 Task: Play online Dominion games in medium mode.
Action: Mouse moved to (459, 697)
Screenshot: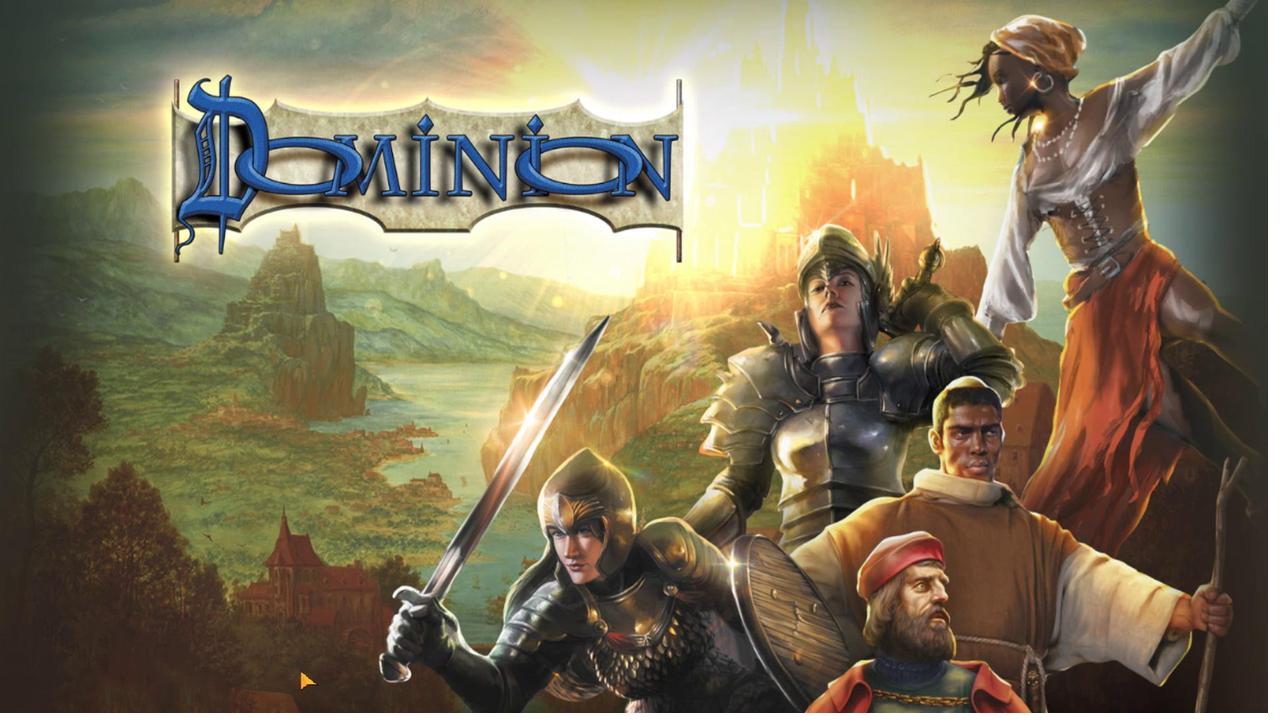 
Action: Mouse pressed left at (459, 697)
Screenshot: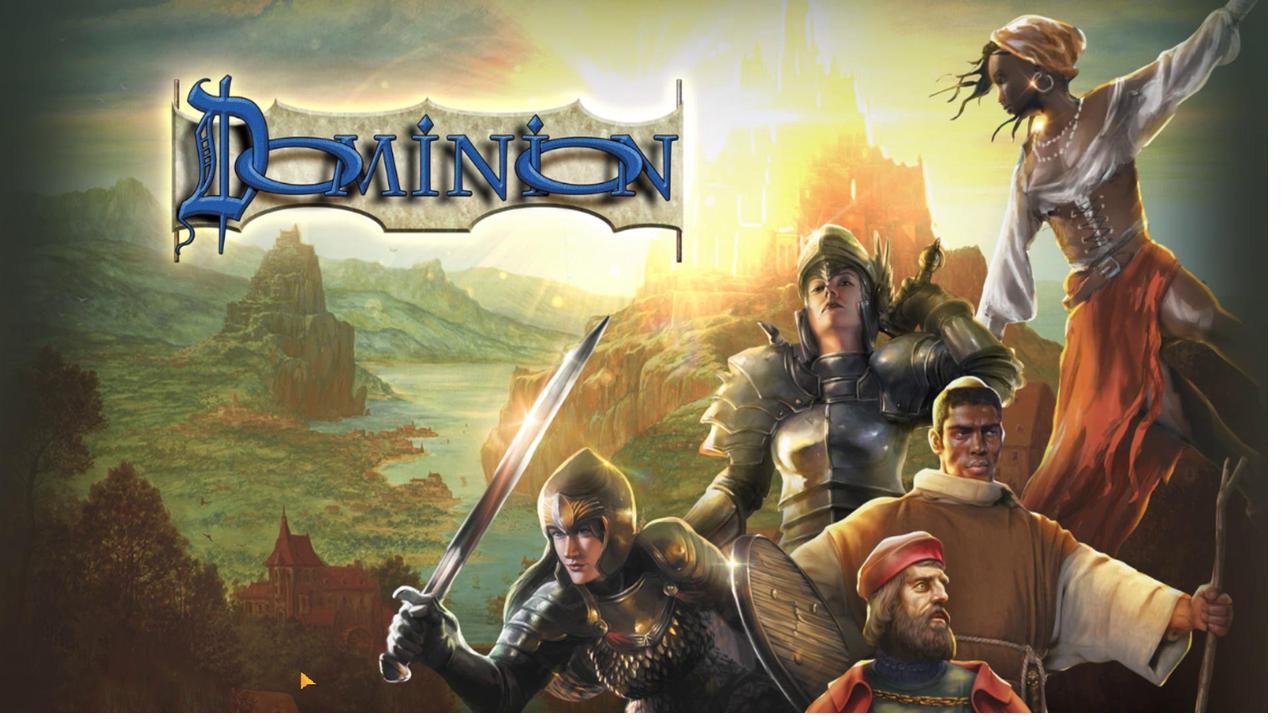 
Action: Mouse moved to (630, 352)
Screenshot: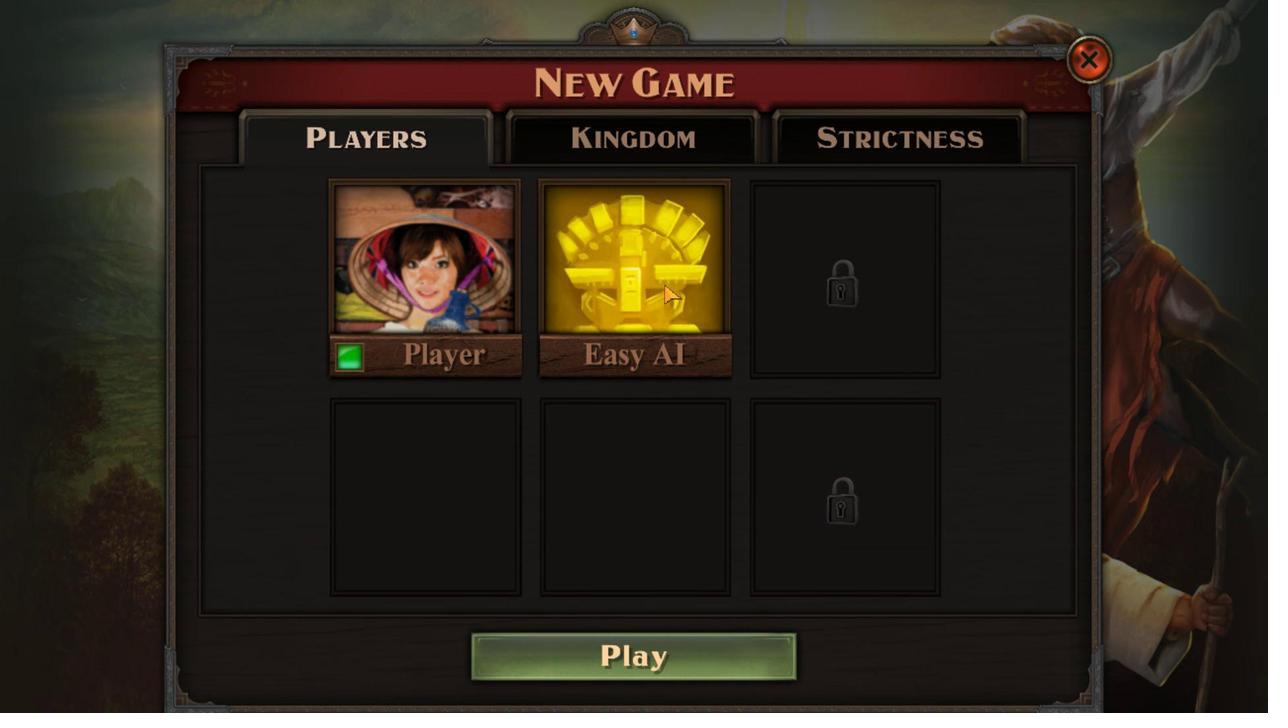 
Action: Mouse pressed left at (630, 352)
Screenshot: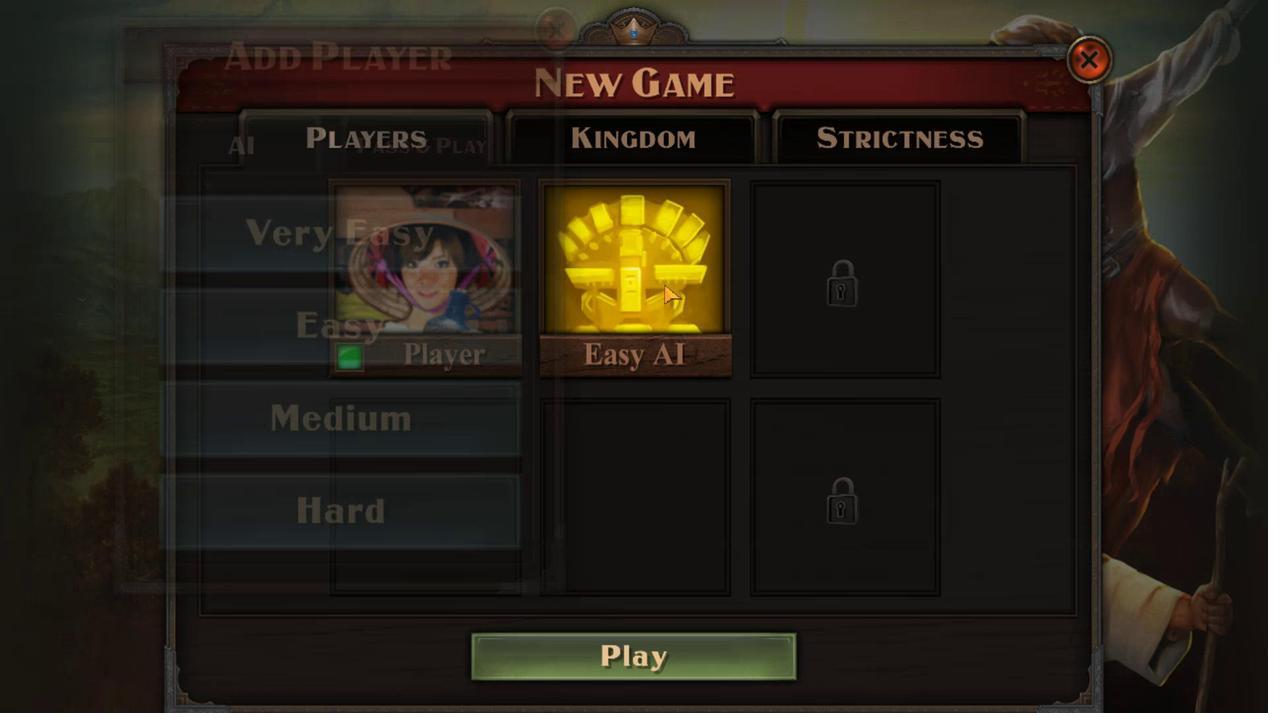 
Action: Mouse moved to (537, 553)
Screenshot: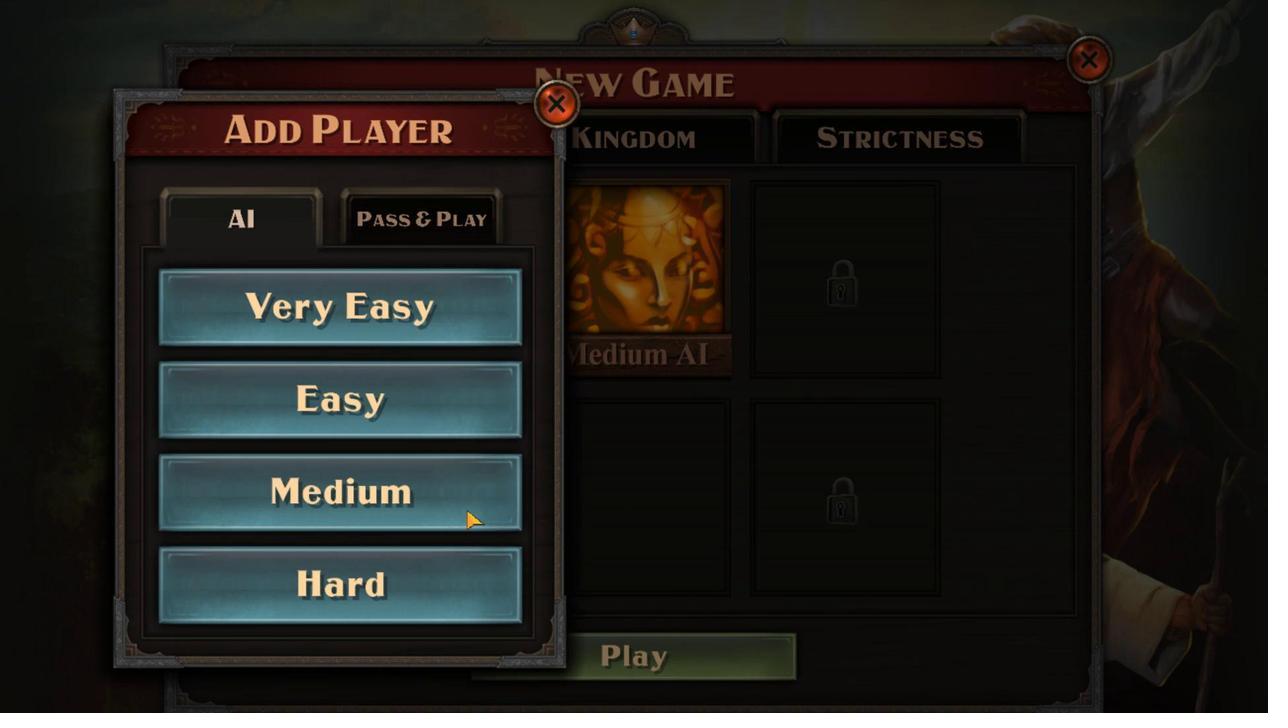 
Action: Mouse pressed left at (537, 553)
Screenshot: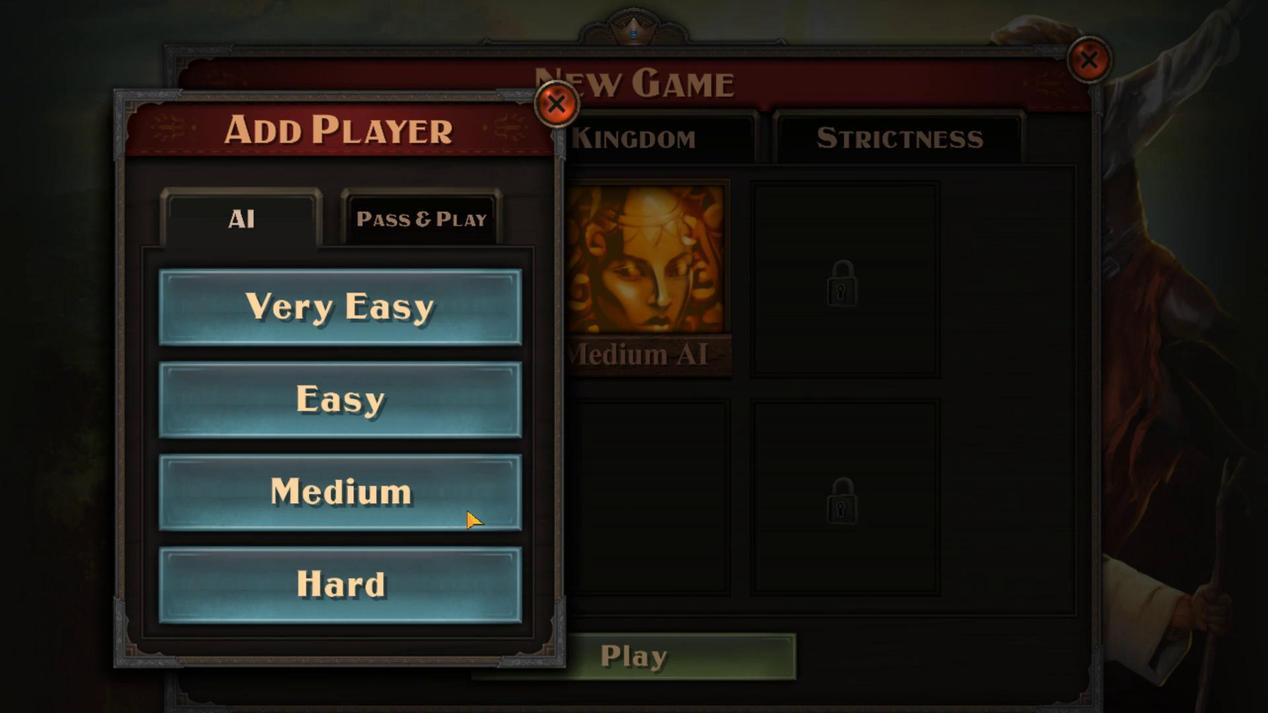 
Action: Mouse moved to (650, 681)
Screenshot: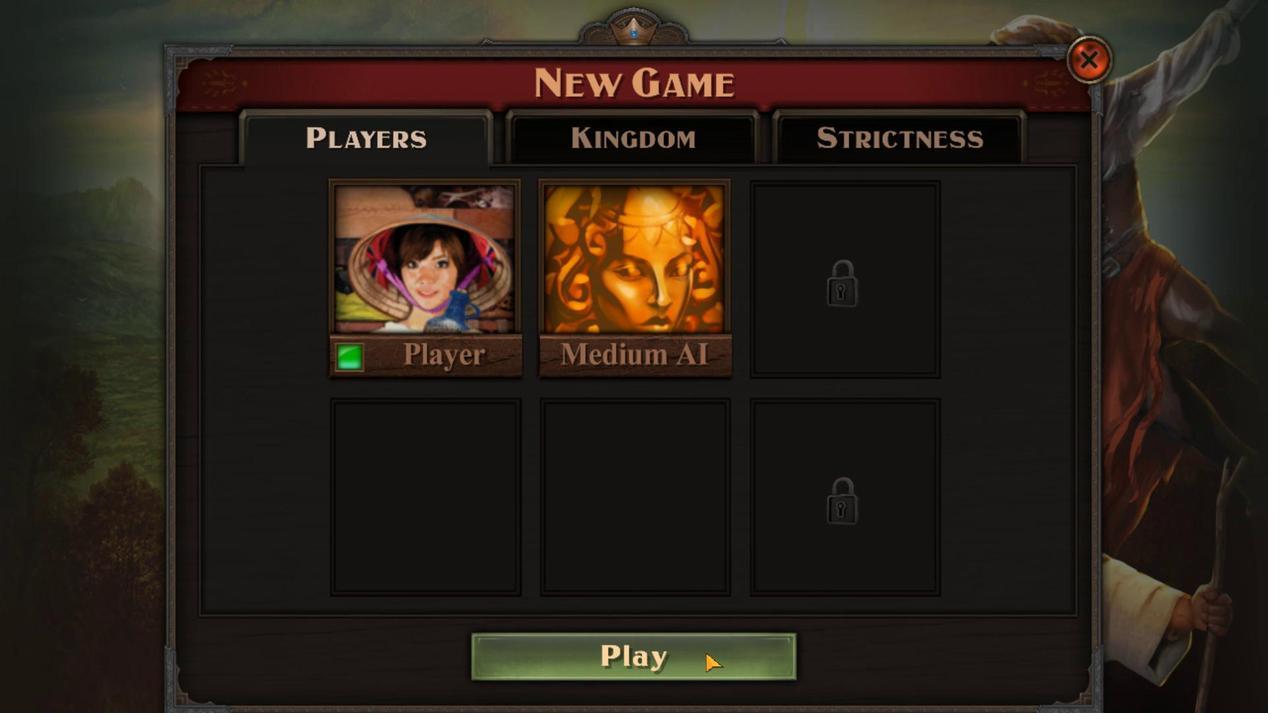 
Action: Mouse pressed left at (650, 681)
Screenshot: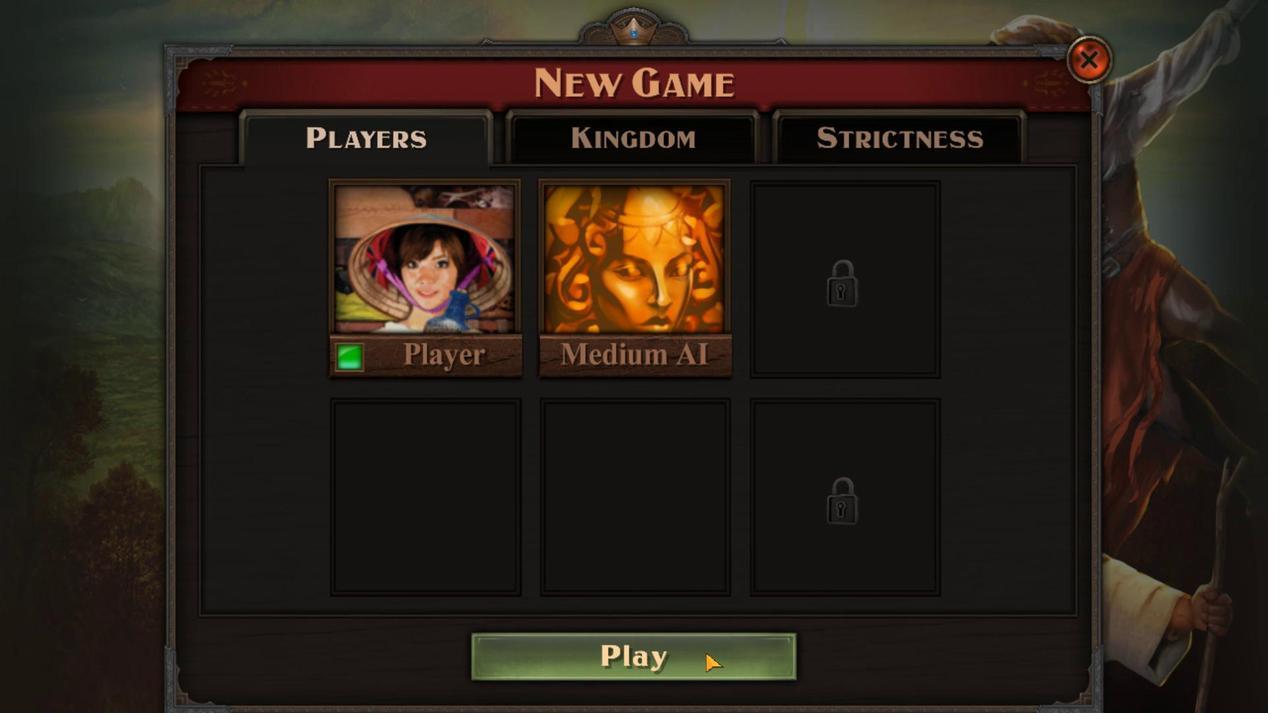 
Action: Mouse moved to (665, 644)
Screenshot: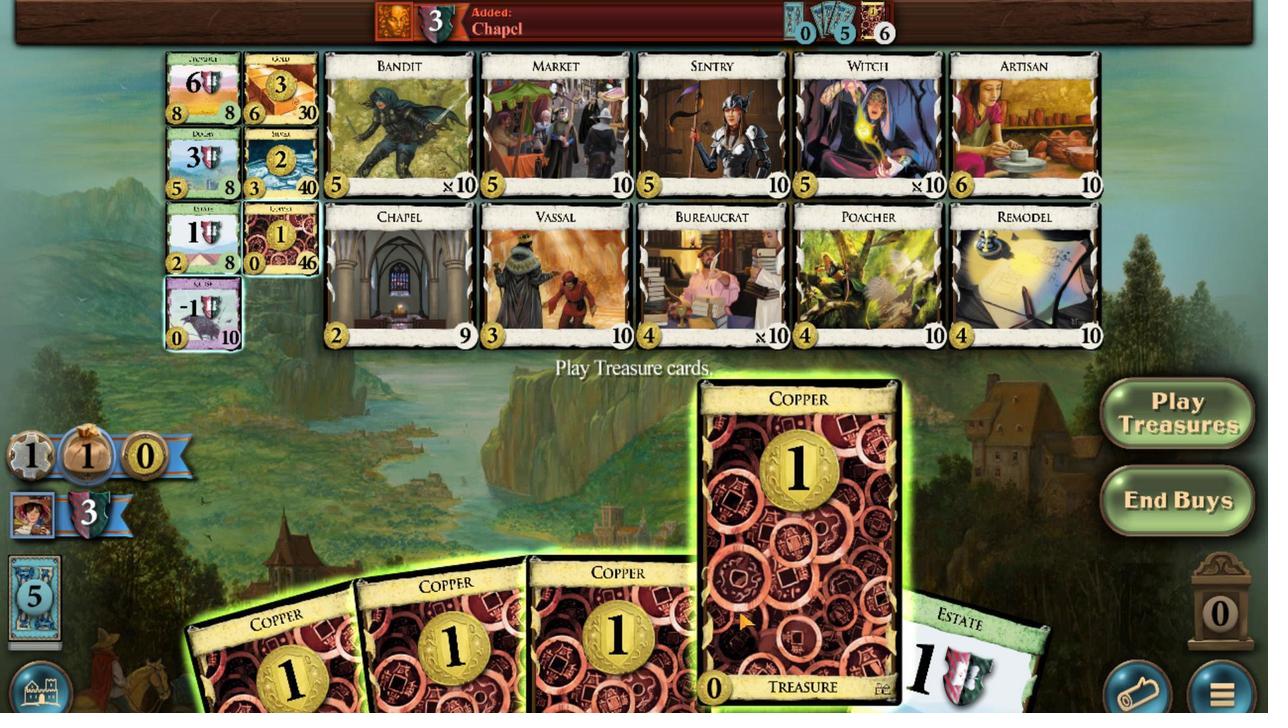 
Action: Mouse scrolled (665, 643) with delta (0, 0)
Screenshot: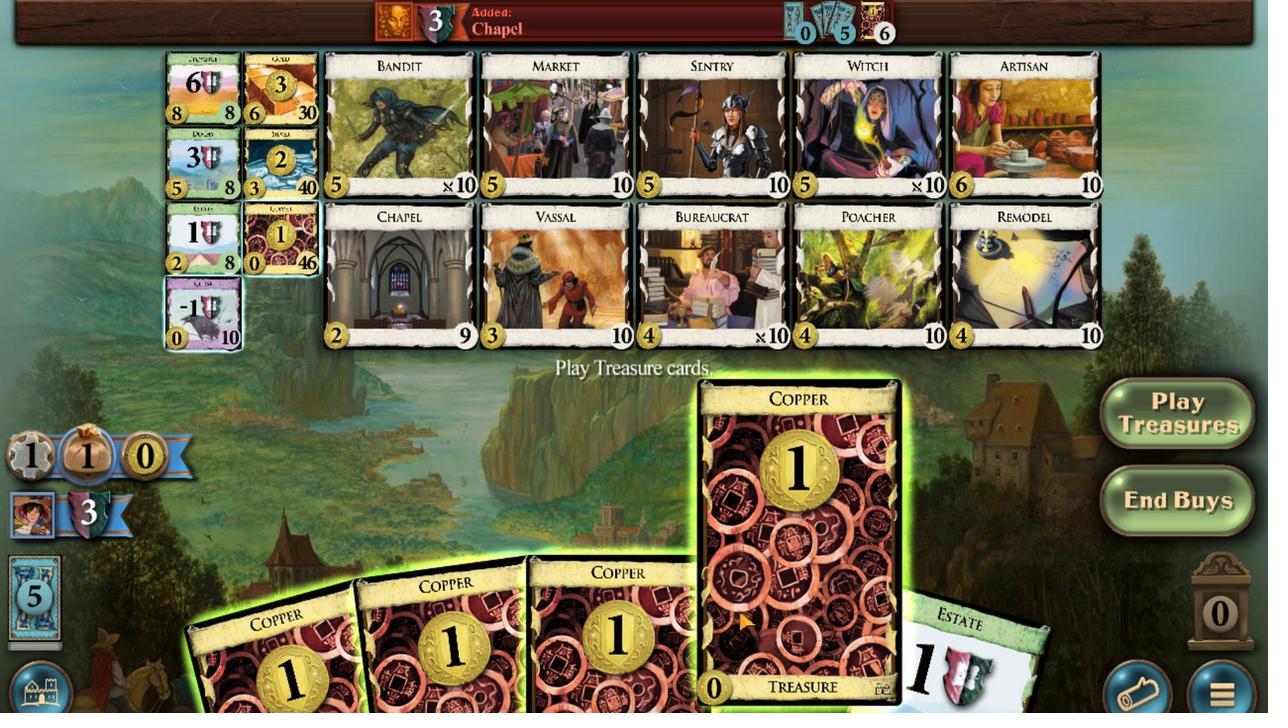 
Action: Mouse moved to (656, 654)
Screenshot: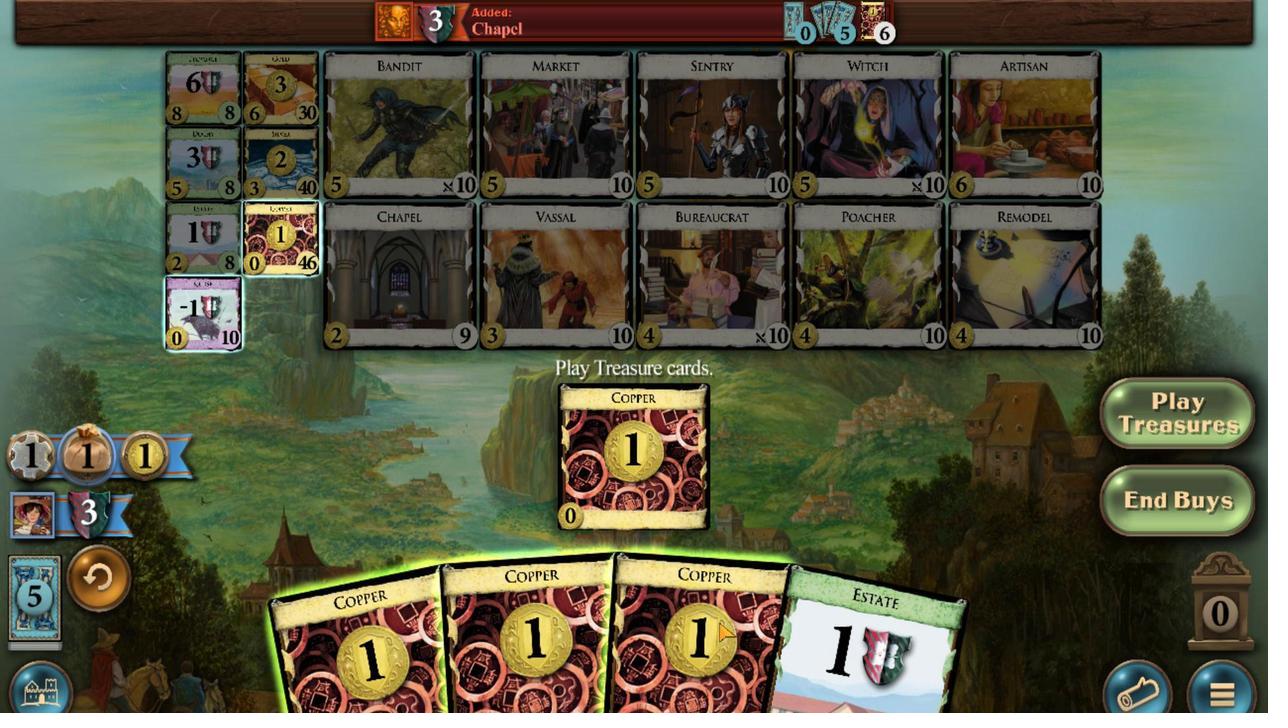 
Action: Mouse scrolled (656, 653) with delta (0, 0)
Screenshot: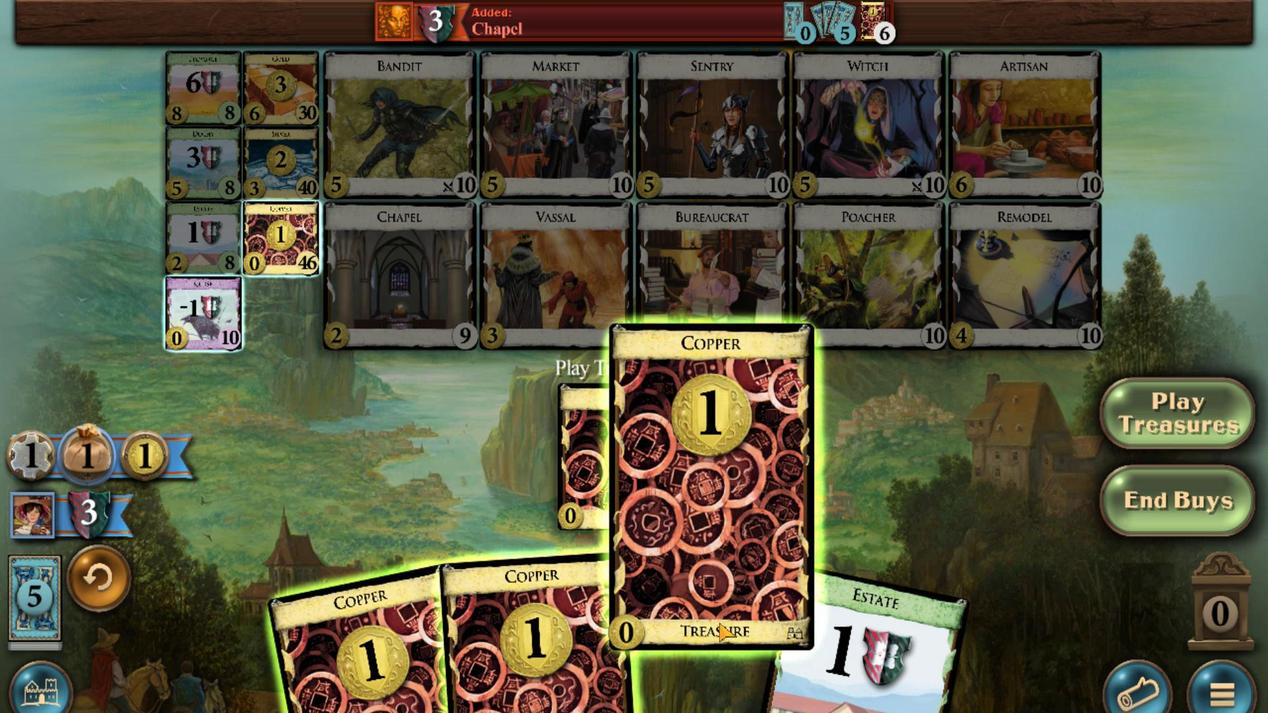 
Action: Mouse moved to (612, 672)
Screenshot: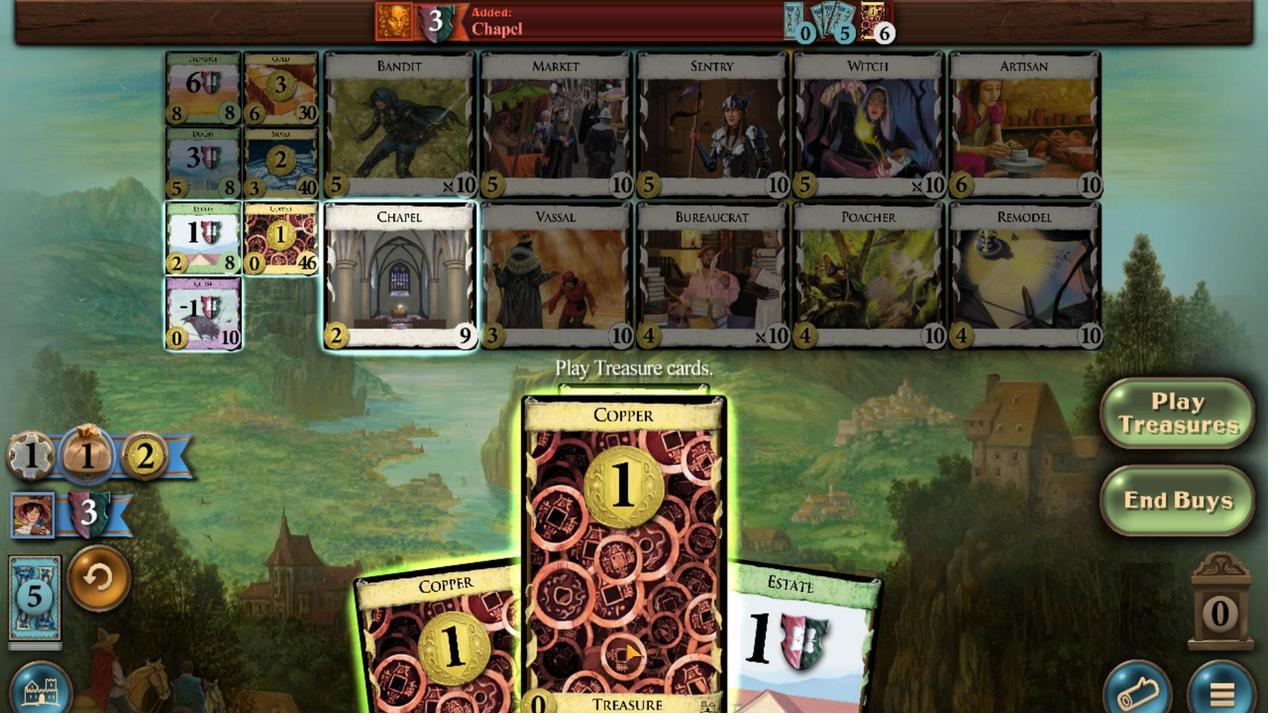 
Action: Mouse scrolled (612, 671) with delta (0, 0)
Screenshot: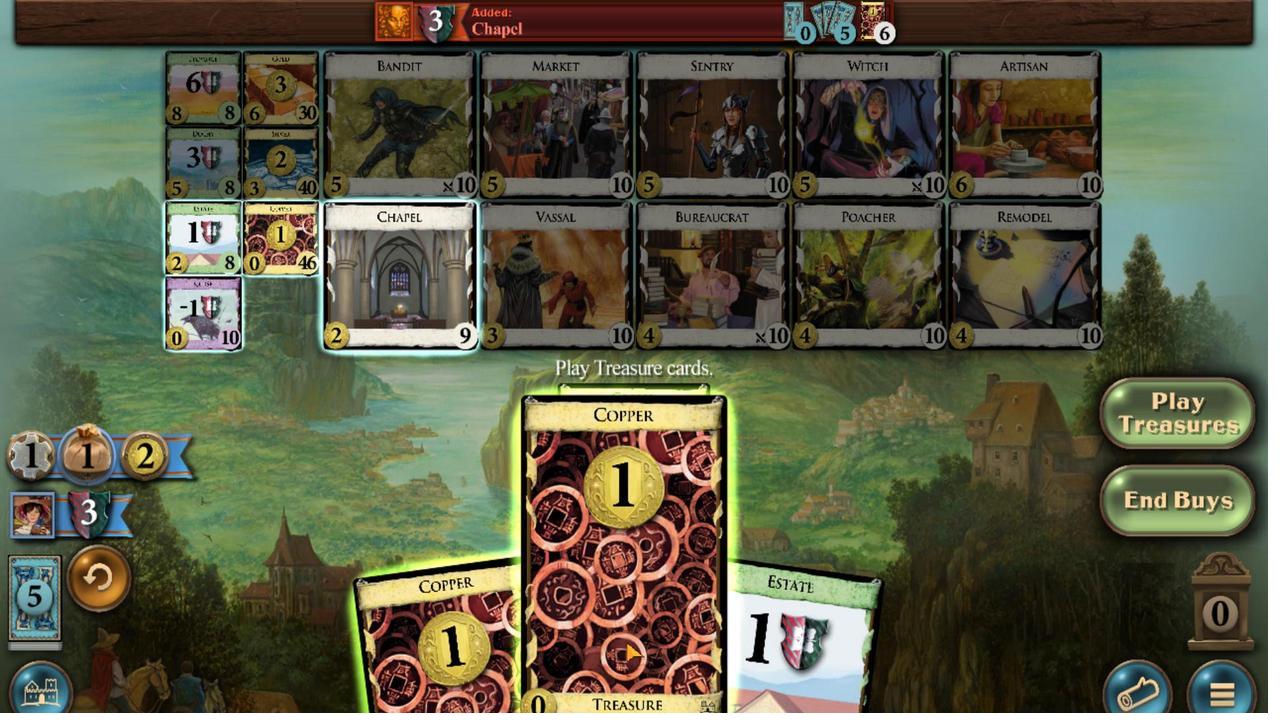
Action: Mouse moved to (451, 235)
Screenshot: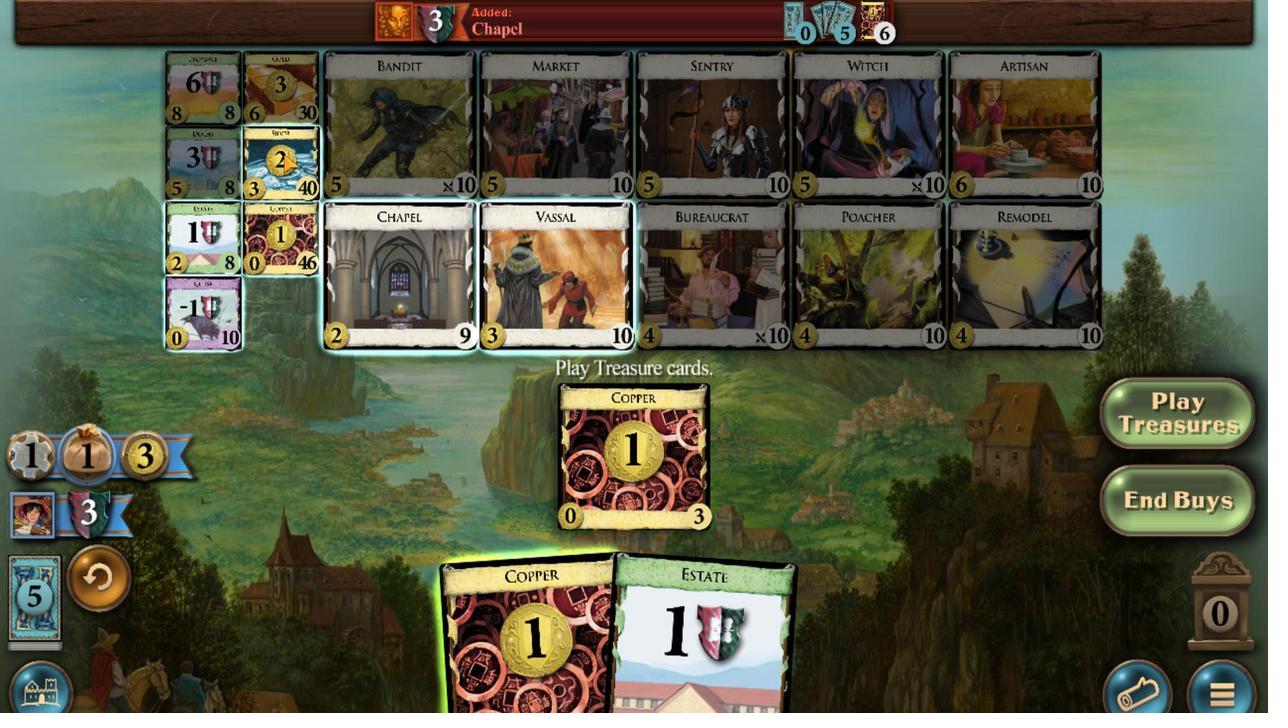 
Action: Mouse scrolled (451, 235) with delta (0, 0)
Screenshot: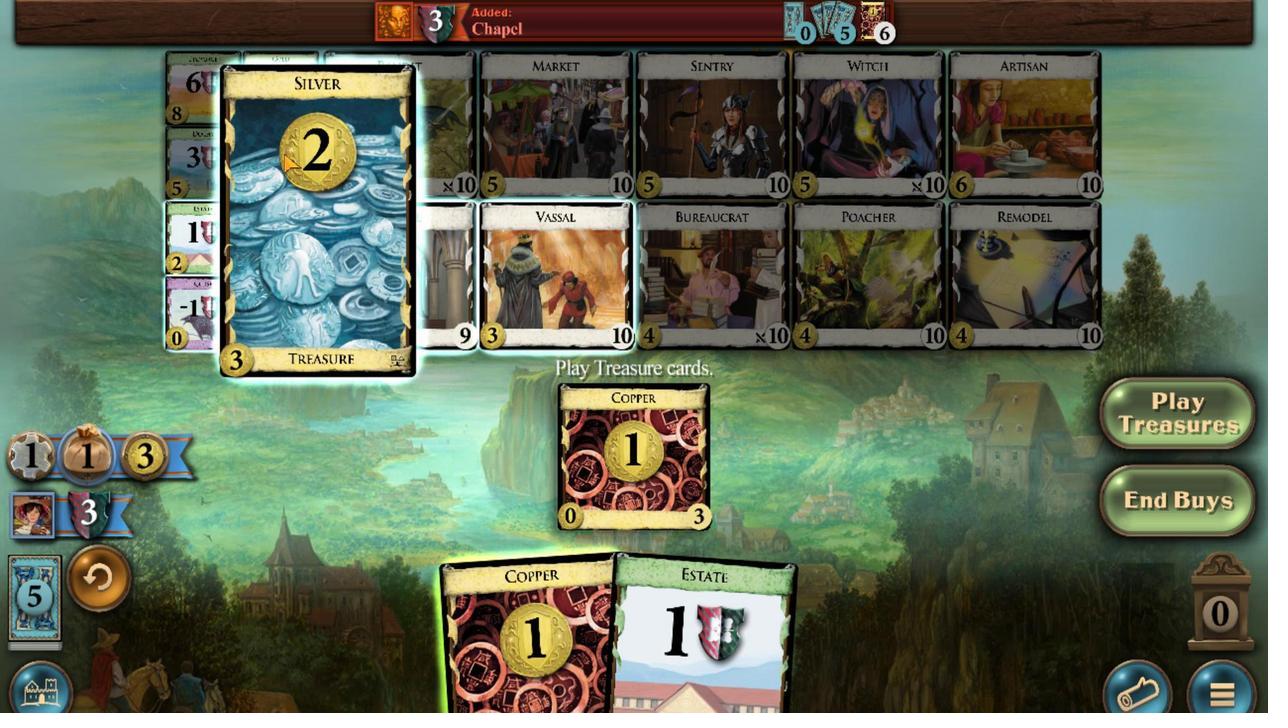
Action: Mouse scrolled (451, 235) with delta (0, 0)
Screenshot: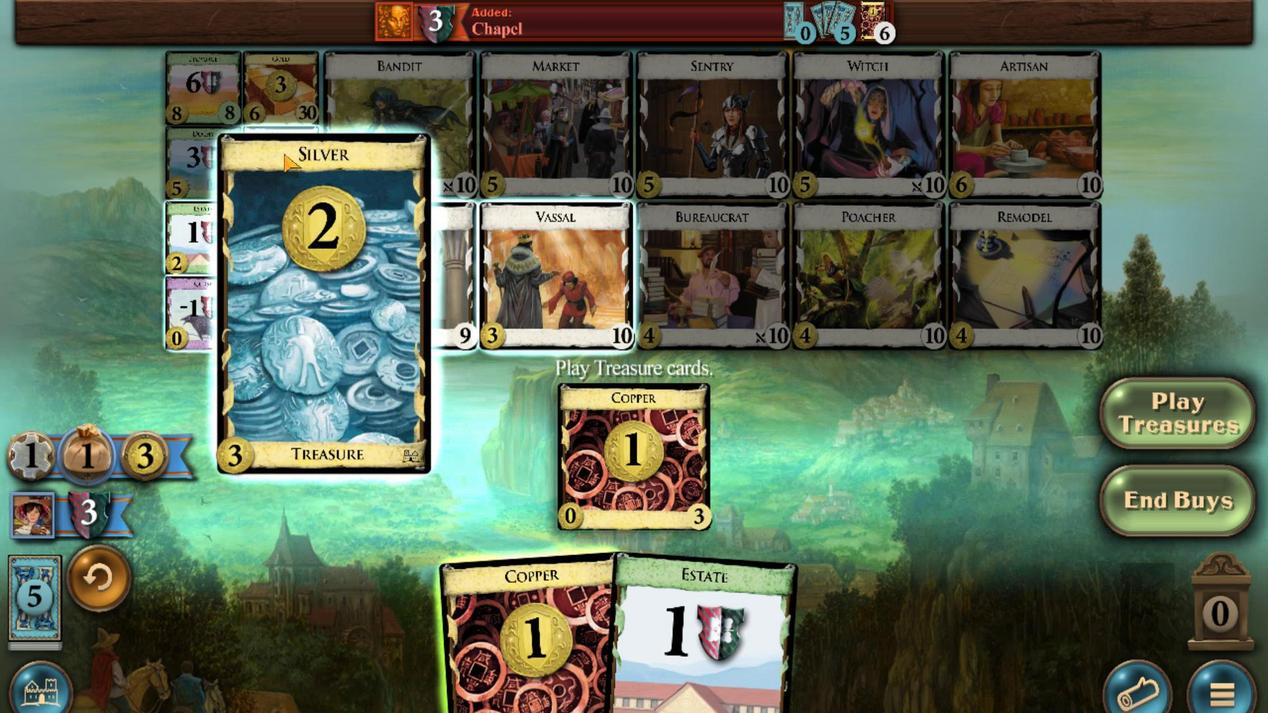 
Action: Mouse scrolled (451, 235) with delta (0, 0)
Screenshot: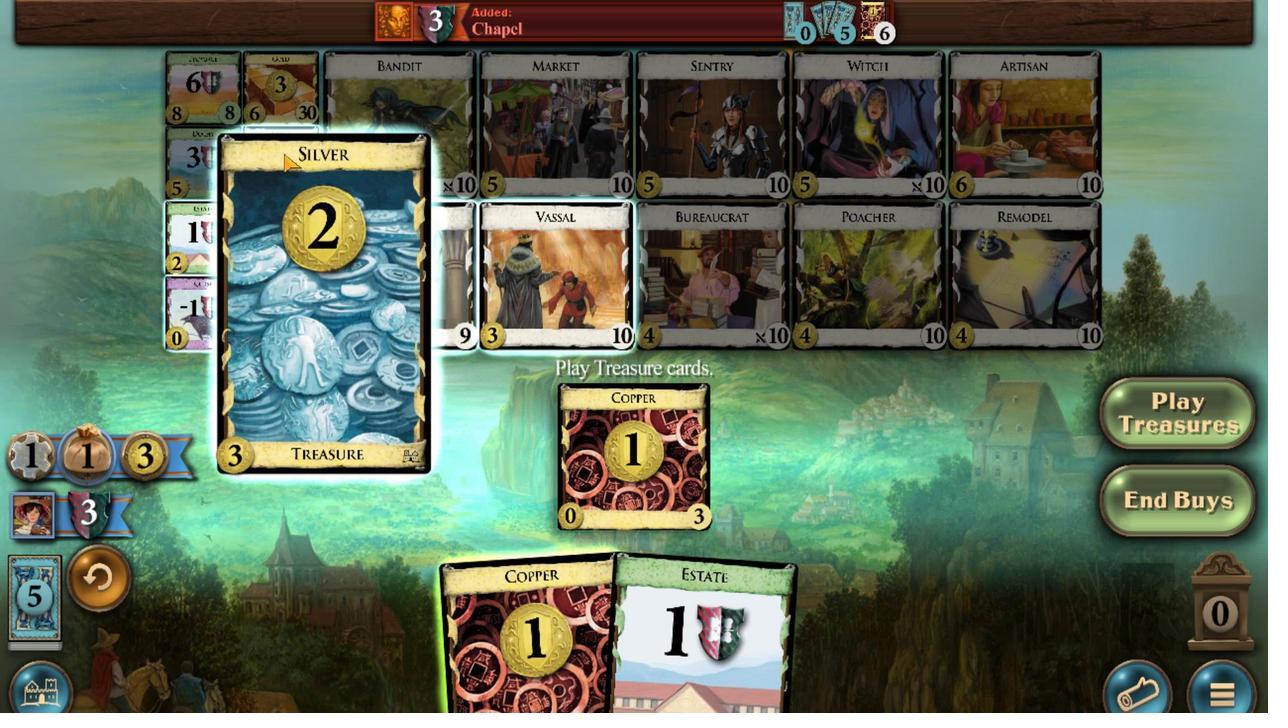 
Action: Mouse scrolled (451, 235) with delta (0, 0)
Screenshot: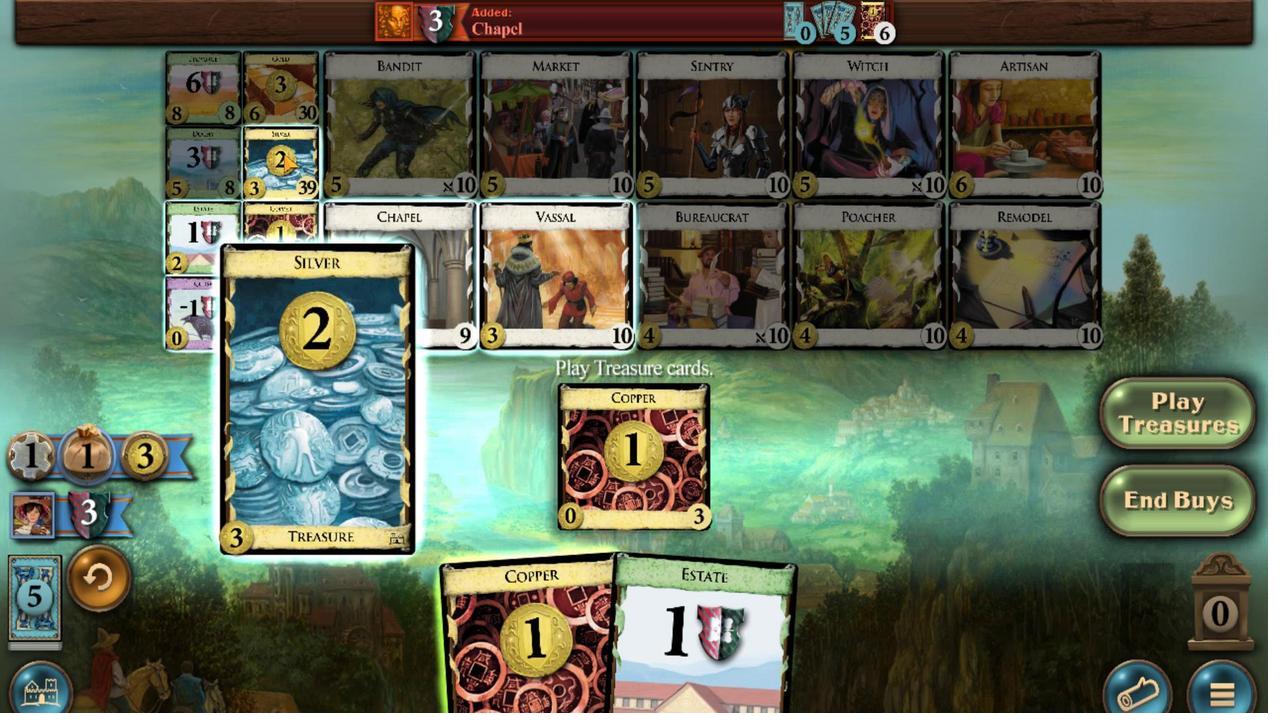 
Action: Mouse scrolled (451, 235) with delta (0, 0)
Screenshot: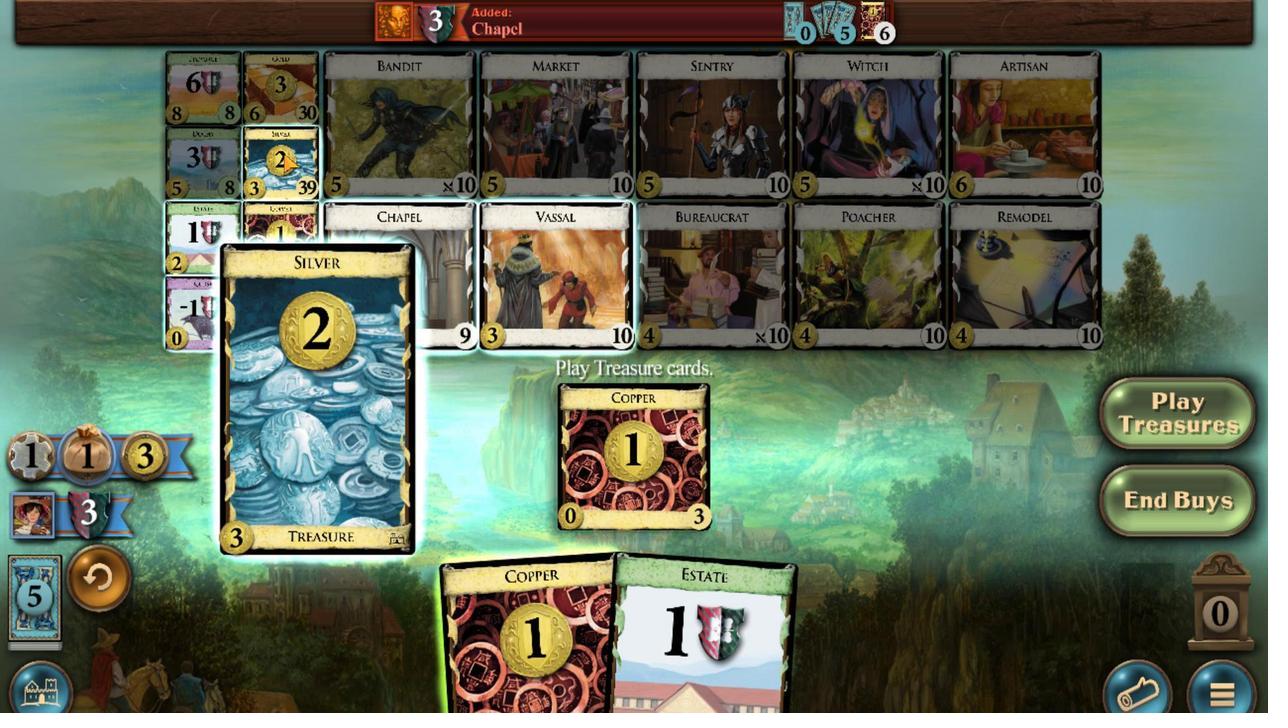 
Action: Mouse scrolled (451, 235) with delta (0, 0)
Screenshot: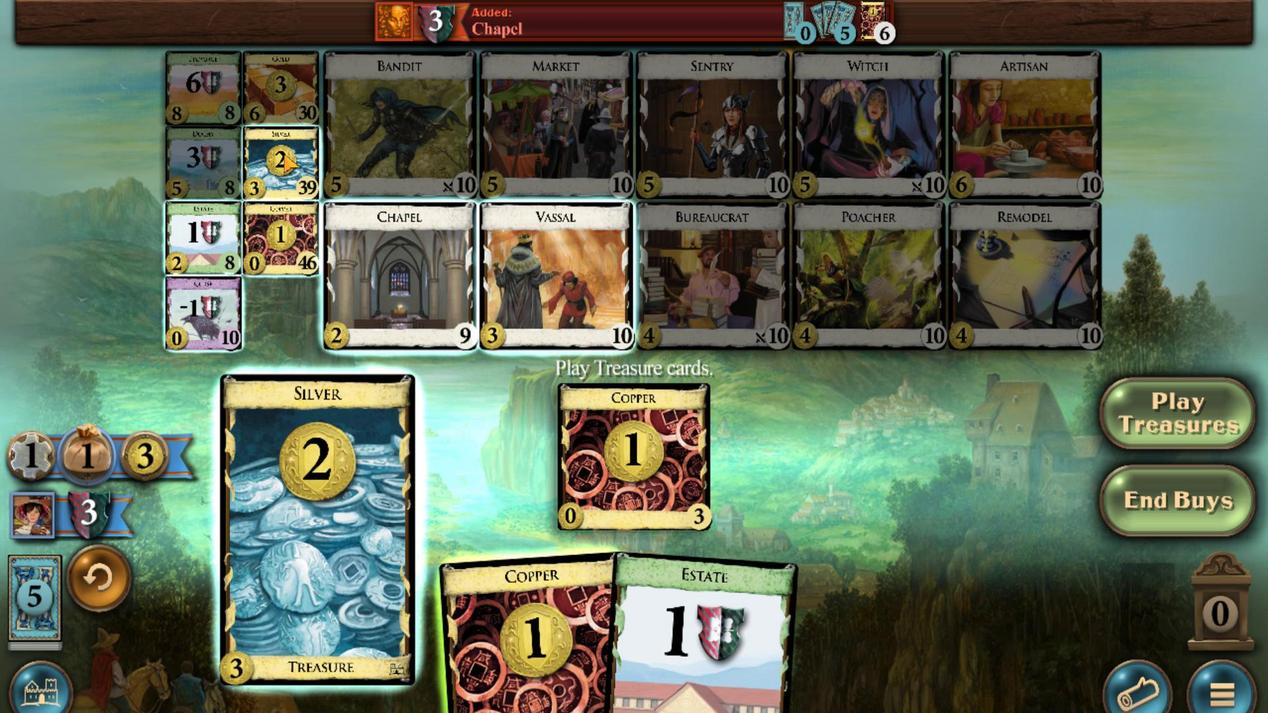 
Action: Mouse moved to (618, 624)
Screenshot: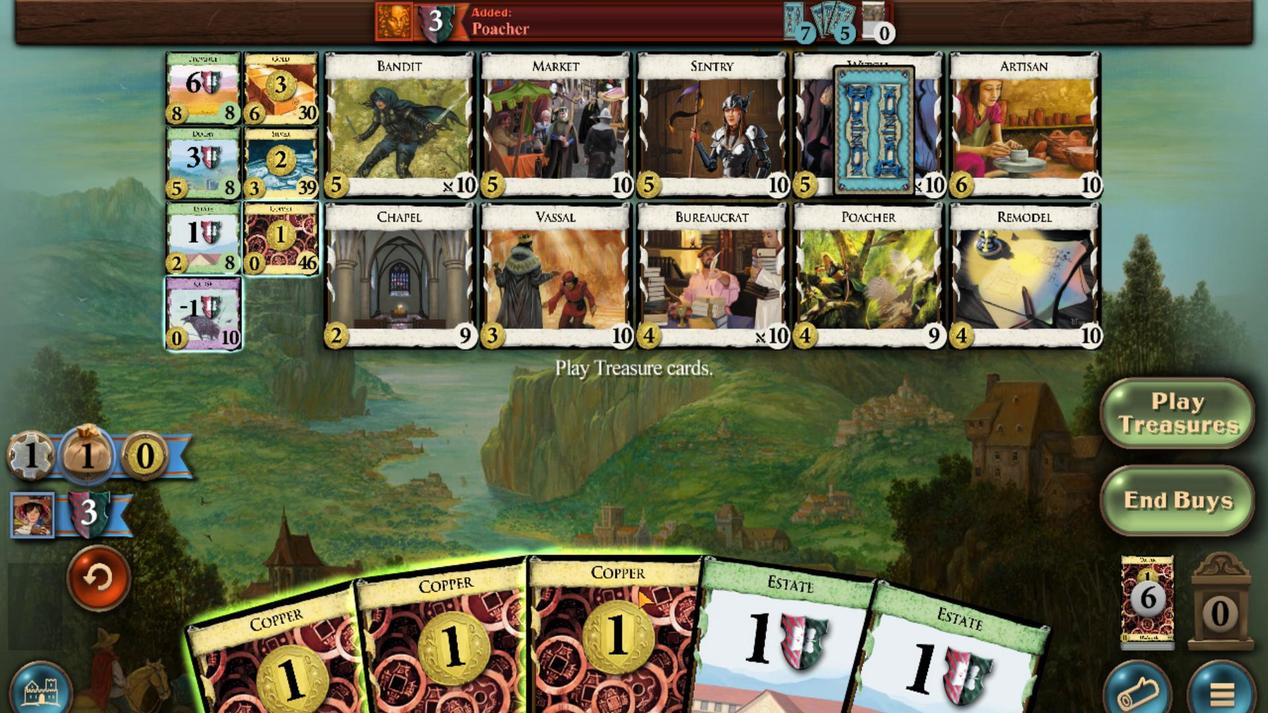 
Action: Mouse scrolled (618, 623) with delta (0, 0)
Screenshot: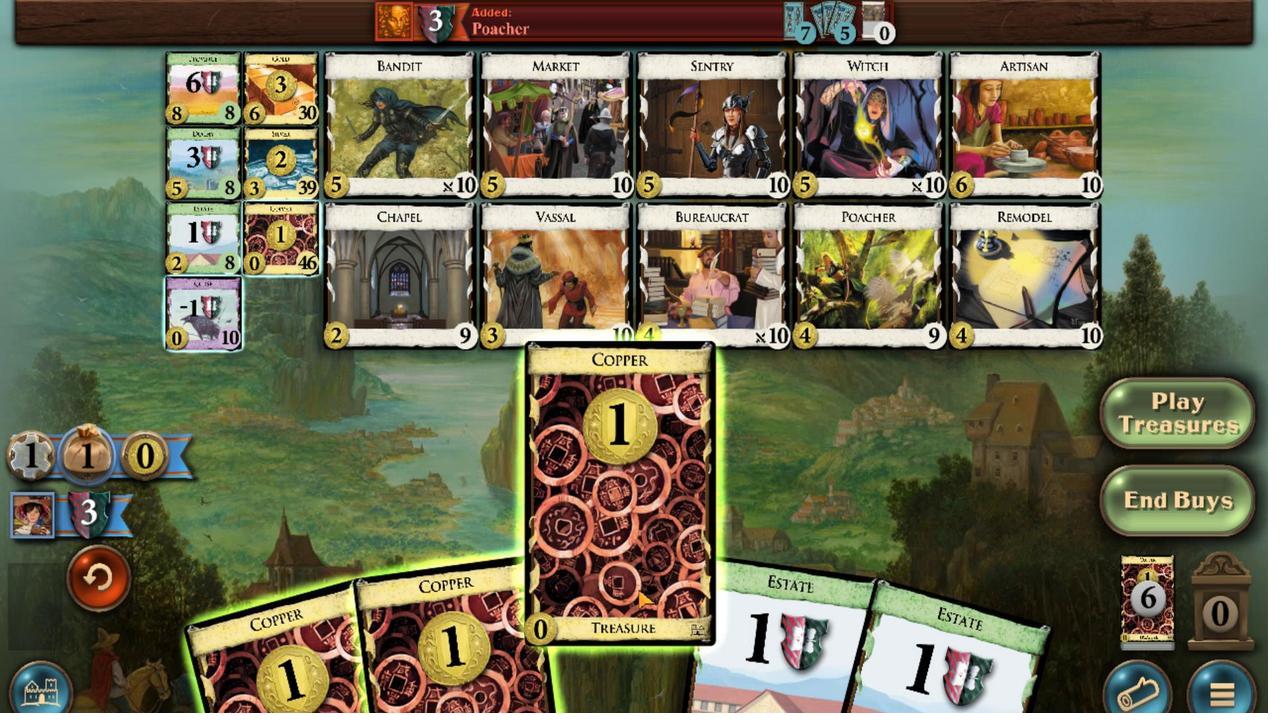
Action: Mouse moved to (572, 637)
Screenshot: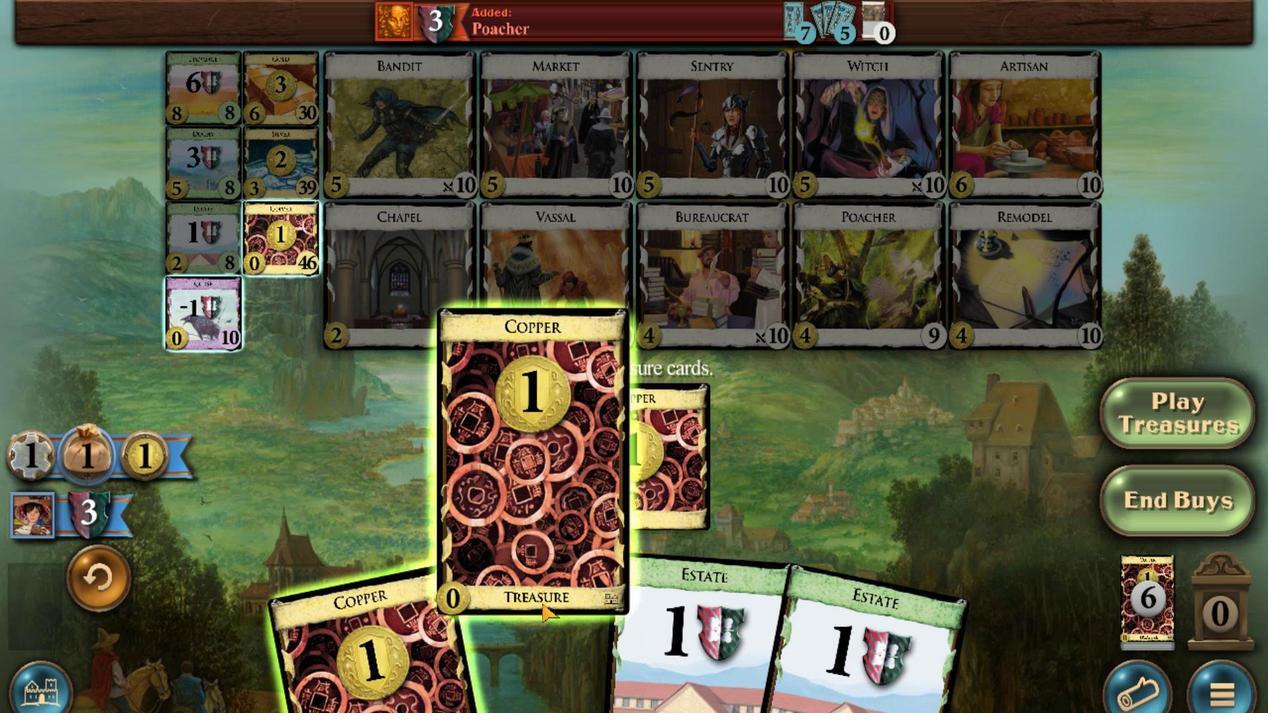 
Action: Mouse scrolled (572, 636) with delta (0, 0)
Screenshot: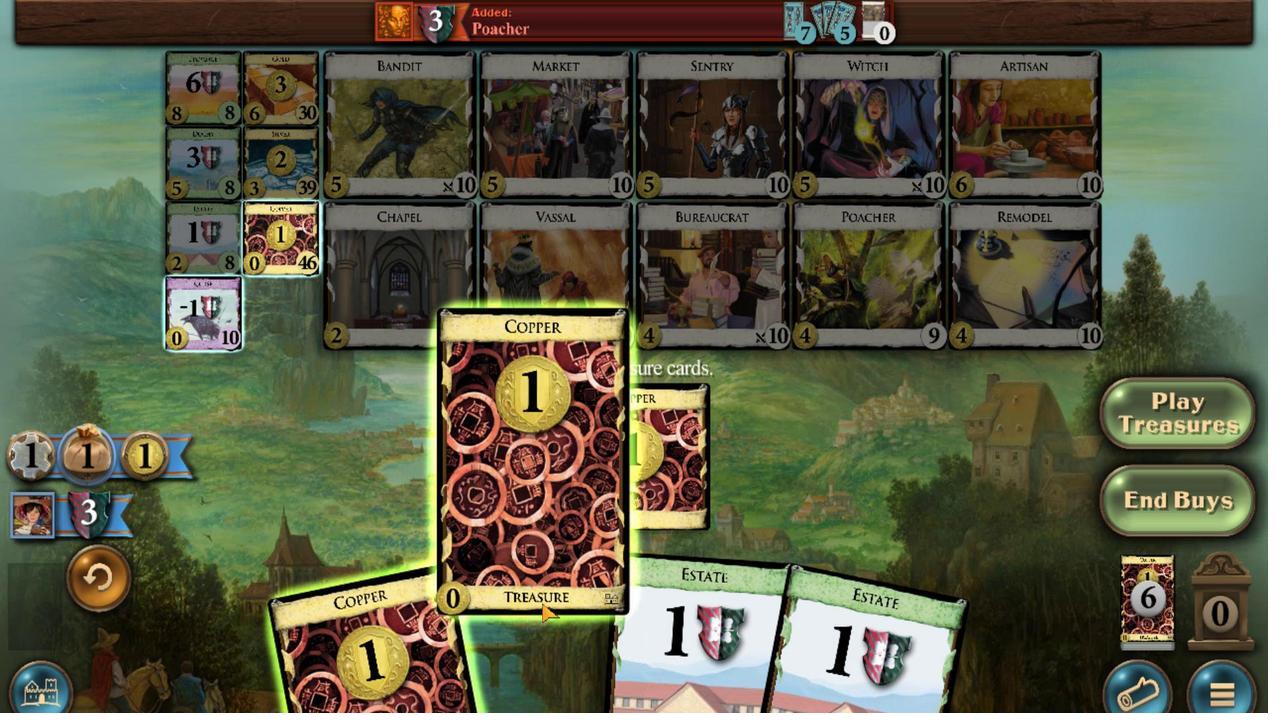 
Action: Mouse moved to (553, 646)
Screenshot: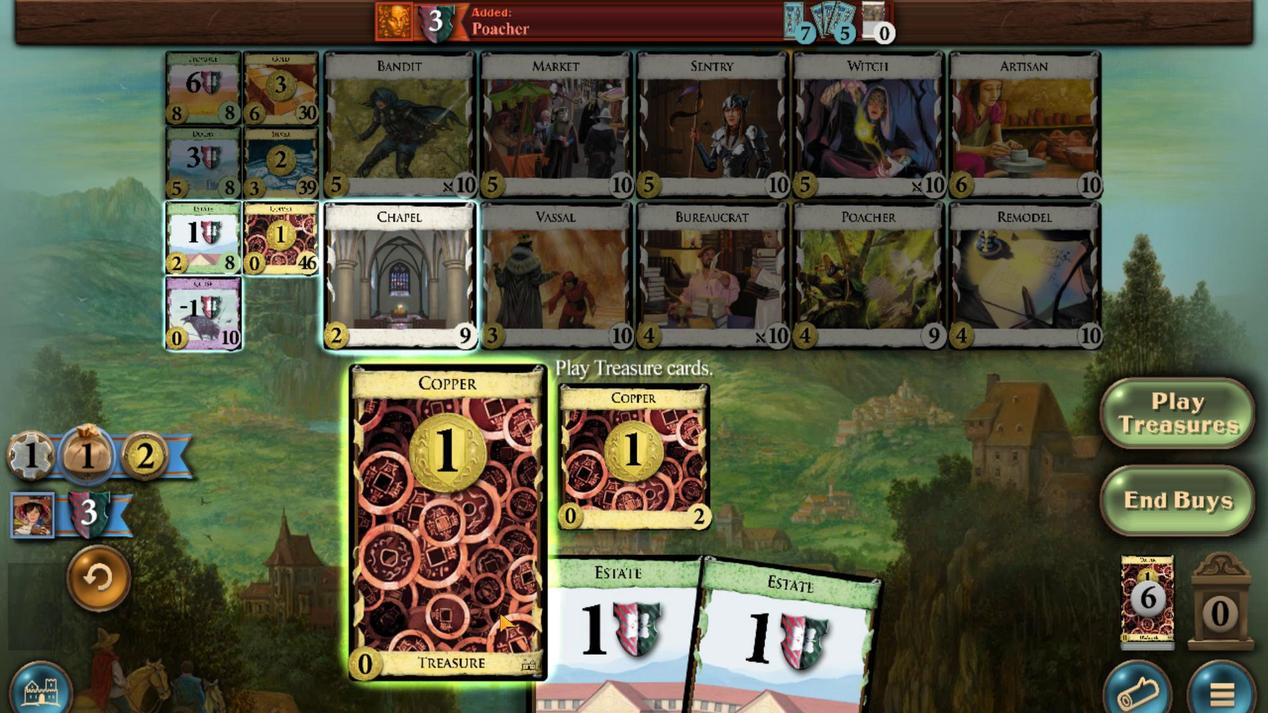 
Action: Mouse scrolled (553, 645) with delta (0, 0)
Screenshot: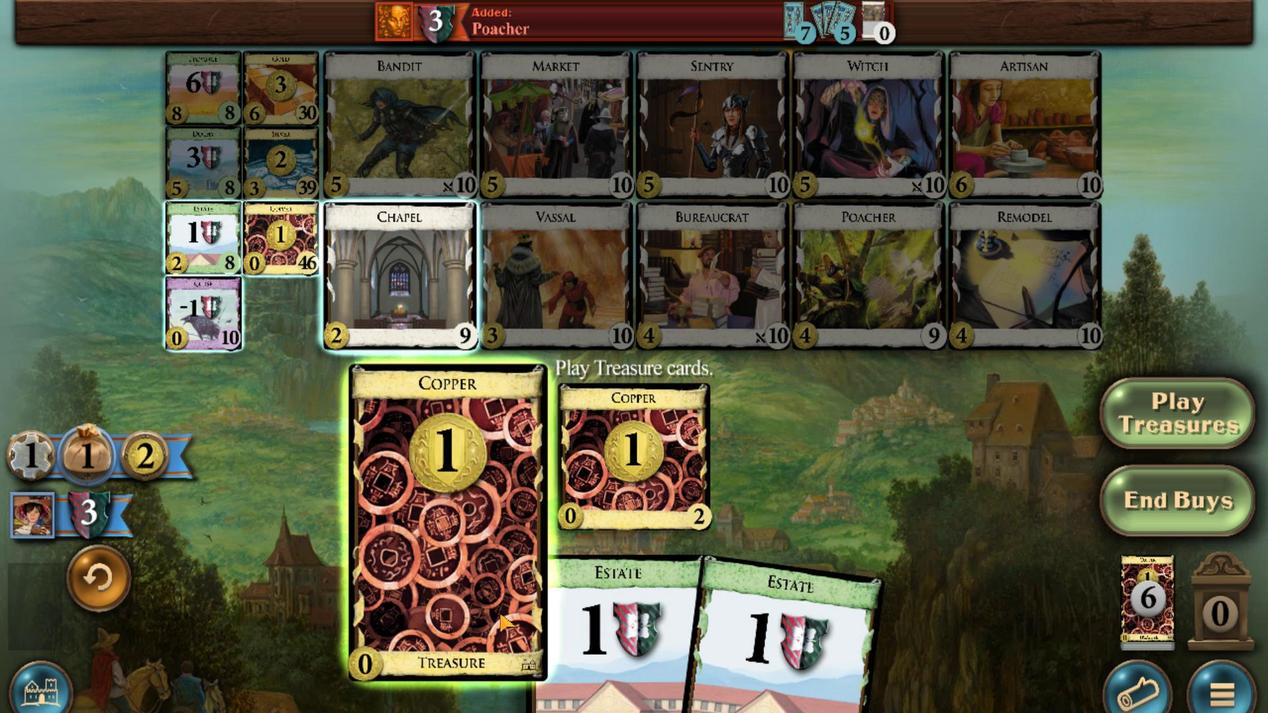 
Action: Mouse moved to (454, 229)
Screenshot: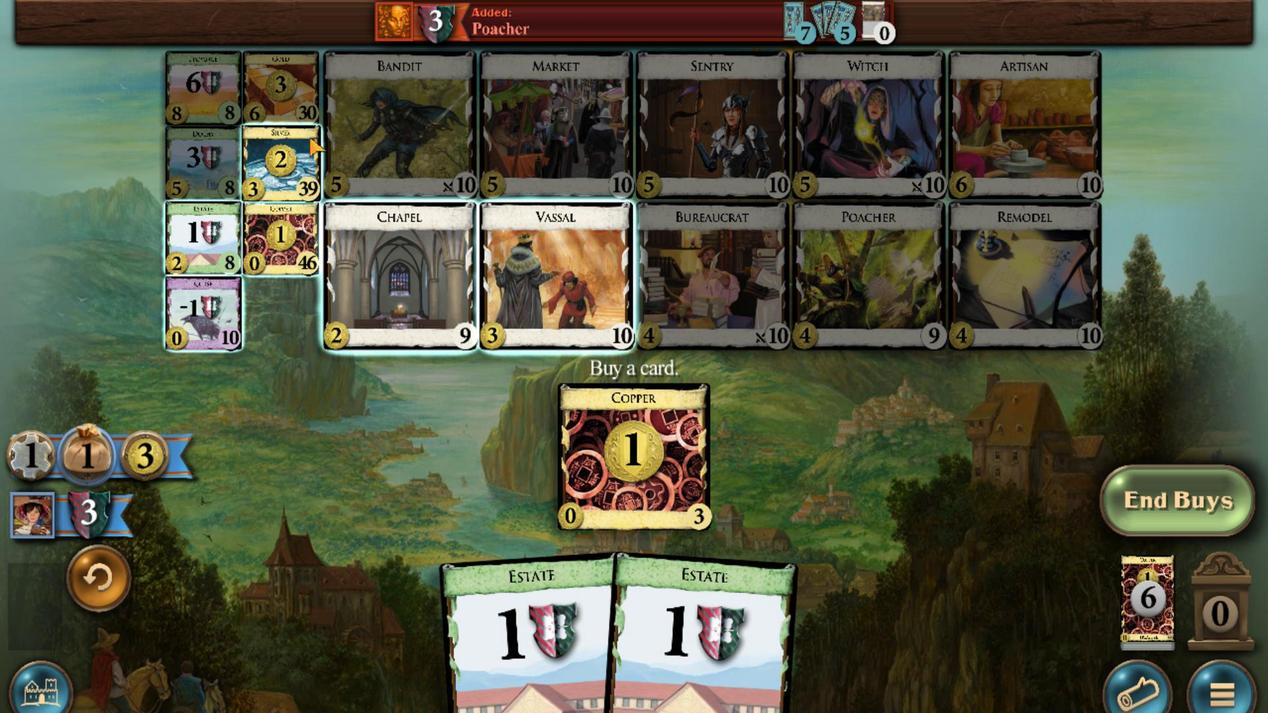 
Action: Mouse scrolled (454, 229) with delta (0, 0)
Screenshot: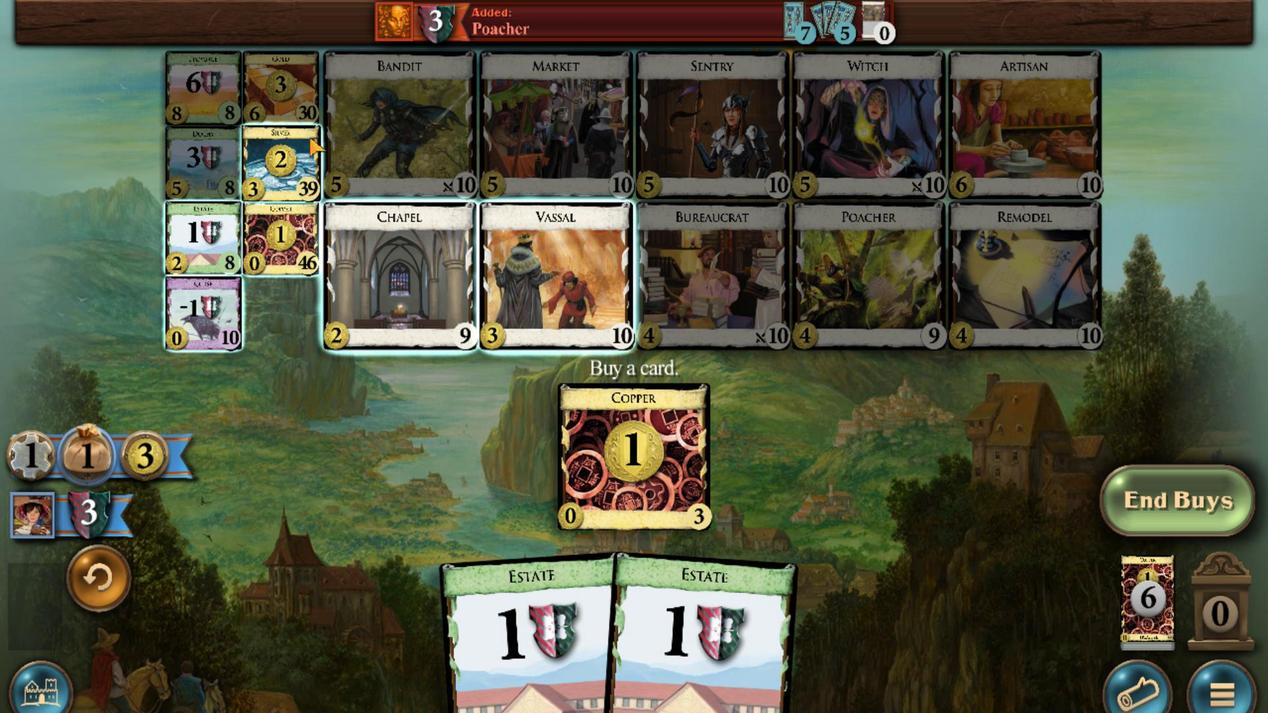 
Action: Mouse moved to (463, 220)
Screenshot: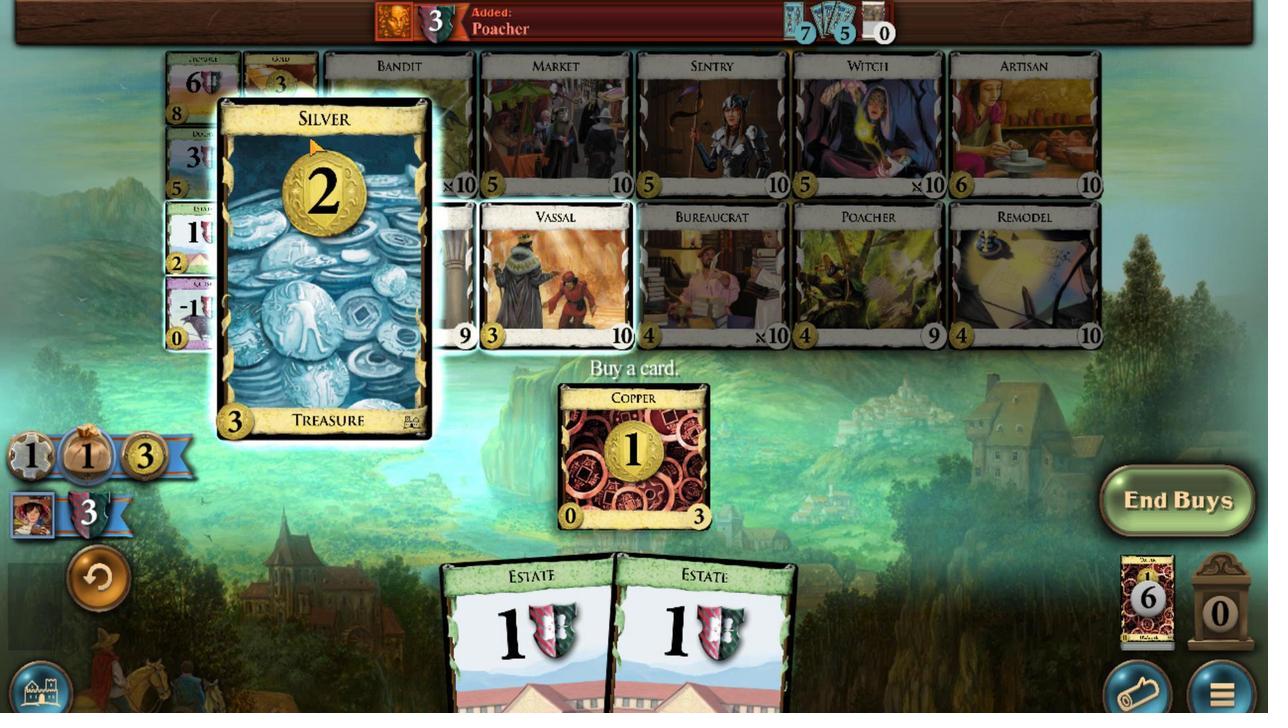 
Action: Mouse scrolled (463, 220) with delta (0, 0)
Screenshot: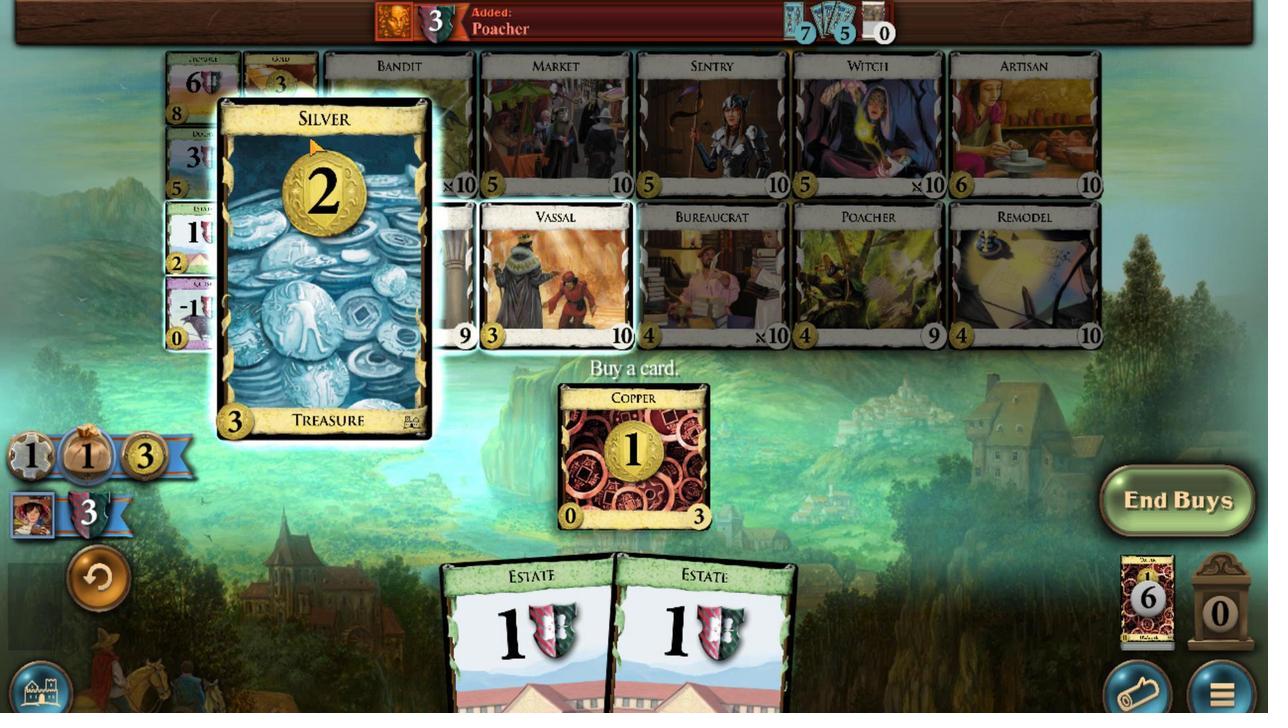
Action: Mouse scrolled (463, 220) with delta (0, 0)
Screenshot: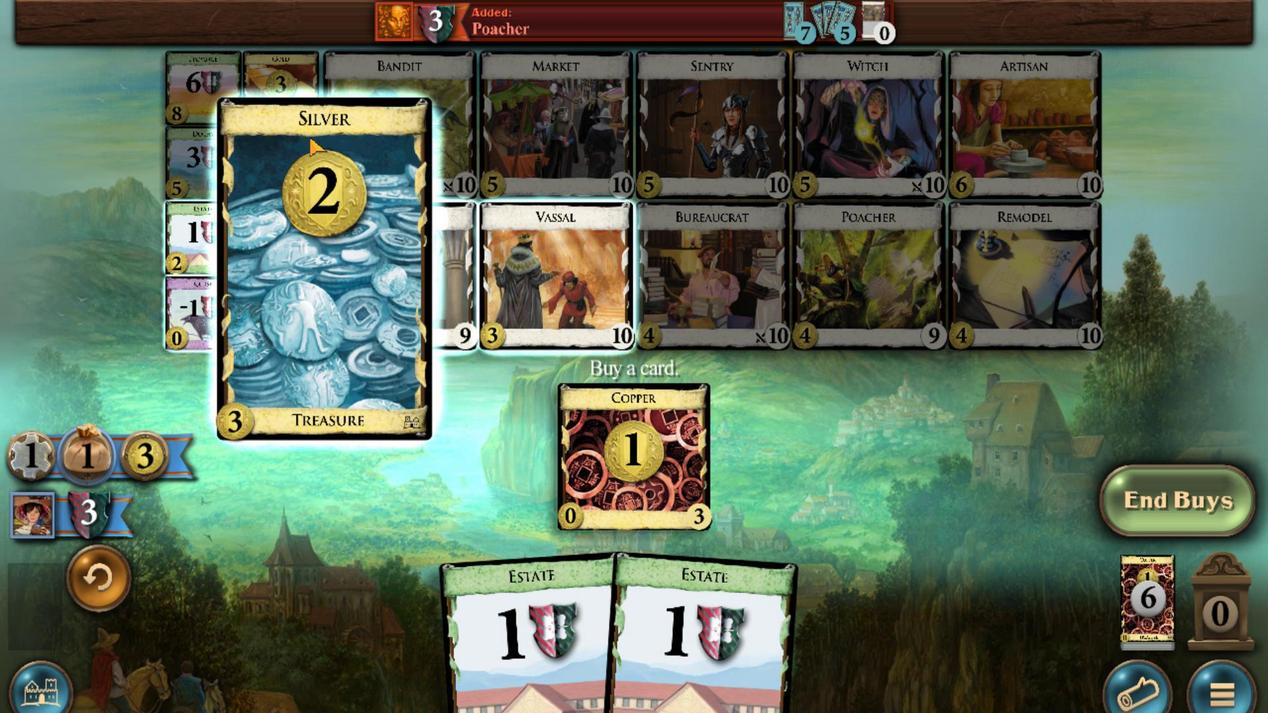 
Action: Mouse scrolled (463, 220) with delta (0, 0)
Screenshot: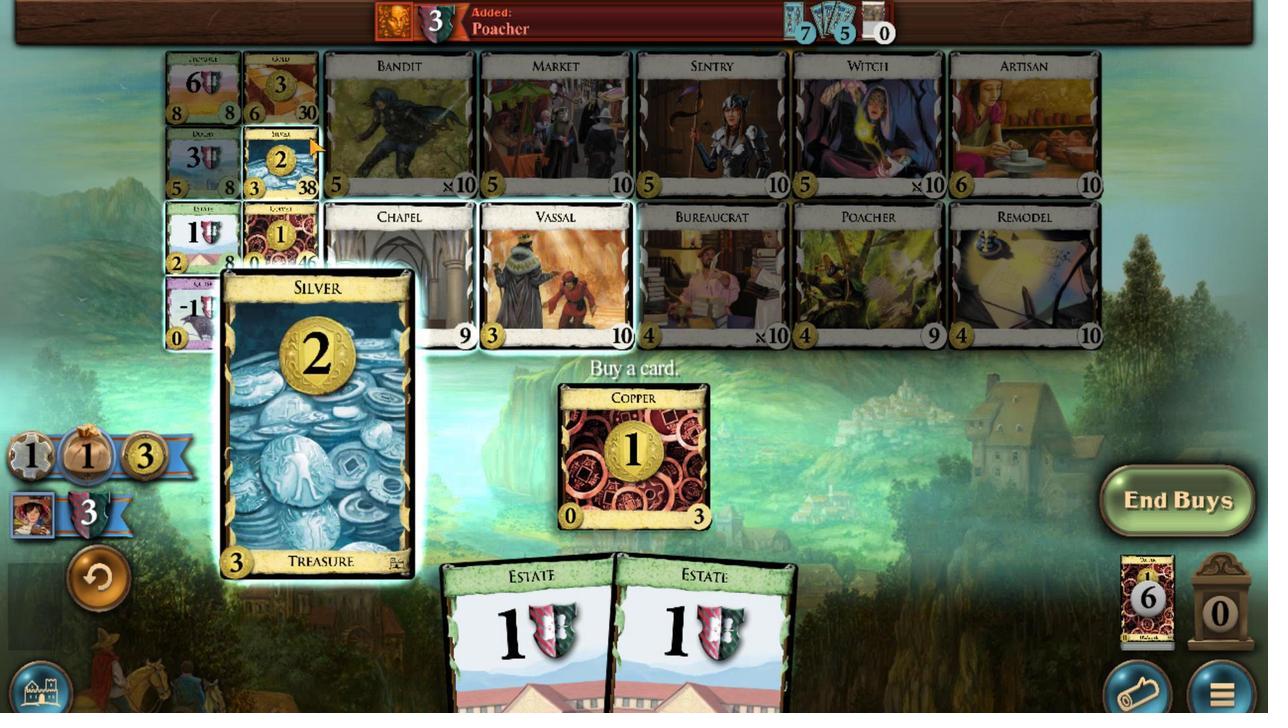 
Action: Mouse moved to (732, 684)
Screenshot: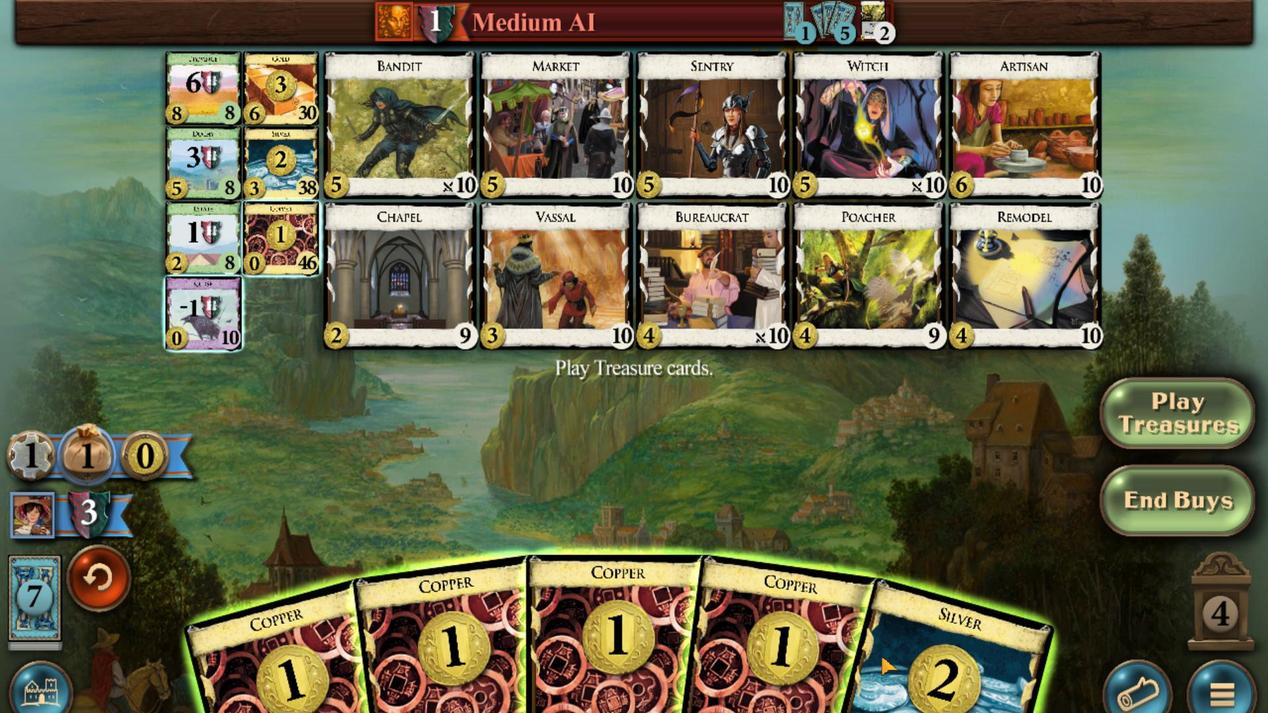 
Action: Mouse scrolled (732, 683) with delta (0, 0)
Screenshot: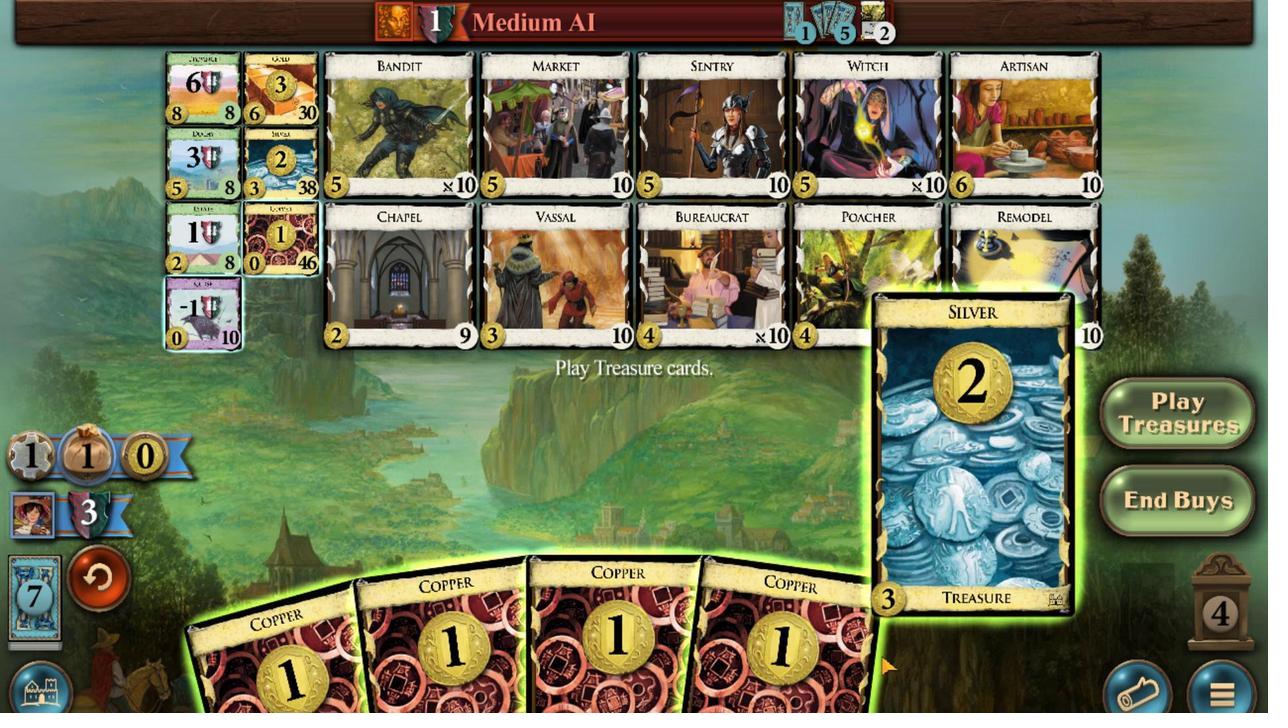 
Action: Mouse moved to (703, 661)
Screenshot: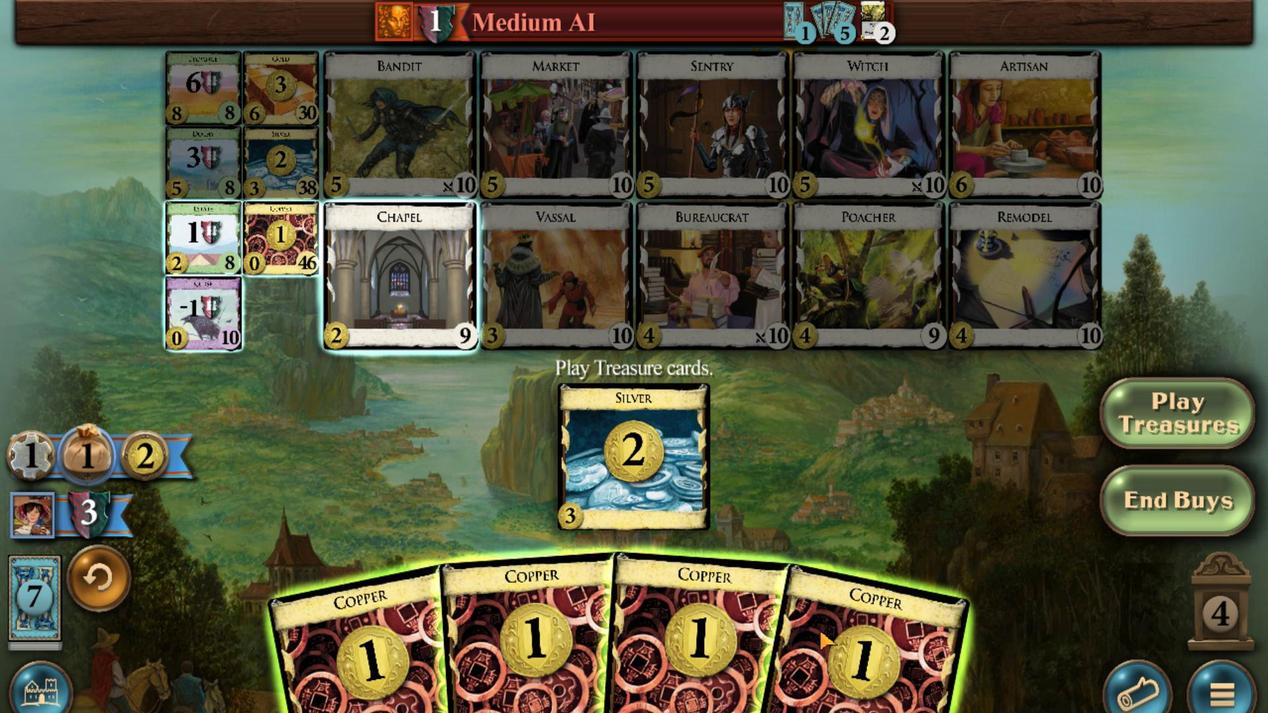 
Action: Mouse scrolled (703, 660) with delta (0, 0)
Screenshot: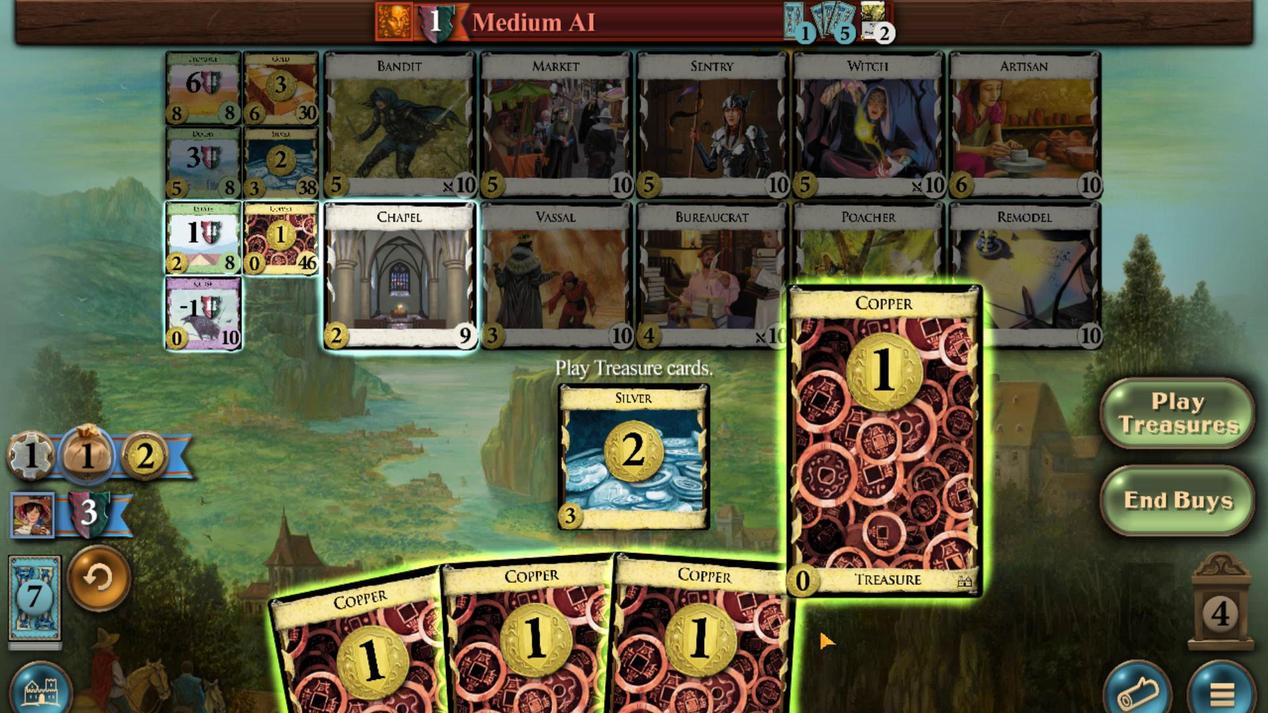 
Action: Mouse moved to (684, 650)
Screenshot: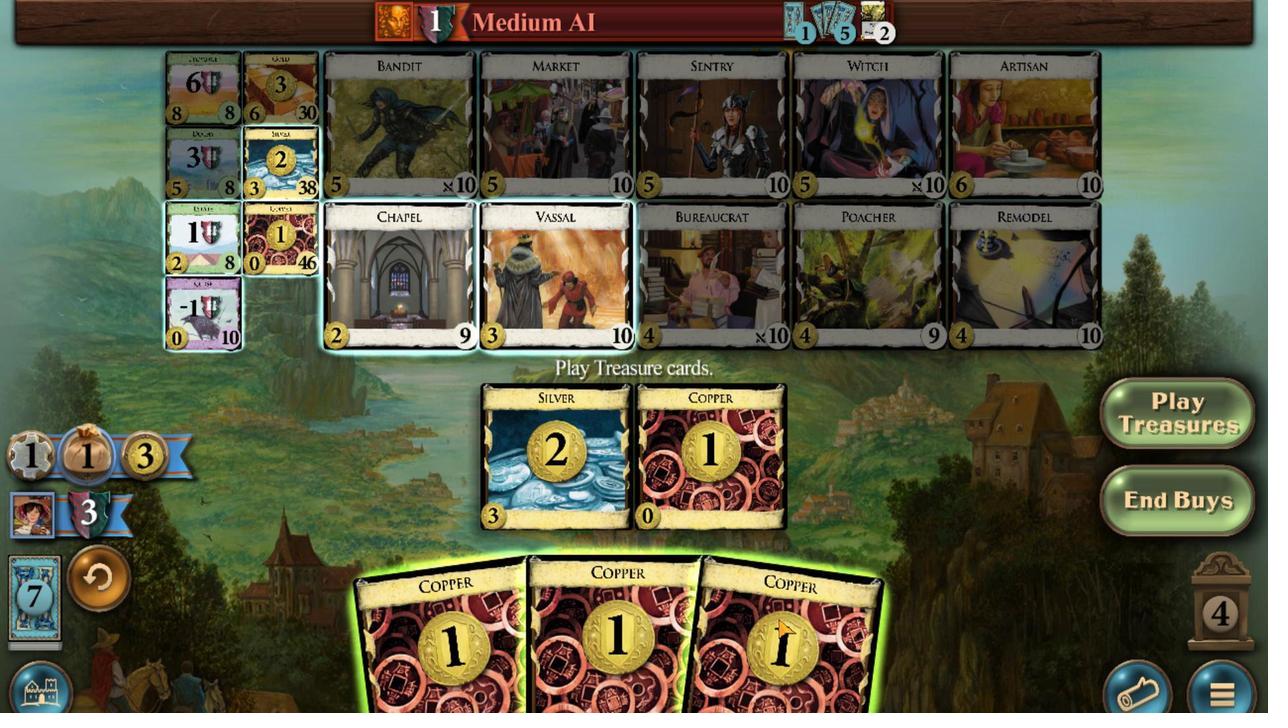 
Action: Mouse scrolled (684, 650) with delta (0, 0)
Screenshot: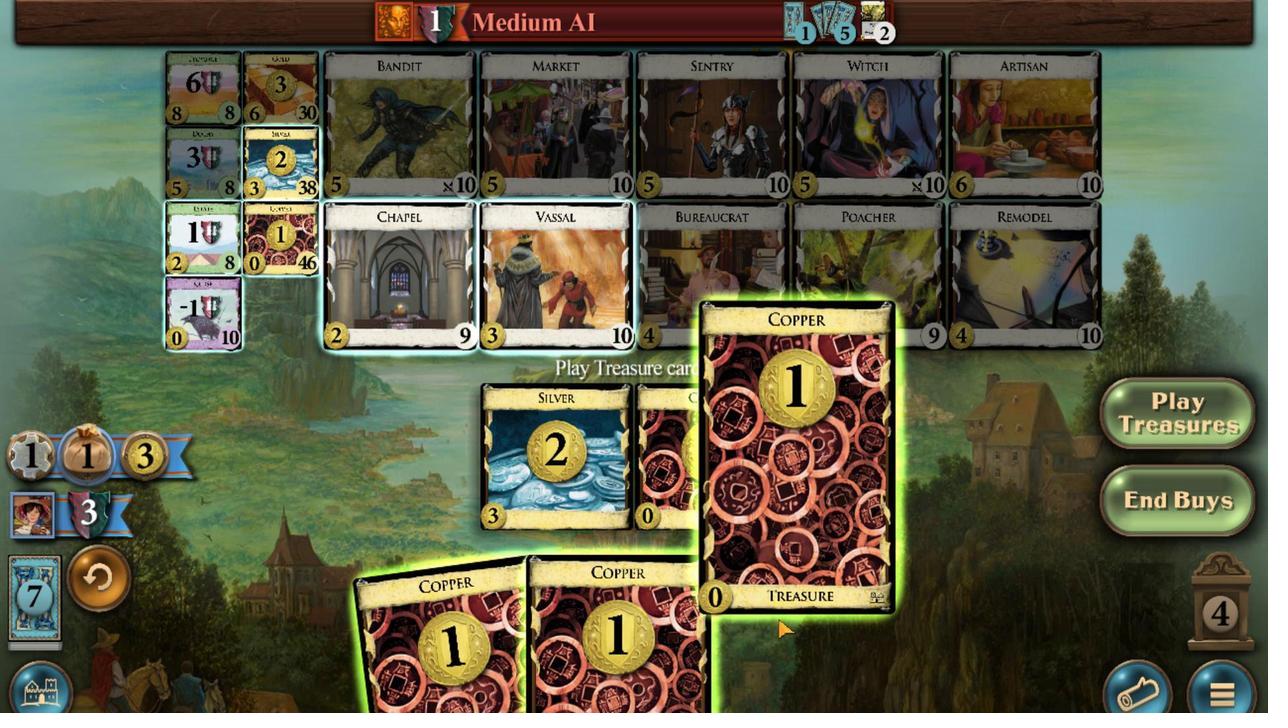 
Action: Mouse moved to (671, 648)
Screenshot: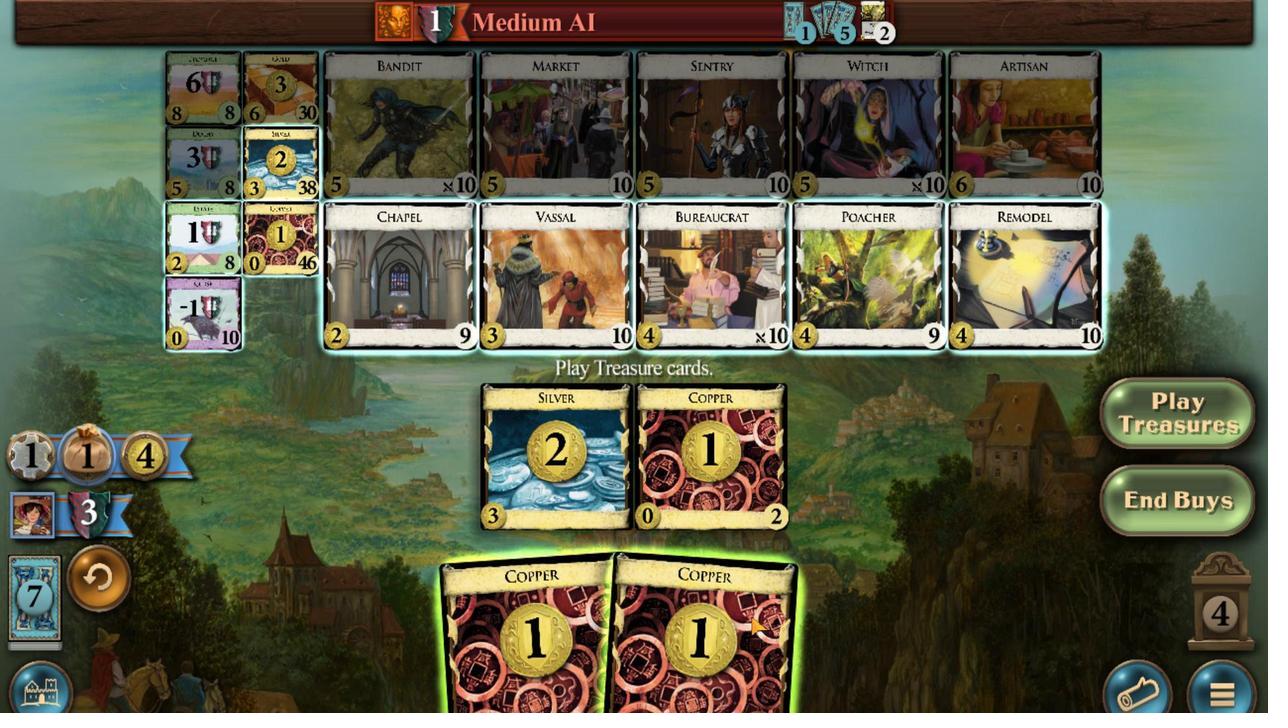 
Action: Mouse scrolled (671, 647) with delta (0, 0)
Screenshot: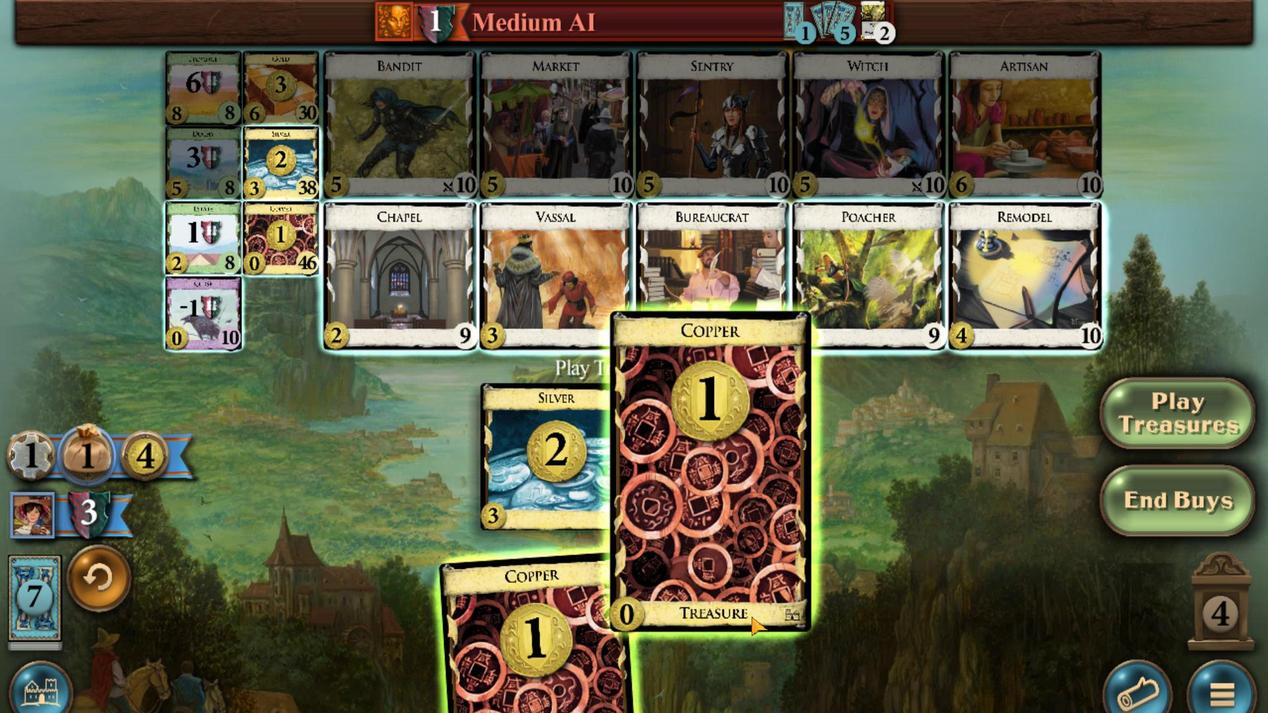 
Action: Mouse moved to (630, 661)
Screenshot: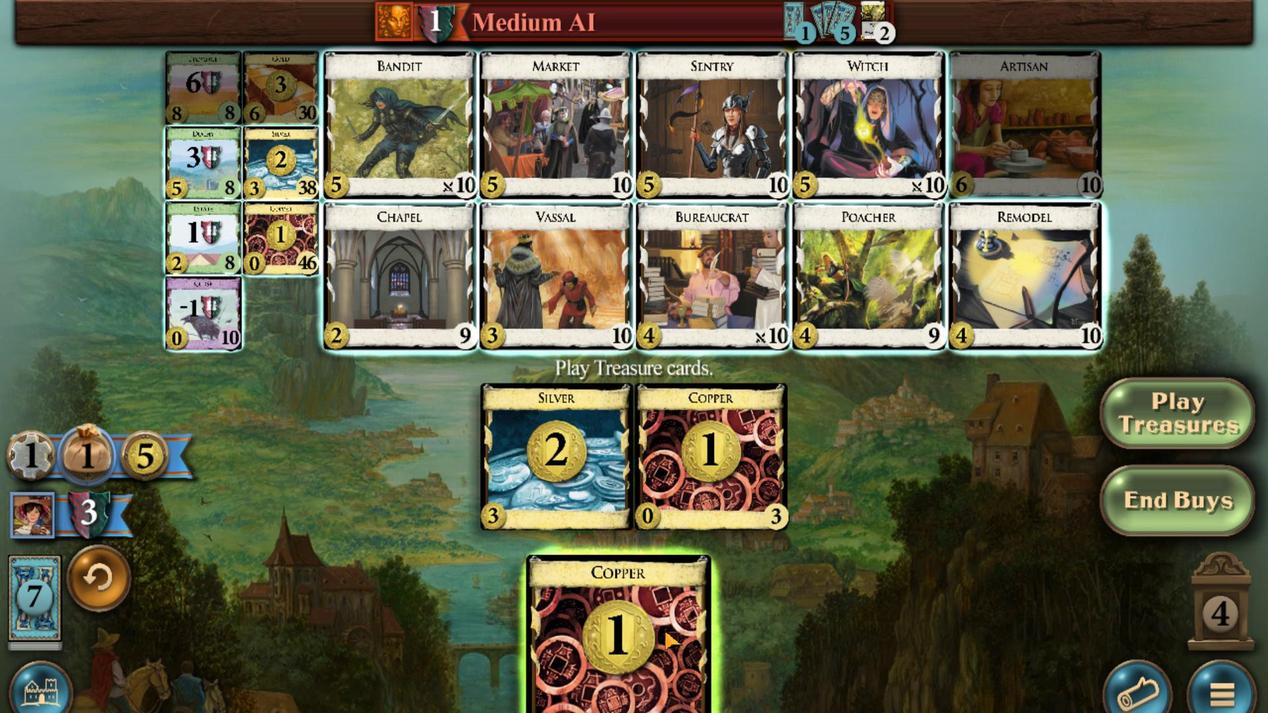 
Action: Mouse scrolled (630, 660) with delta (0, 0)
Screenshot: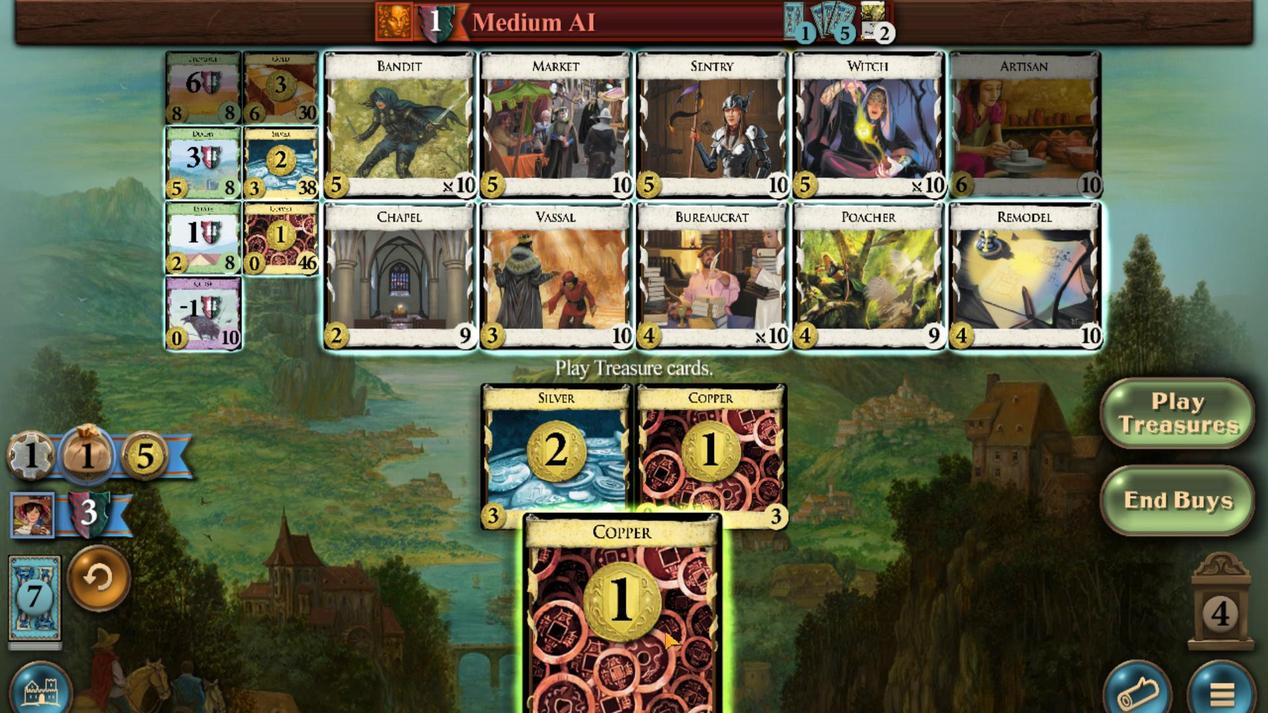 
Action: Mouse moved to (453, 187)
Screenshot: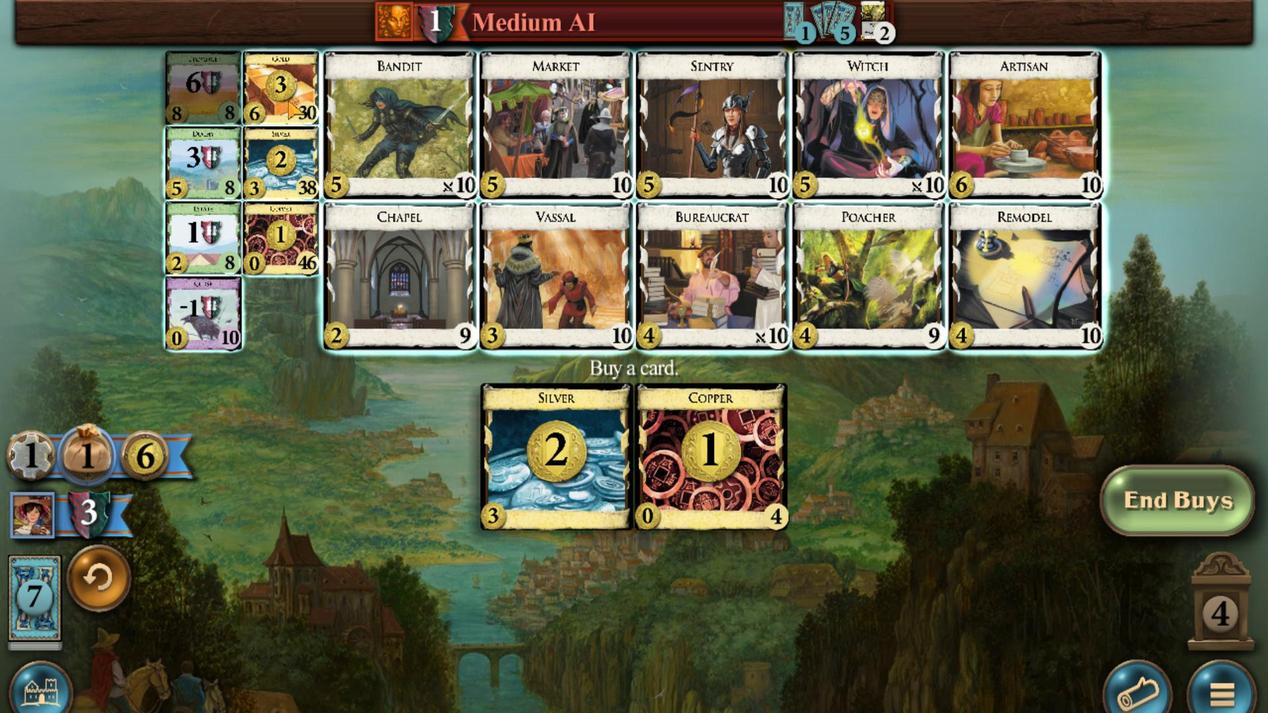 
Action: Mouse scrolled (453, 187) with delta (0, 0)
Screenshot: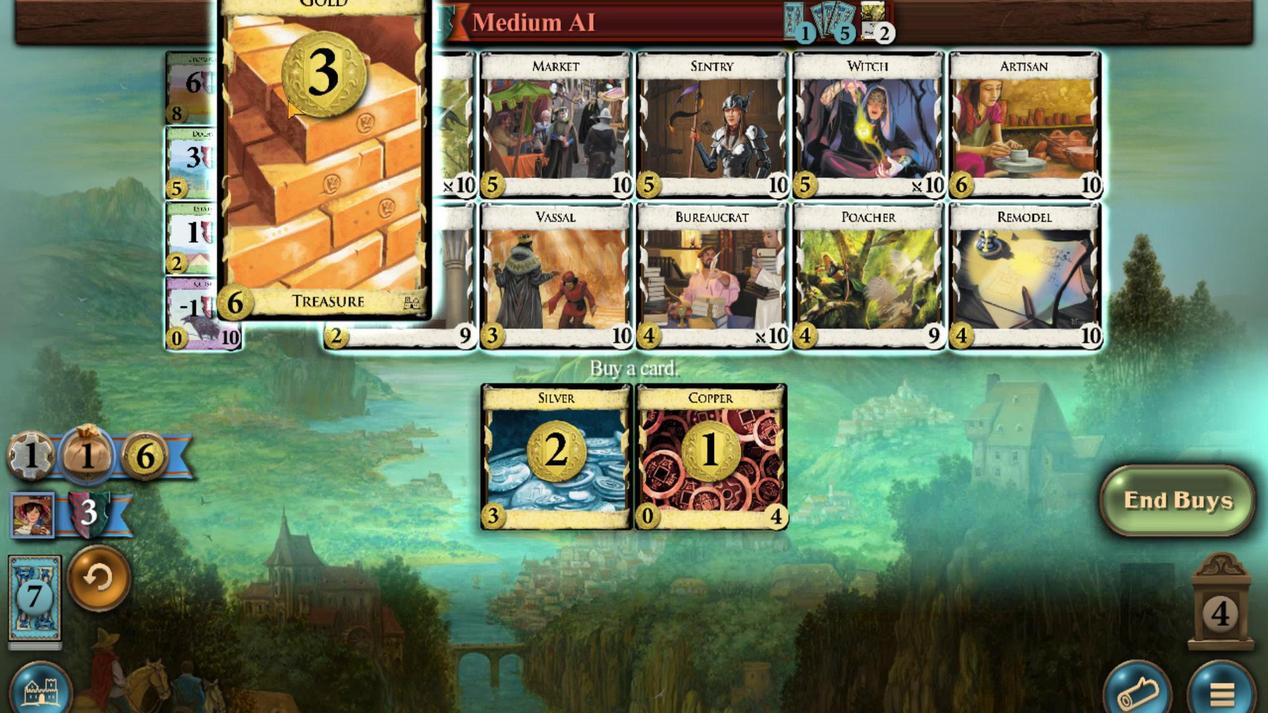 
Action: Mouse scrolled (453, 187) with delta (0, 0)
Screenshot: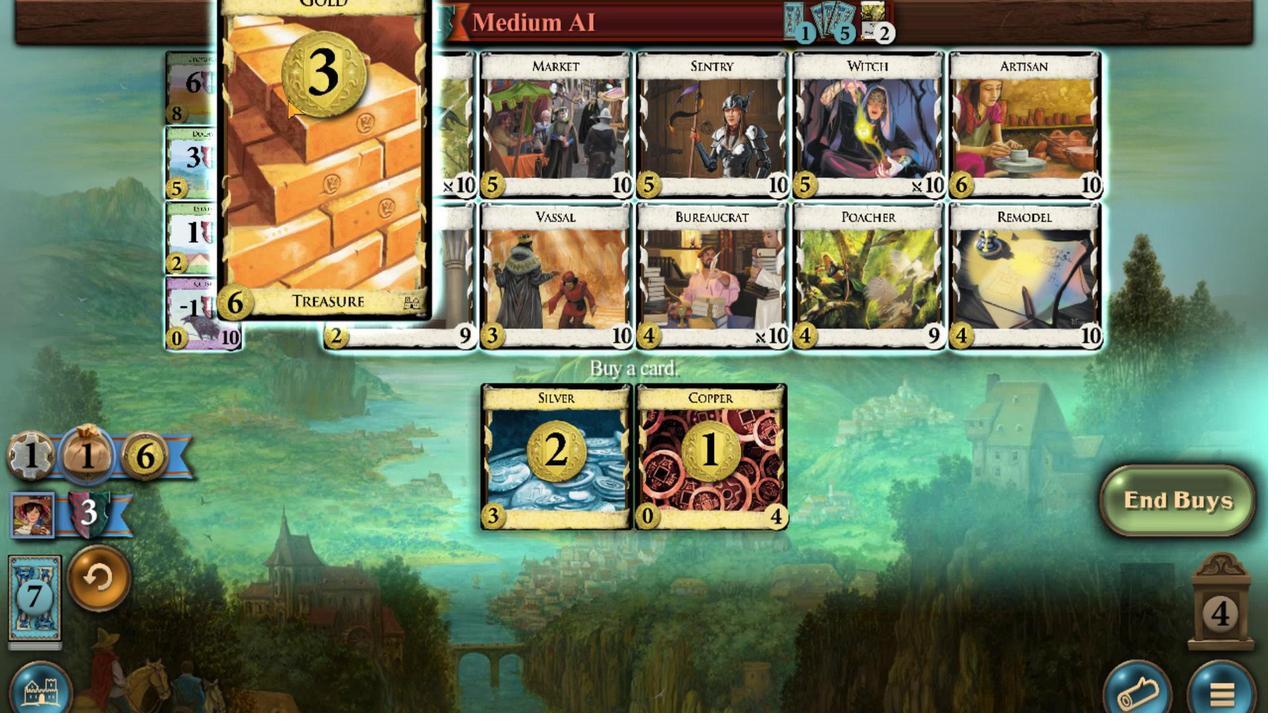 
Action: Mouse scrolled (453, 187) with delta (0, 0)
Screenshot: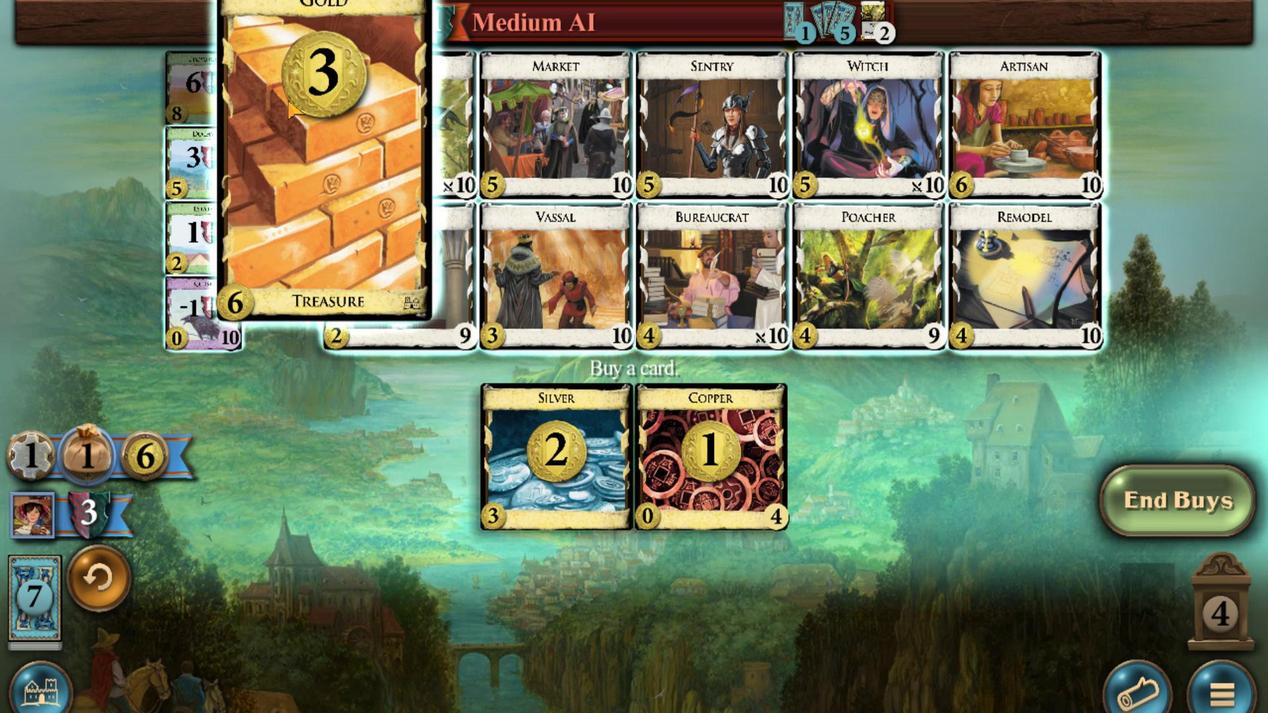 
Action: Mouse scrolled (453, 187) with delta (0, 0)
Screenshot: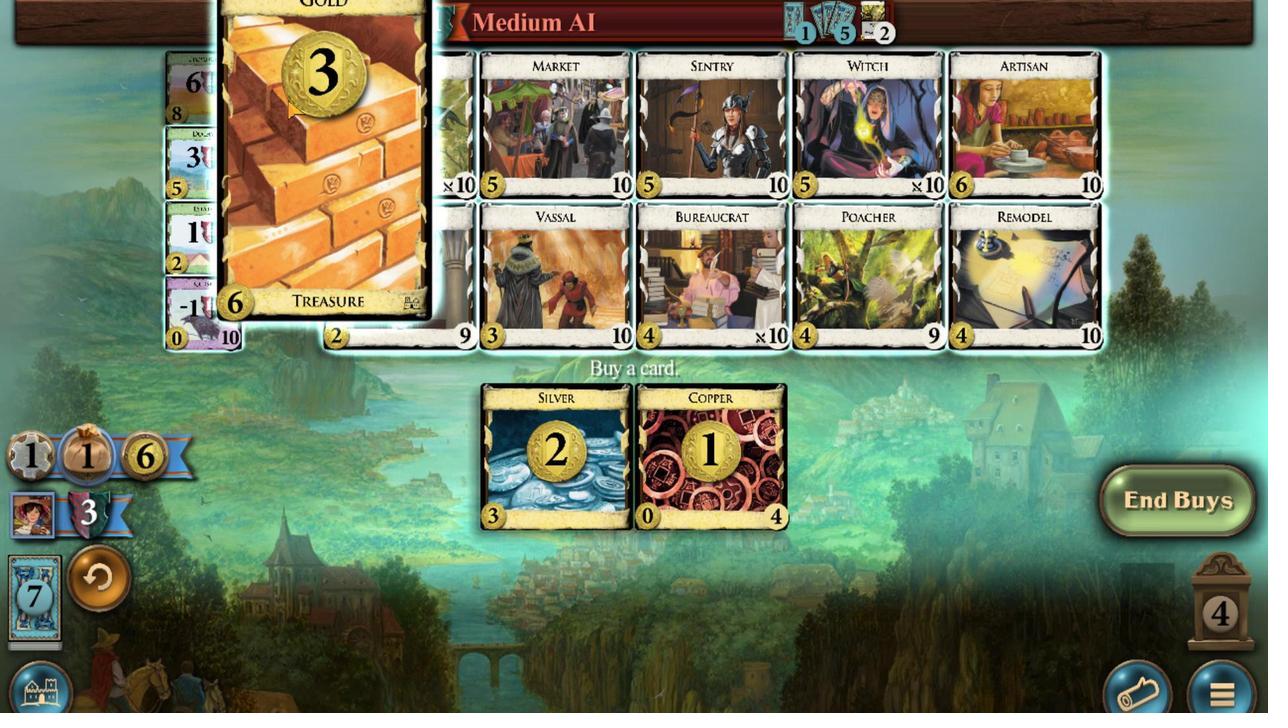 
Action: Mouse scrolled (453, 187) with delta (0, 0)
Screenshot: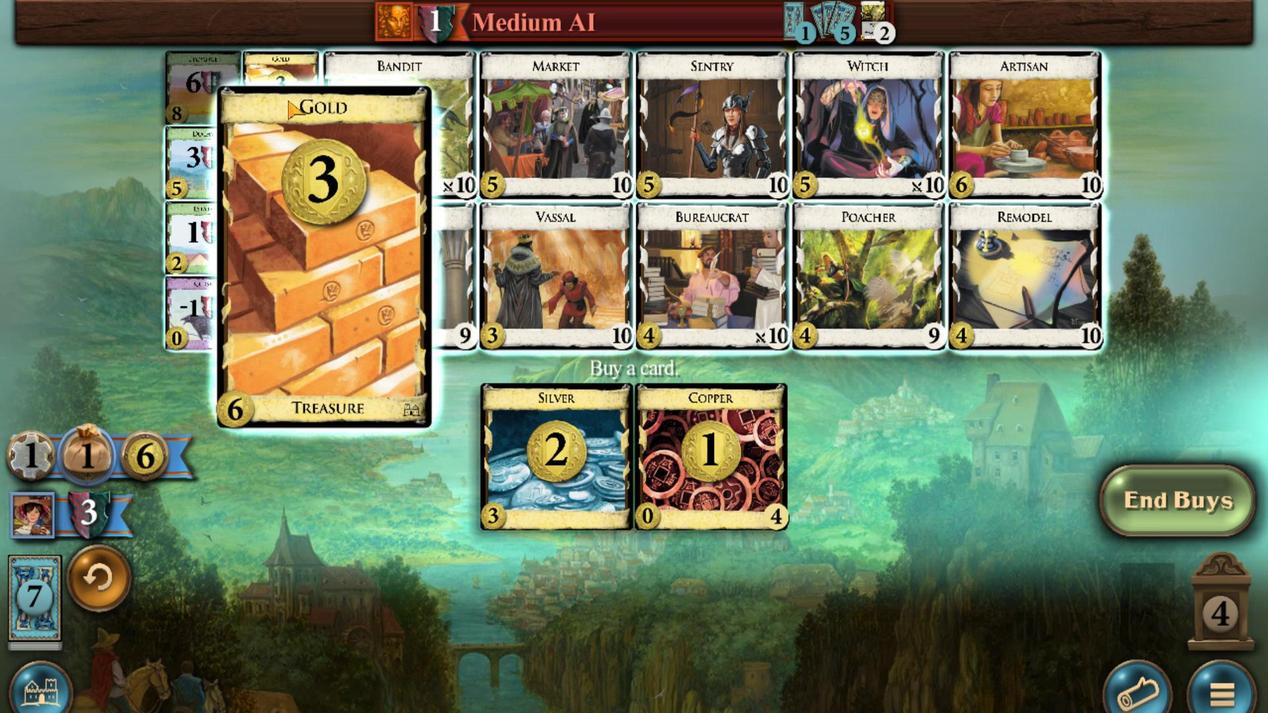 
Action: Mouse scrolled (453, 187) with delta (0, 0)
Screenshot: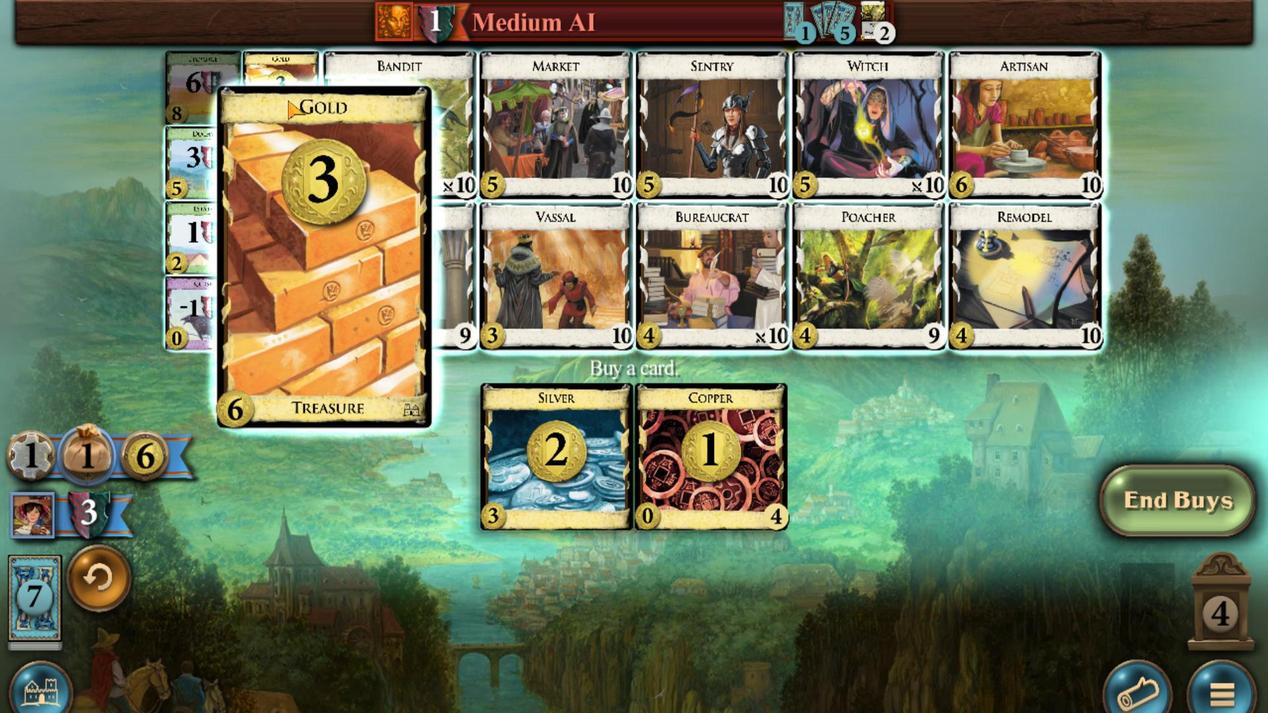 
Action: Mouse moved to (535, 628)
Screenshot: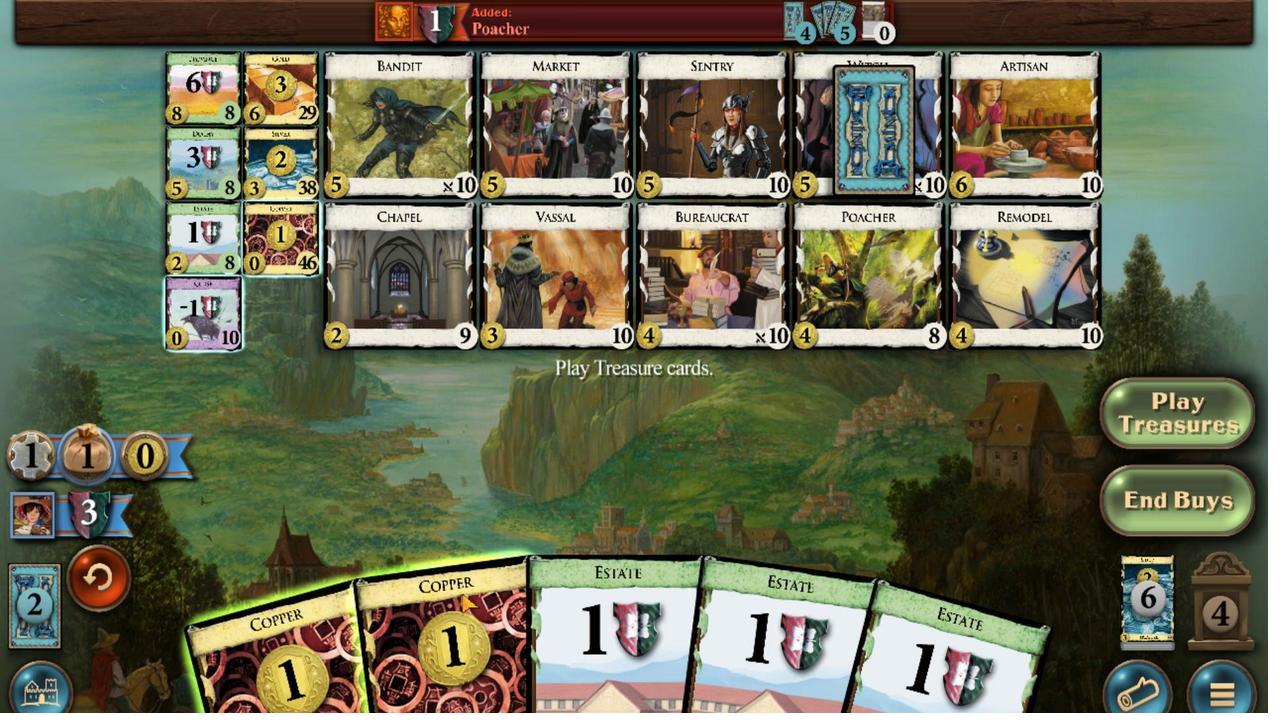 
Action: Mouse scrolled (535, 627) with delta (0, 0)
Screenshot: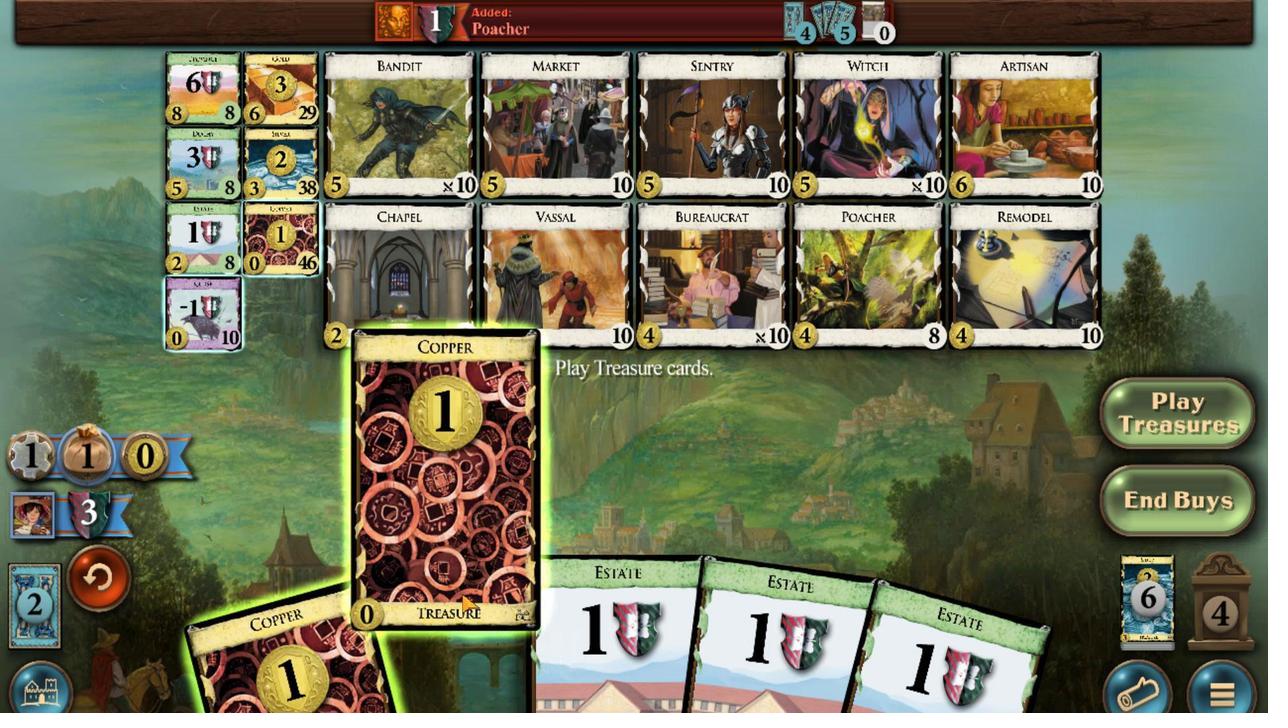 
Action: Mouse moved to (512, 639)
Screenshot: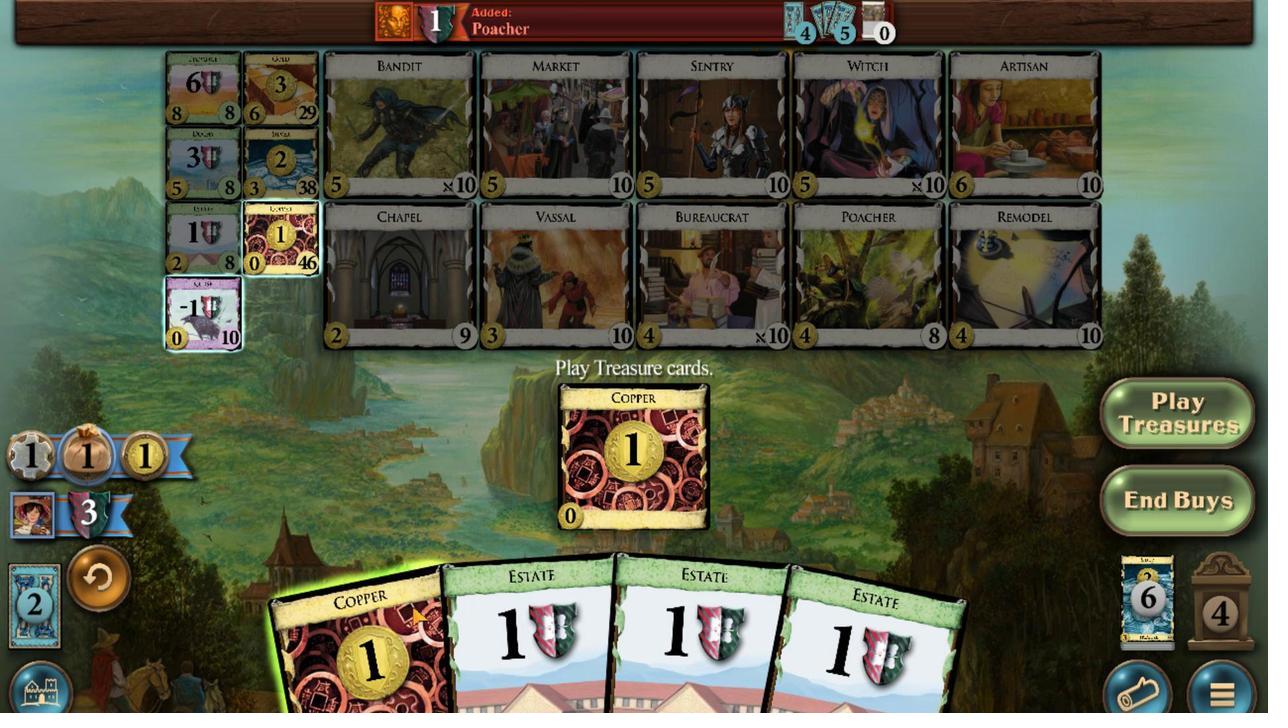
Action: Mouse scrolled (512, 639) with delta (0, 0)
Screenshot: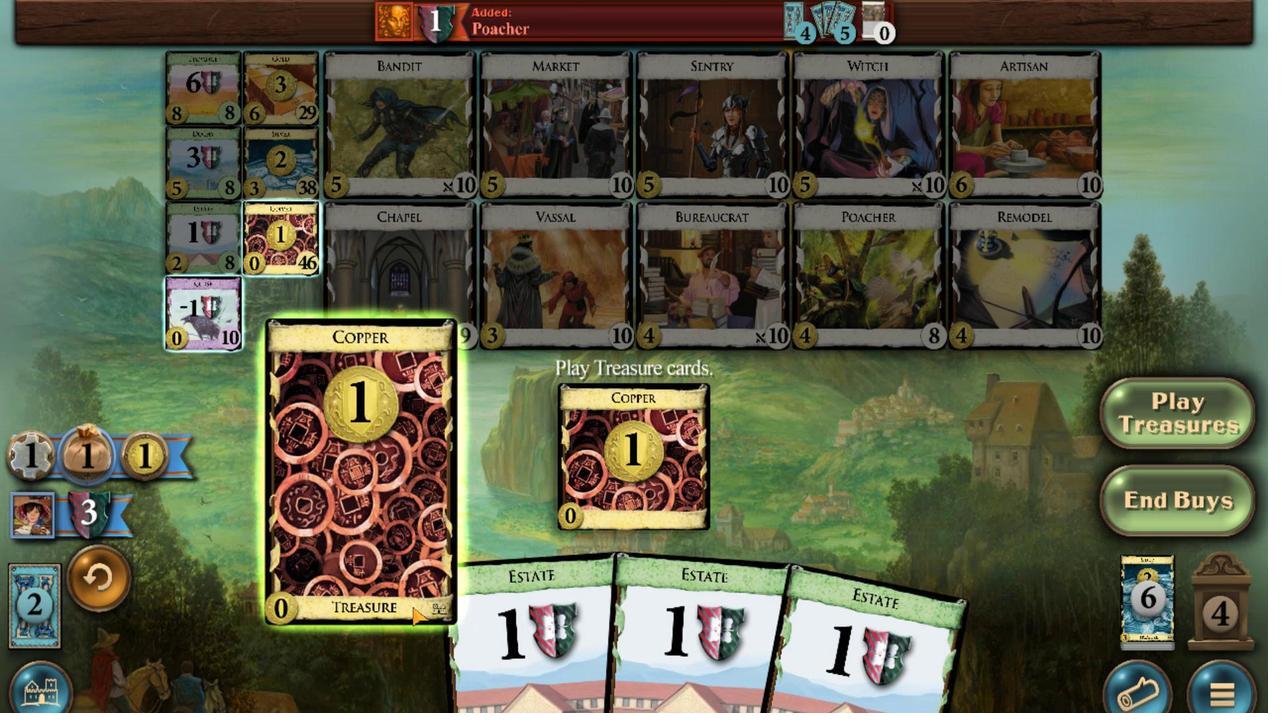 
Action: Mouse moved to (413, 298)
Screenshot: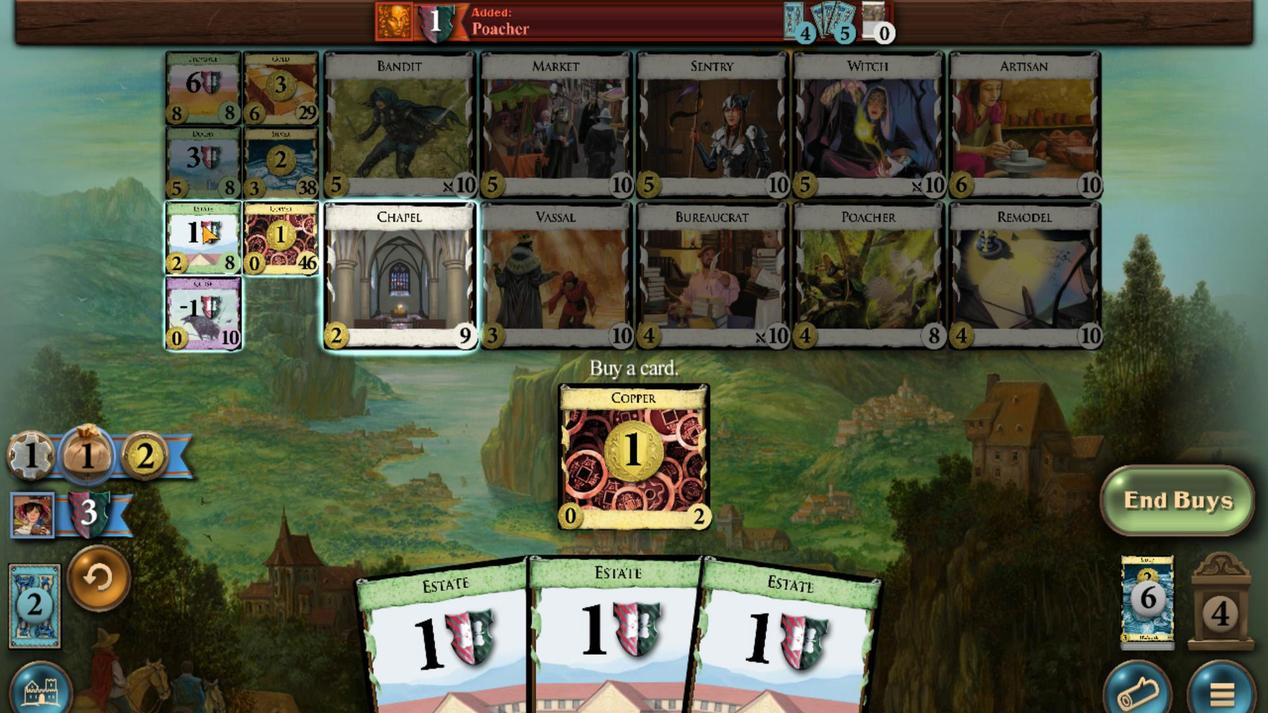 
Action: Mouse scrolled (413, 299) with delta (0, 0)
Screenshot: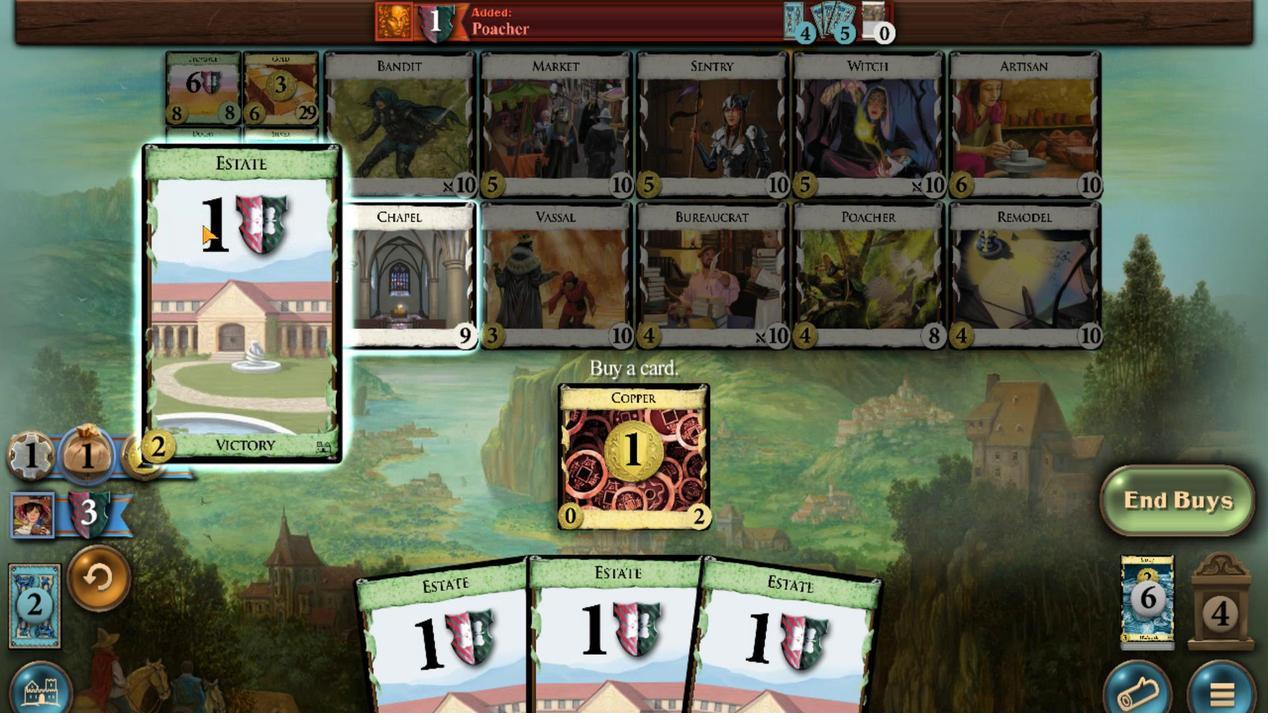 
Action: Mouse scrolled (413, 299) with delta (0, 0)
Screenshot: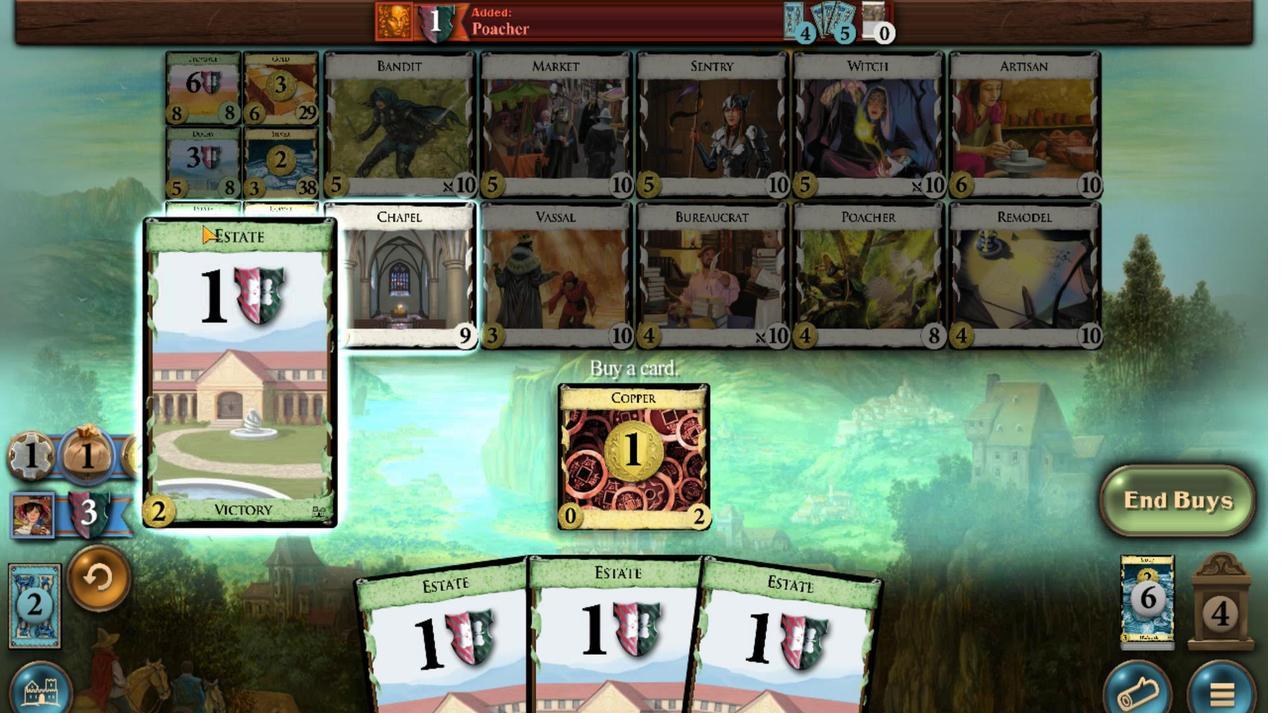 
Action: Mouse scrolled (413, 299) with delta (0, 0)
Screenshot: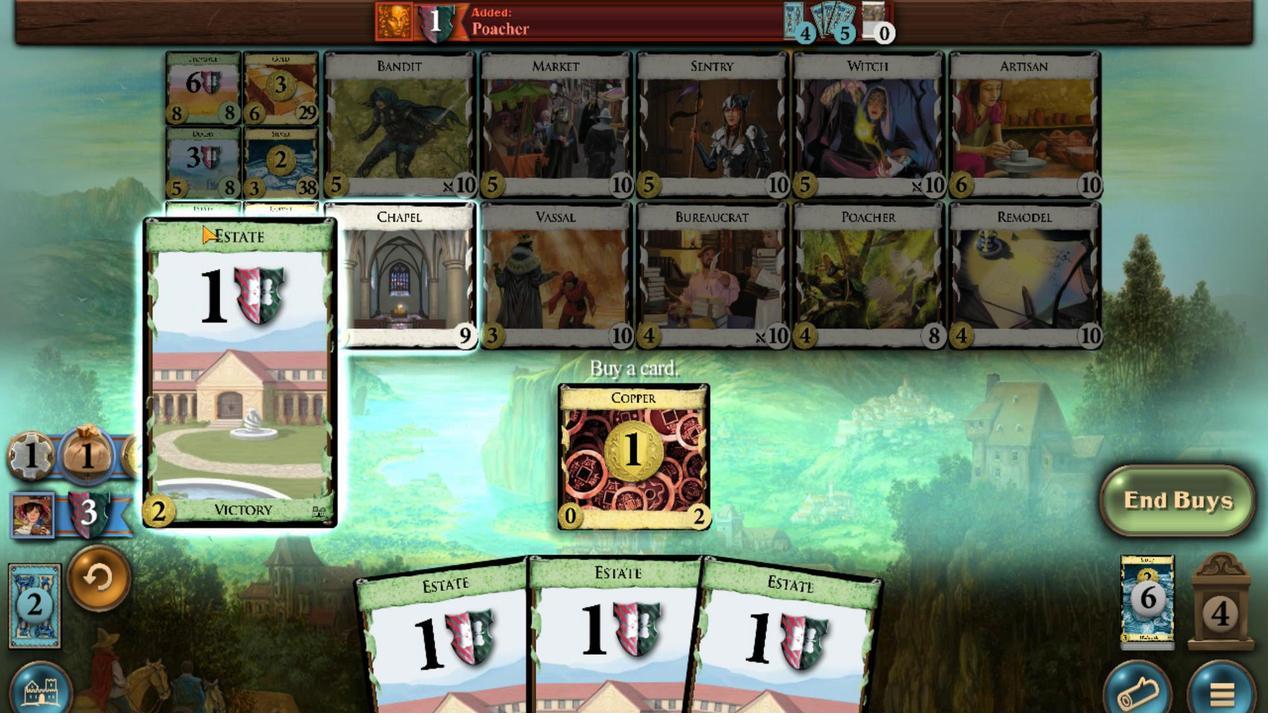 
Action: Mouse scrolled (413, 299) with delta (0, 0)
Screenshot: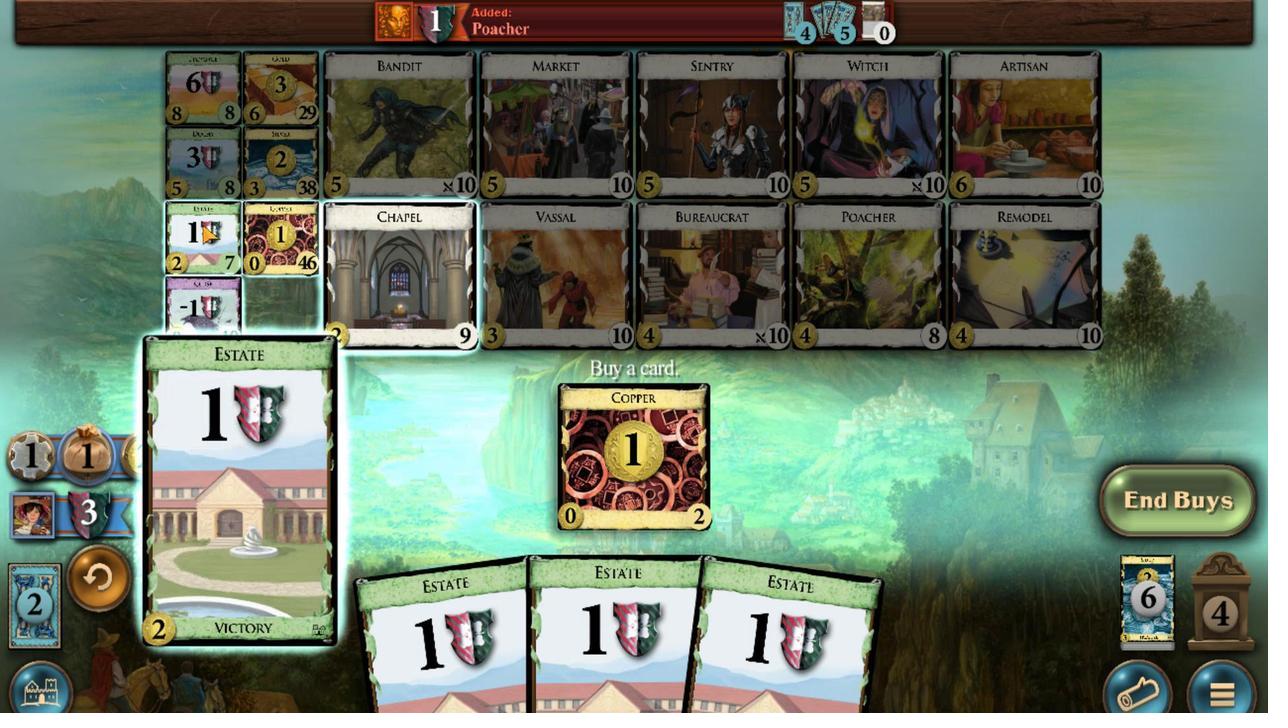 
Action: Mouse moved to (661, 676)
Screenshot: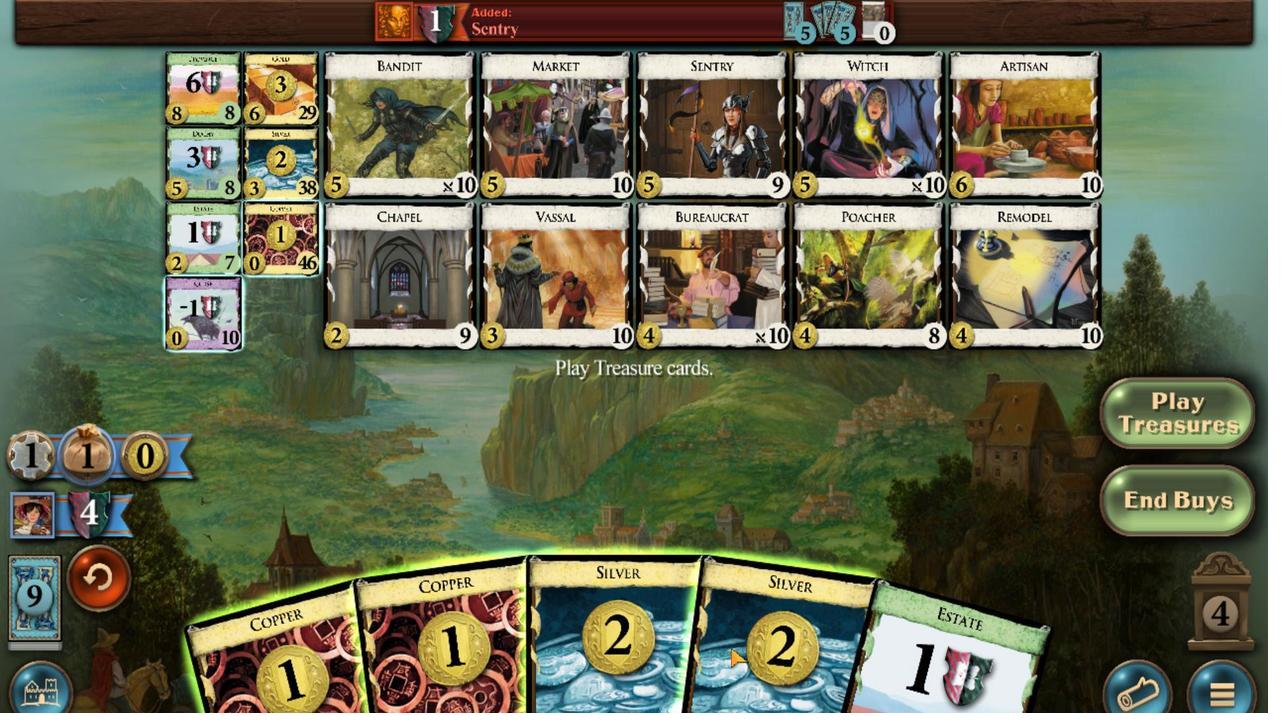 
Action: Mouse scrolled (661, 676) with delta (0, 0)
Screenshot: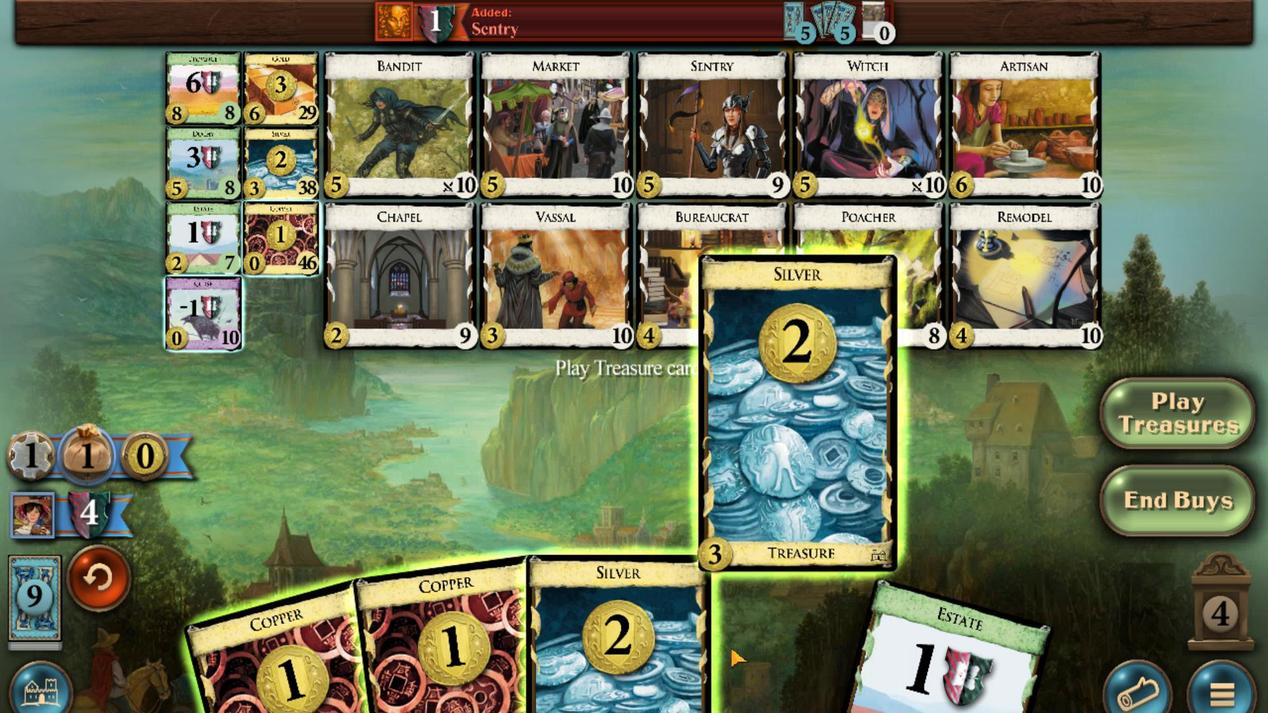 
Action: Mouse moved to (643, 678)
Screenshot: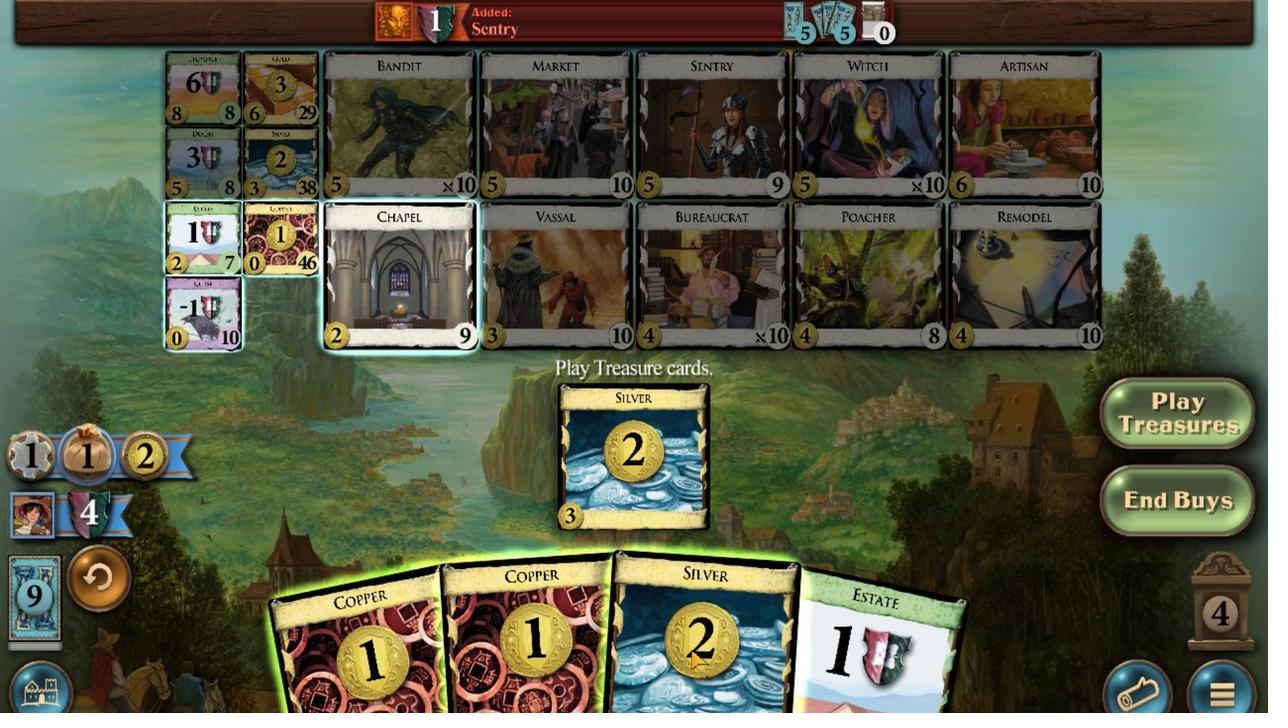 
Action: Mouse scrolled (643, 678) with delta (0, 0)
Screenshot: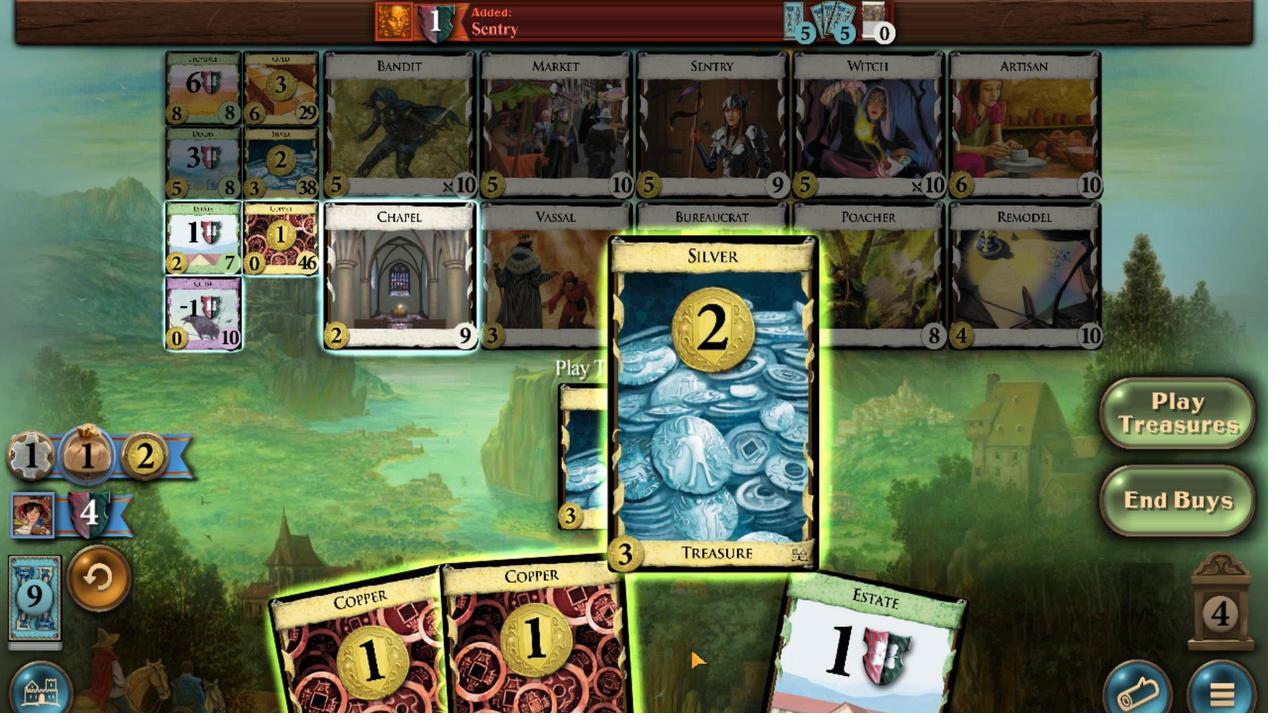 
Action: Mouse moved to (607, 670)
Screenshot: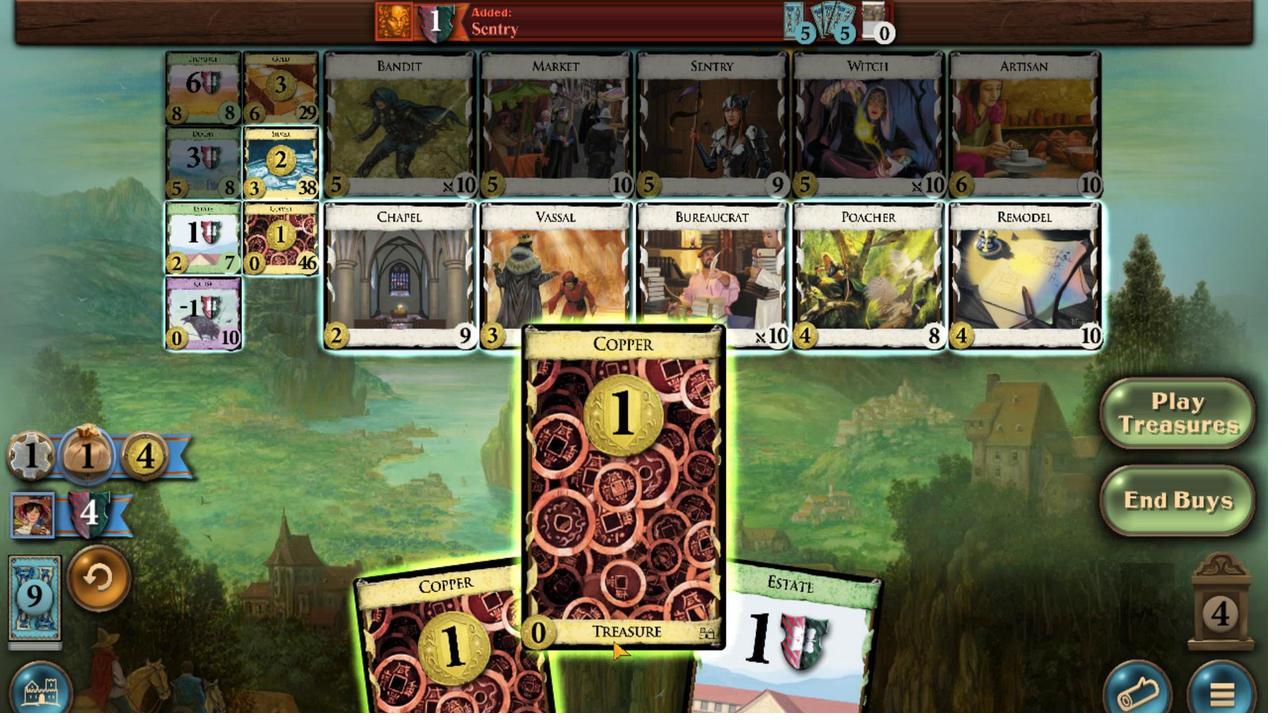 
Action: Mouse scrolled (607, 670) with delta (0, 0)
Screenshot: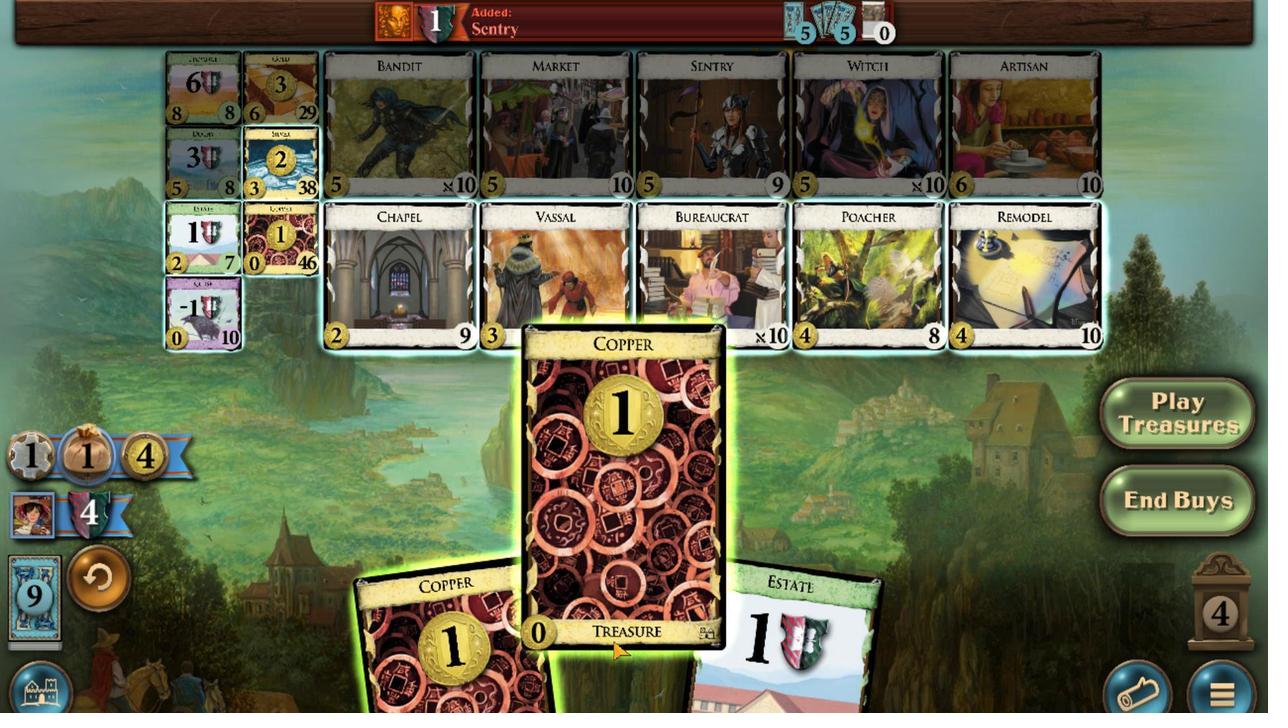 
Action: Mouse moved to (575, 674)
Screenshot: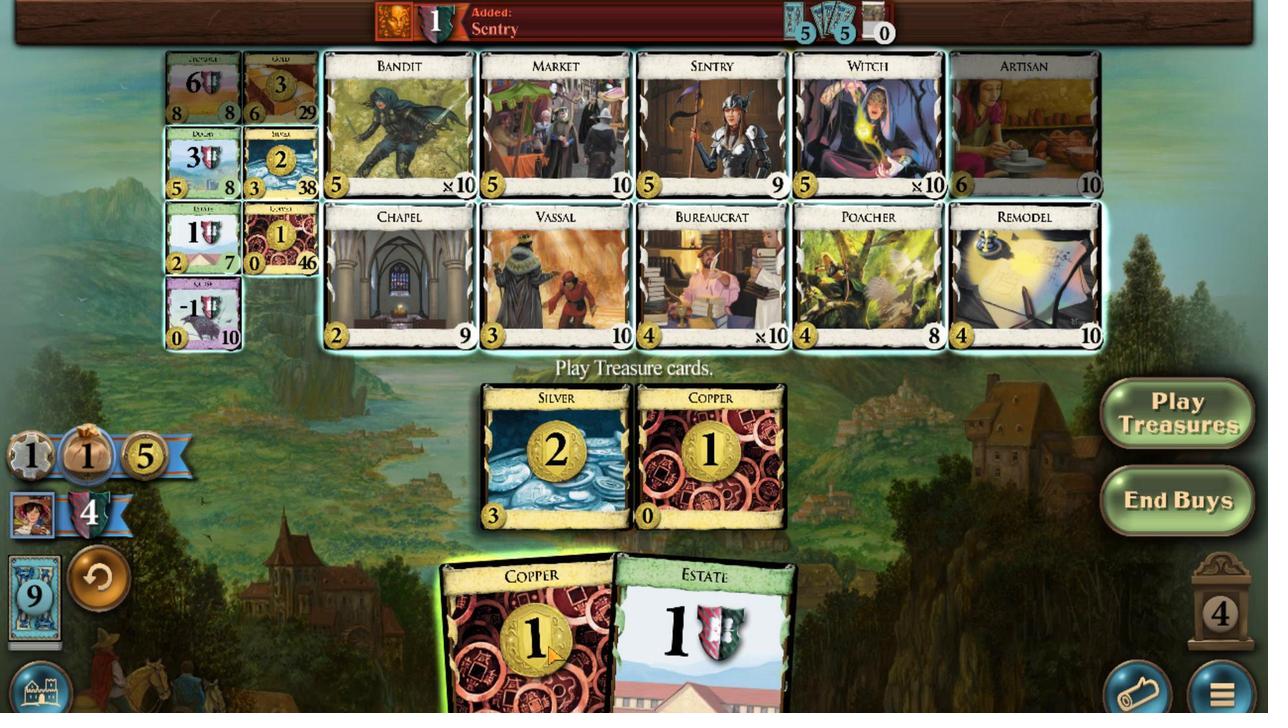 
Action: Mouse scrolled (575, 674) with delta (0, 0)
Screenshot: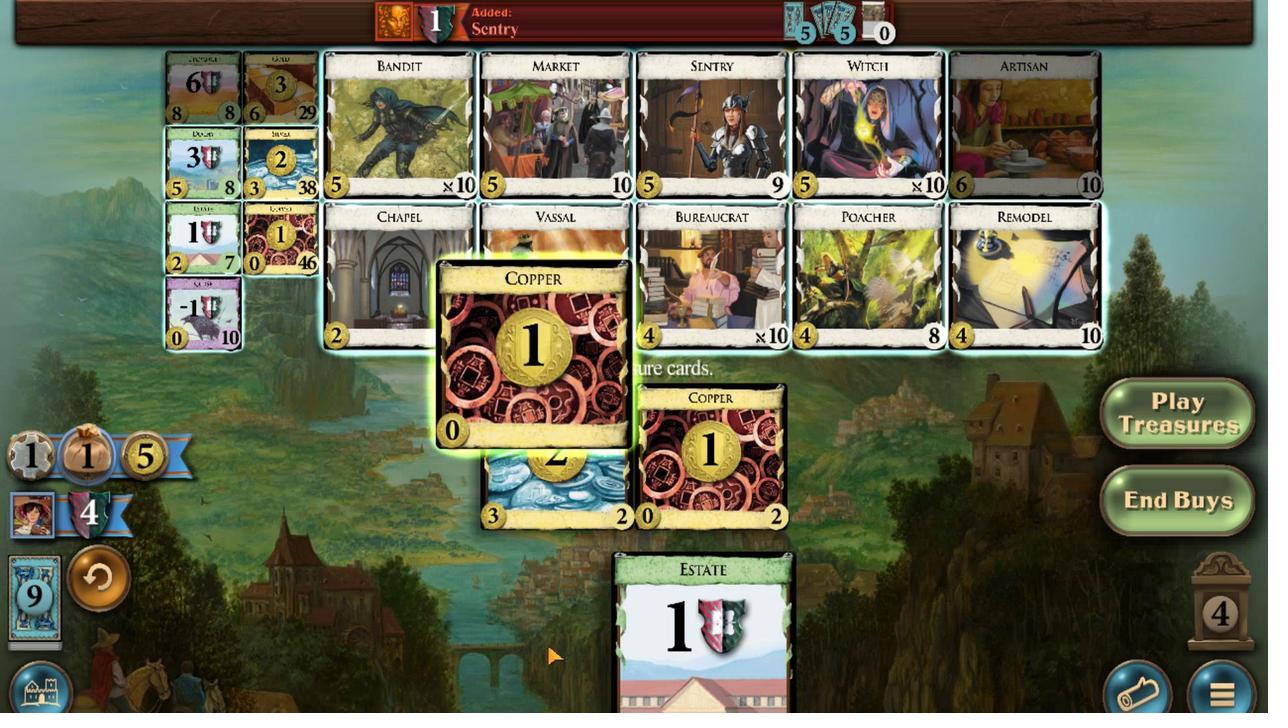 
Action: Mouse moved to (443, 187)
Screenshot: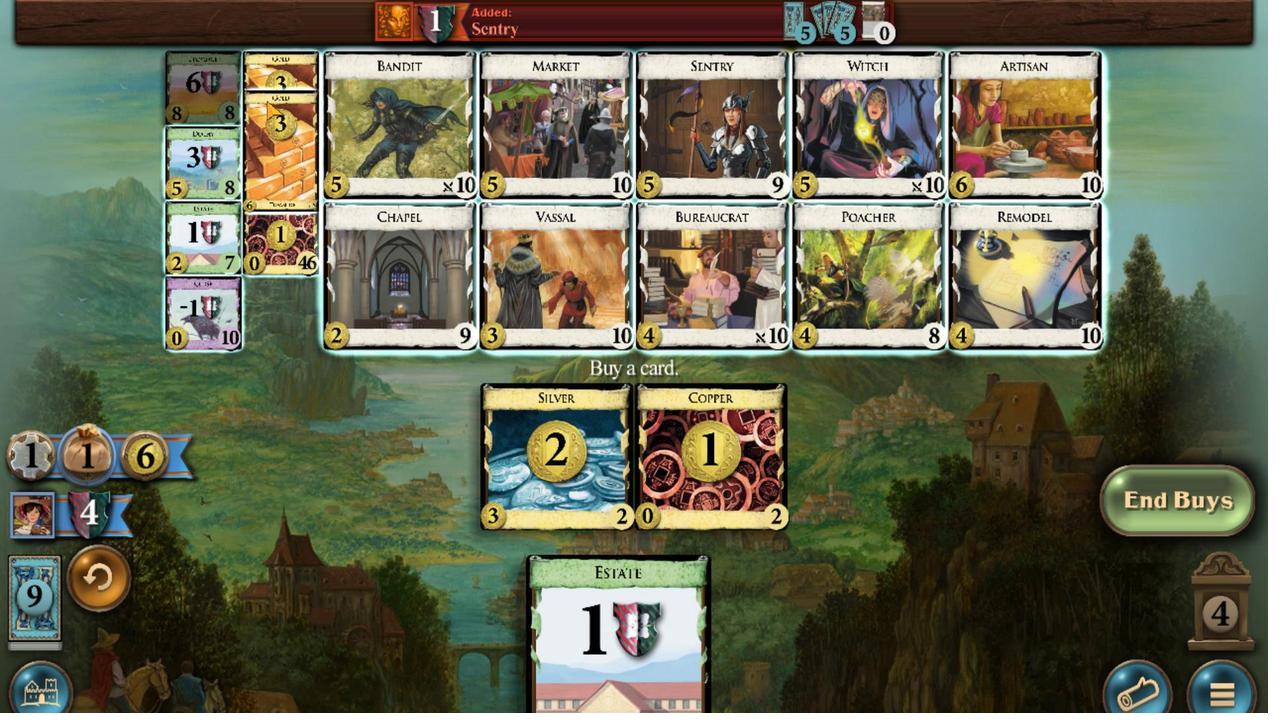 
Action: Mouse scrolled (443, 188) with delta (0, 0)
Screenshot: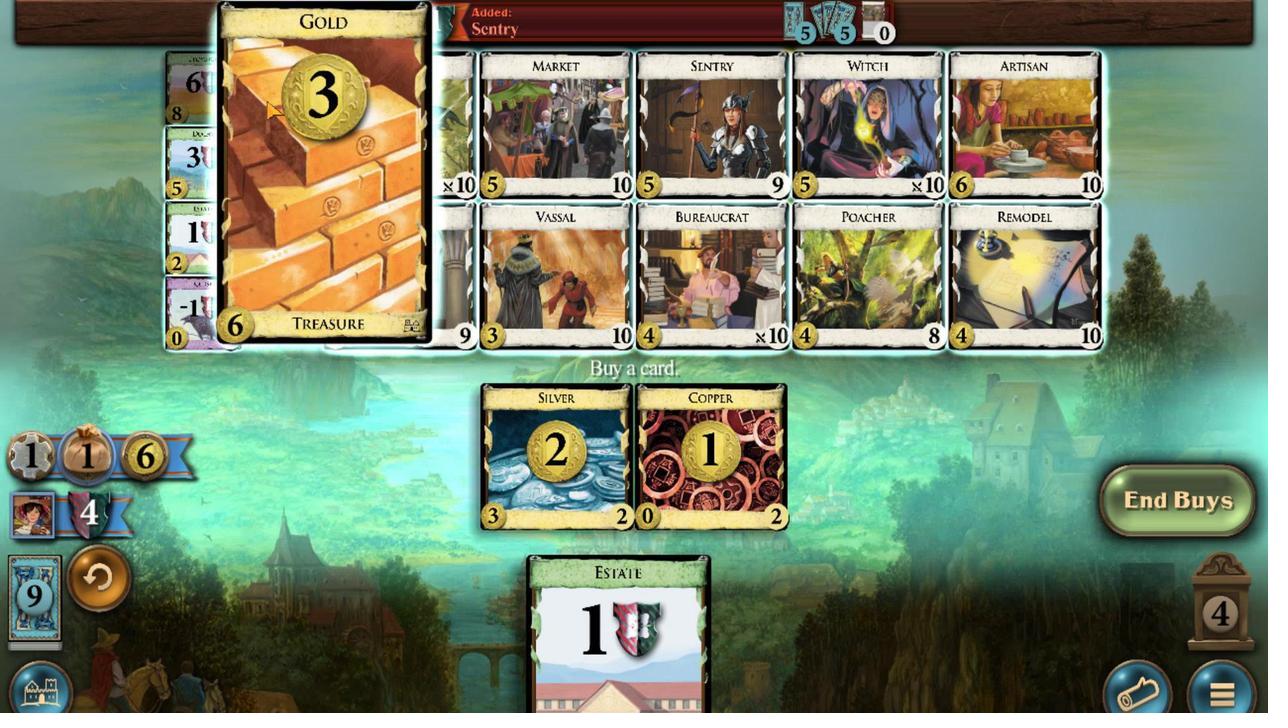 
Action: Mouse scrolled (443, 188) with delta (0, 0)
Screenshot: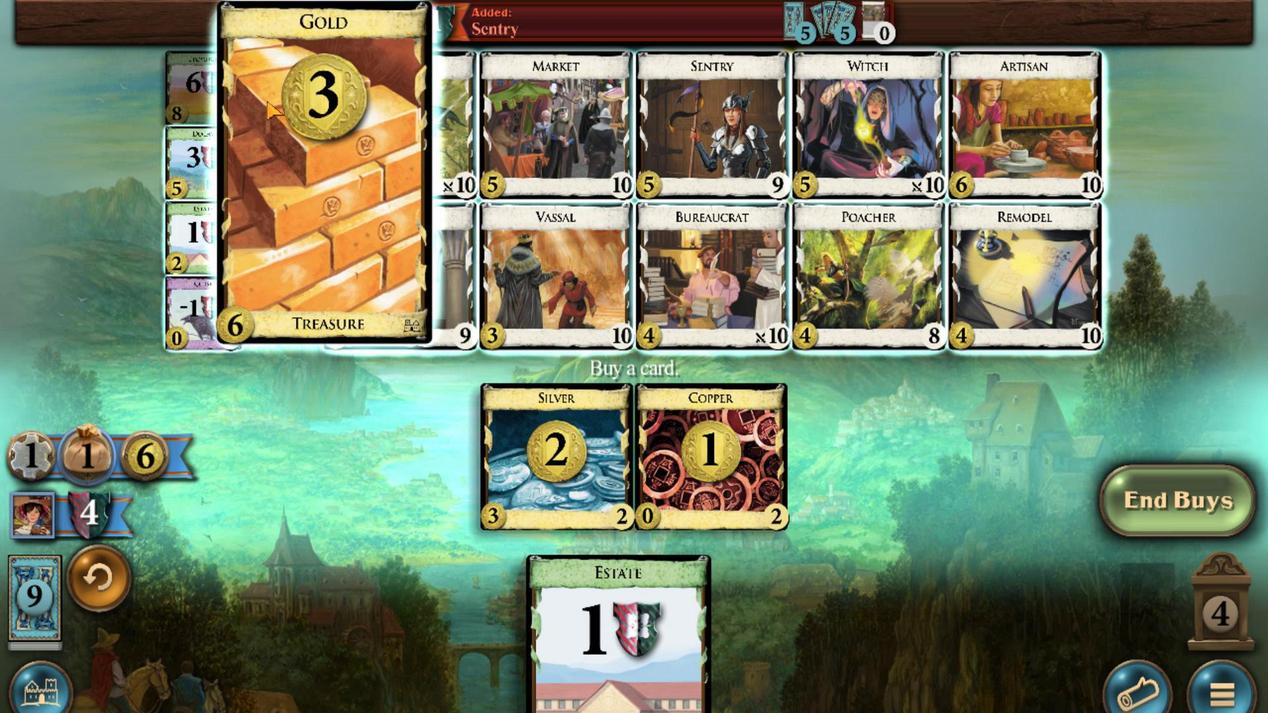 
Action: Mouse scrolled (443, 188) with delta (0, 0)
Screenshot: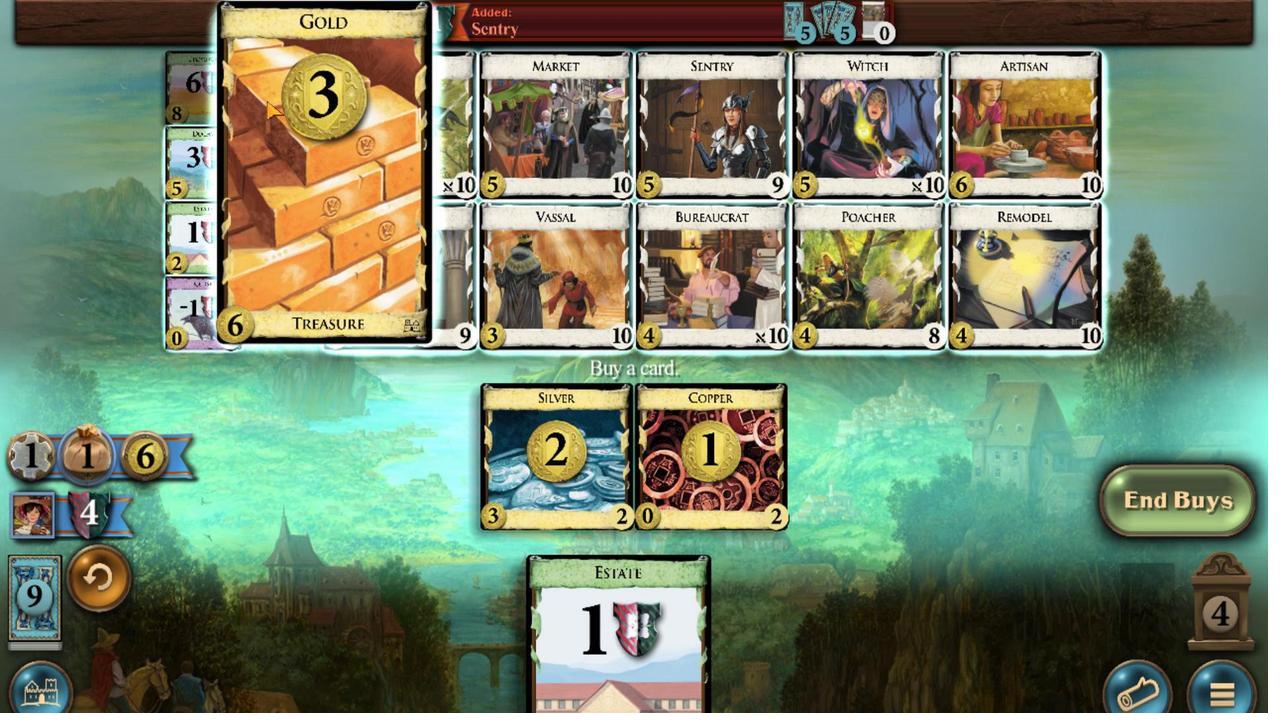 
Action: Mouse scrolled (443, 188) with delta (0, 0)
Screenshot: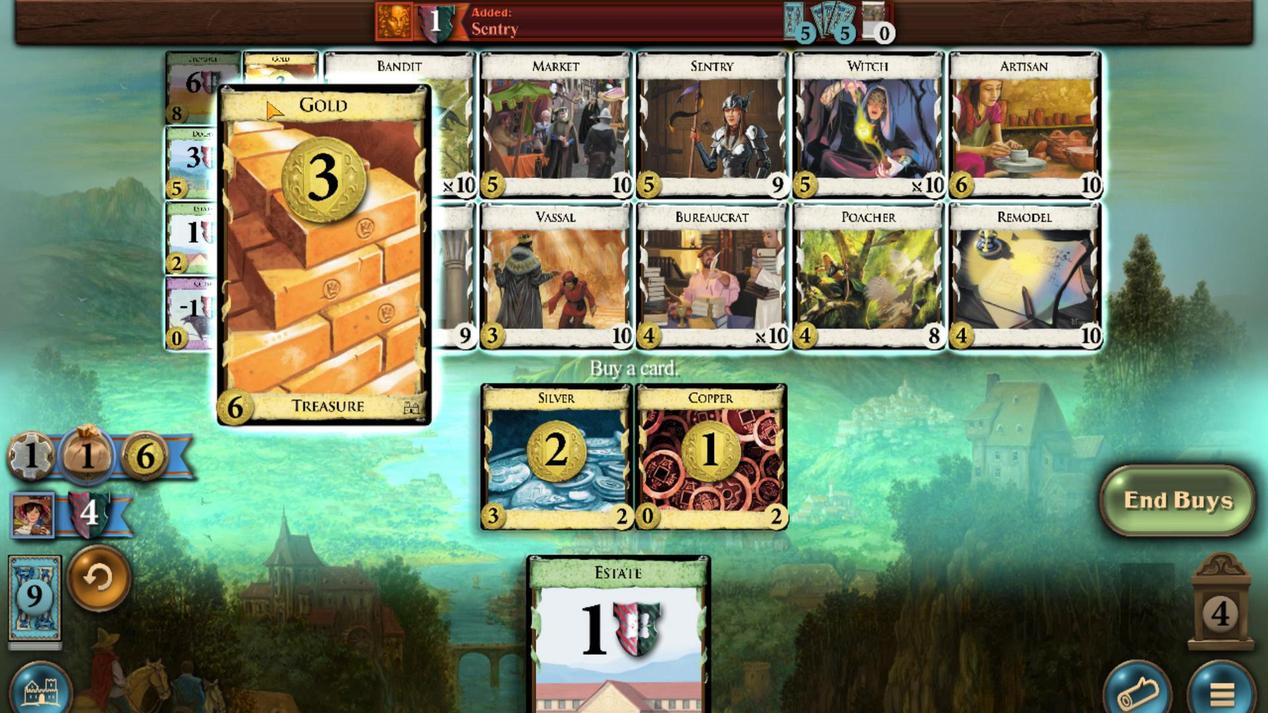 
Action: Mouse moved to (634, 629)
Screenshot: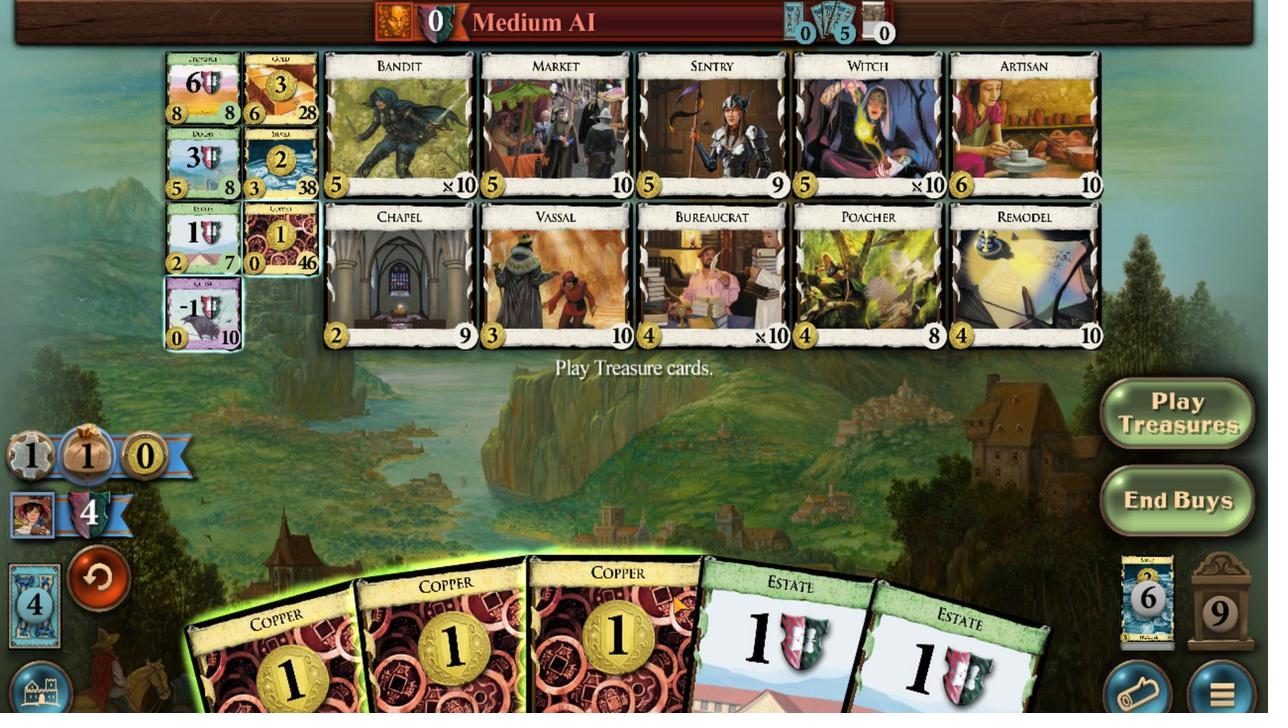 
Action: Mouse scrolled (634, 629) with delta (0, 0)
Screenshot: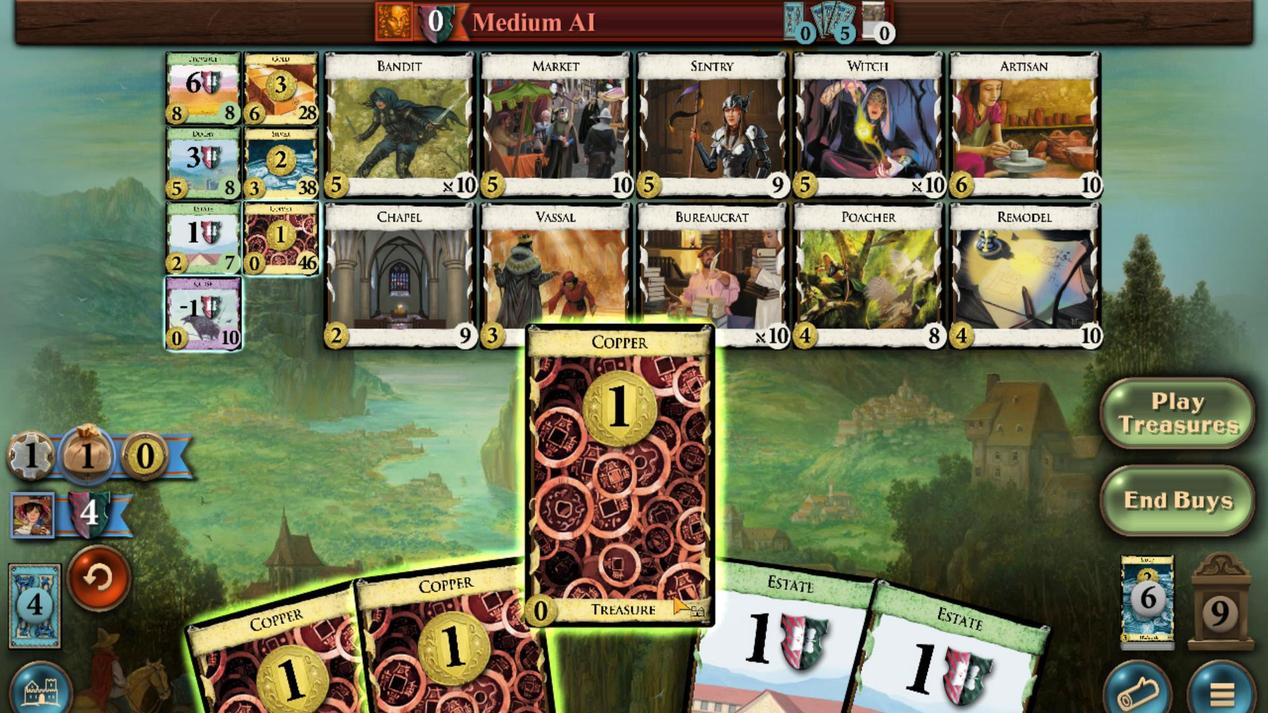
Action: Mouse moved to (588, 681)
Screenshot: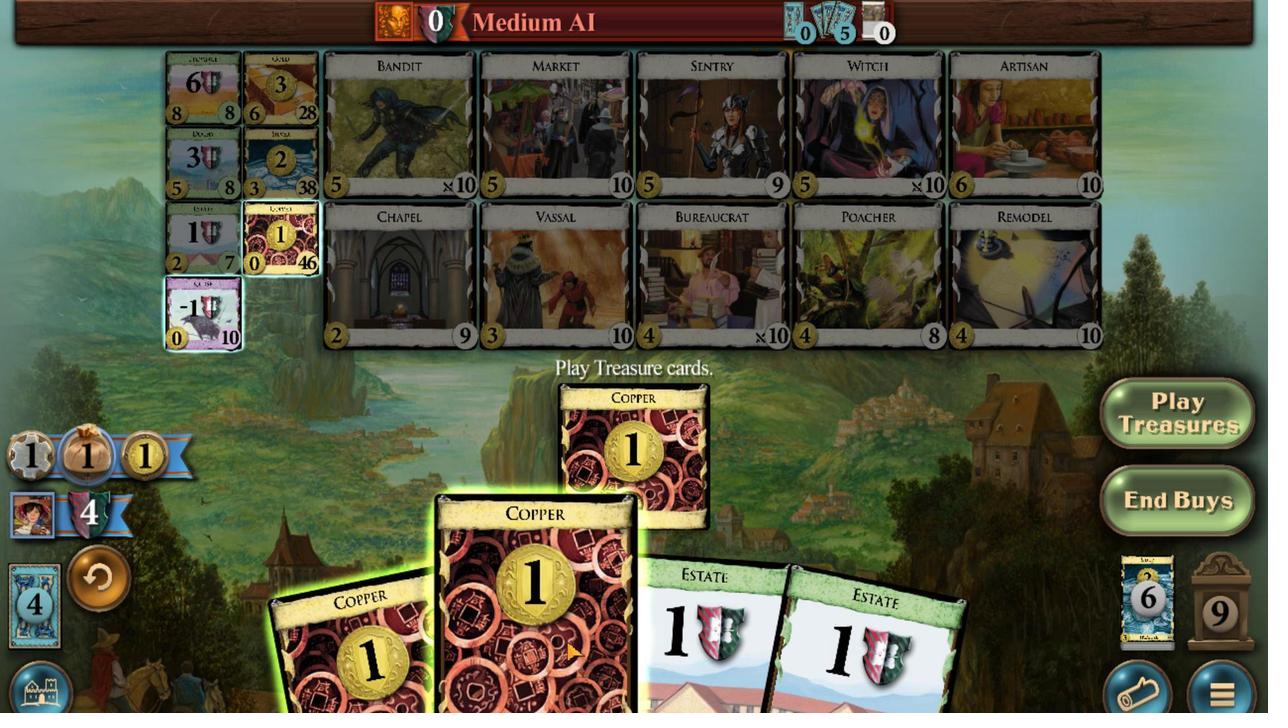
Action: Mouse scrolled (588, 681) with delta (0, 0)
Screenshot: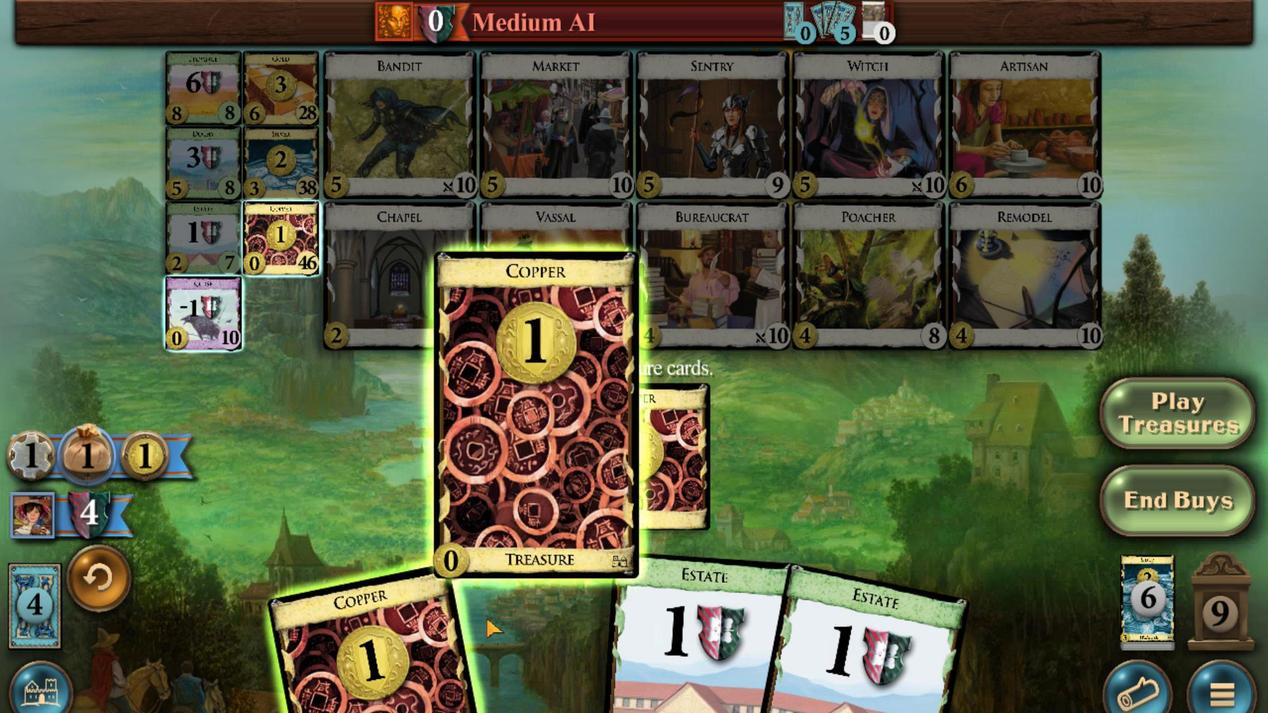 
Action: Mouse moved to (539, 656)
Screenshot: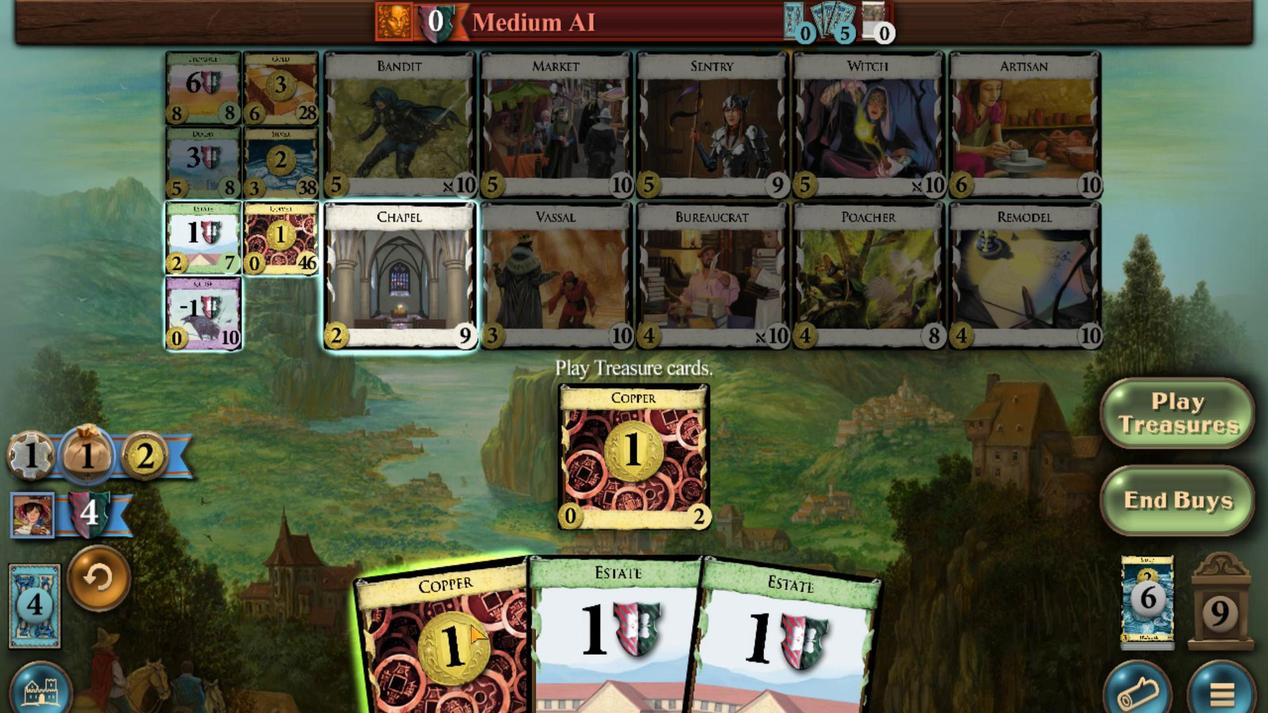 
Action: Mouse scrolled (539, 655) with delta (0, 0)
Screenshot: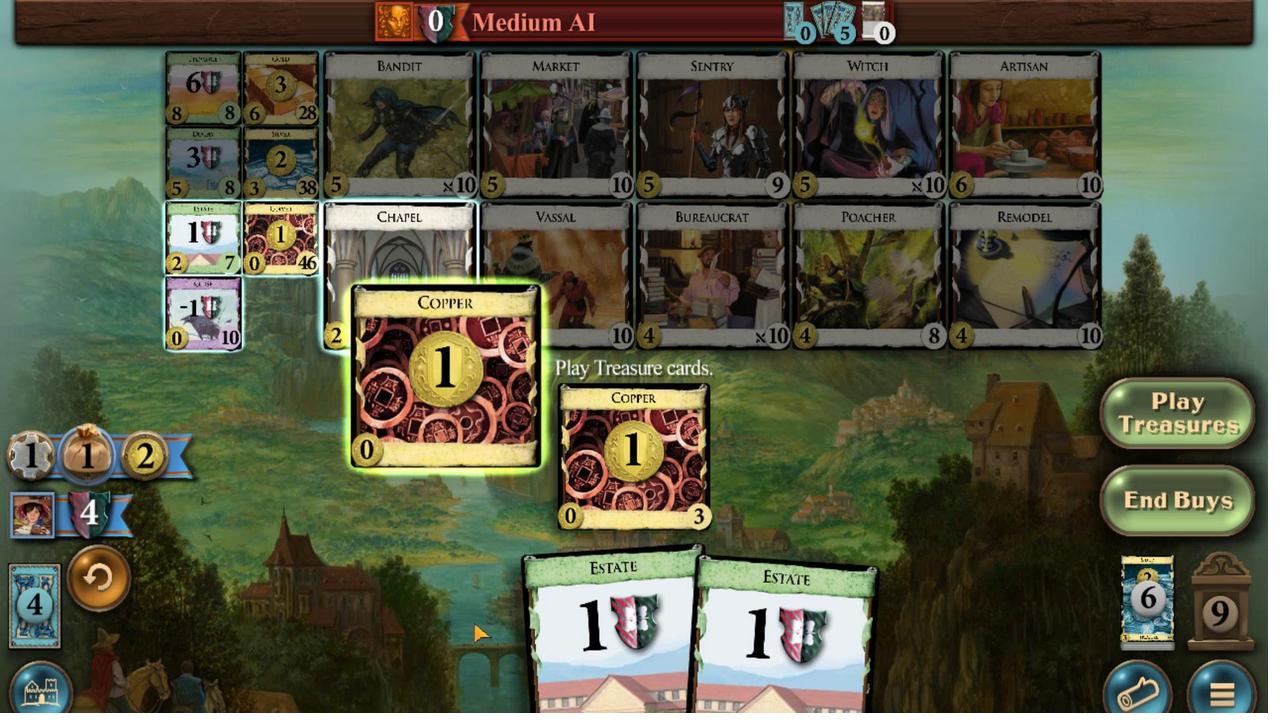 
Action: Mouse moved to (450, 247)
Screenshot: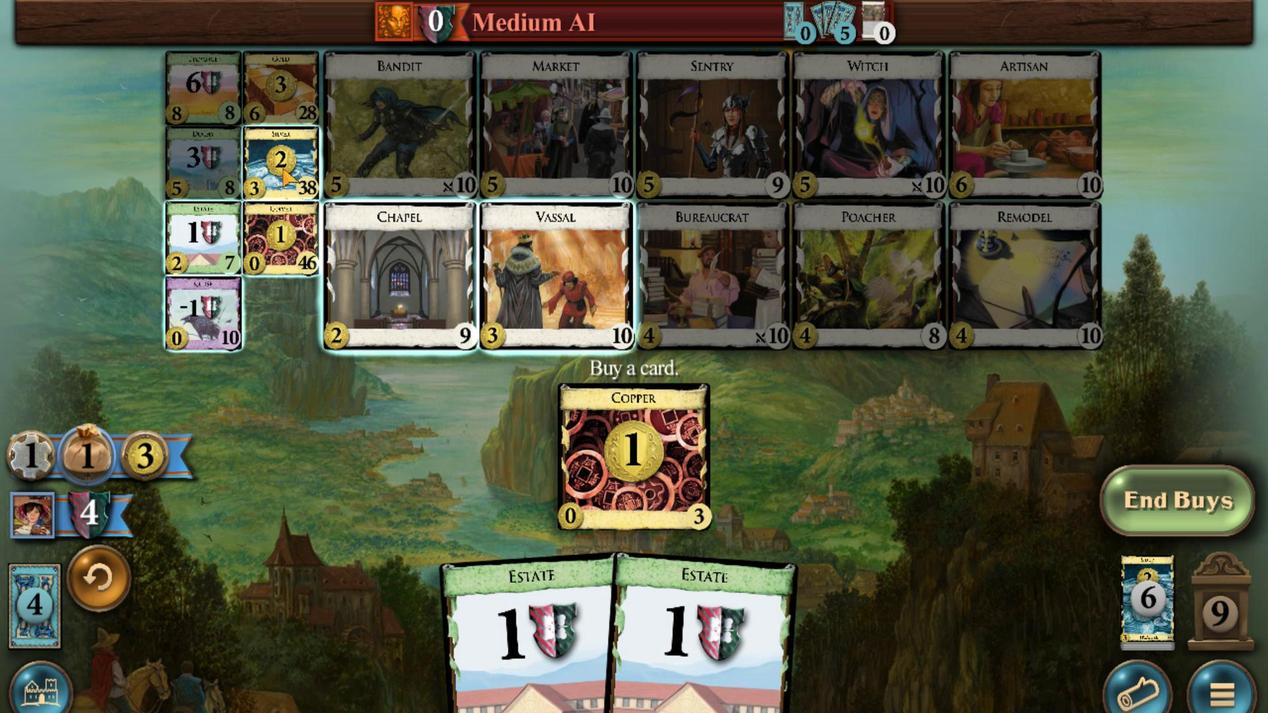 
Action: Mouse scrolled (450, 248) with delta (0, 0)
Screenshot: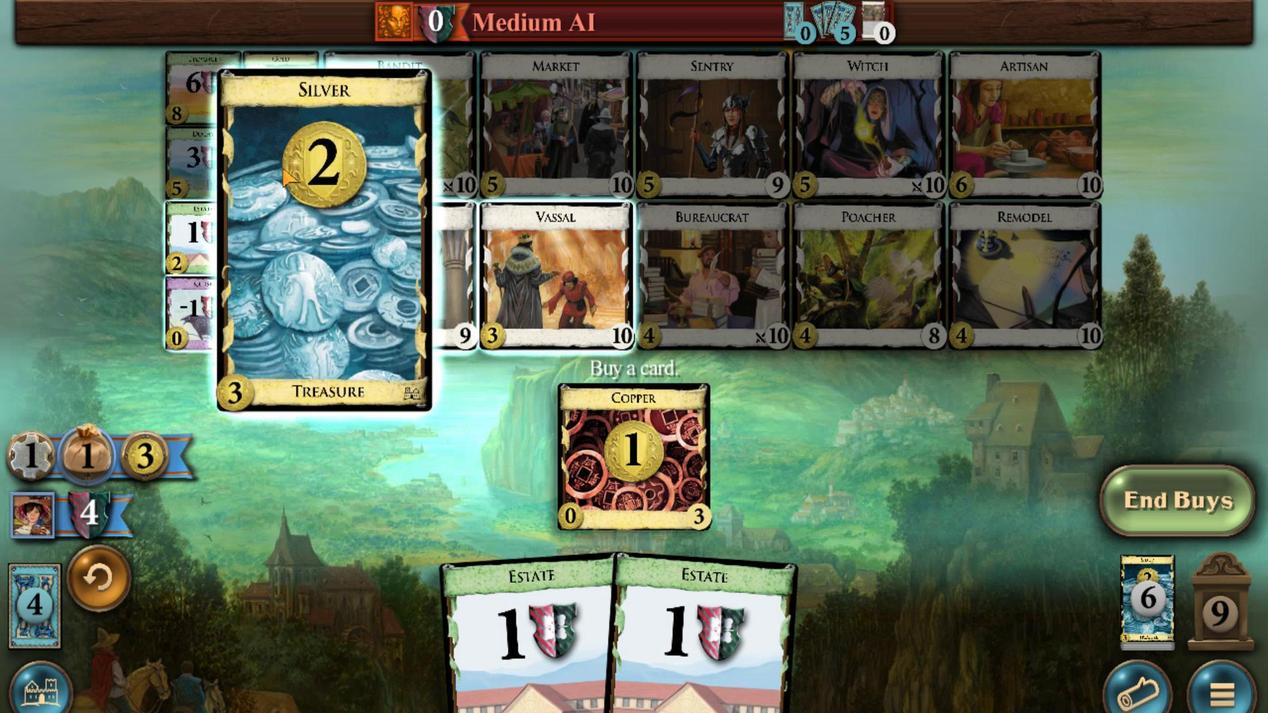 
Action: Mouse scrolled (450, 248) with delta (0, 0)
Screenshot: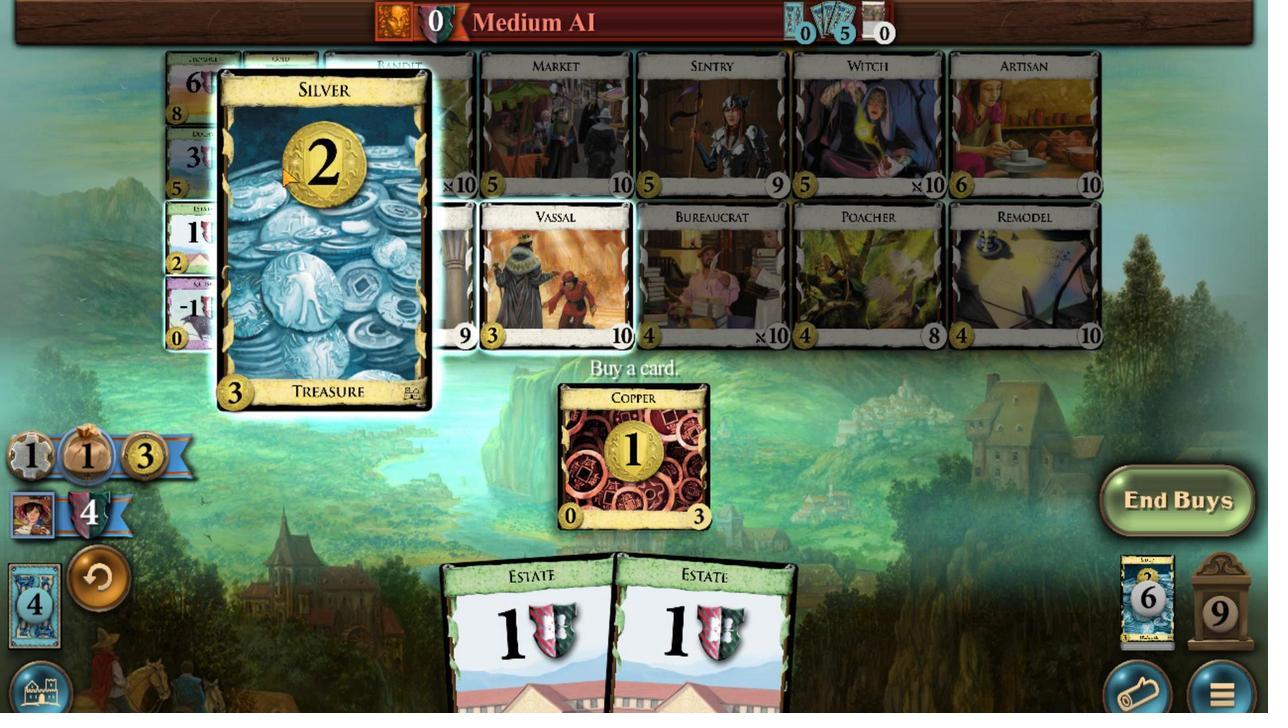 
Action: Mouse scrolled (450, 248) with delta (0, 0)
Screenshot: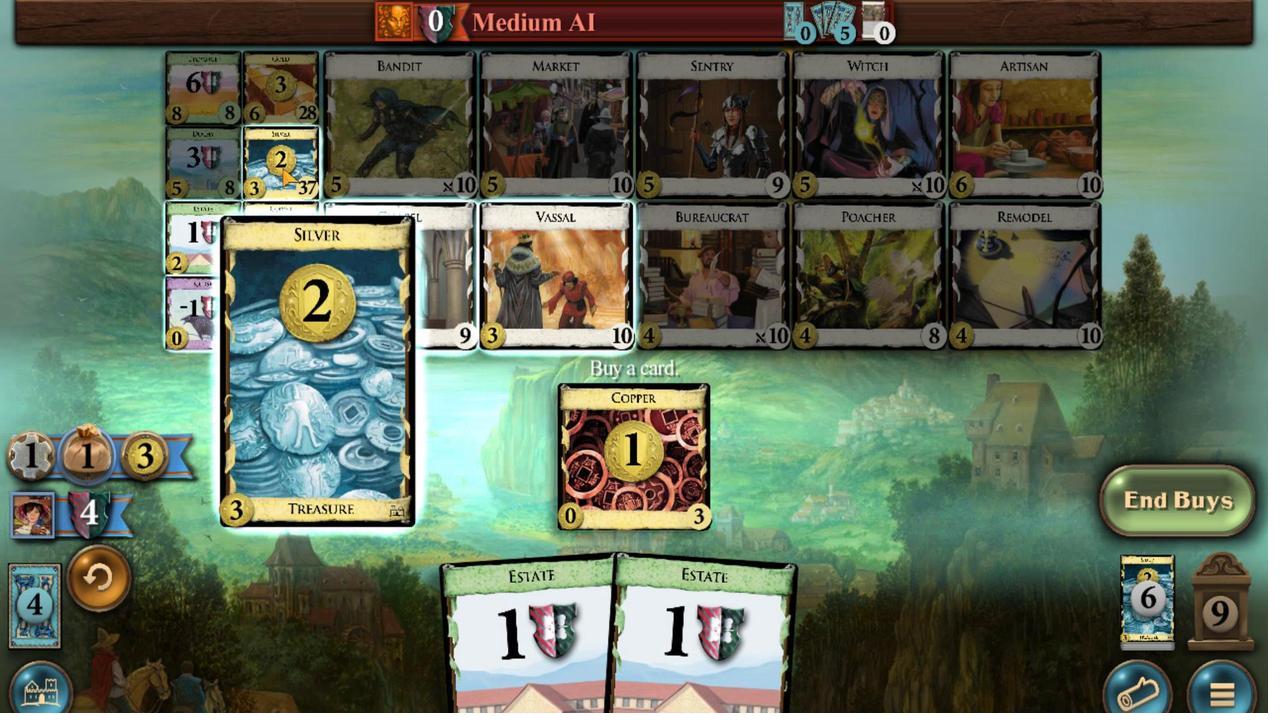 
Action: Mouse scrolled (450, 248) with delta (0, 0)
Screenshot: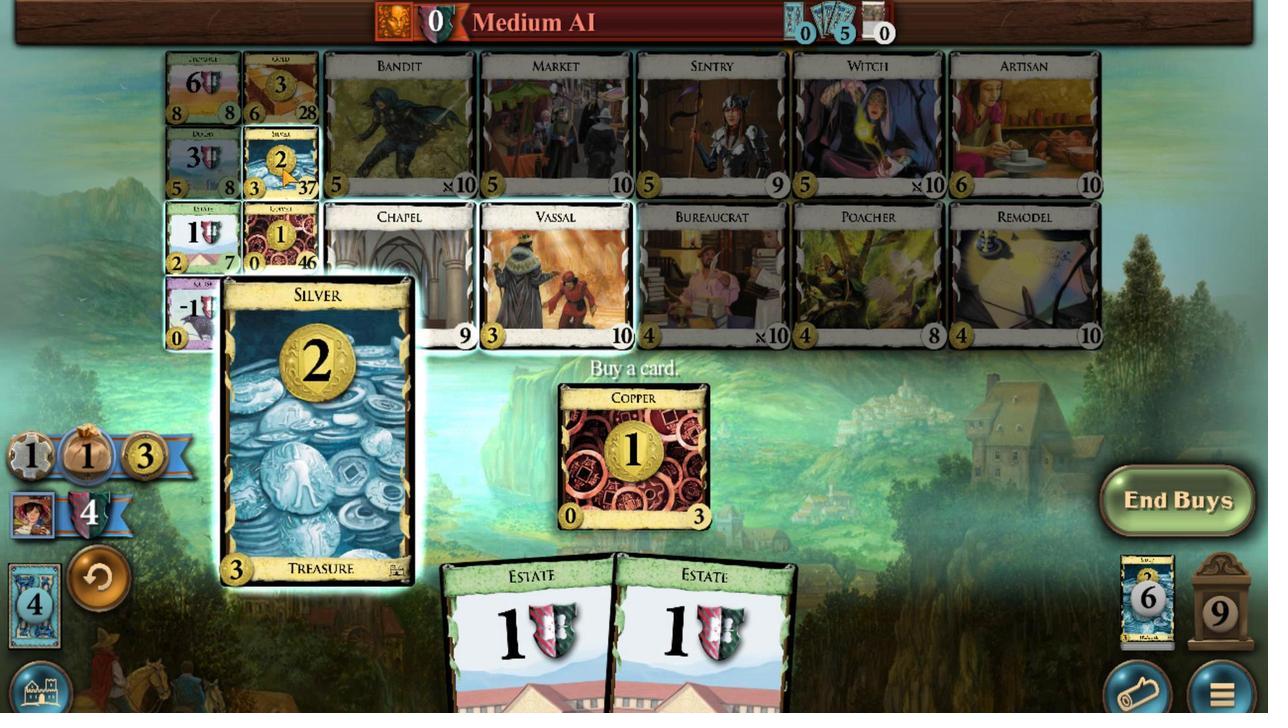 
Action: Mouse moved to (608, 660)
Screenshot: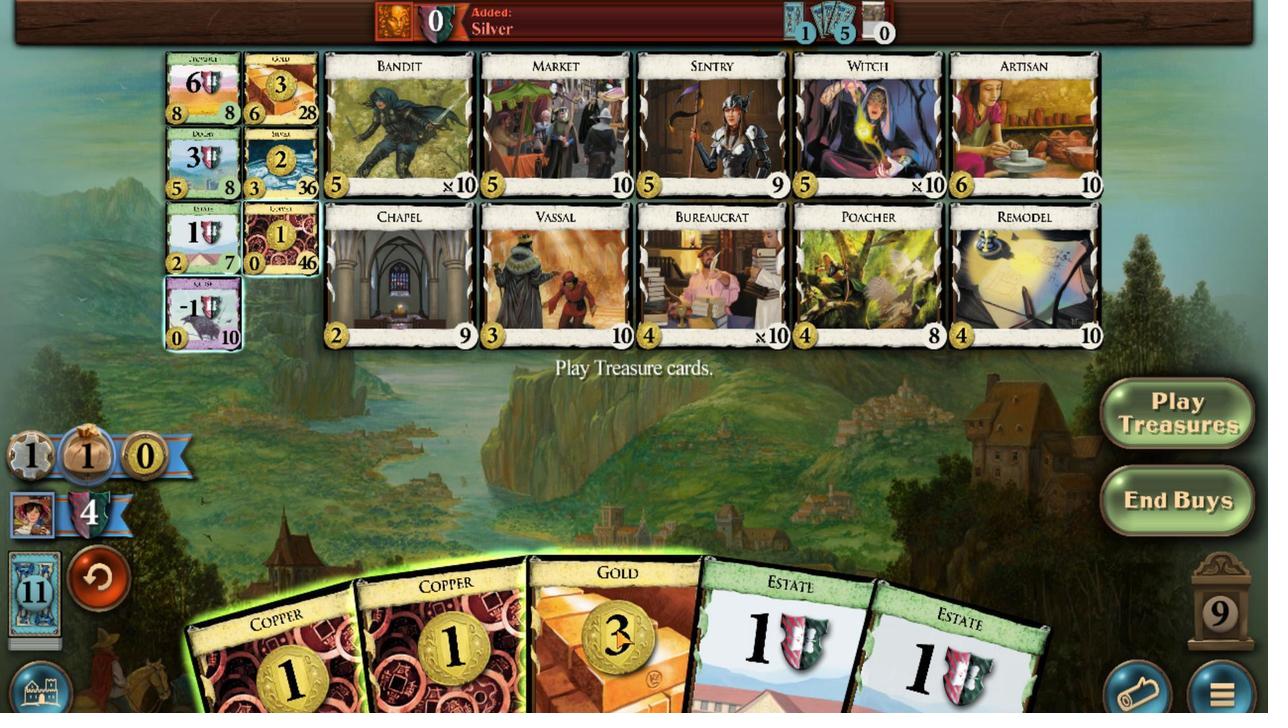 
Action: Mouse scrolled (608, 659) with delta (0, 0)
Screenshot: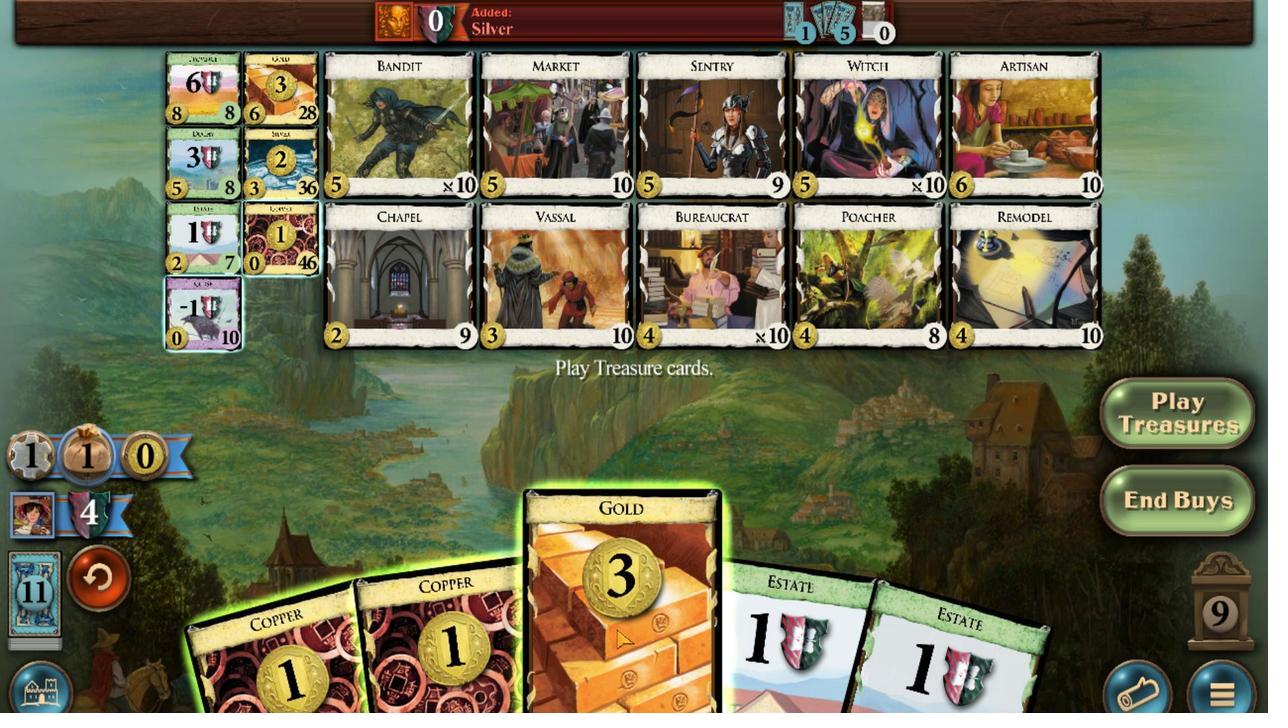 
Action: Mouse moved to (586, 658)
Screenshot: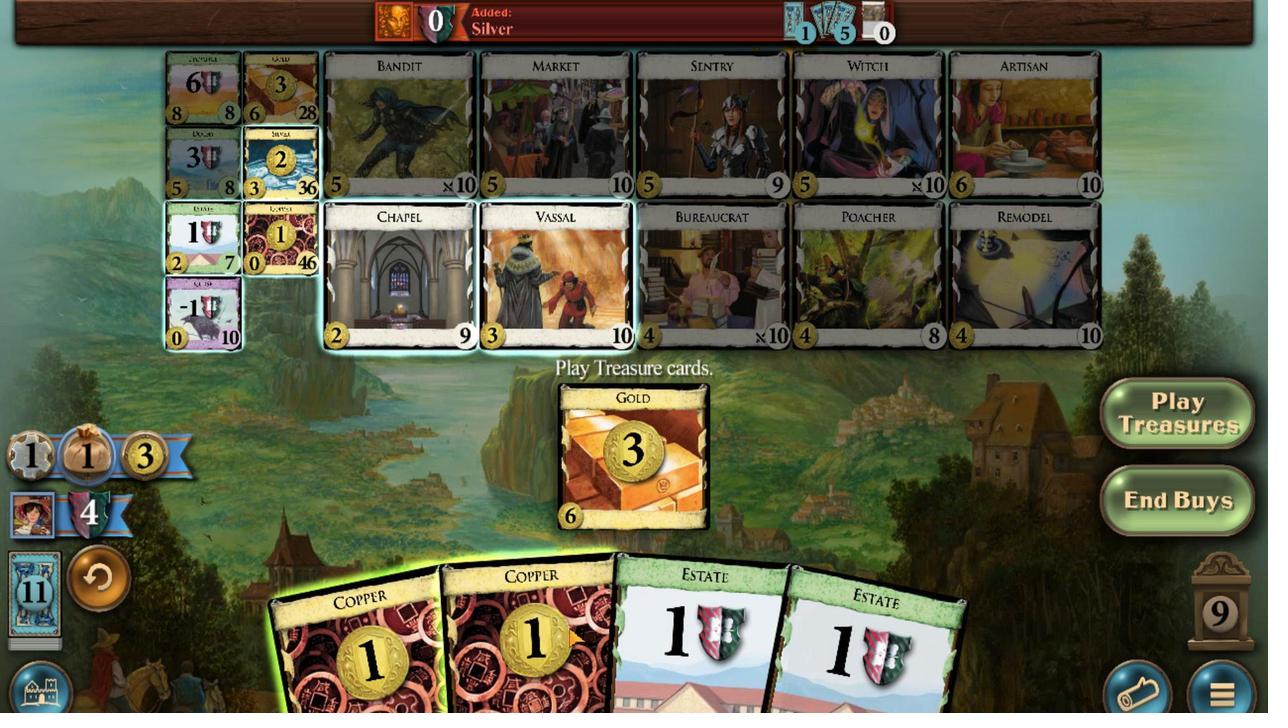 
Action: Mouse scrolled (586, 658) with delta (0, 0)
Screenshot: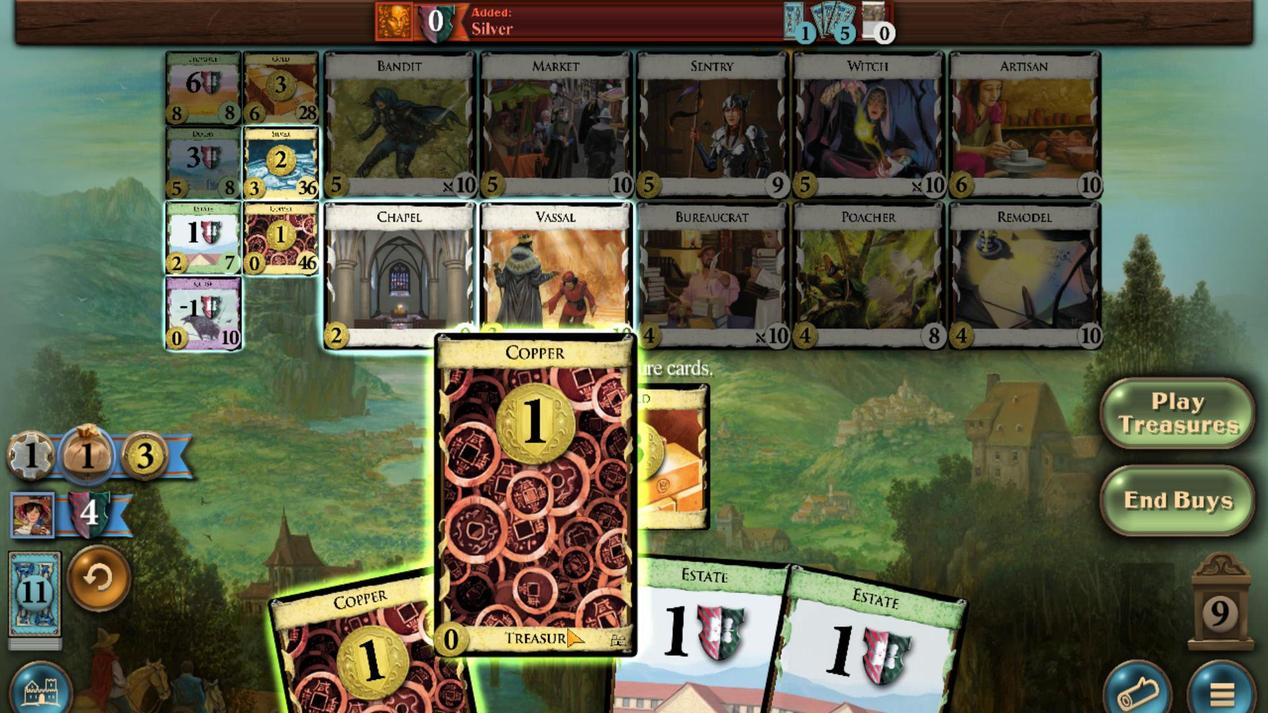 
Action: Mouse moved to (526, 663)
Screenshot: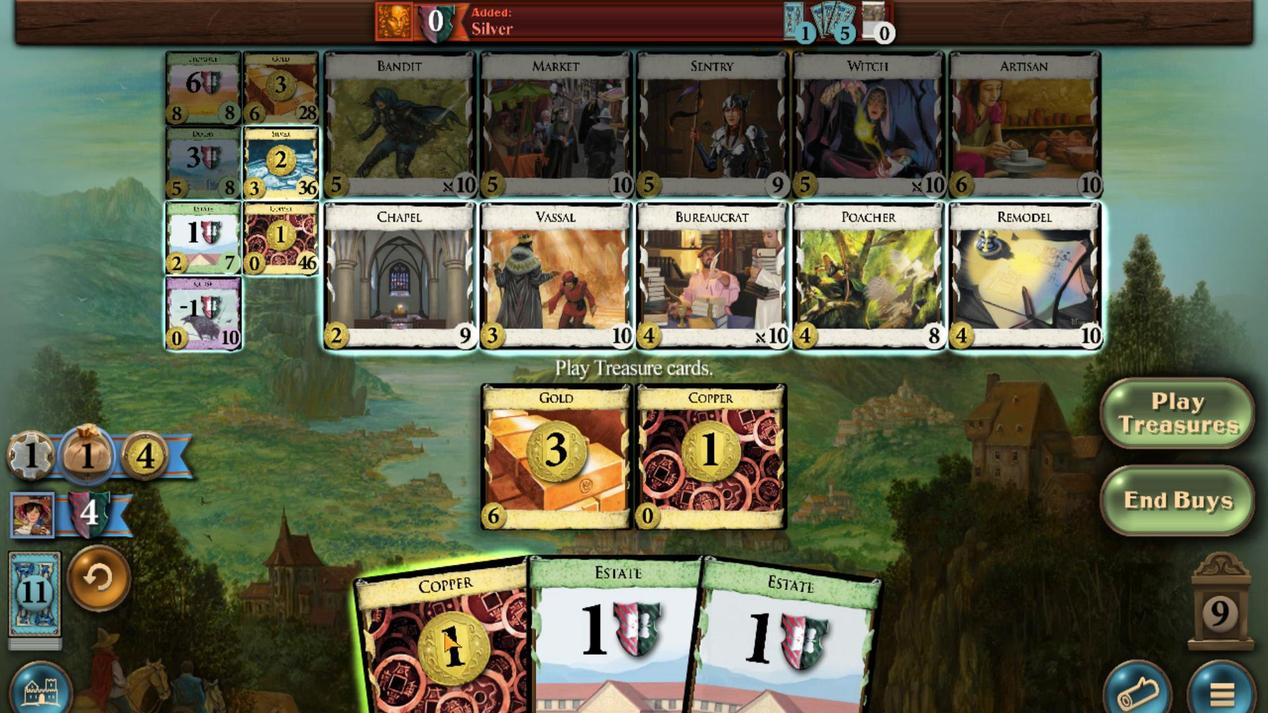 
Action: Mouse scrolled (526, 662) with delta (0, 0)
Screenshot: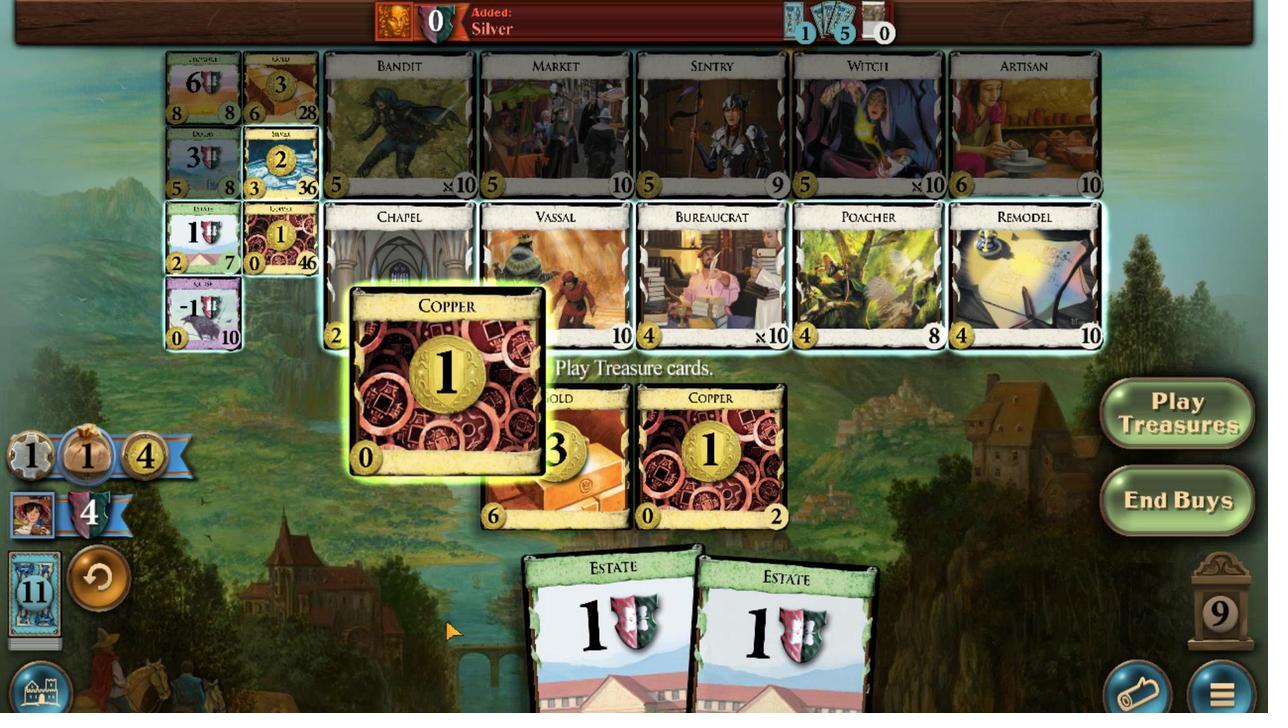 
Action: Mouse moved to (411, 229)
Screenshot: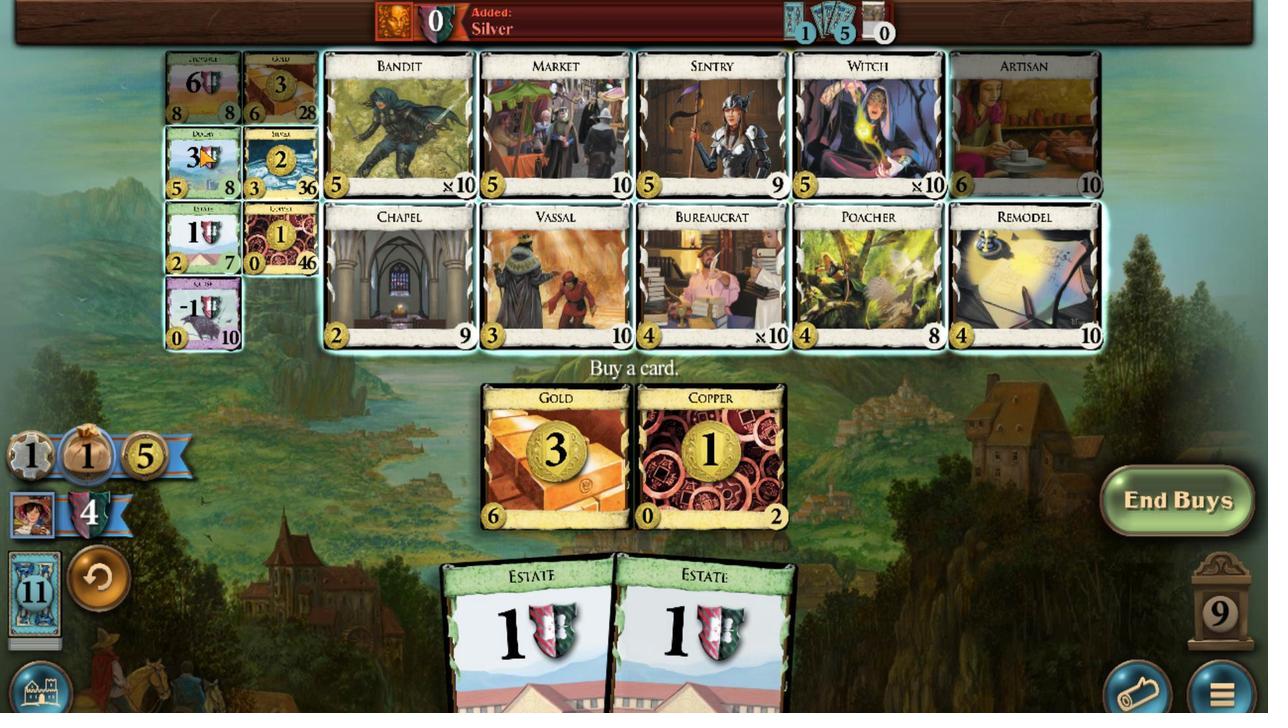 
Action: Mouse scrolled (411, 230) with delta (0, 0)
Screenshot: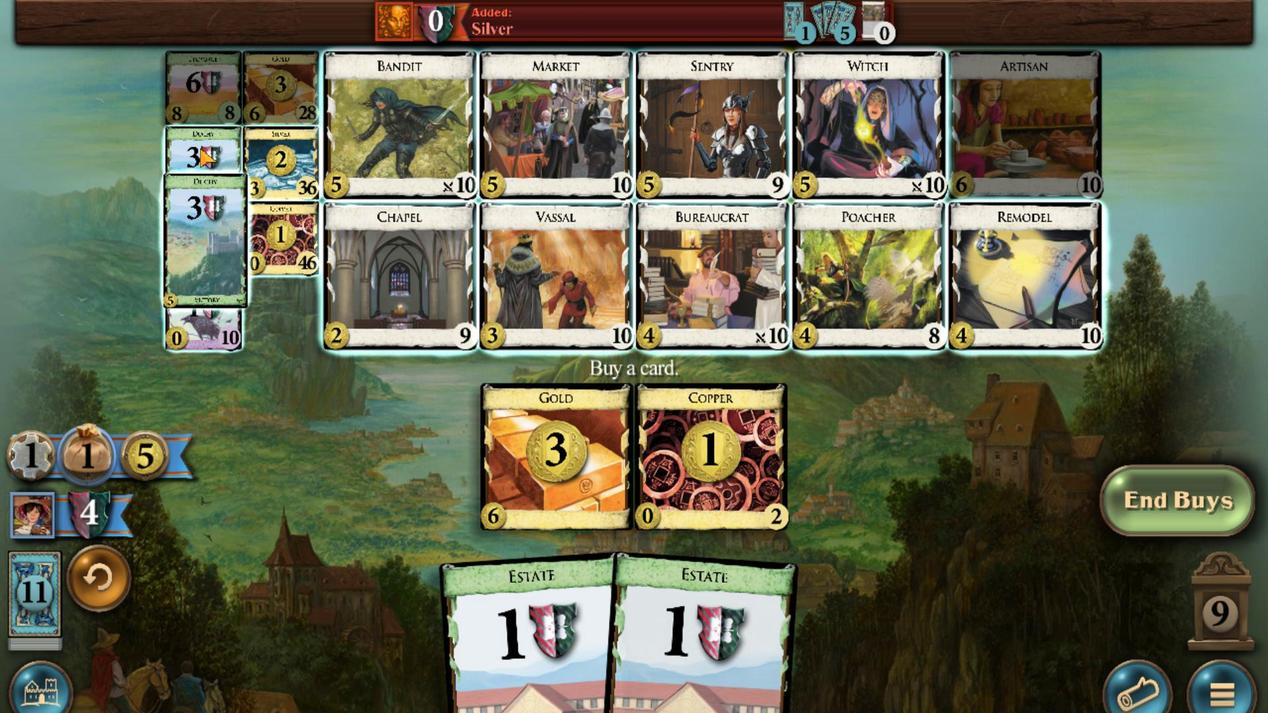 
Action: Mouse scrolled (411, 230) with delta (0, 0)
Screenshot: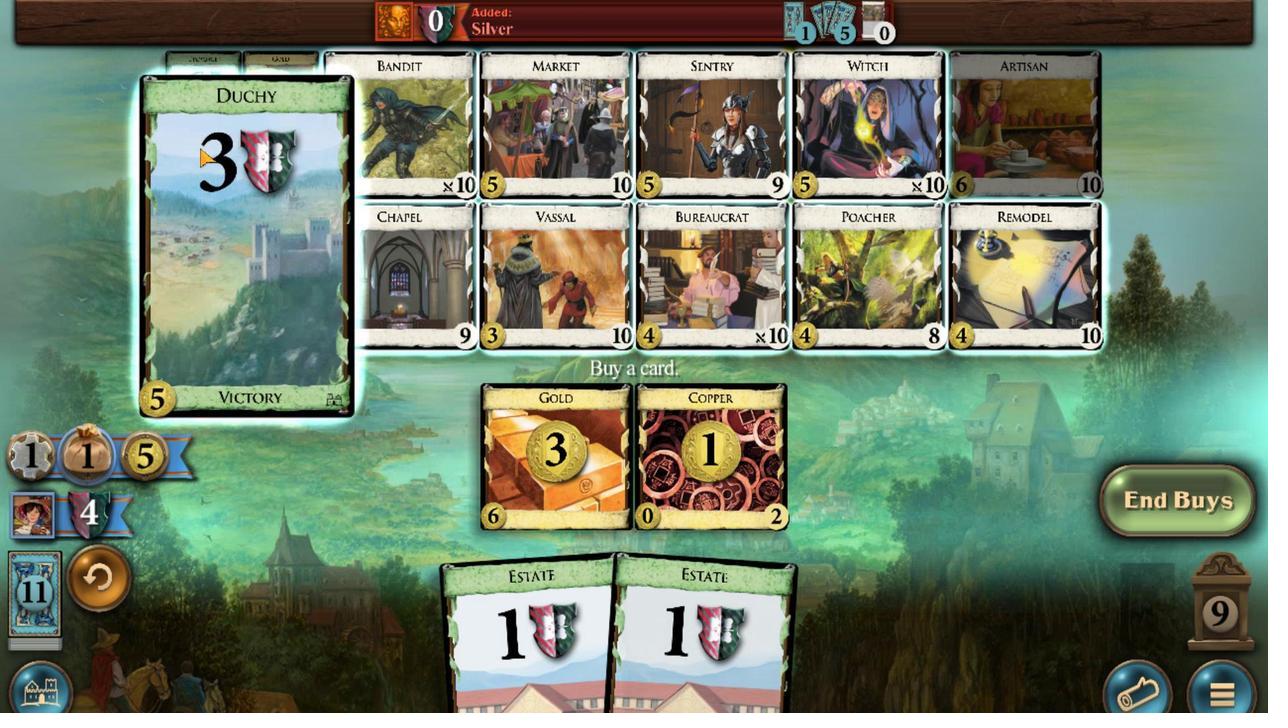 
Action: Mouse scrolled (411, 230) with delta (0, 0)
Screenshot: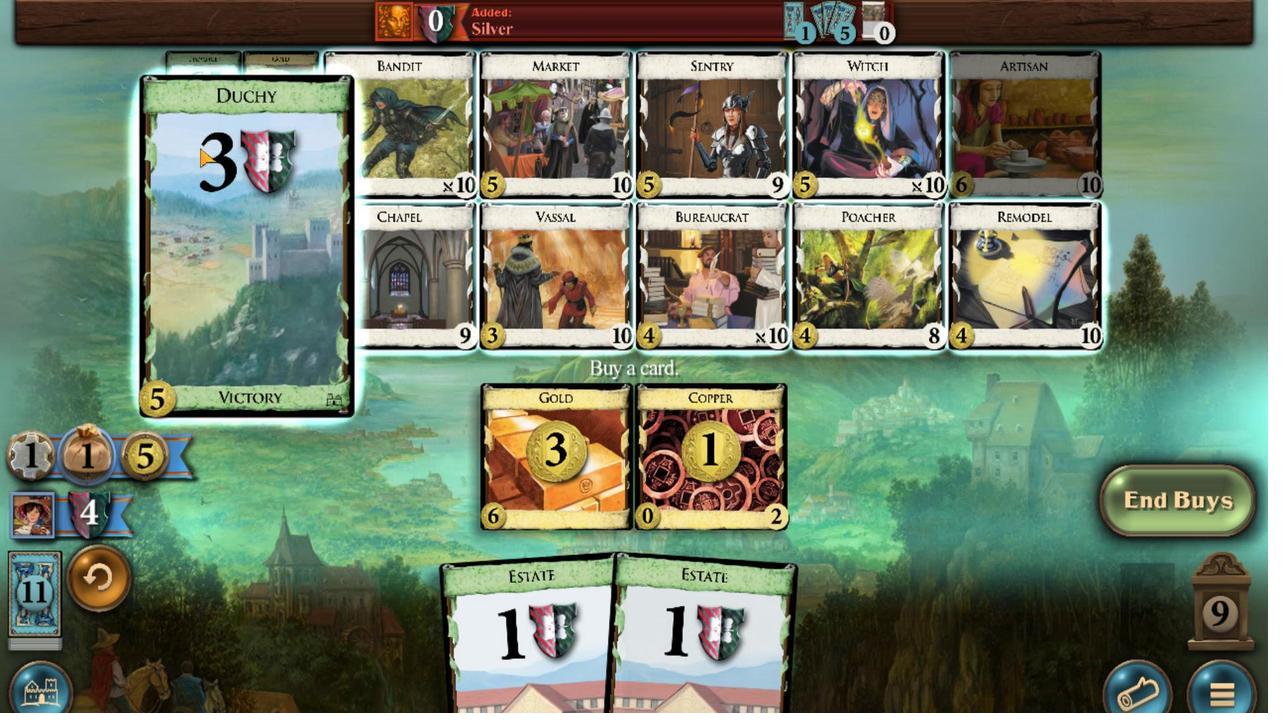 
Action: Mouse scrolled (411, 230) with delta (0, 0)
Screenshot: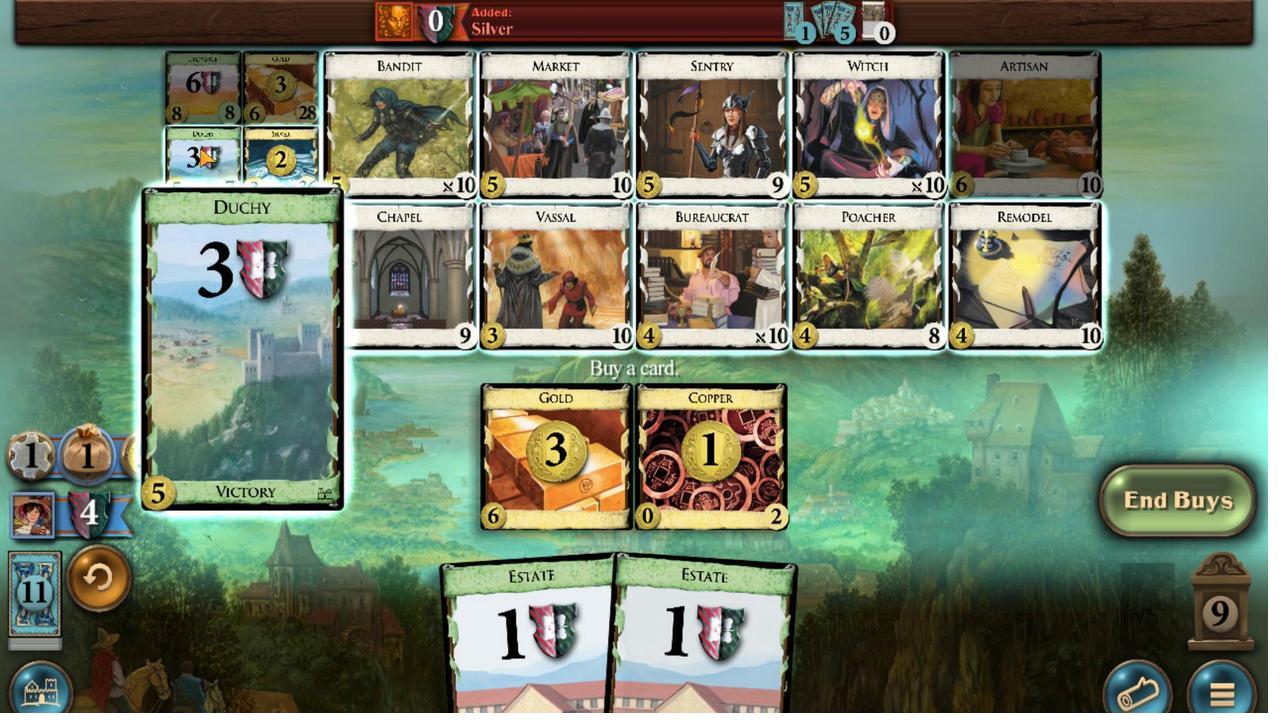 
Action: Mouse scrolled (411, 230) with delta (0, 0)
Screenshot: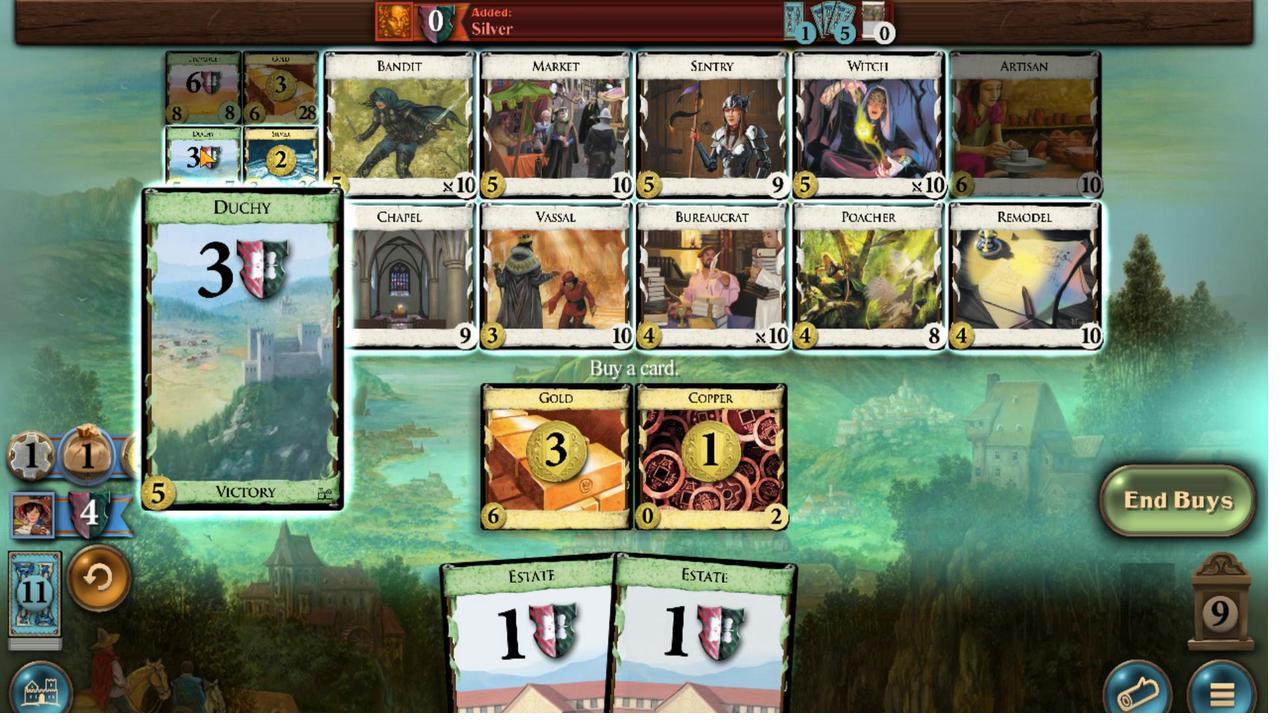 
Action: Mouse scrolled (411, 230) with delta (0, 0)
Screenshot: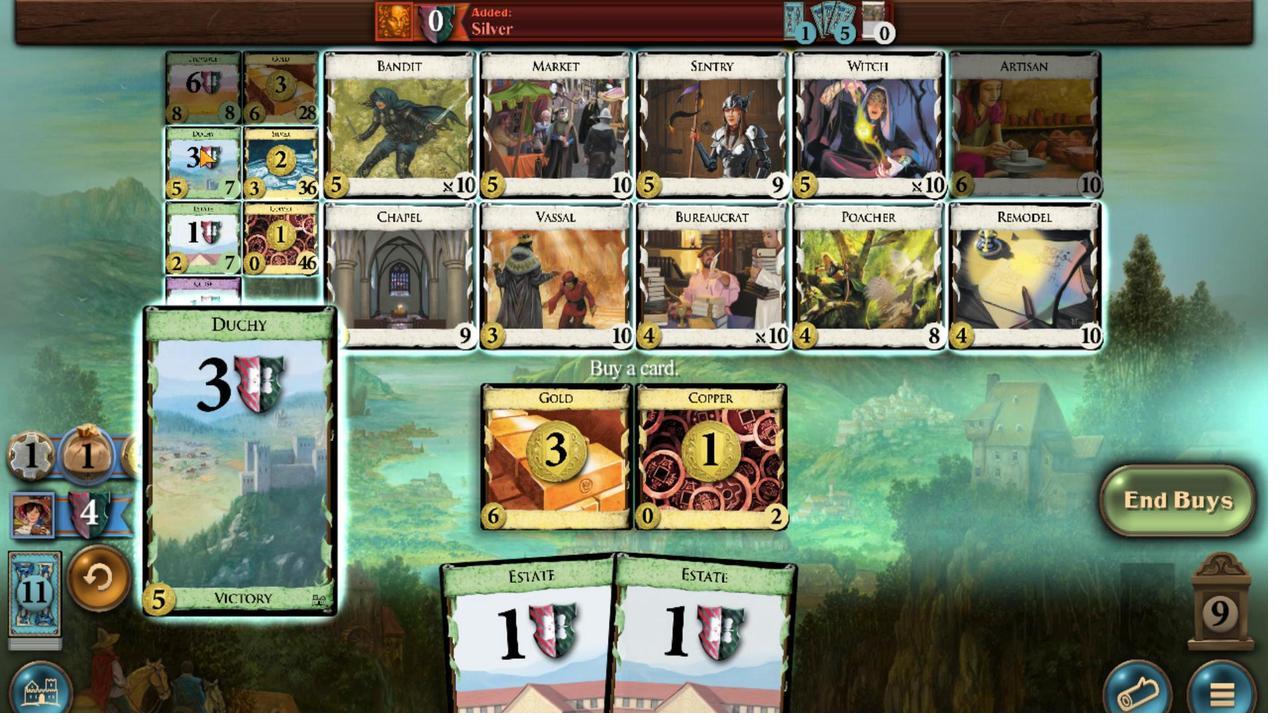 
Action: Mouse moved to (670, 659)
Screenshot: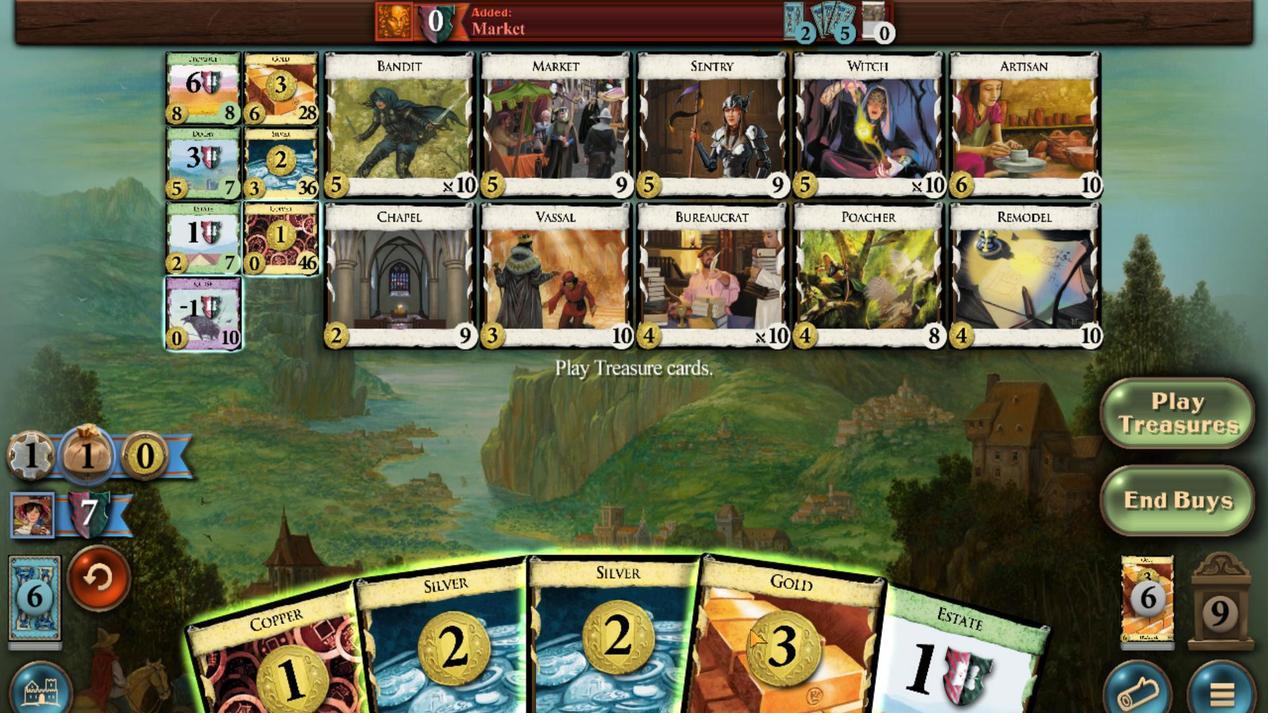 
Action: Mouse scrolled (670, 658) with delta (0, 0)
Screenshot: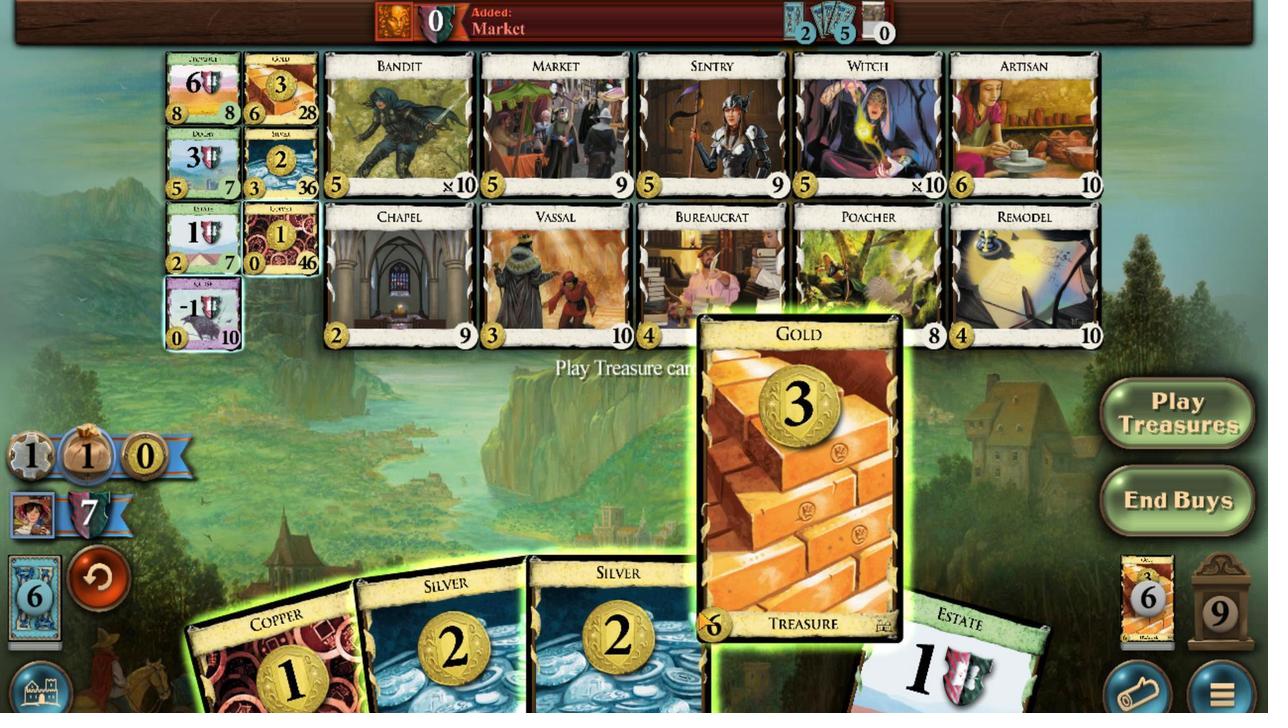 
Action: Mouse moved to (641, 643)
Screenshot: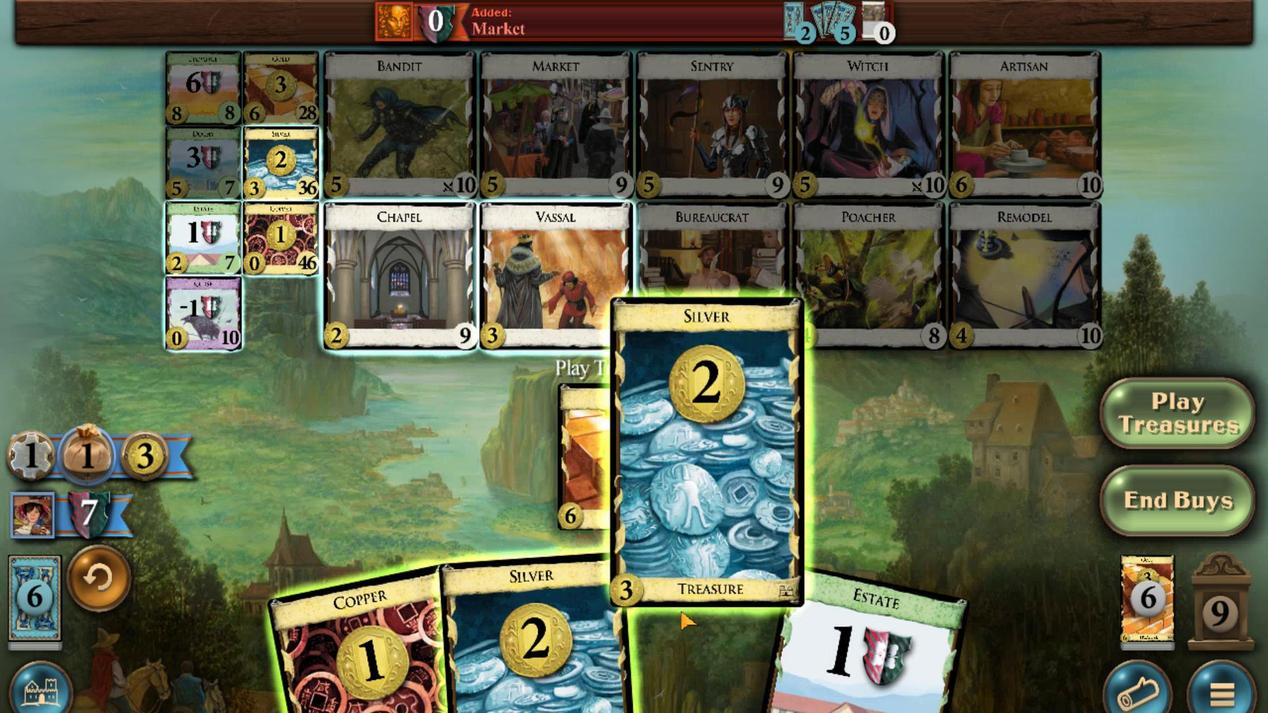 
Action: Mouse scrolled (641, 643) with delta (0, 0)
Screenshot: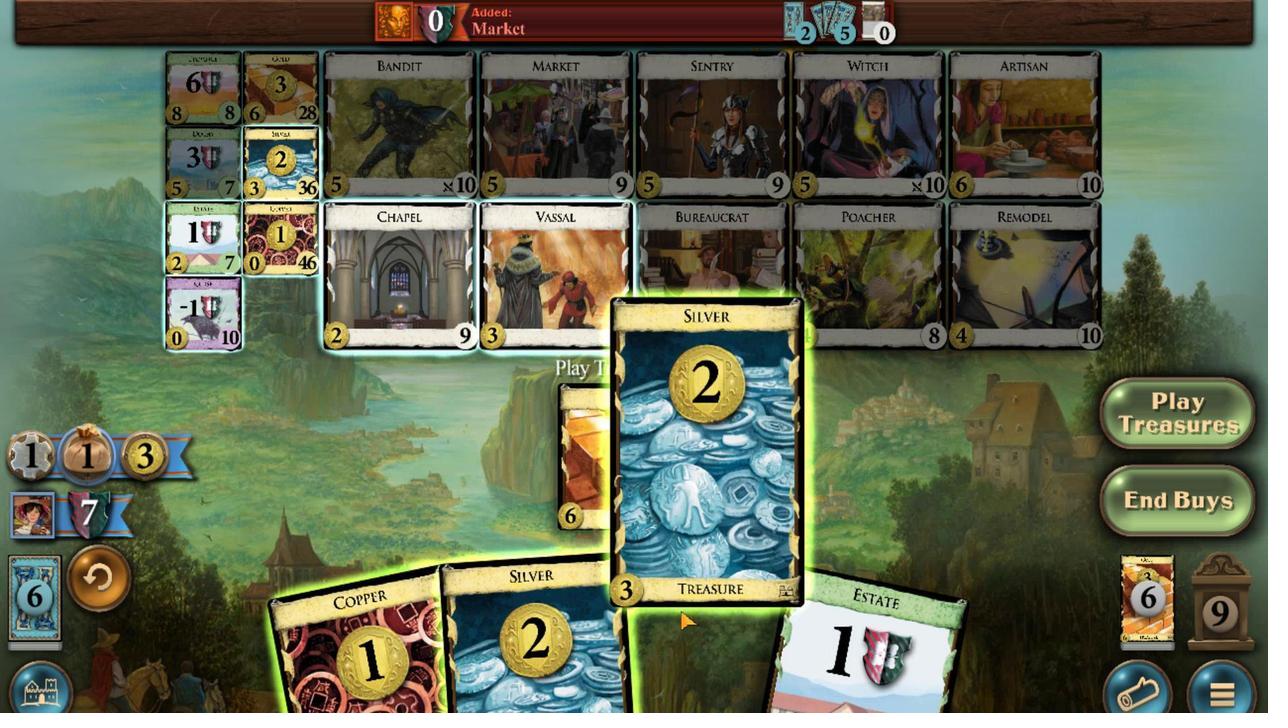 
Action: Mouse moved to (615, 651)
Screenshot: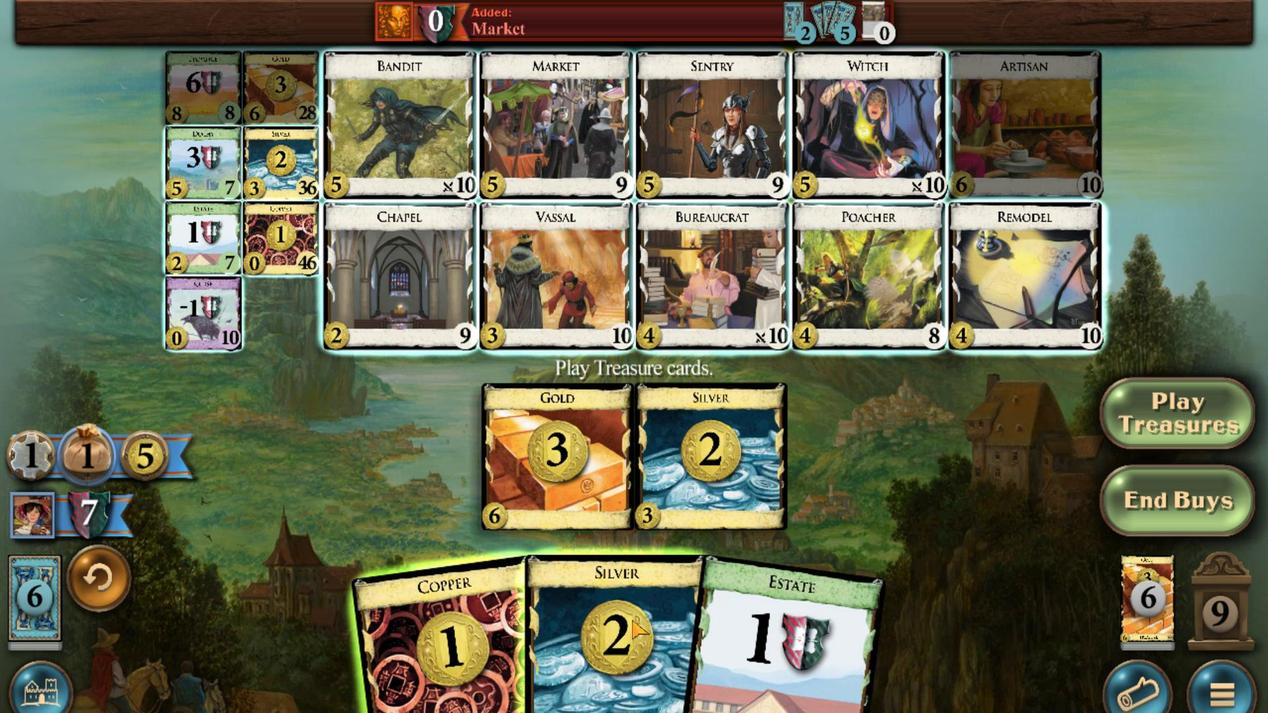 
Action: Mouse scrolled (615, 650) with delta (0, 0)
Screenshot: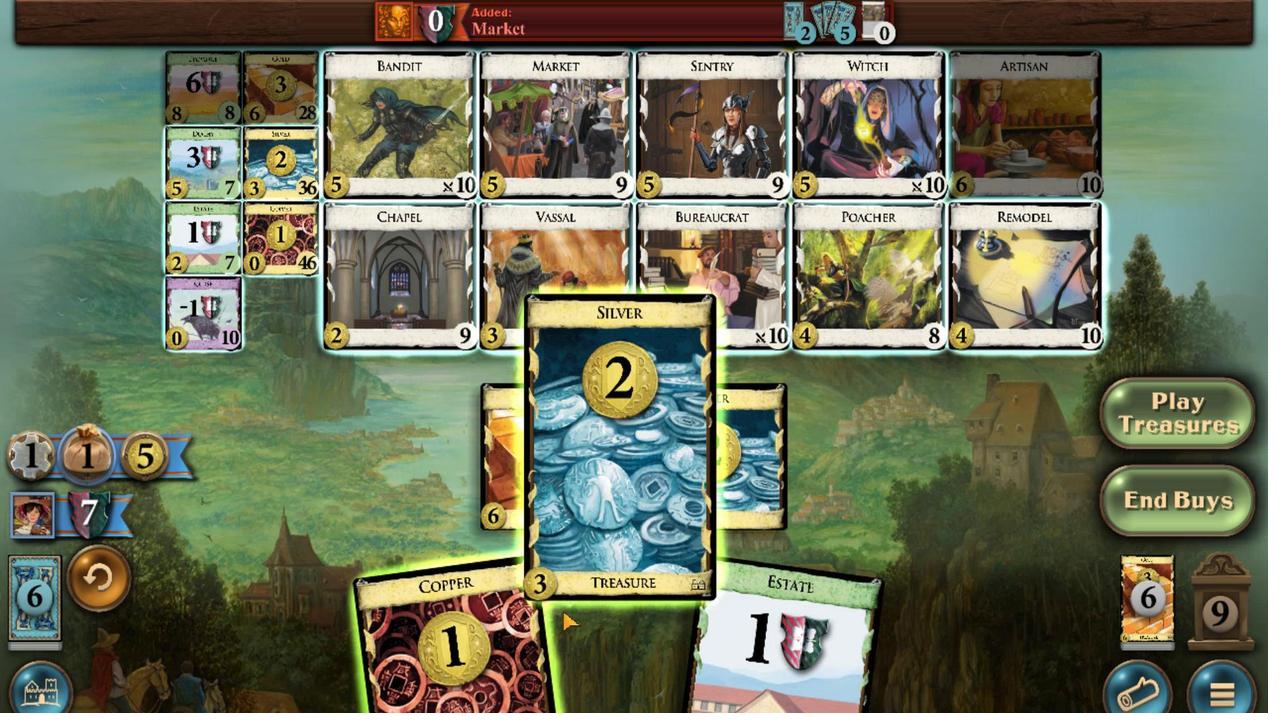
Action: Mouse moved to (573, 646)
Screenshot: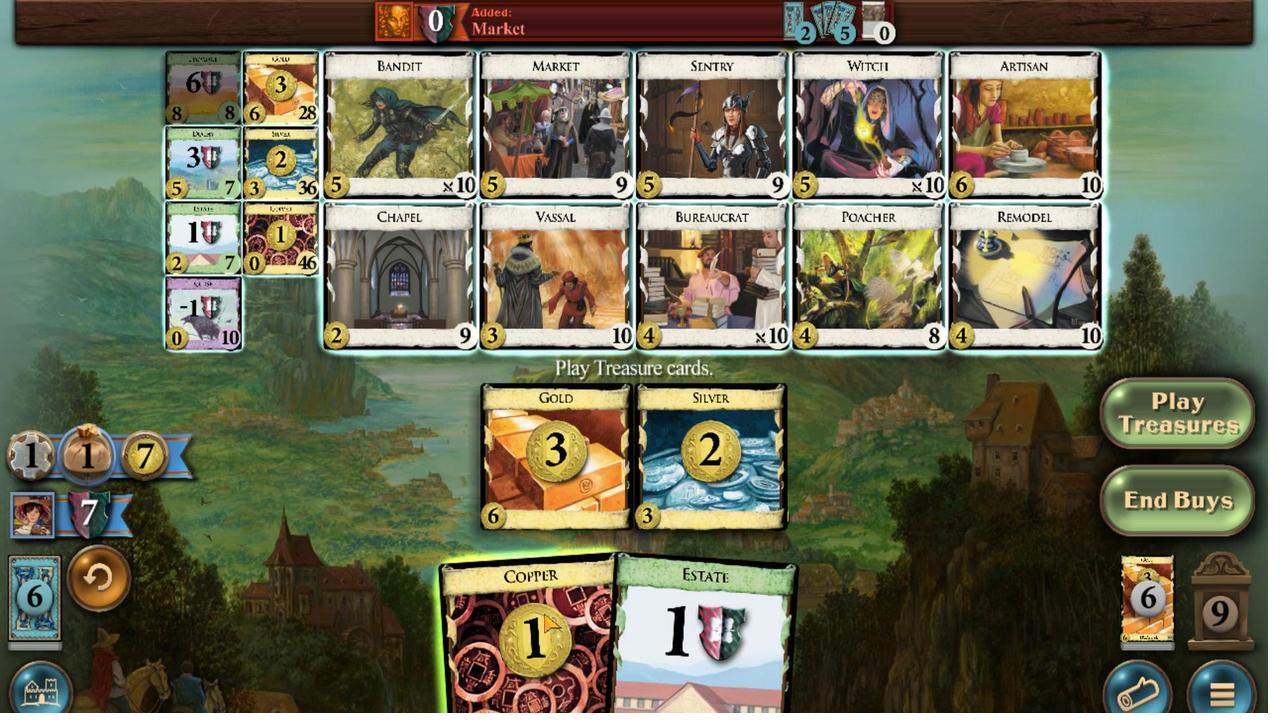 
Action: Mouse scrolled (573, 645) with delta (0, 0)
Screenshot: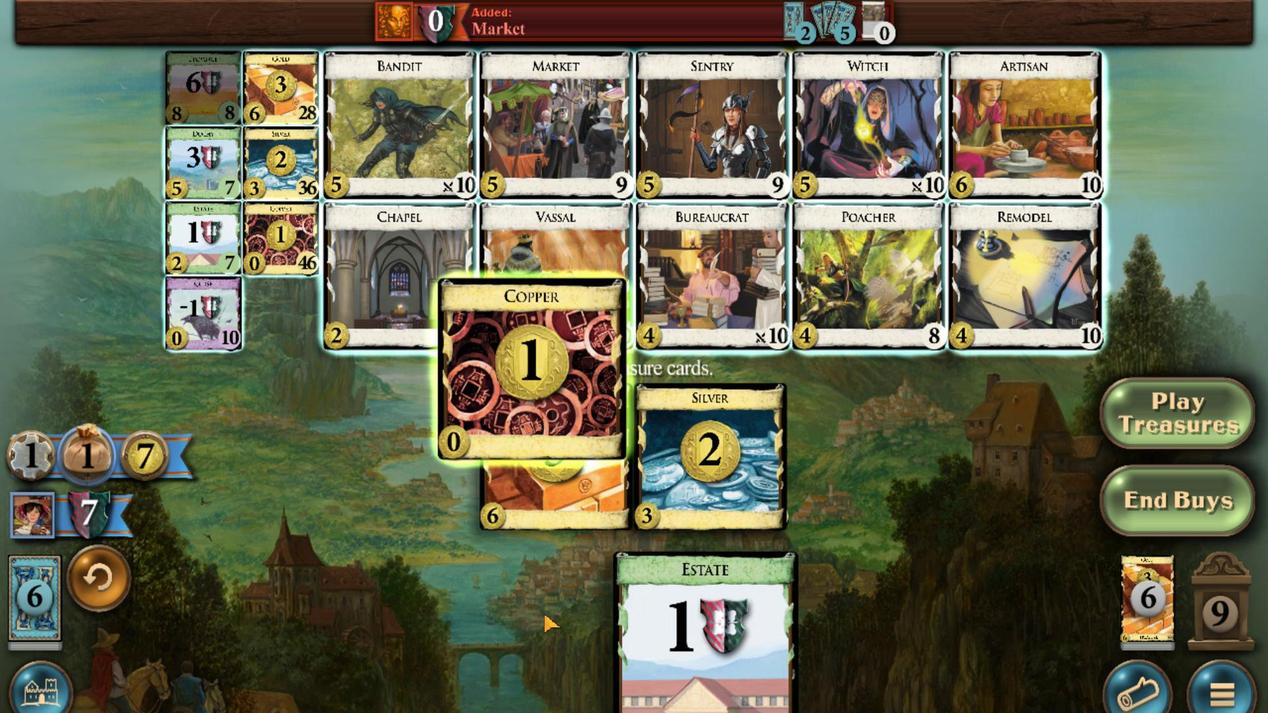 
Action: Mouse moved to (408, 169)
Screenshot: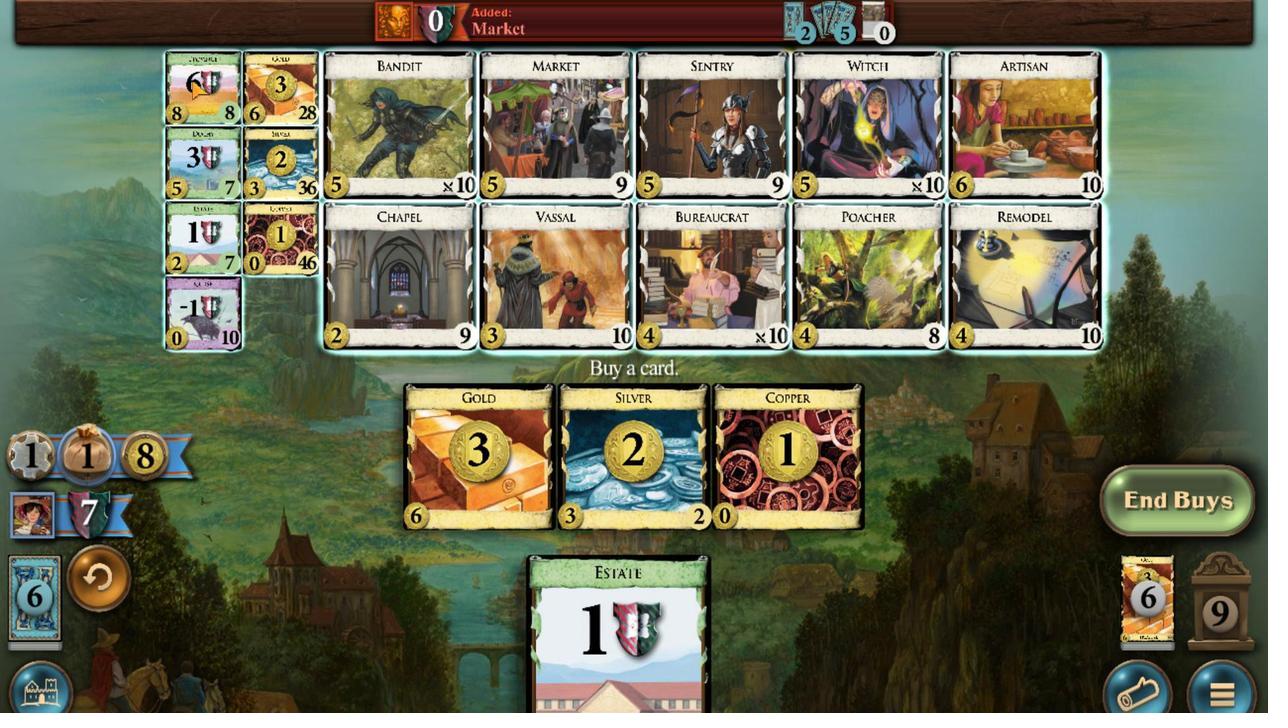 
Action: Mouse scrolled (408, 170) with delta (0, 0)
Screenshot: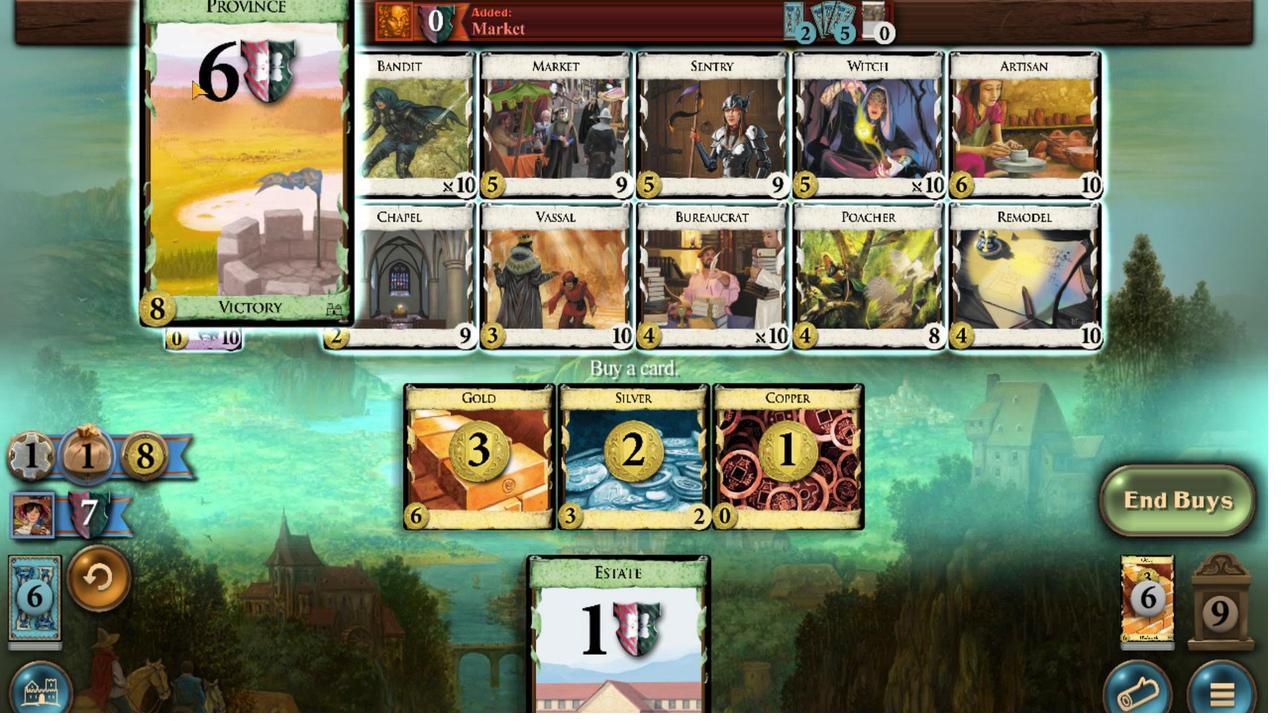 
Action: Mouse scrolled (408, 170) with delta (0, 0)
Screenshot: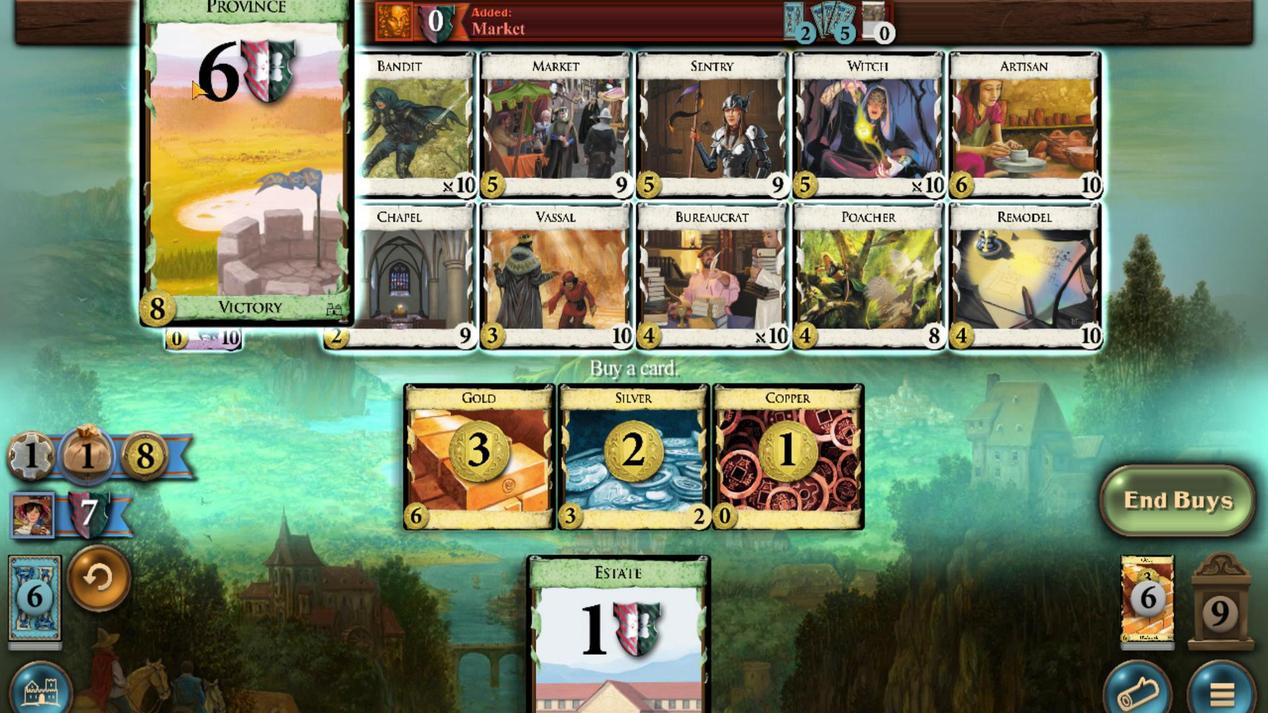 
Action: Mouse scrolled (408, 170) with delta (0, 0)
Screenshot: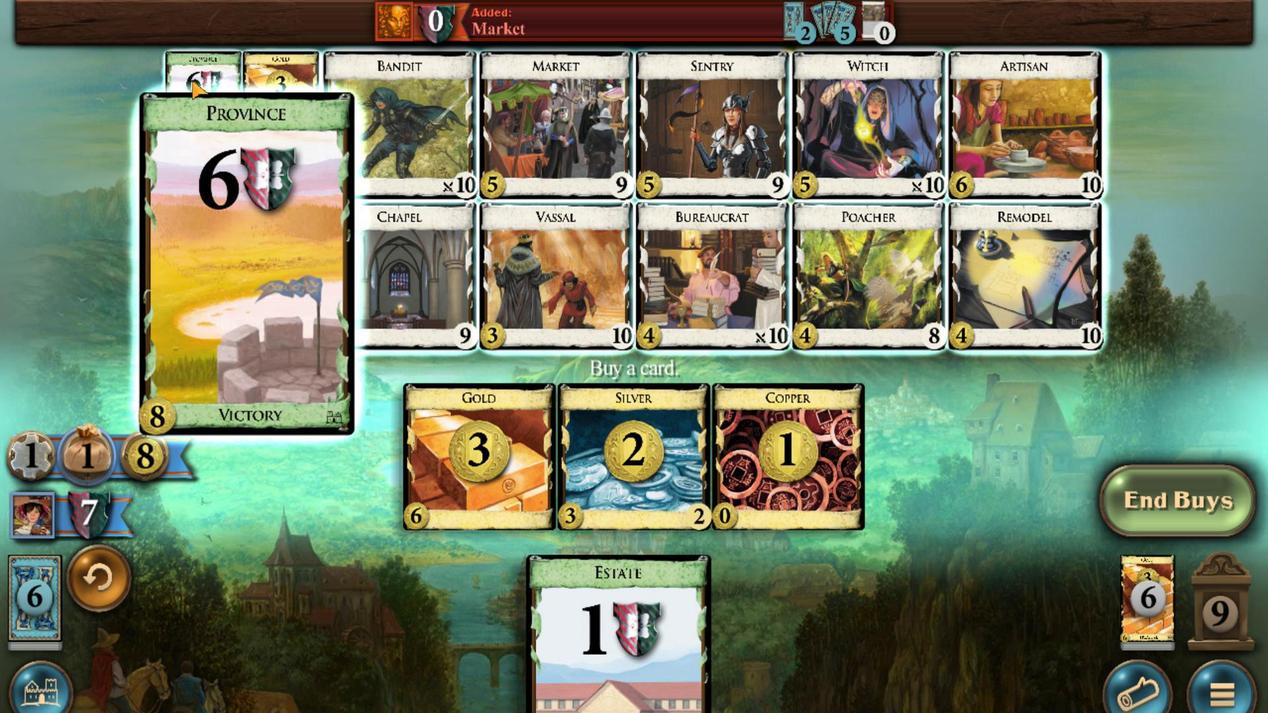 
Action: Mouse scrolled (408, 170) with delta (0, 0)
Screenshot: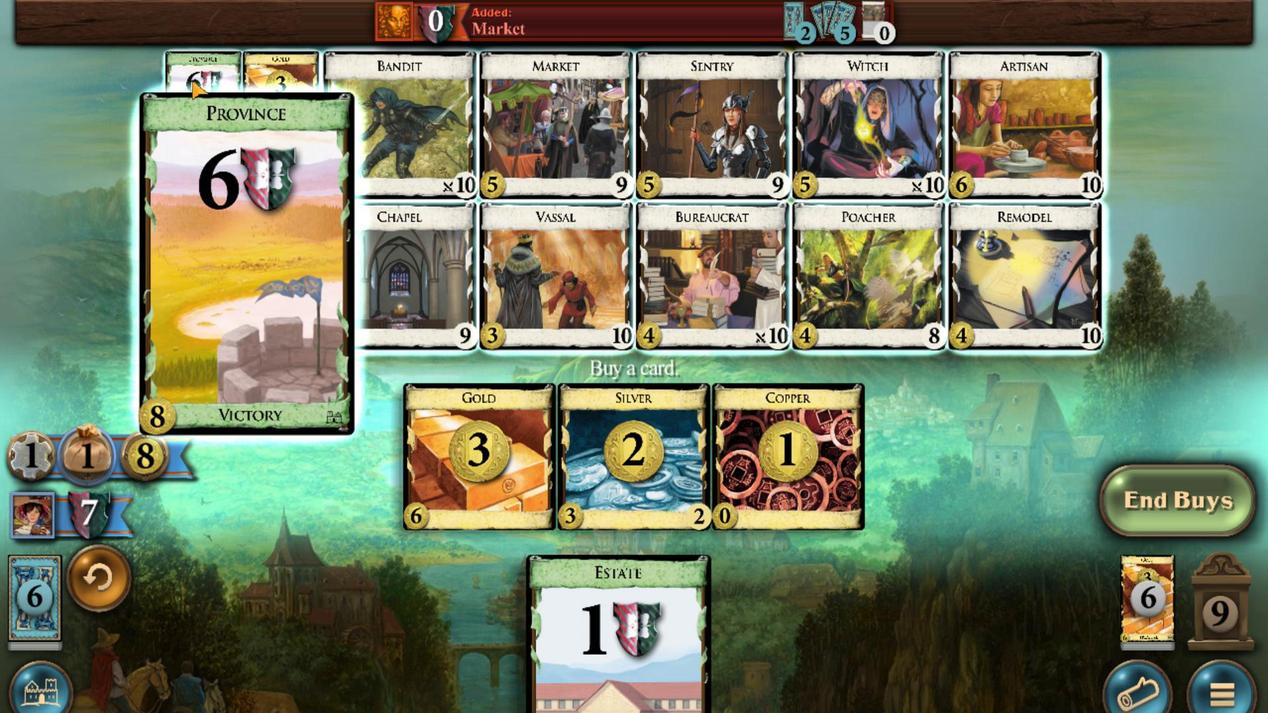 
Action: Mouse scrolled (408, 170) with delta (0, 0)
Screenshot: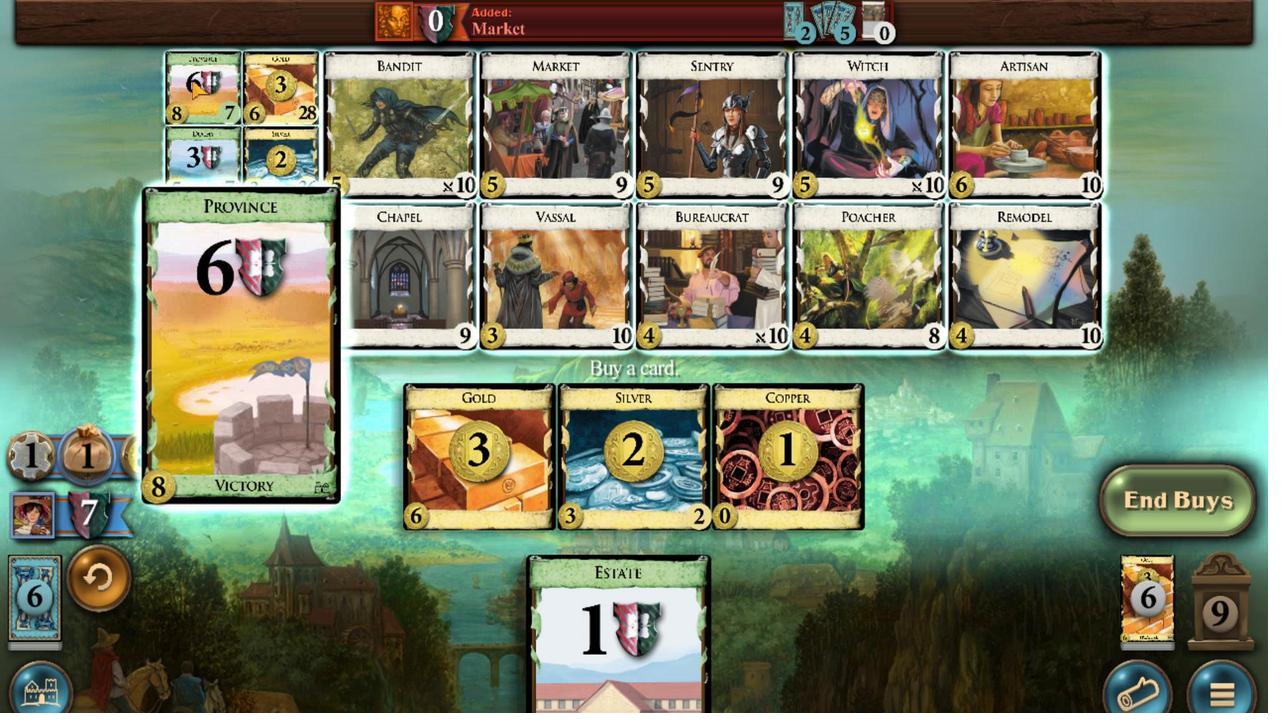 
Action: Mouse moved to (702, 691)
Screenshot: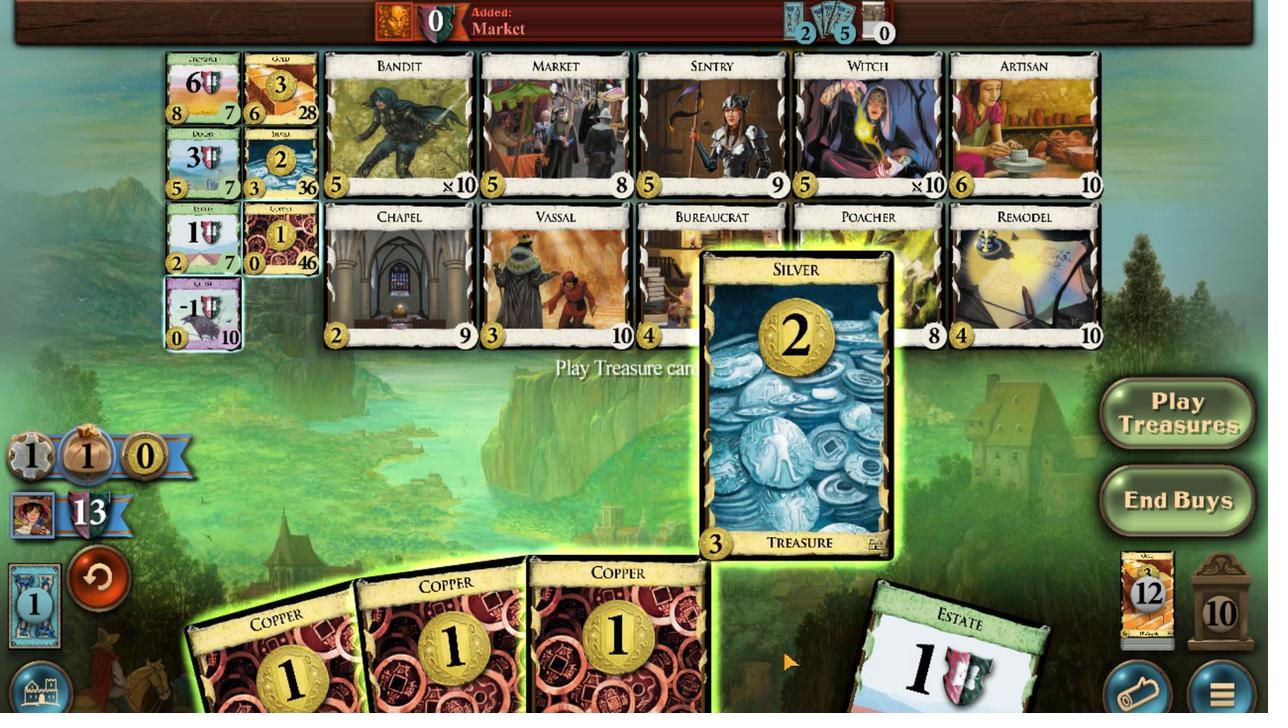 
Action: Mouse scrolled (702, 690) with delta (0, 0)
Screenshot: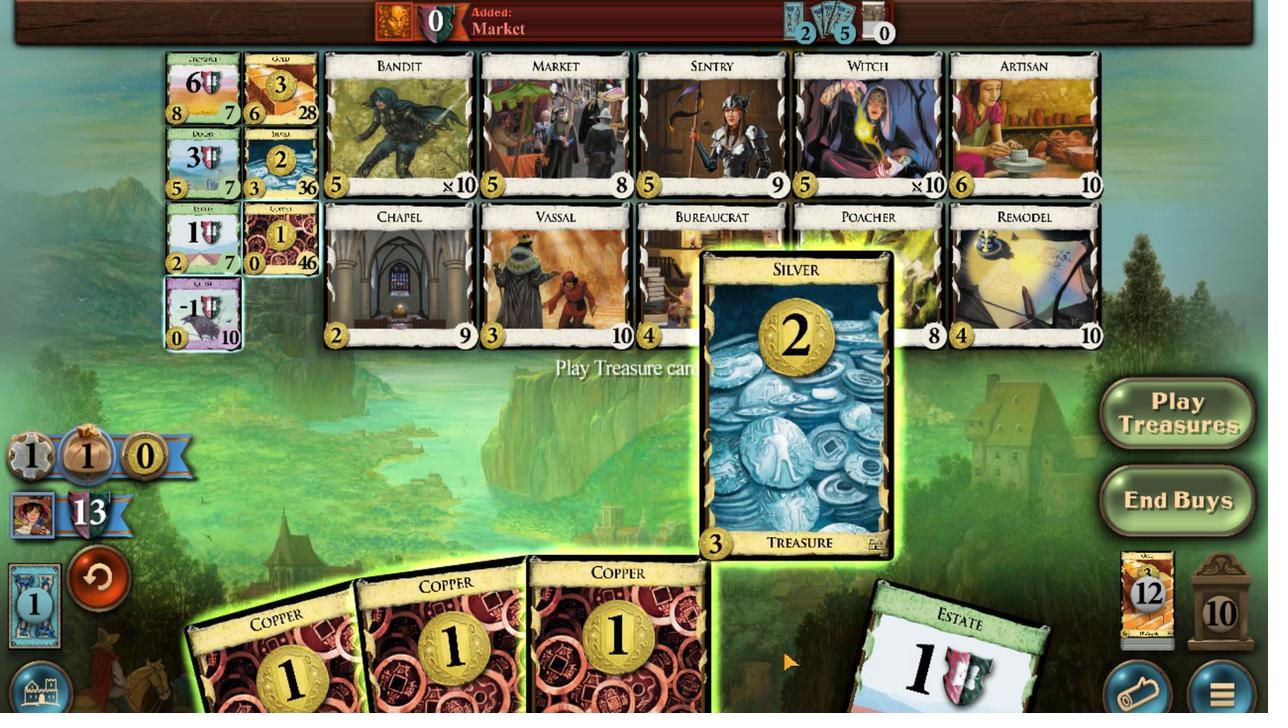 
Action: Mouse moved to (702, 690)
Screenshot: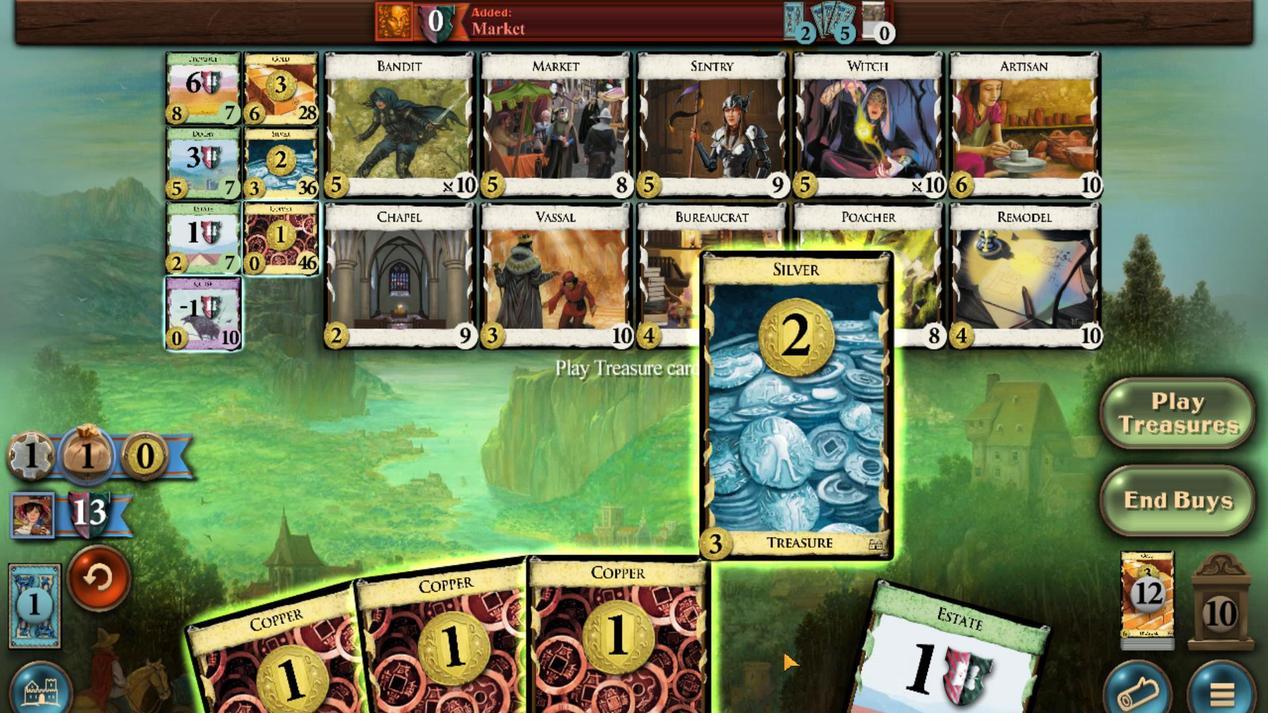 
Action: Mouse scrolled (702, 689) with delta (0, 0)
Screenshot: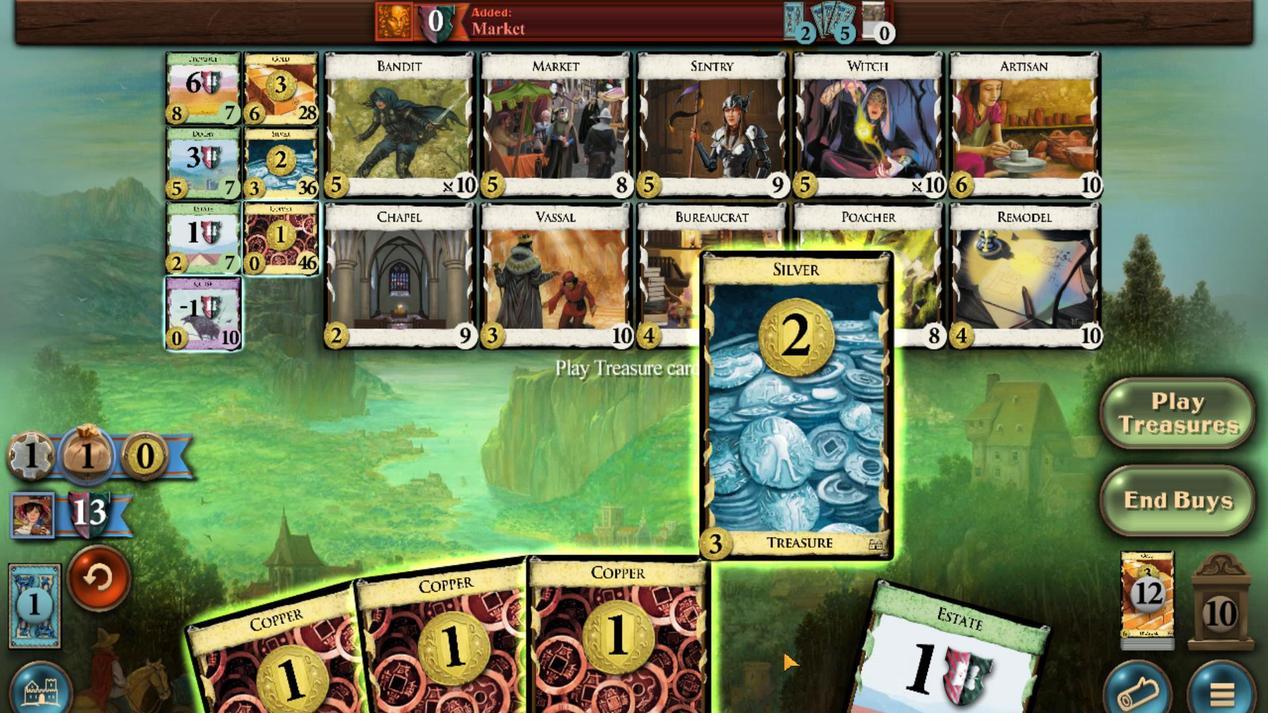 
Action: Mouse moved to (655, 649)
Screenshot: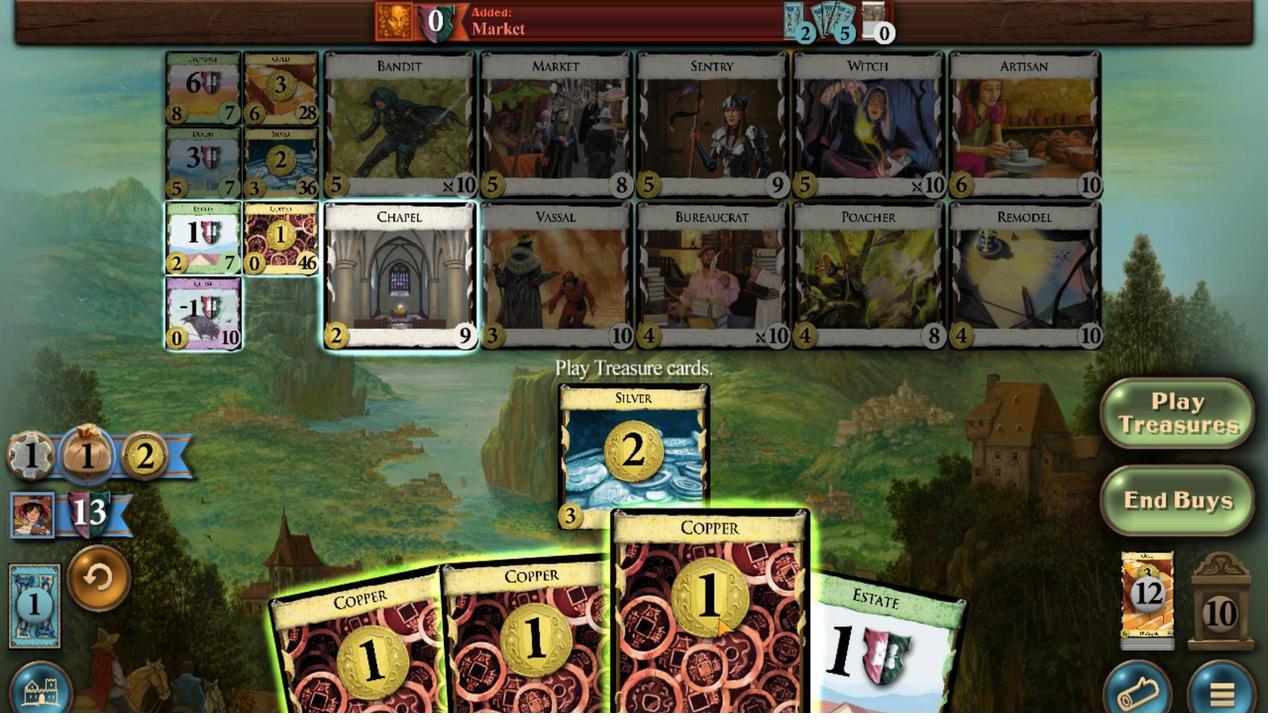 
Action: Mouse scrolled (655, 648) with delta (0, 0)
Screenshot: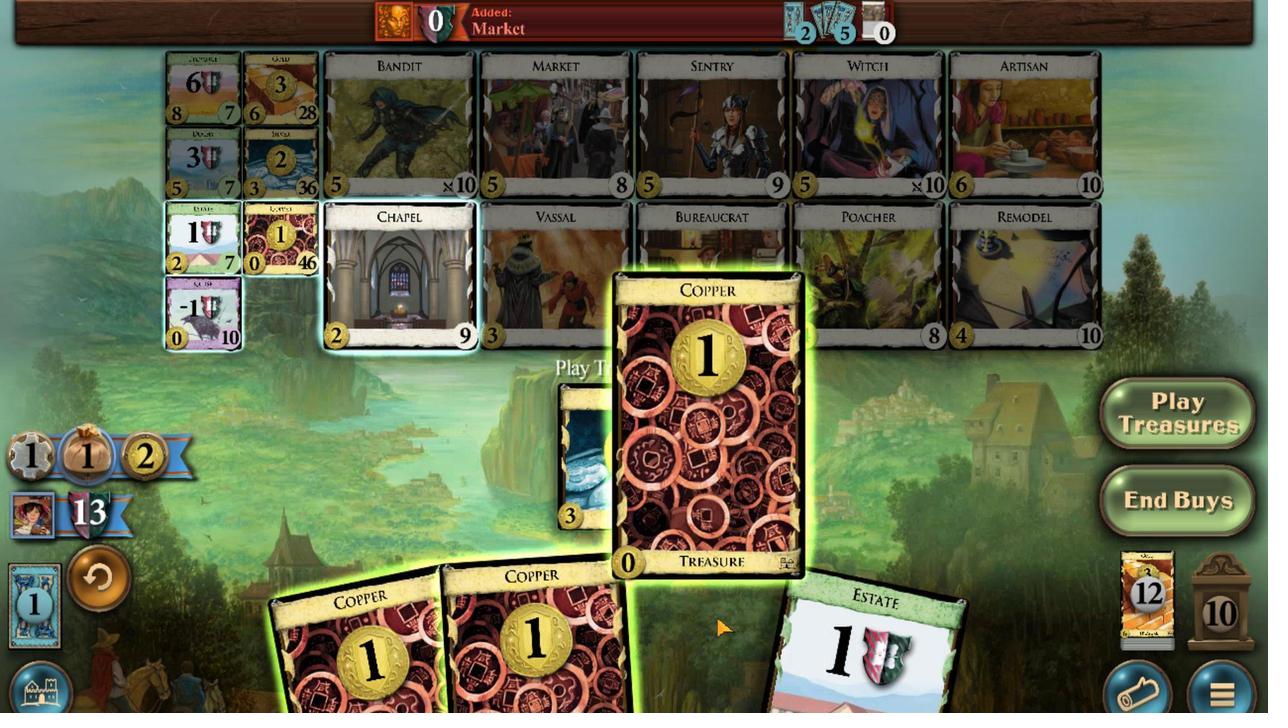
Action: Mouse moved to (623, 656)
Screenshot: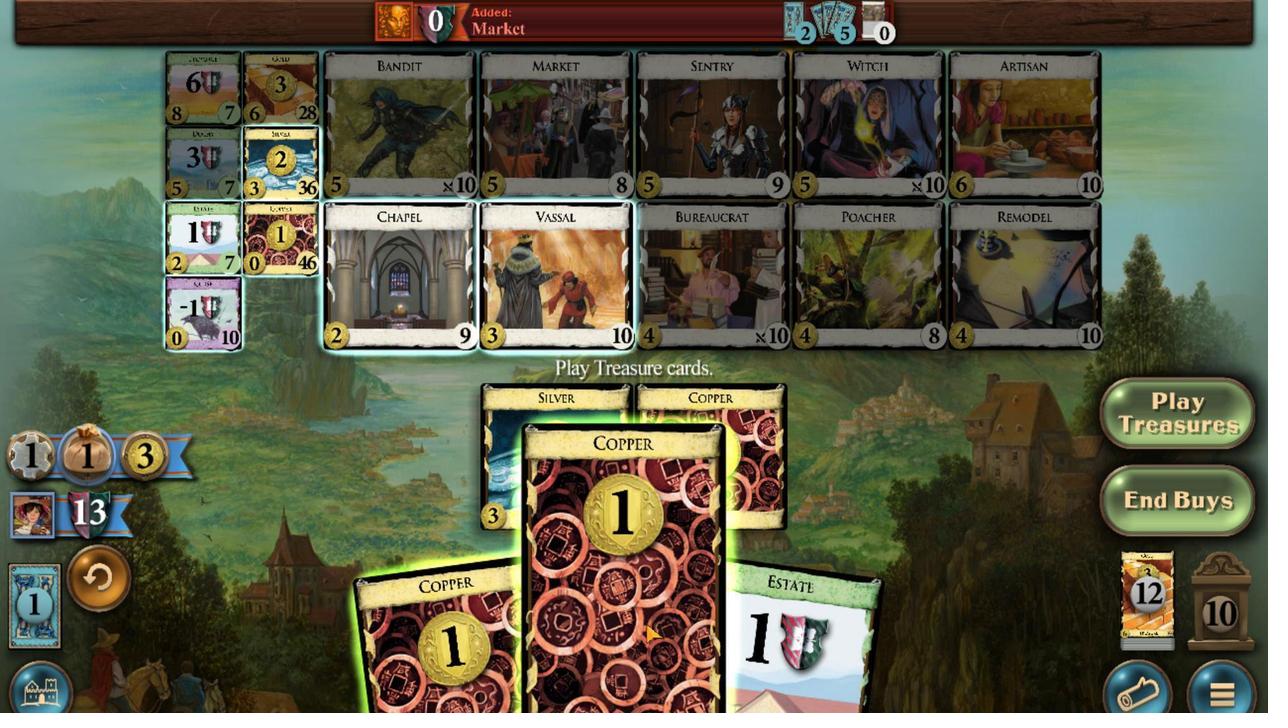 
Action: Mouse scrolled (623, 656) with delta (0, 0)
Screenshot: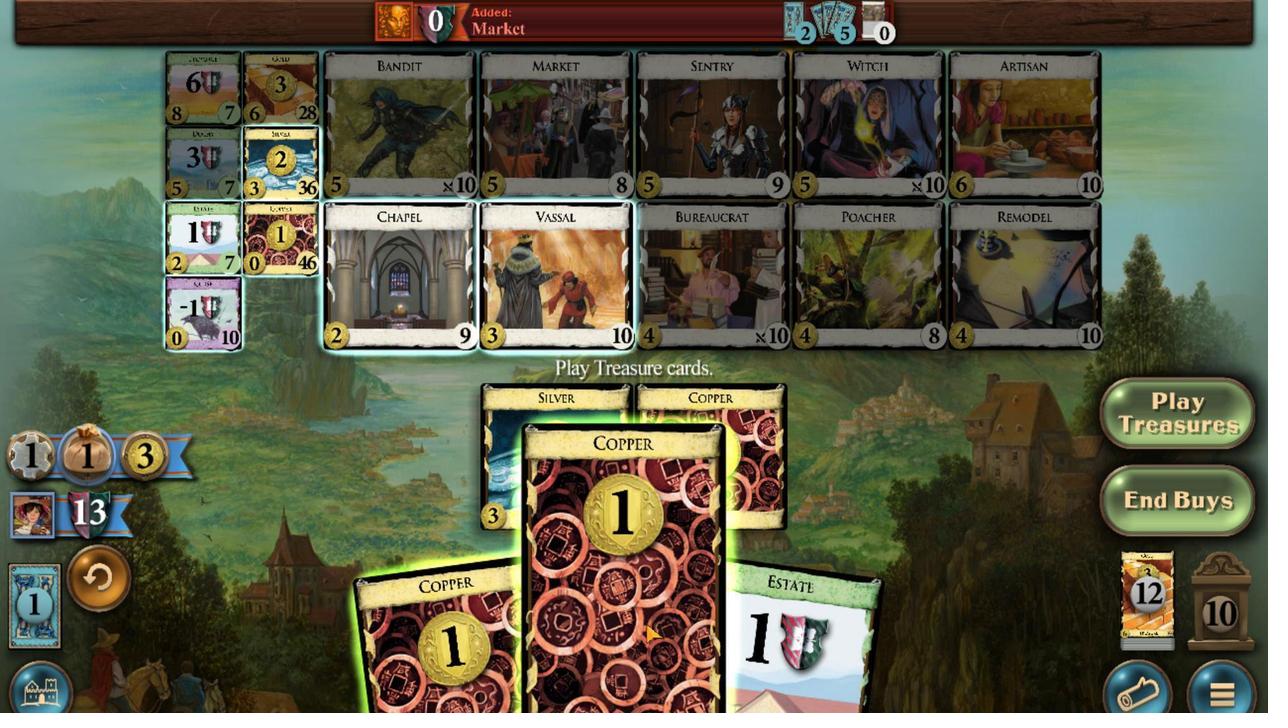 
Action: Mouse moved to (567, 652)
Screenshot: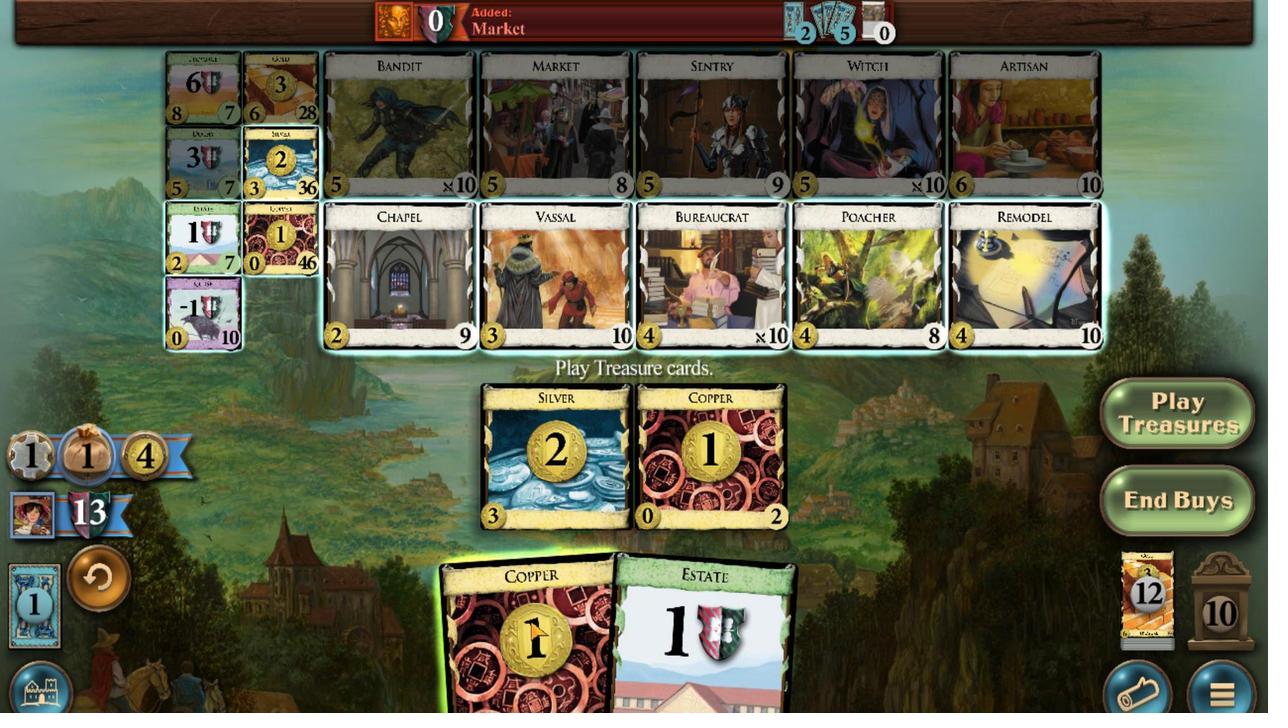 
Action: Mouse scrolled (567, 652) with delta (0, 0)
Screenshot: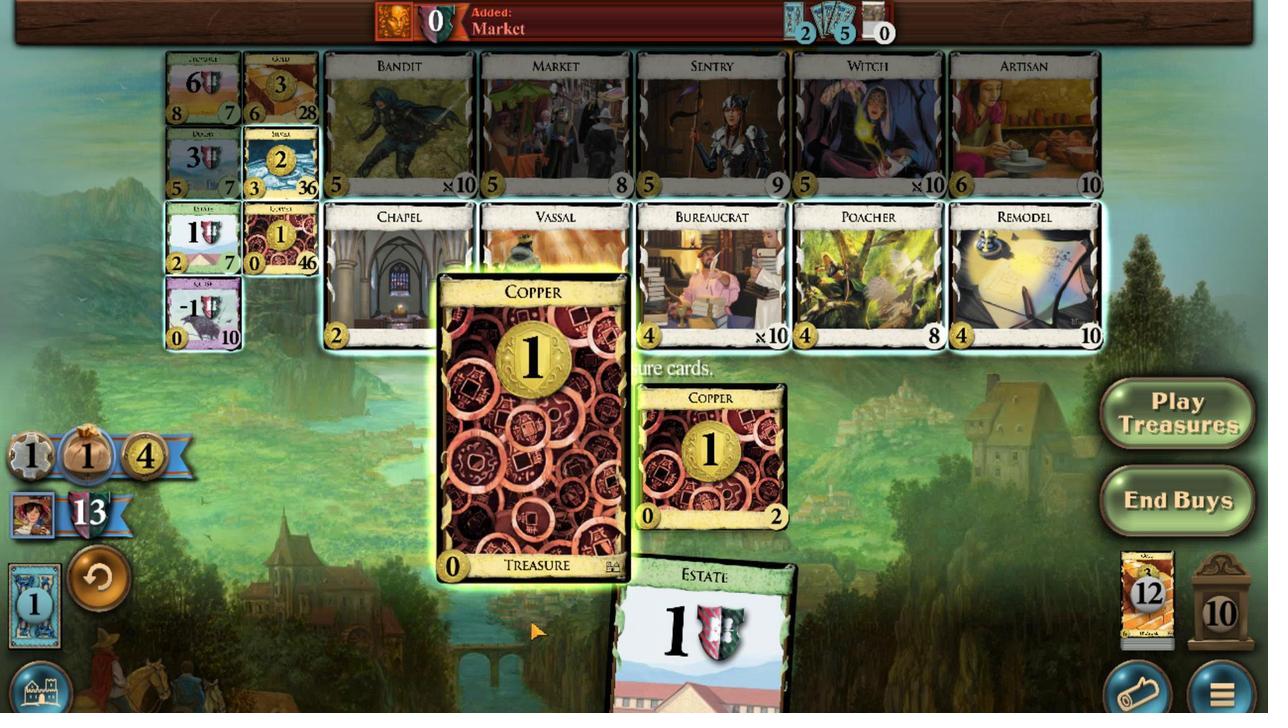 
Action: Mouse moved to (418, 235)
Screenshot: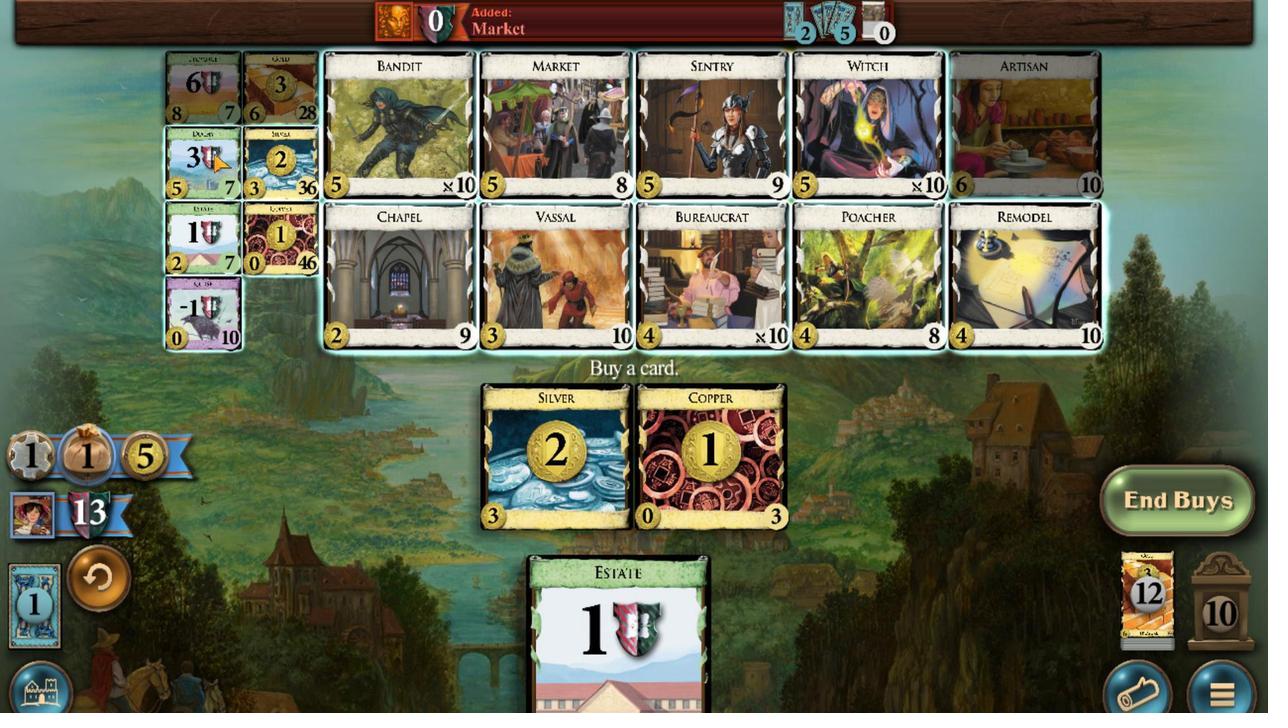 
Action: Mouse scrolled (418, 235) with delta (0, 0)
Screenshot: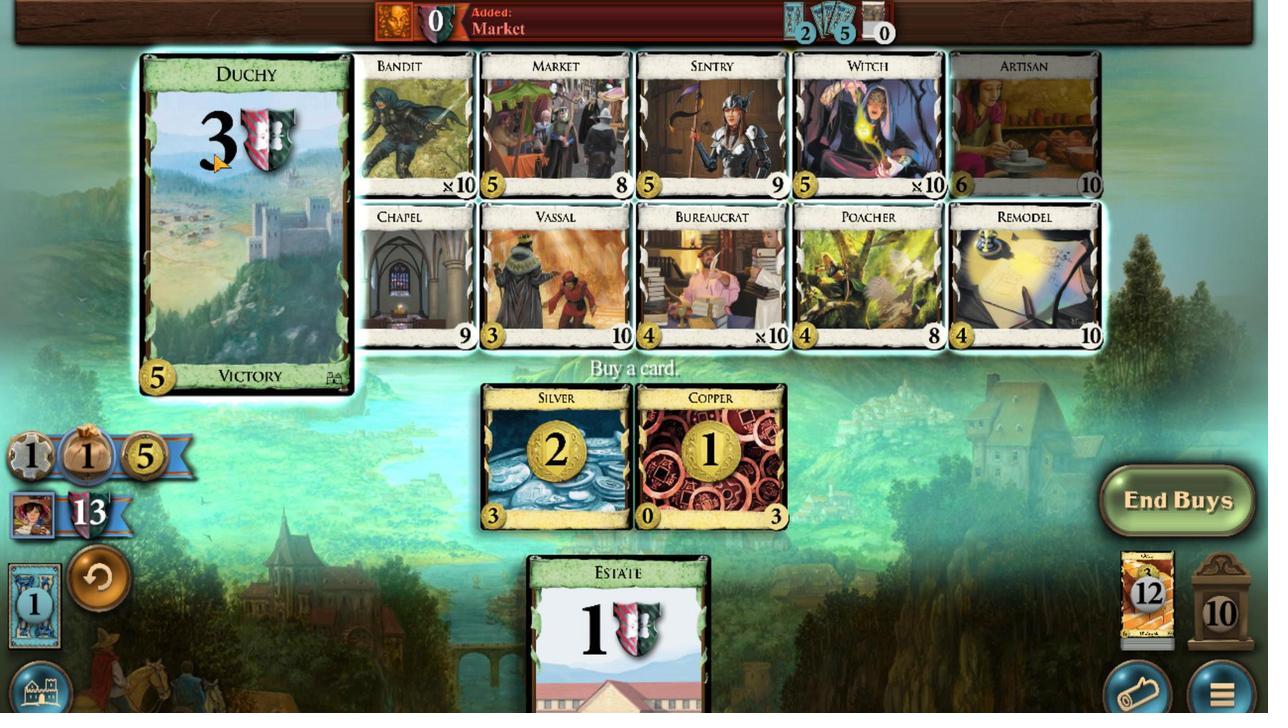 
Action: Mouse scrolled (418, 235) with delta (0, 0)
Screenshot: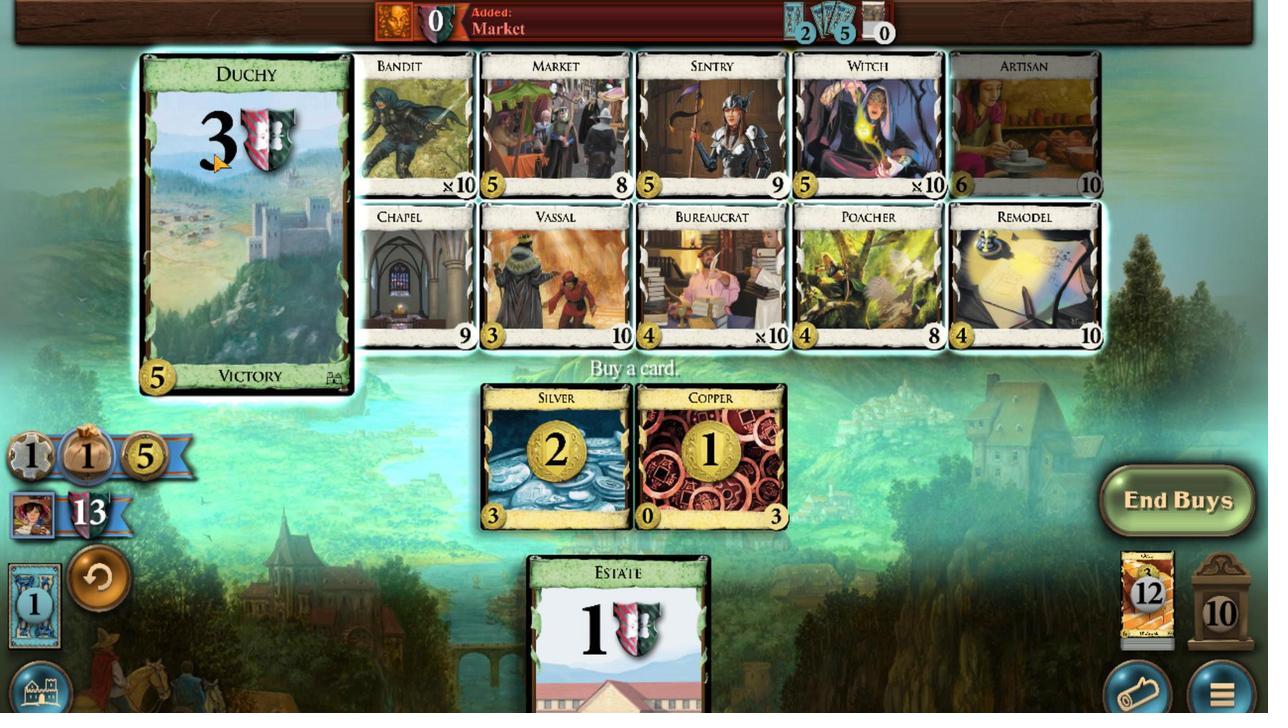 
Action: Mouse scrolled (418, 235) with delta (0, 0)
Screenshot: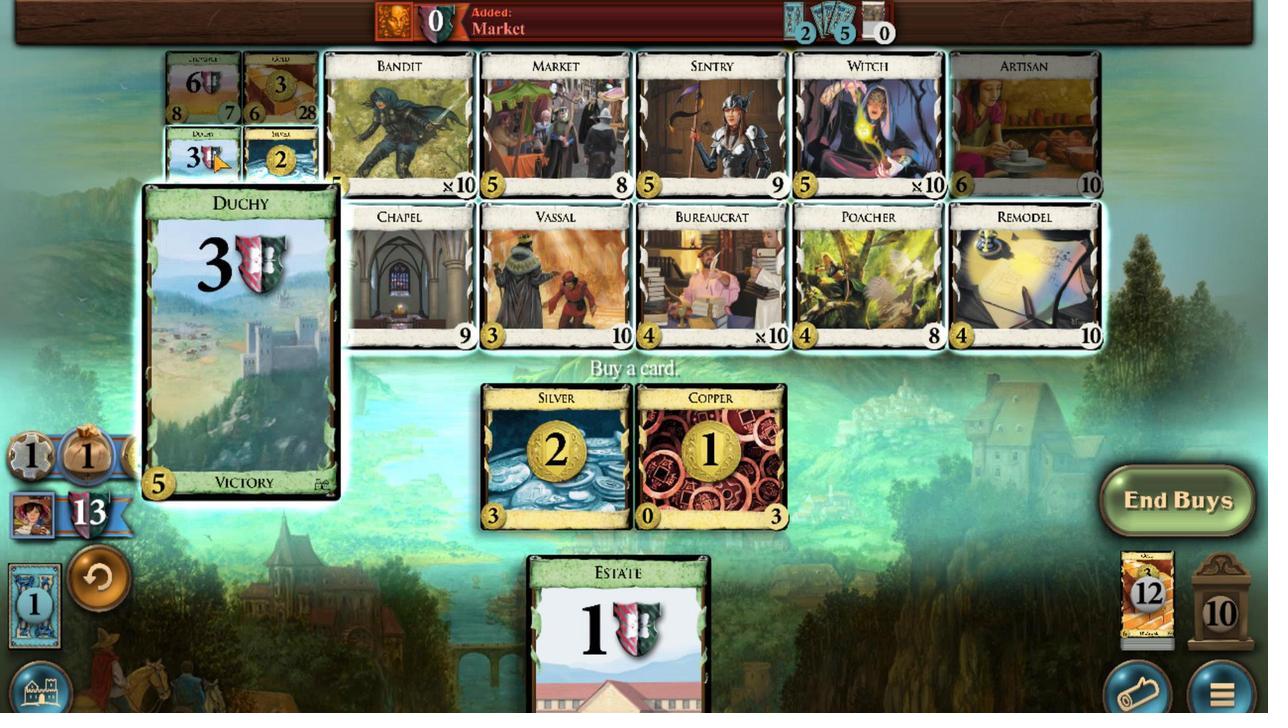 
Action: Mouse moved to (418, 235)
Screenshot: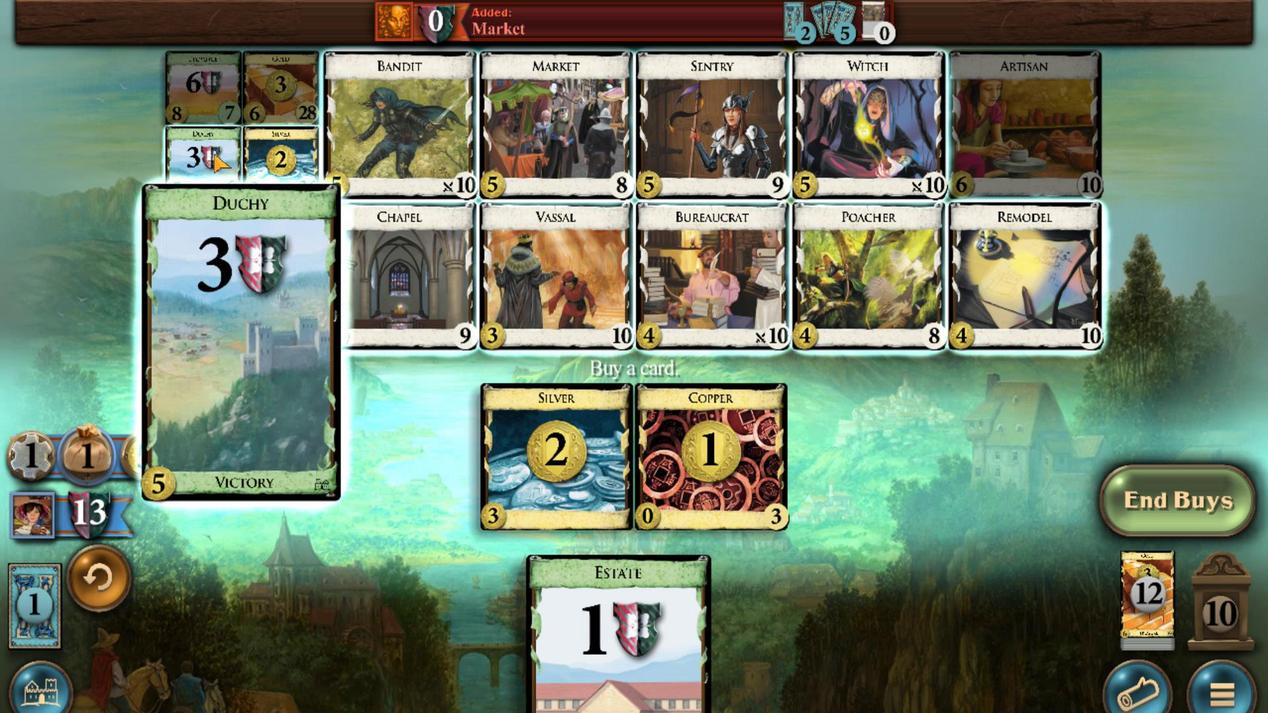 
Action: Mouse scrolled (418, 235) with delta (0, 0)
Screenshot: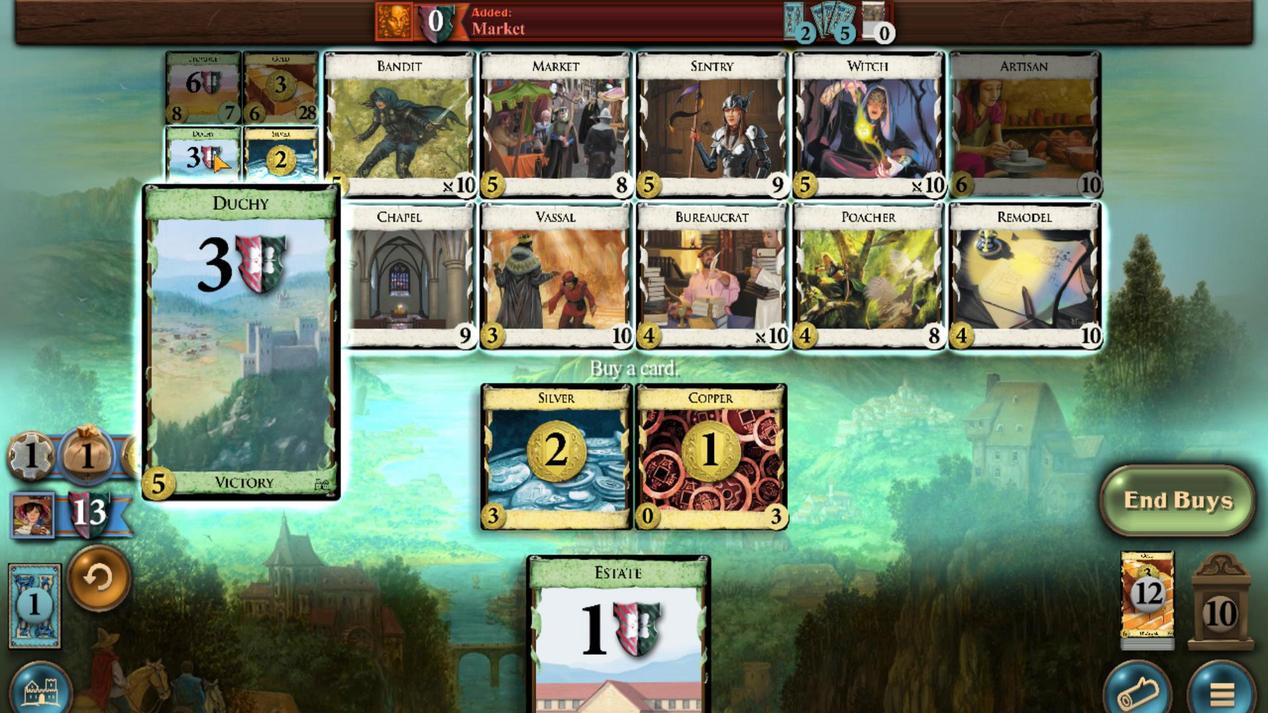 
Action: Mouse moved to (687, 693)
Screenshot: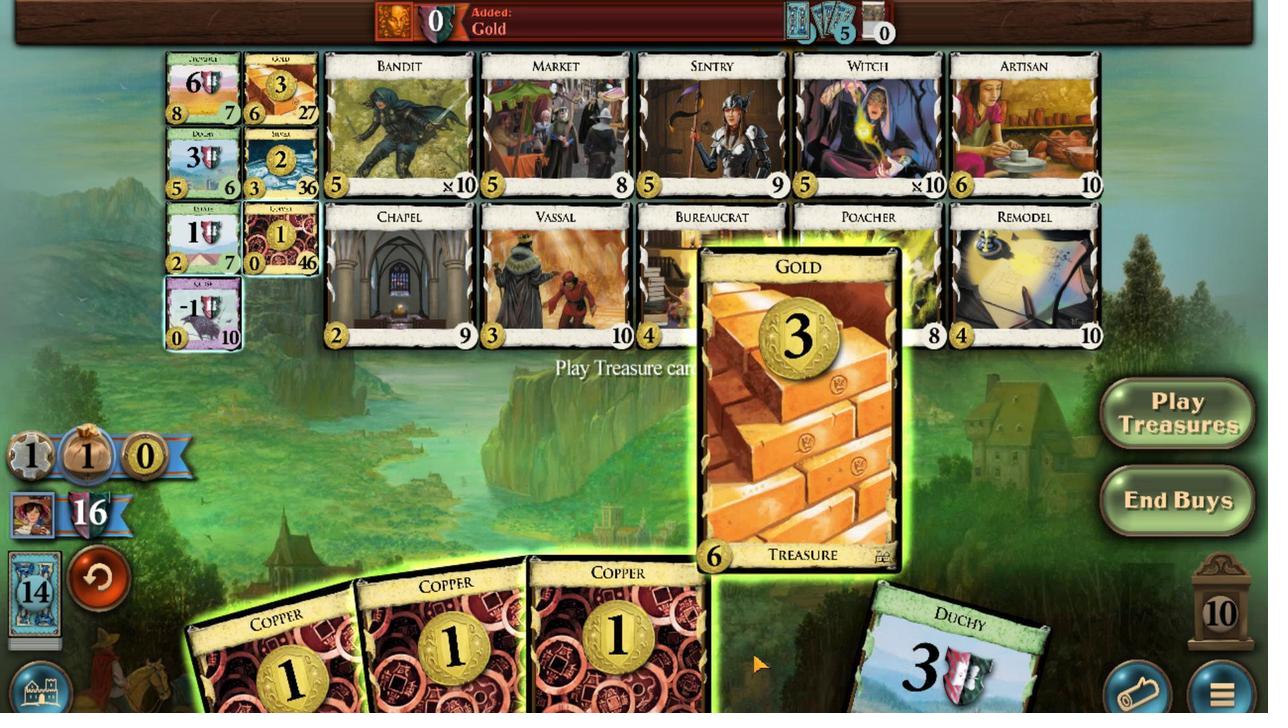 
Action: Mouse scrolled (687, 692) with delta (0, 0)
Screenshot: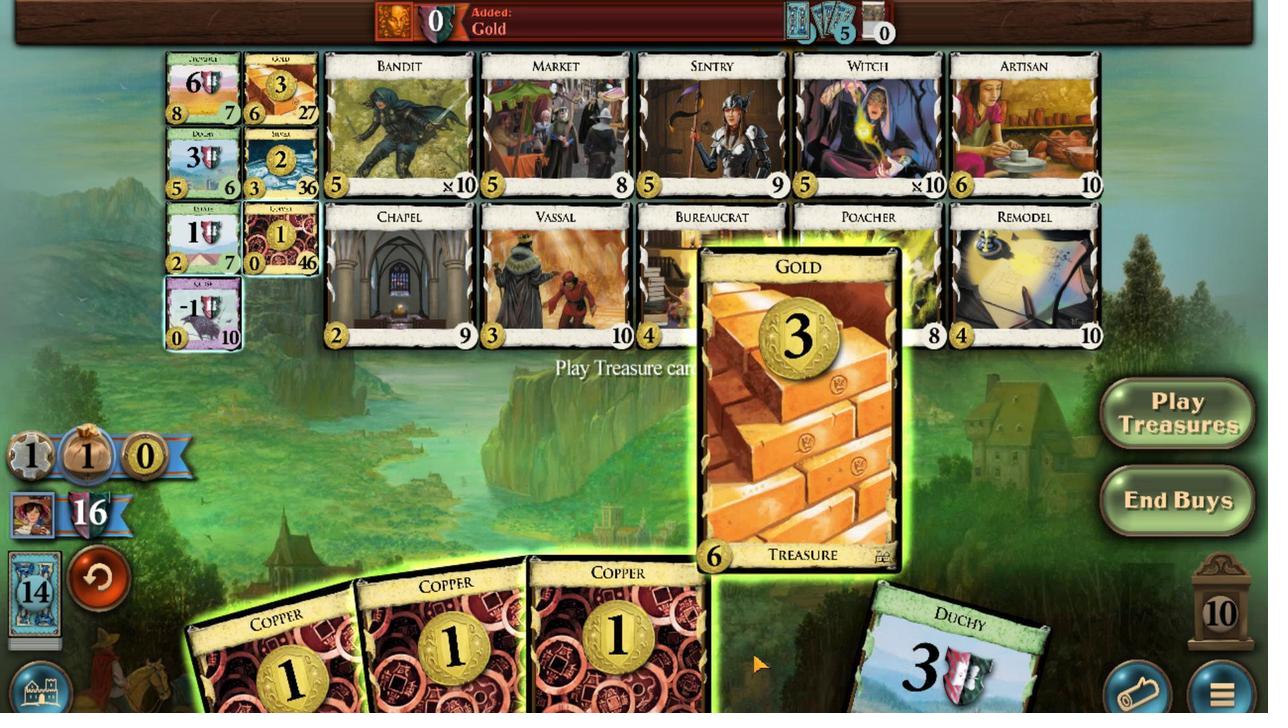 
Action: Mouse moved to (646, 697)
Screenshot: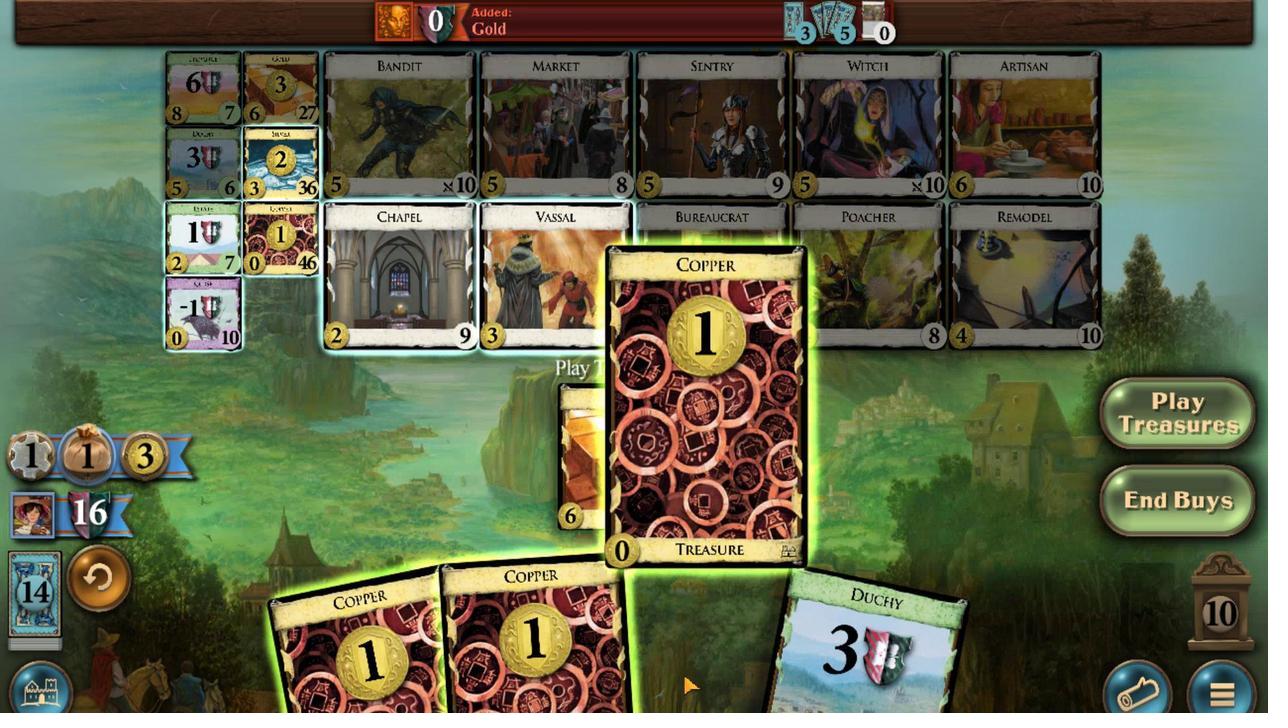 
Action: Mouse scrolled (646, 696) with delta (0, 0)
Screenshot: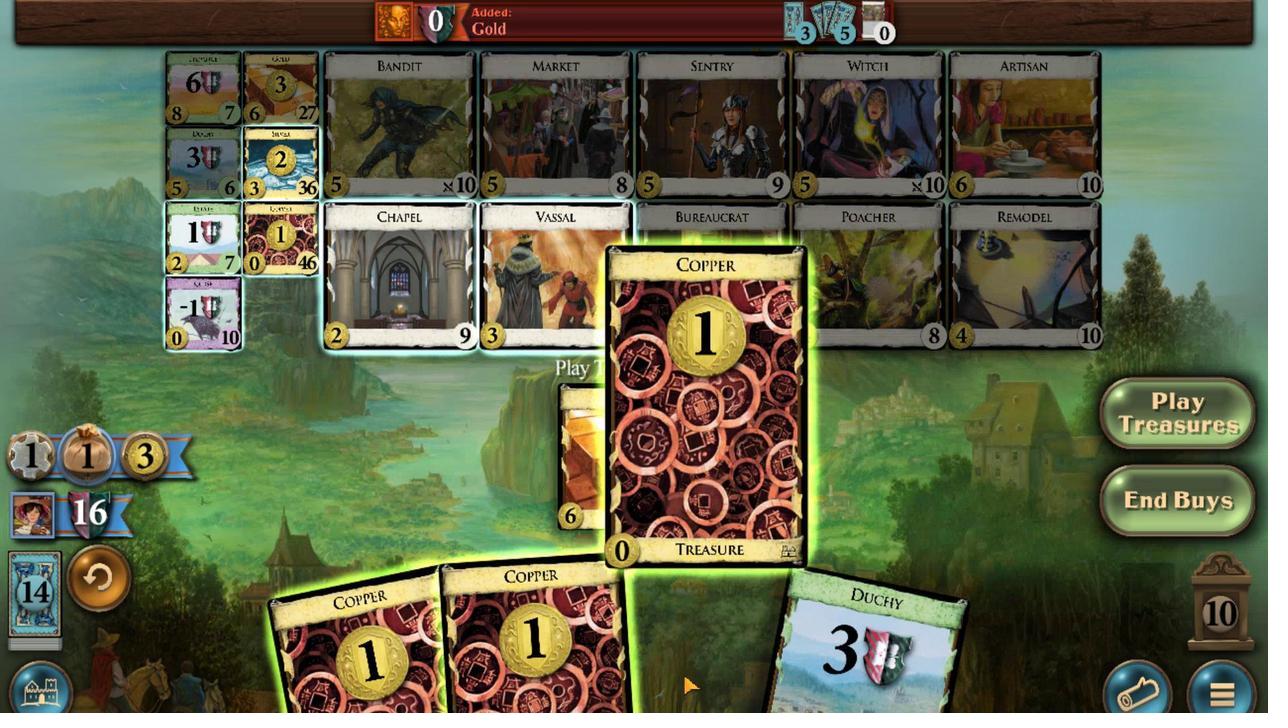 
Action: Mouse moved to (639, 701)
Screenshot: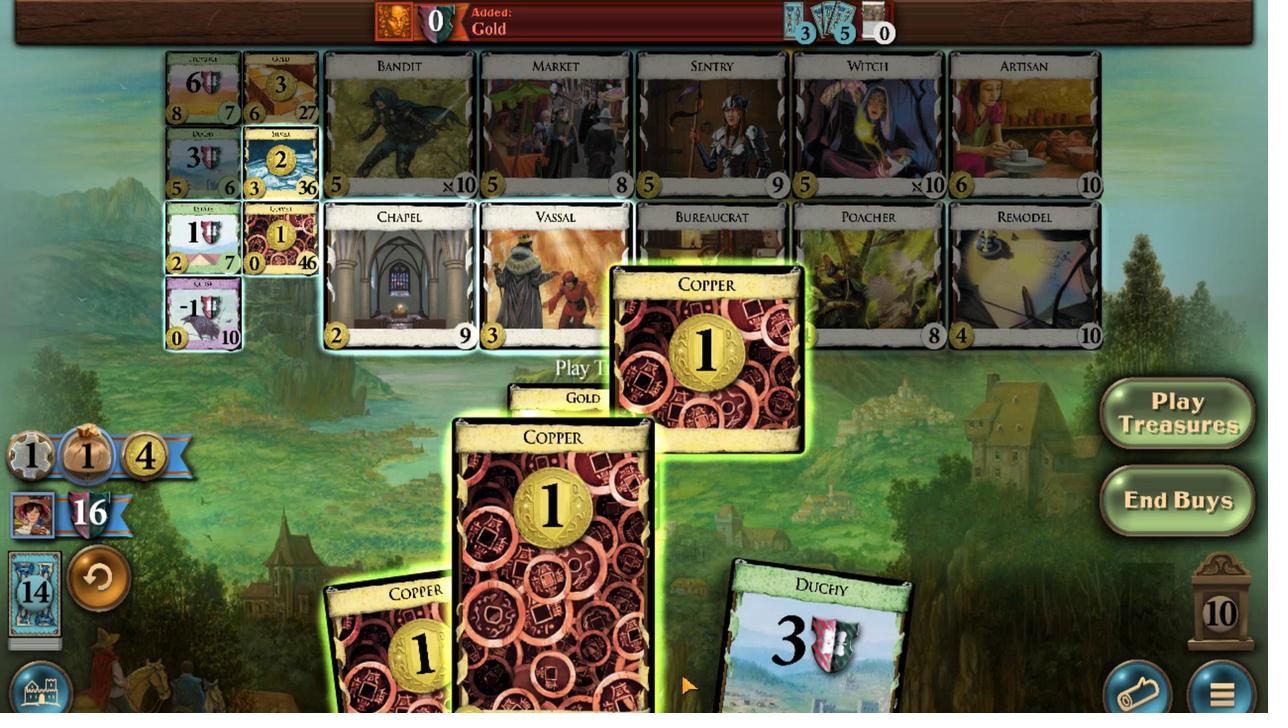 
Action: Mouse scrolled (639, 700) with delta (0, 0)
Screenshot: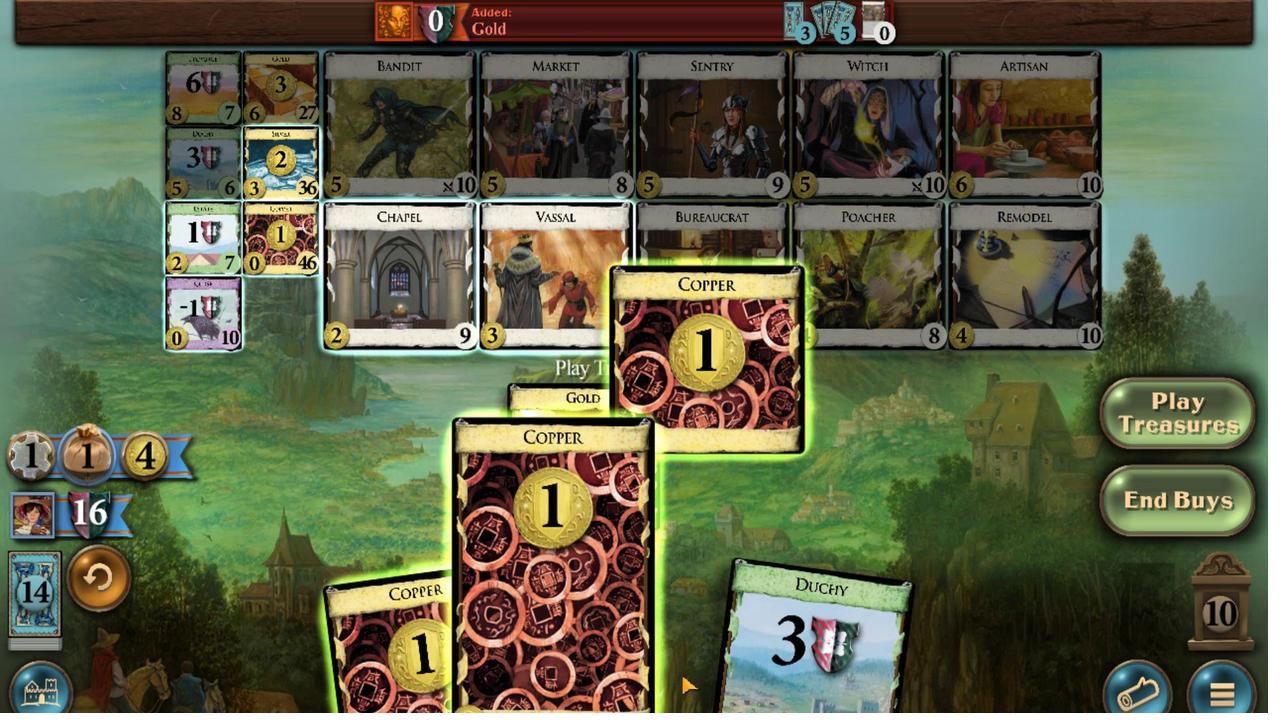 
Action: Mouse moved to (578, 681)
Screenshot: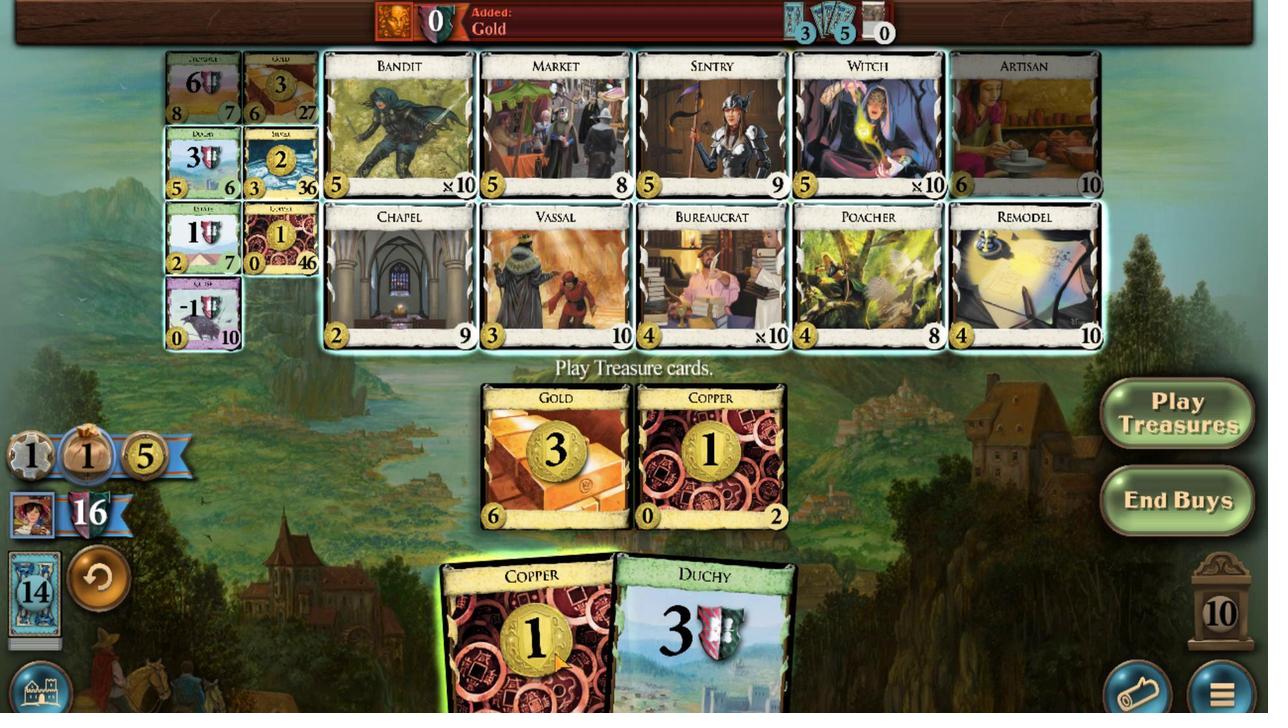 
Action: Mouse scrolled (578, 681) with delta (0, 0)
Screenshot: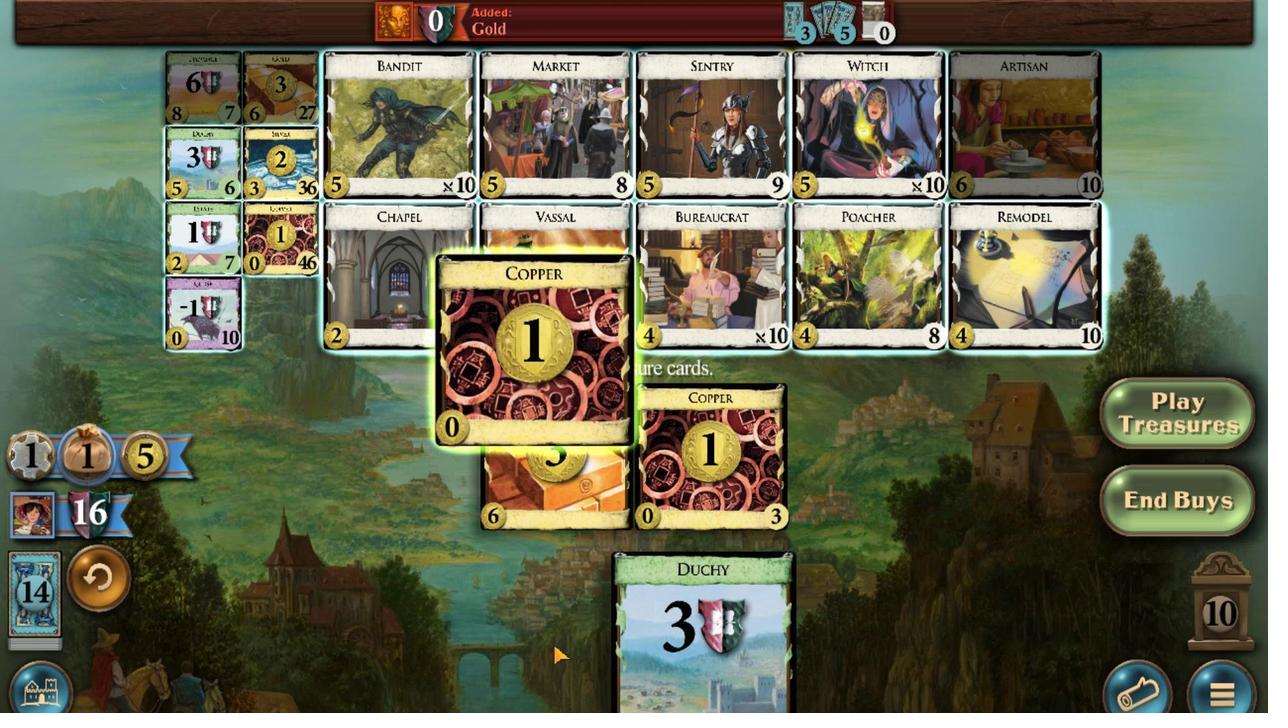 
Action: Mouse moved to (448, 187)
Screenshot: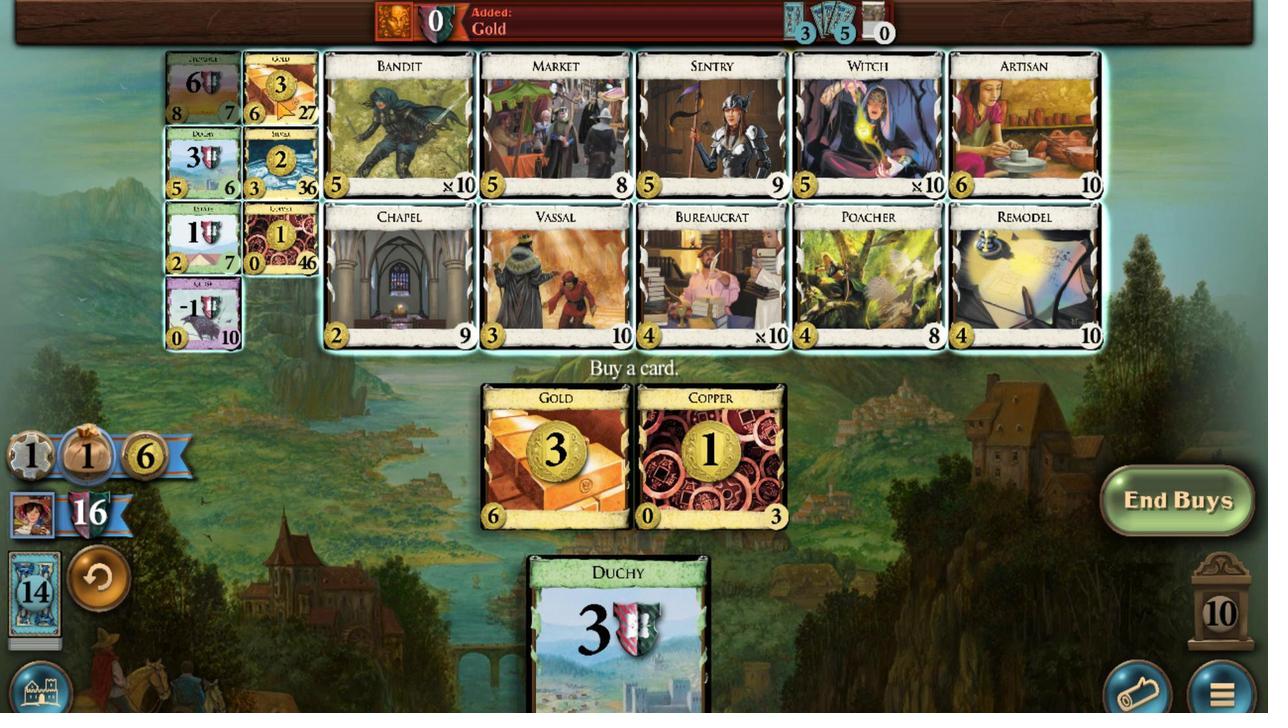 
Action: Mouse scrolled (448, 188) with delta (0, 0)
Screenshot: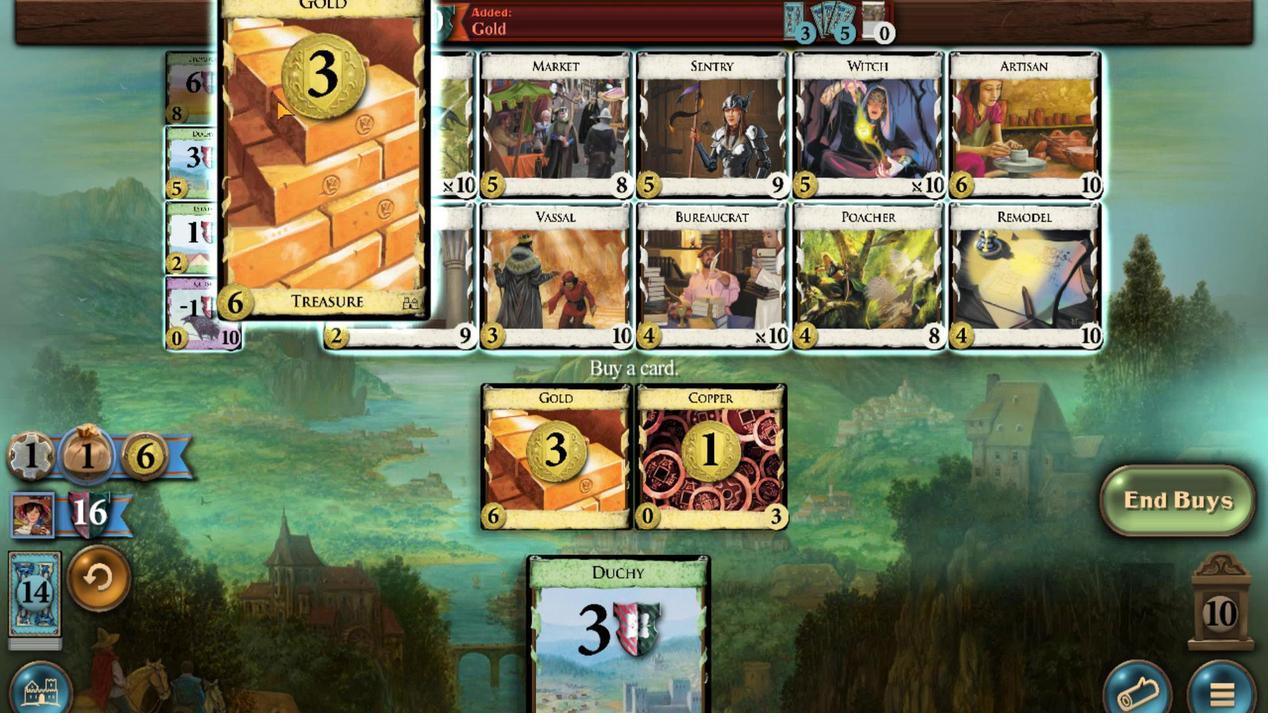 
Action: Mouse scrolled (448, 188) with delta (0, 0)
Screenshot: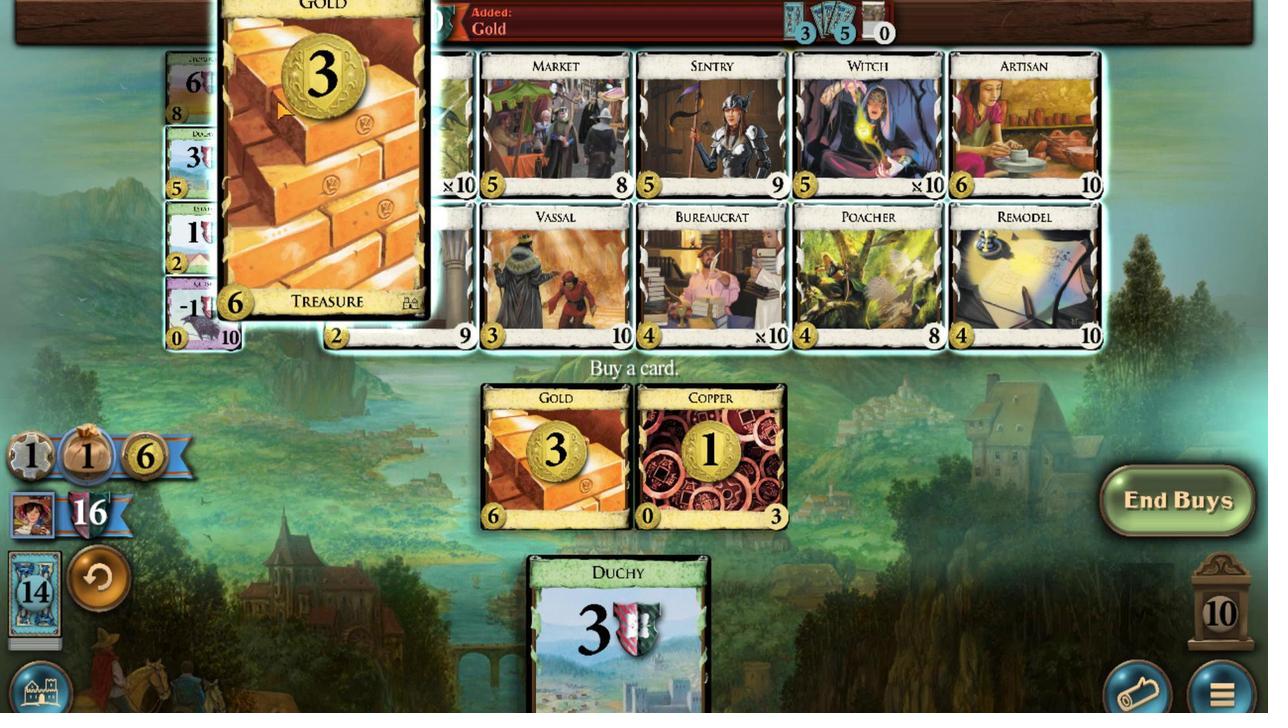 
Action: Mouse scrolled (448, 188) with delta (0, 0)
Screenshot: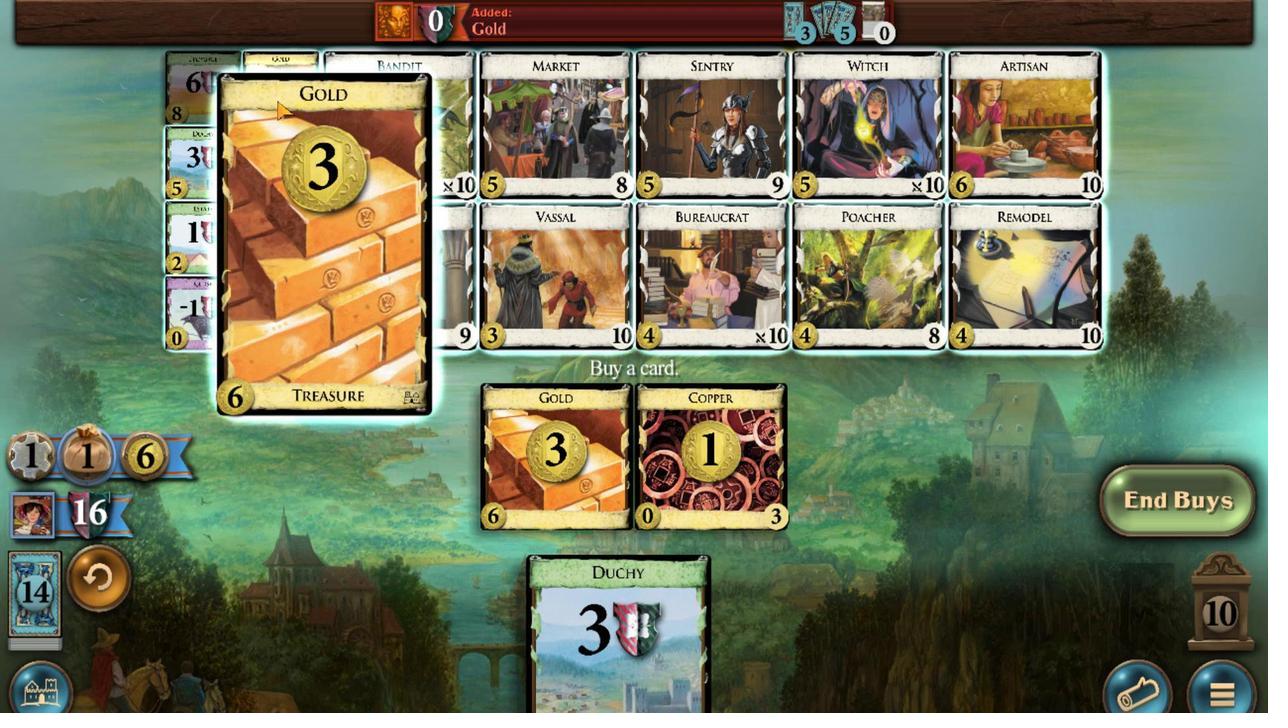 
Action: Mouse scrolled (448, 188) with delta (0, 0)
Screenshot: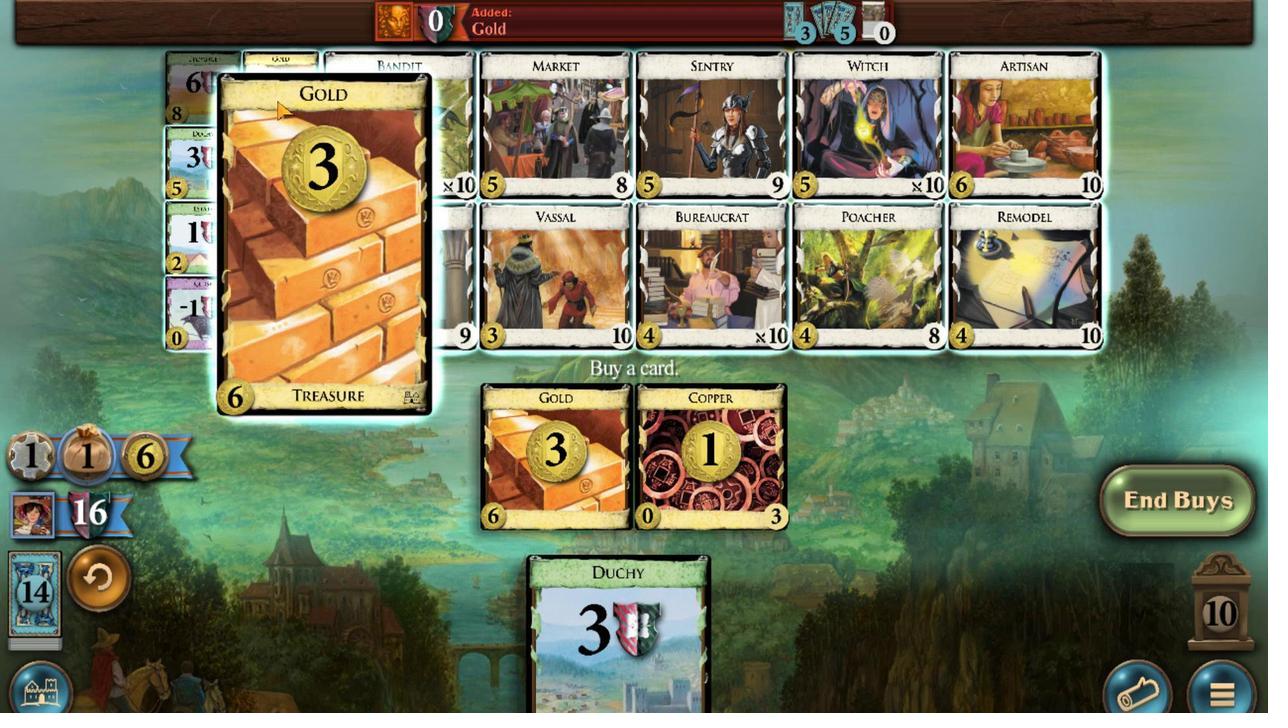 
Action: Mouse scrolled (448, 188) with delta (0, 0)
Screenshot: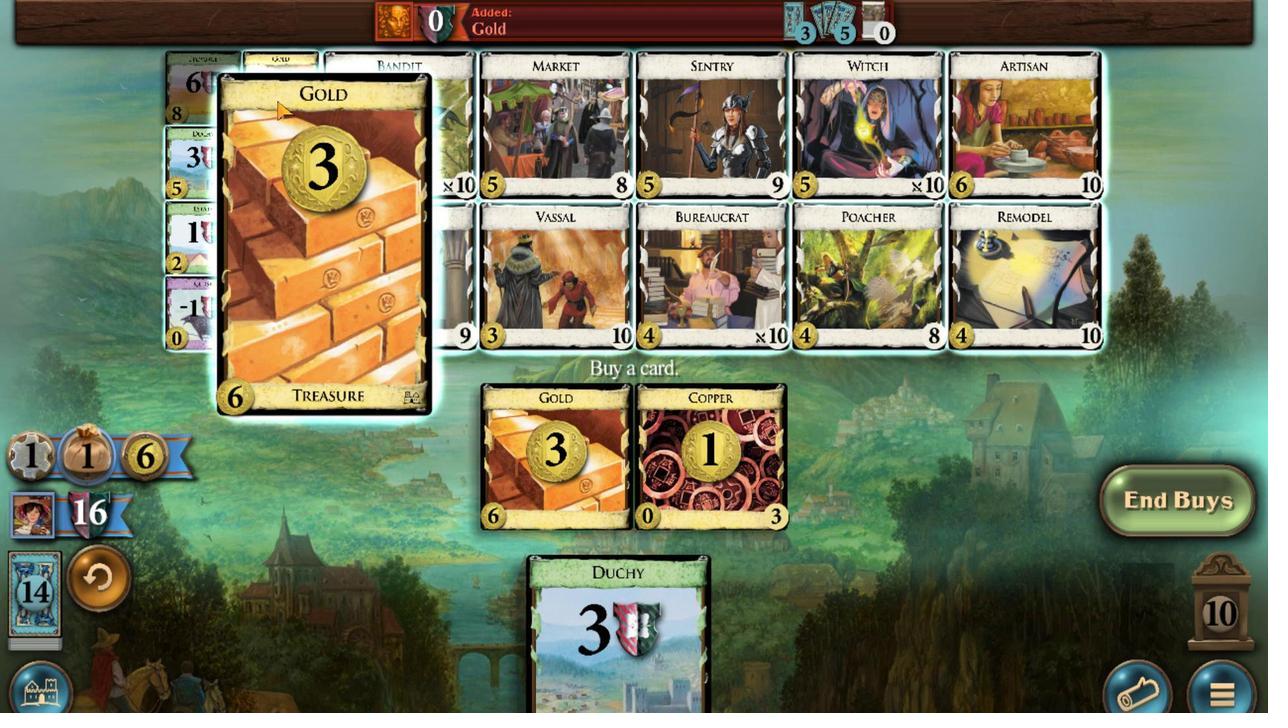 
Action: Mouse scrolled (448, 188) with delta (0, 0)
Screenshot: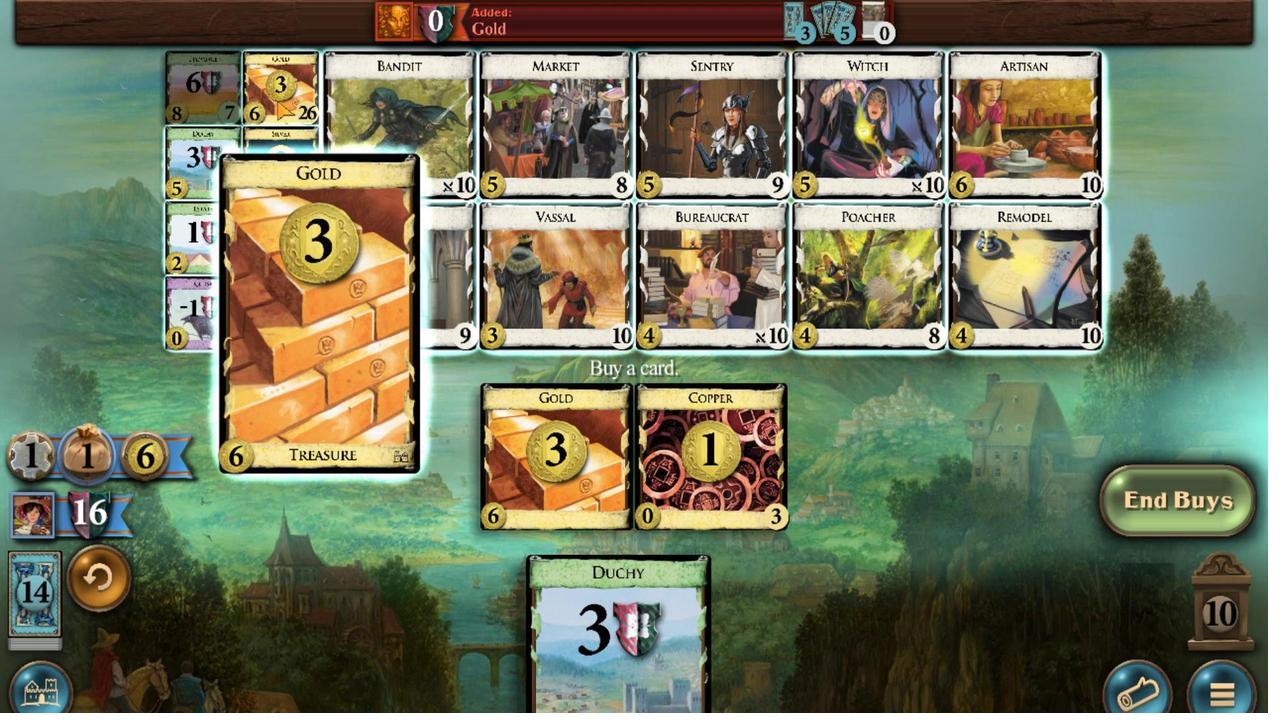 
Action: Mouse moved to (546, 704)
Screenshot: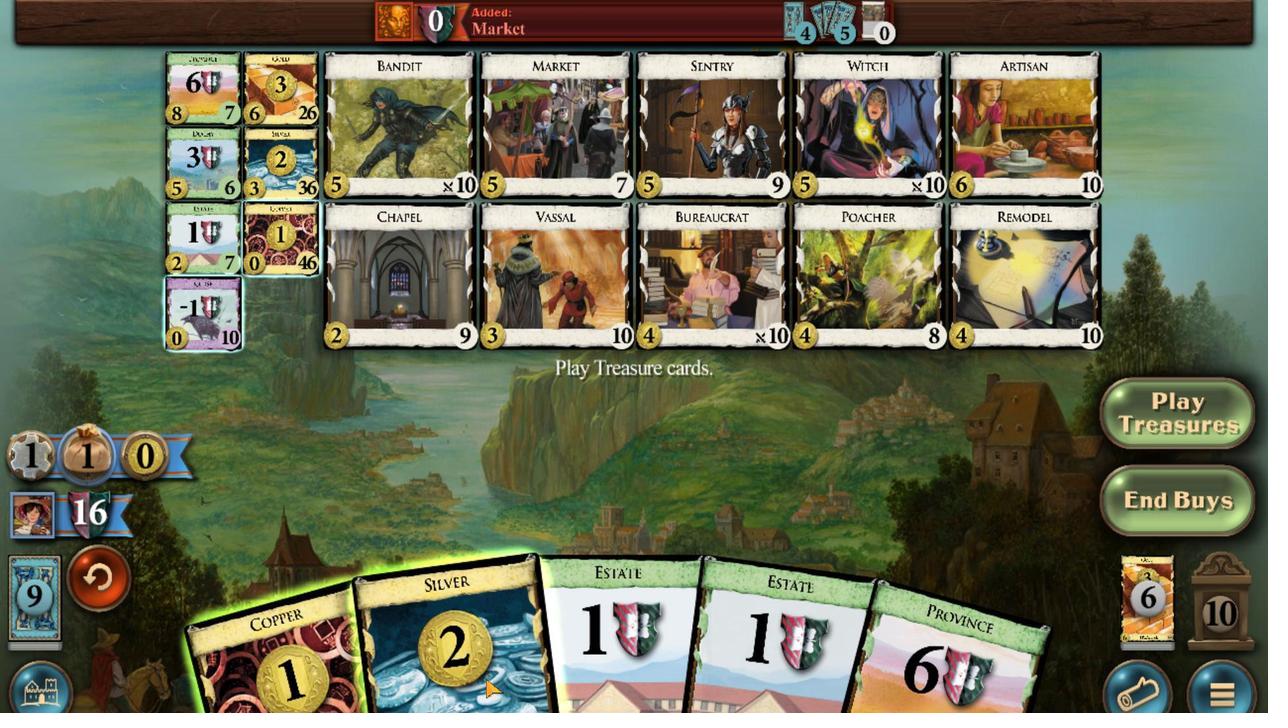 
Action: Mouse scrolled (546, 703) with delta (0, 0)
Screenshot: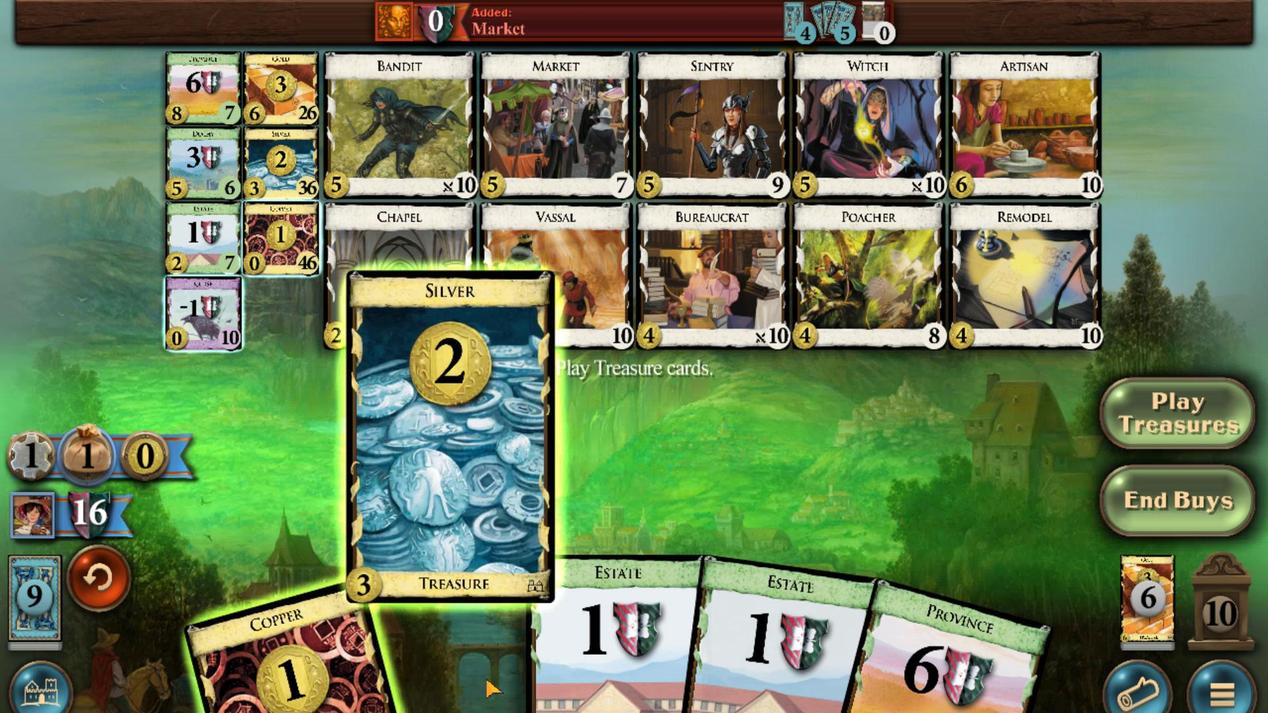 
Action: Mouse moved to (514, 698)
Screenshot: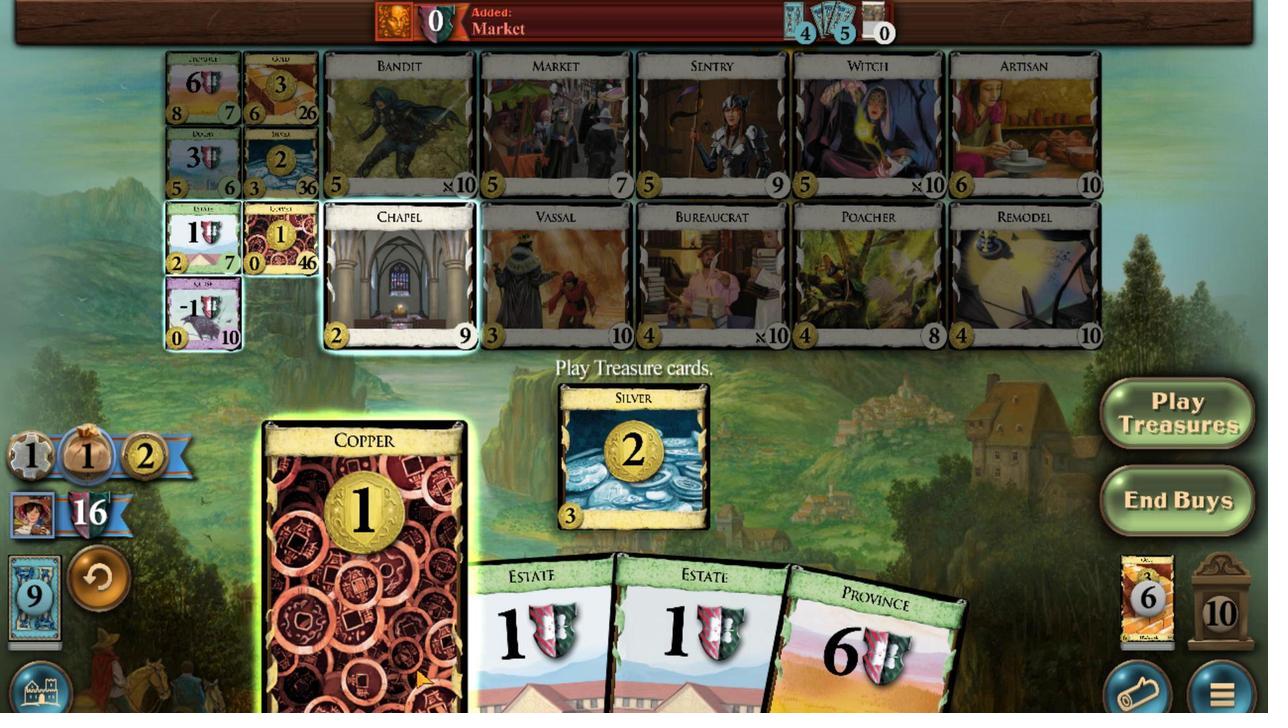 
Action: Mouse scrolled (514, 697) with delta (0, 0)
Screenshot: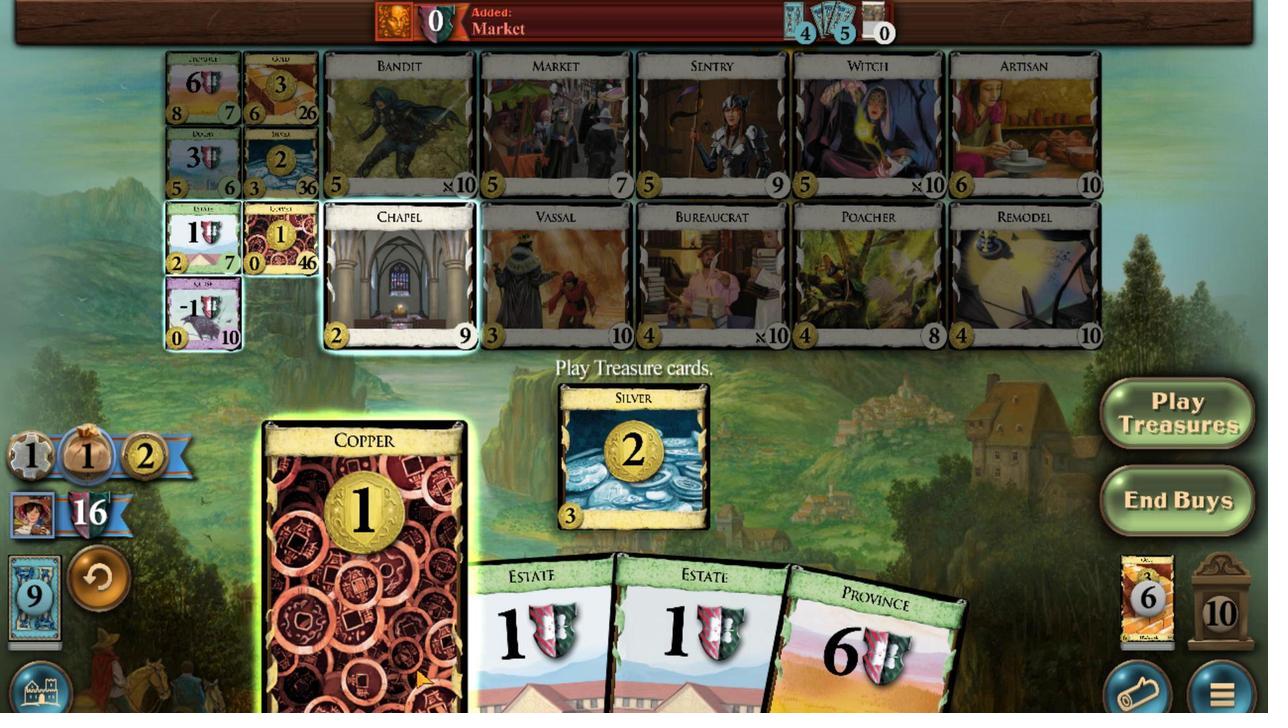 
Action: Mouse moved to (450, 232)
Screenshot: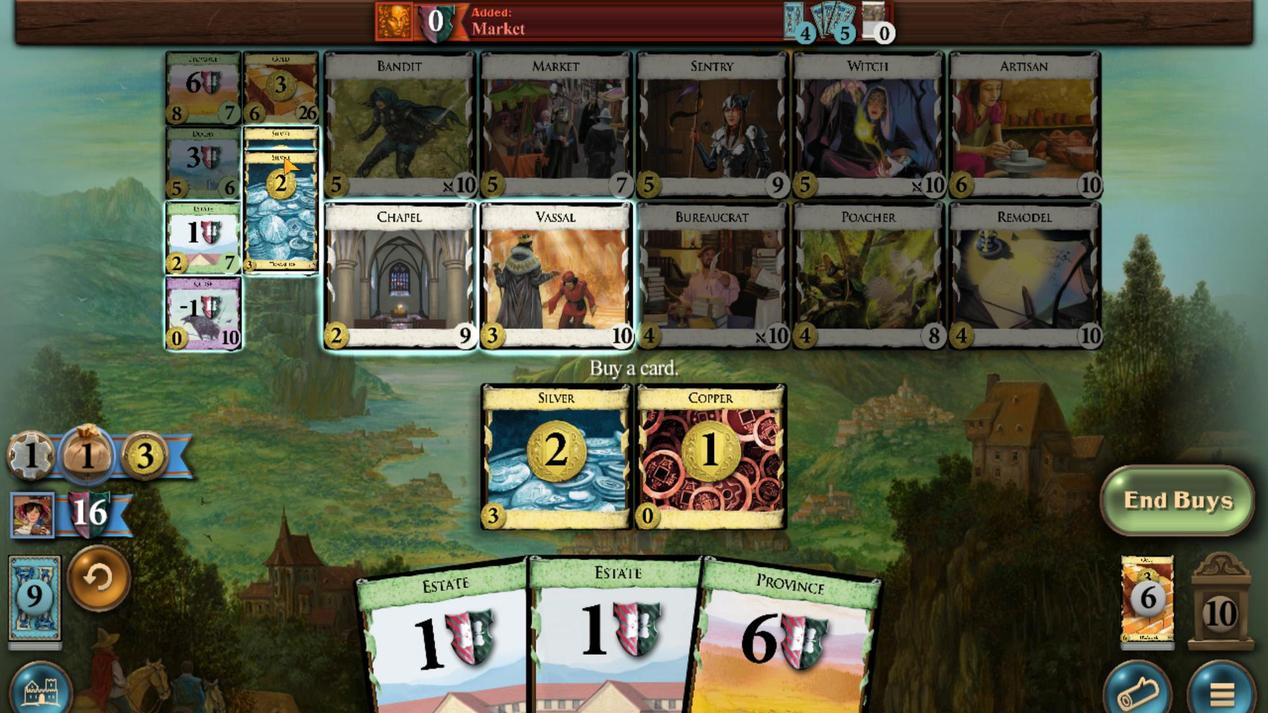 
Action: Mouse scrolled (450, 233) with delta (0, 0)
Screenshot: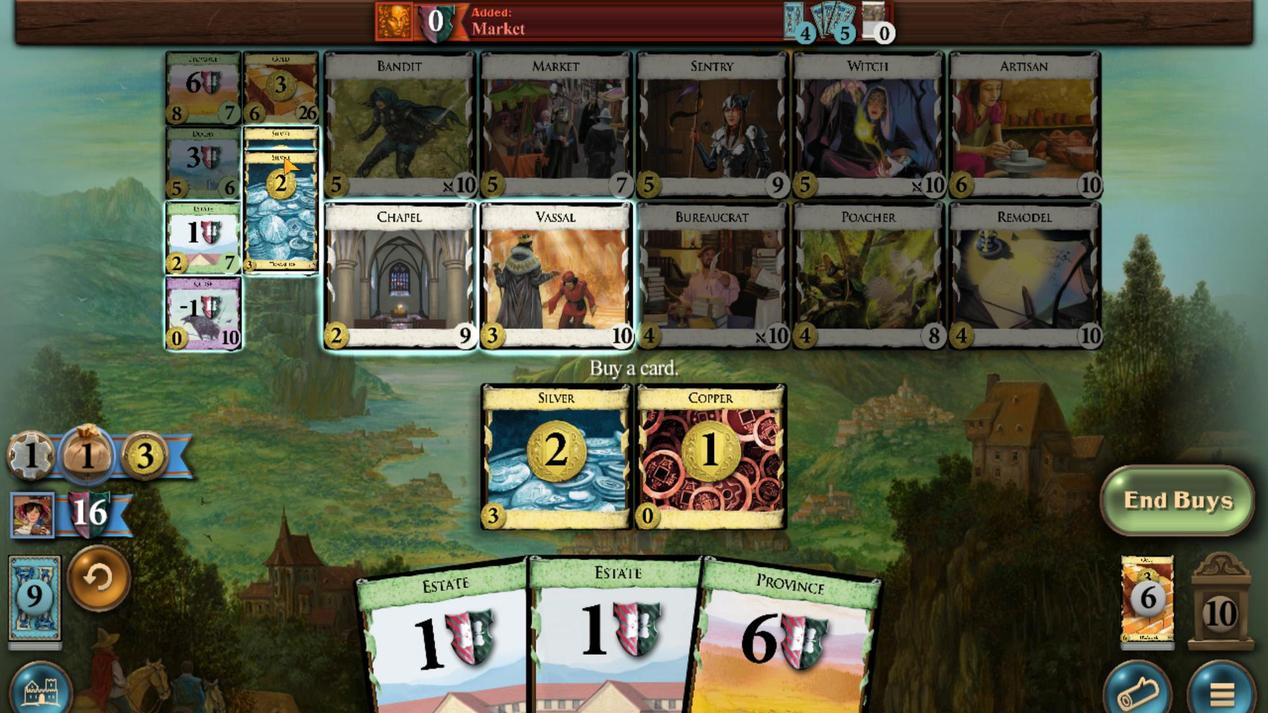 
Action: Mouse moved to (450, 235)
Screenshot: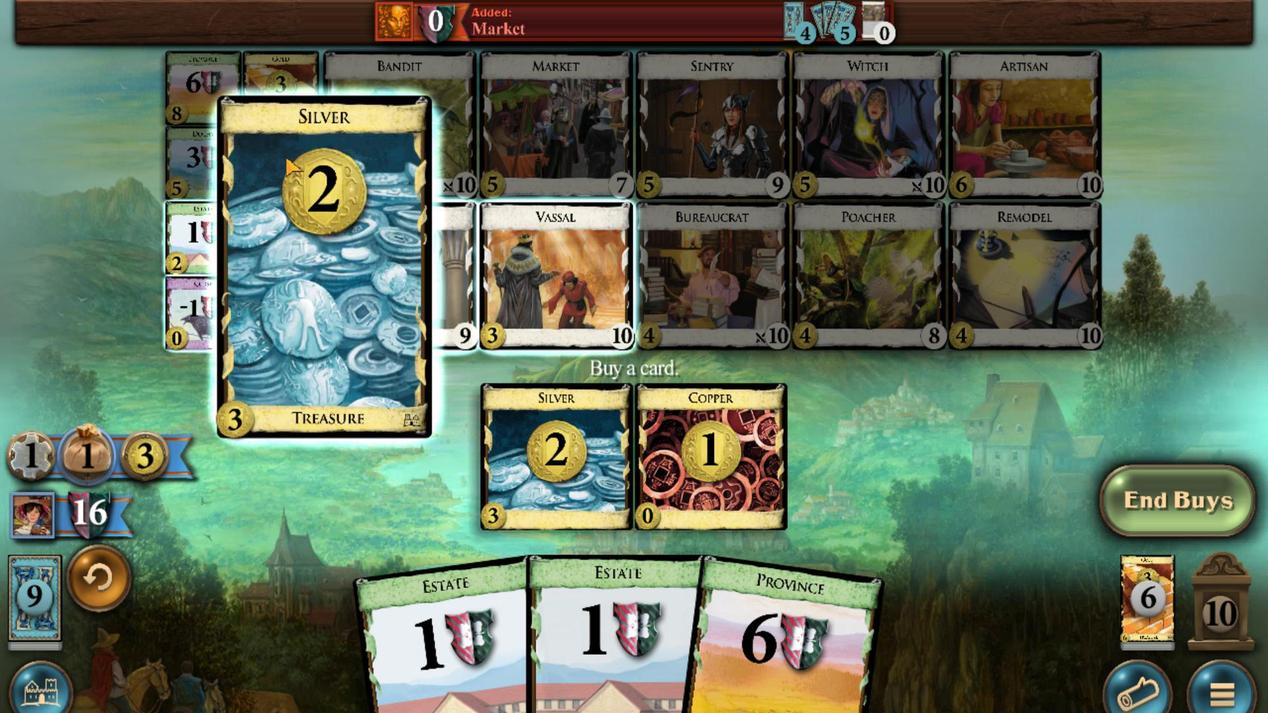
Action: Mouse scrolled (450, 236) with delta (0, 0)
Screenshot: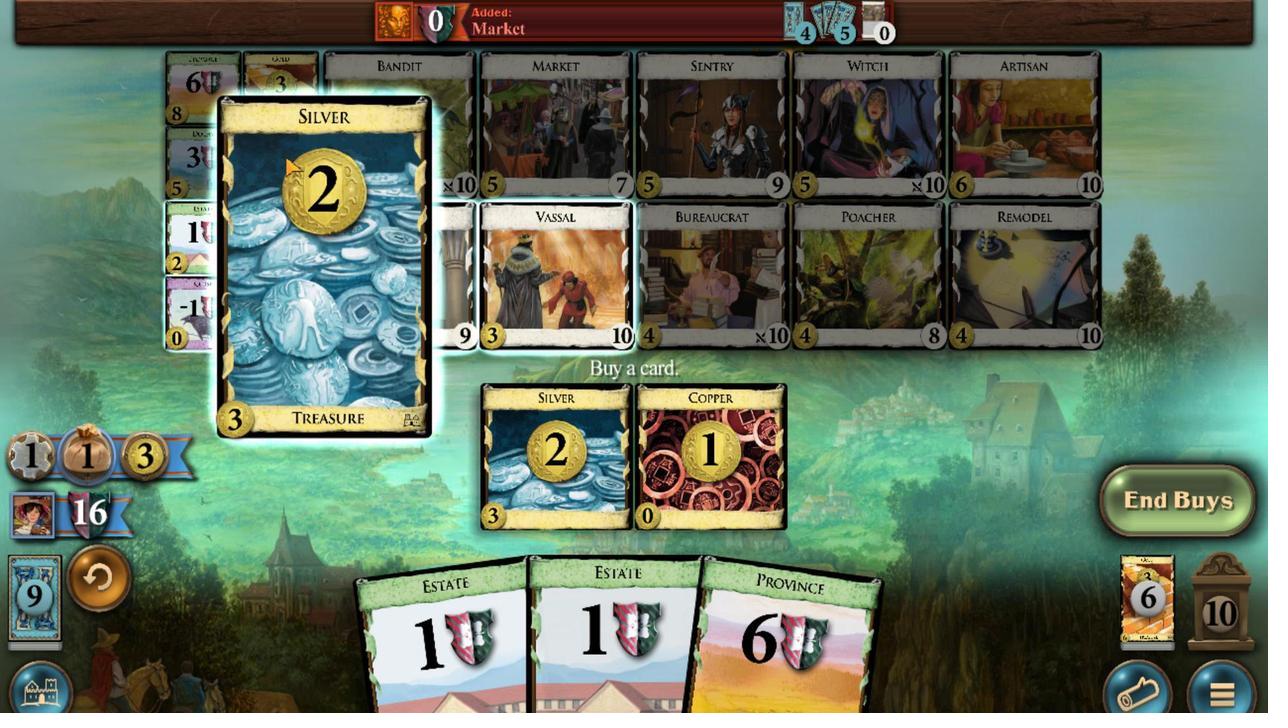 
Action: Mouse moved to (452, 237)
Screenshot: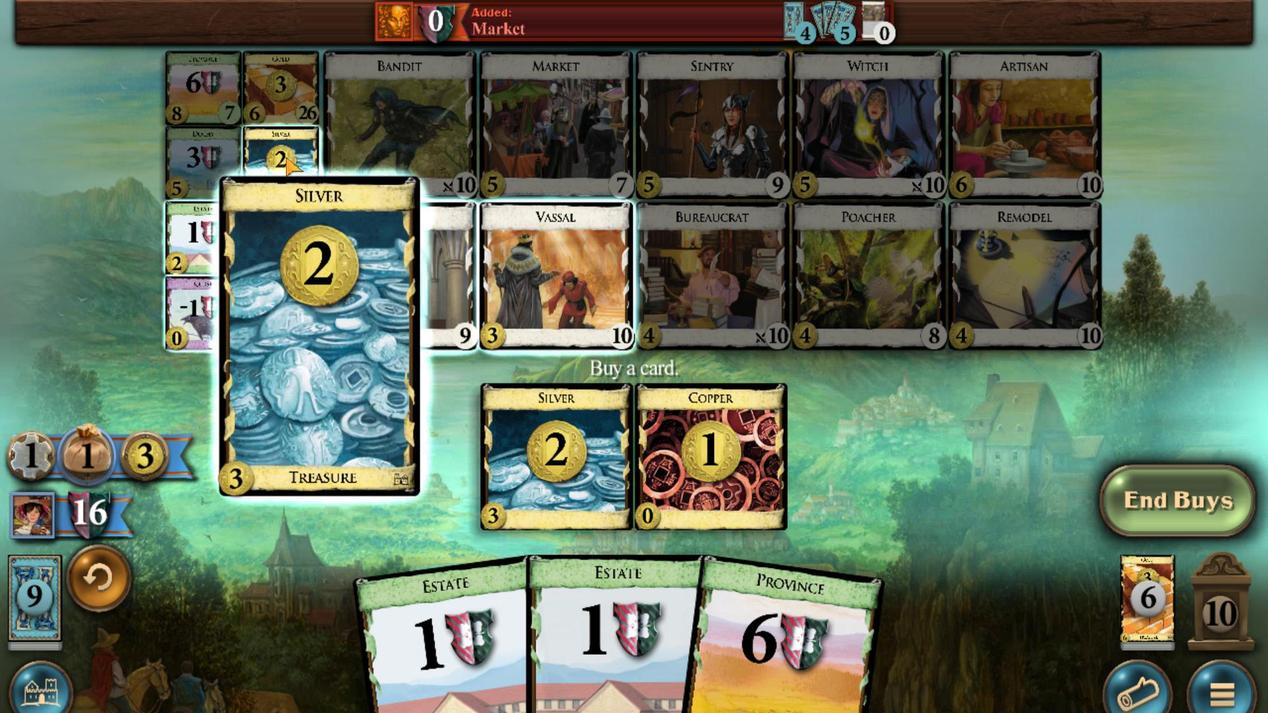 
Action: Mouse scrolled (452, 237) with delta (0, 0)
Screenshot: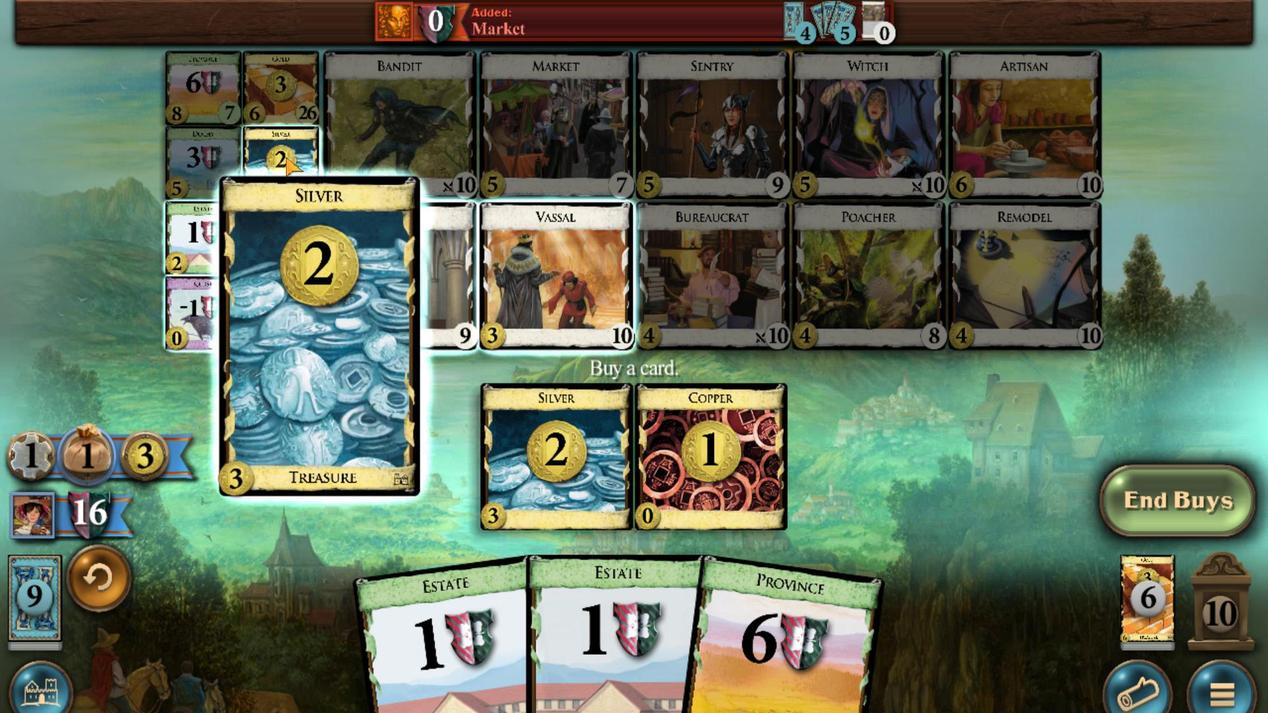 
Action: Mouse moved to (669, 684)
Screenshot: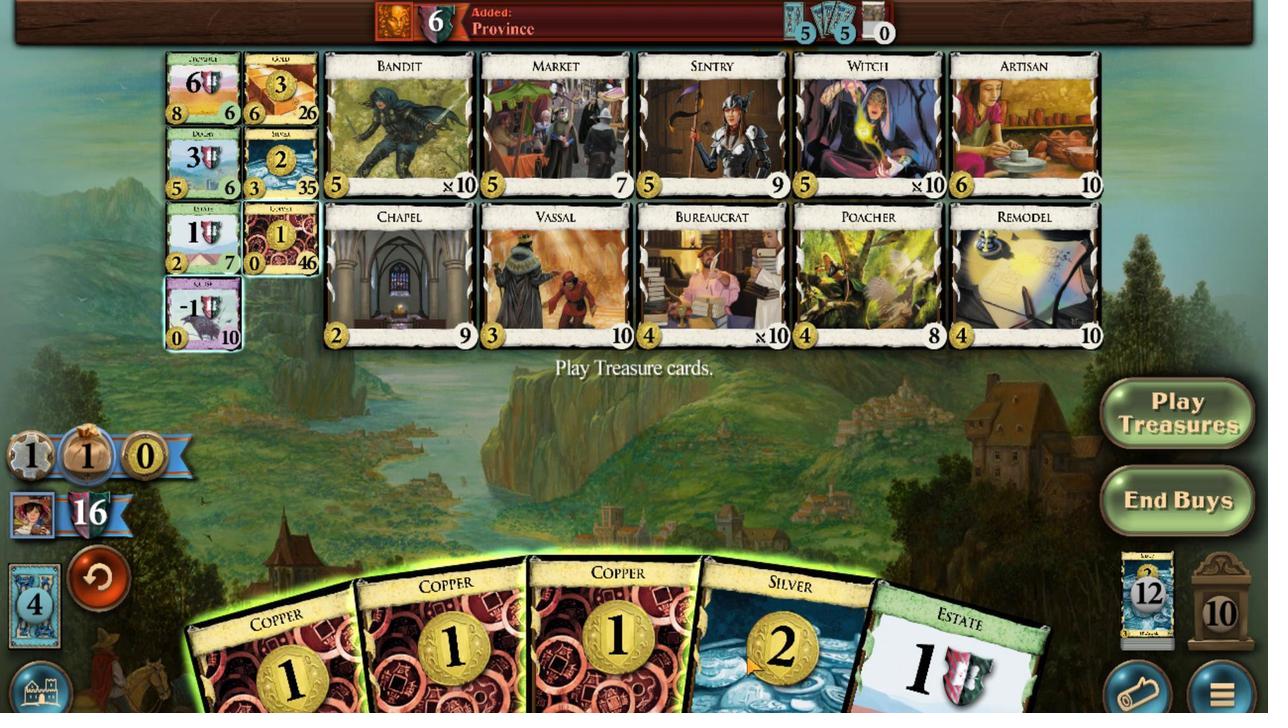 
Action: Mouse scrolled (669, 683) with delta (0, 0)
Screenshot: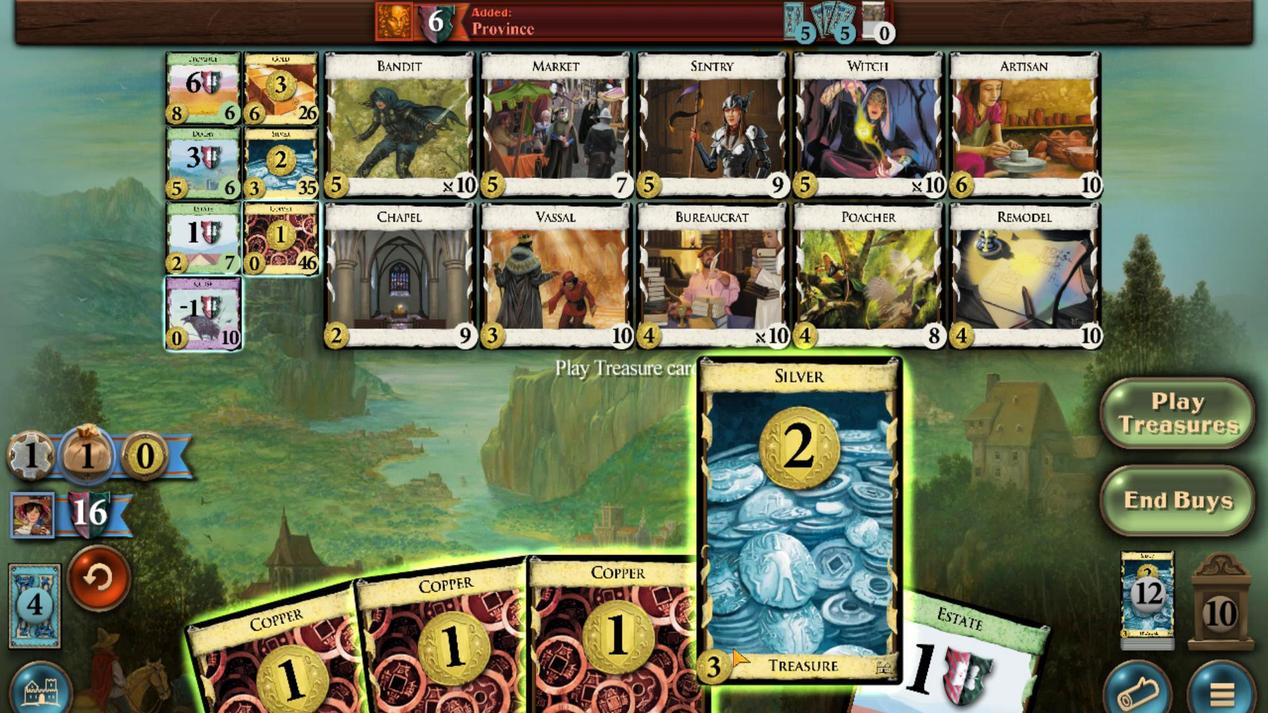 
Action: Mouse moved to (647, 680)
Screenshot: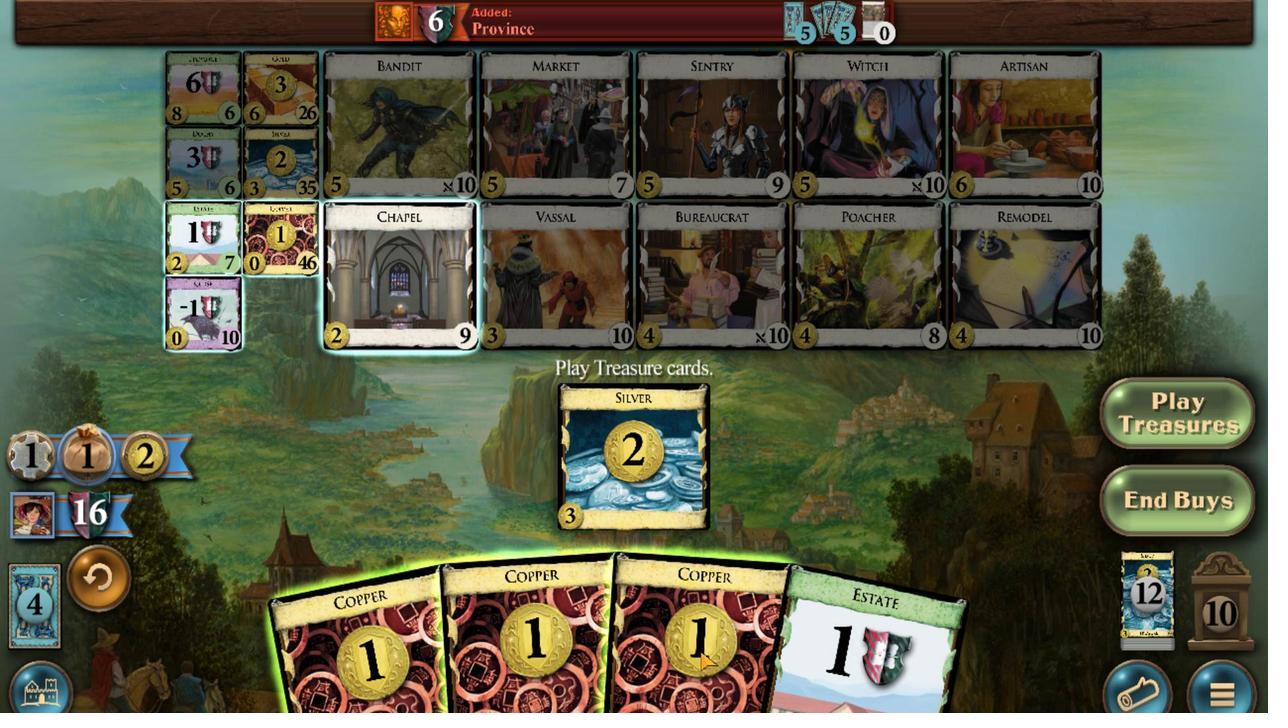 
Action: Mouse scrolled (647, 679) with delta (0, 0)
Screenshot: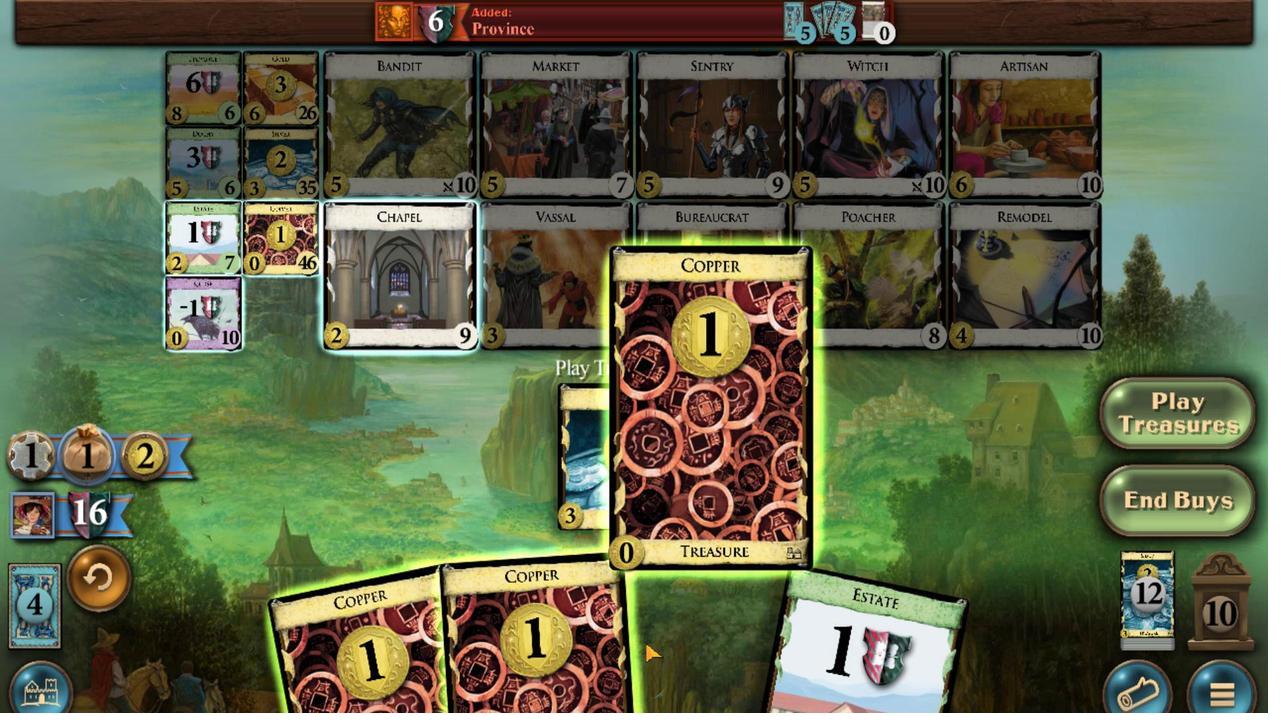 
Action: Mouse moved to (609, 657)
Screenshot: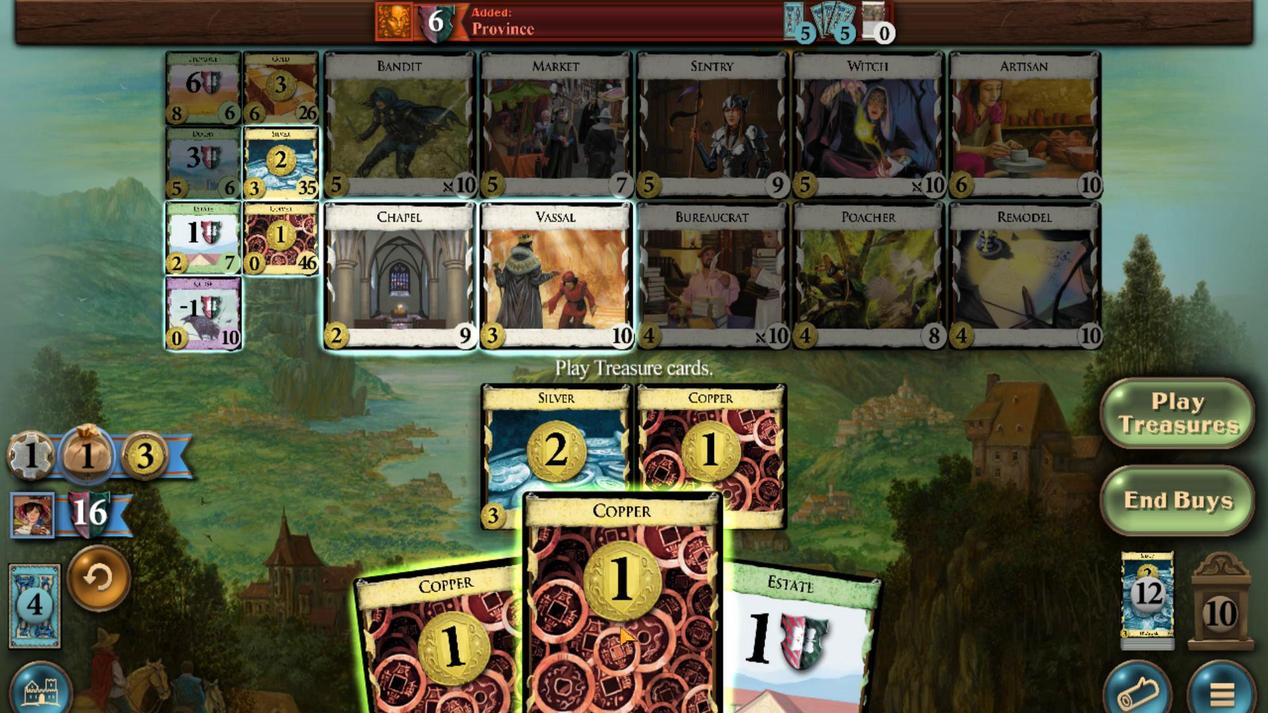 
Action: Mouse scrolled (609, 656) with delta (0, 0)
Screenshot: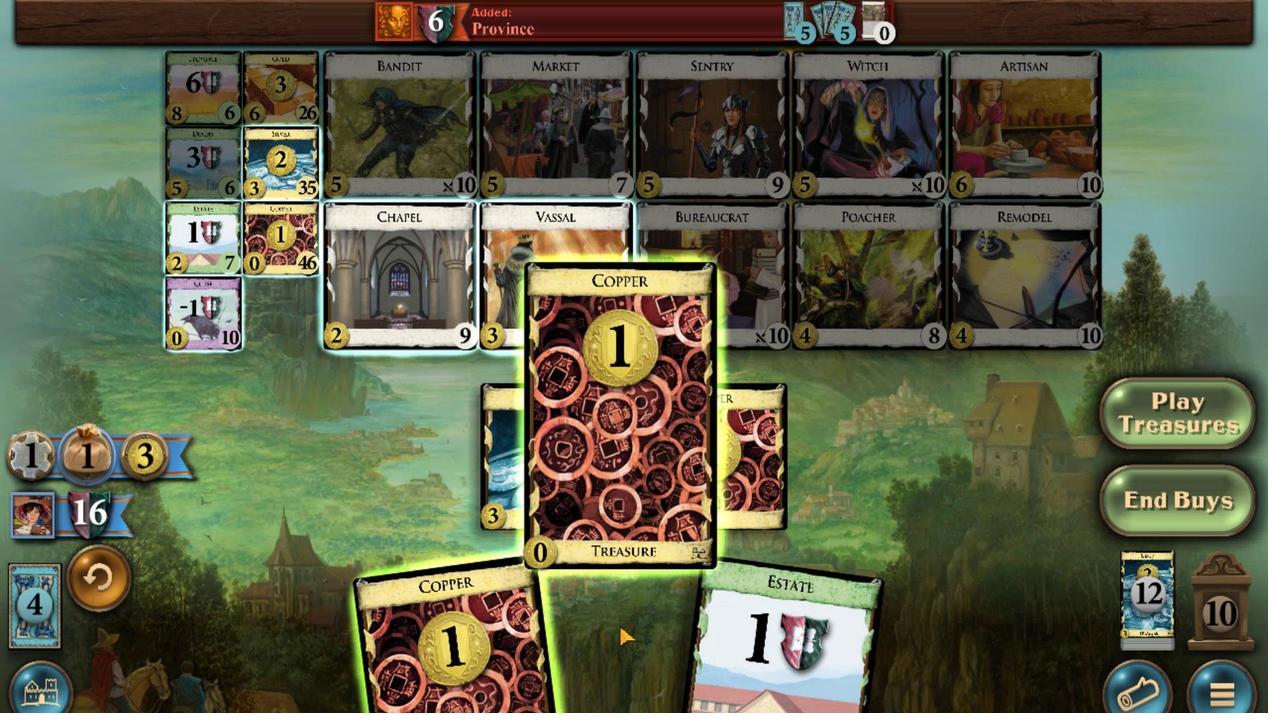 
Action: Mouse moved to (579, 658)
Screenshot: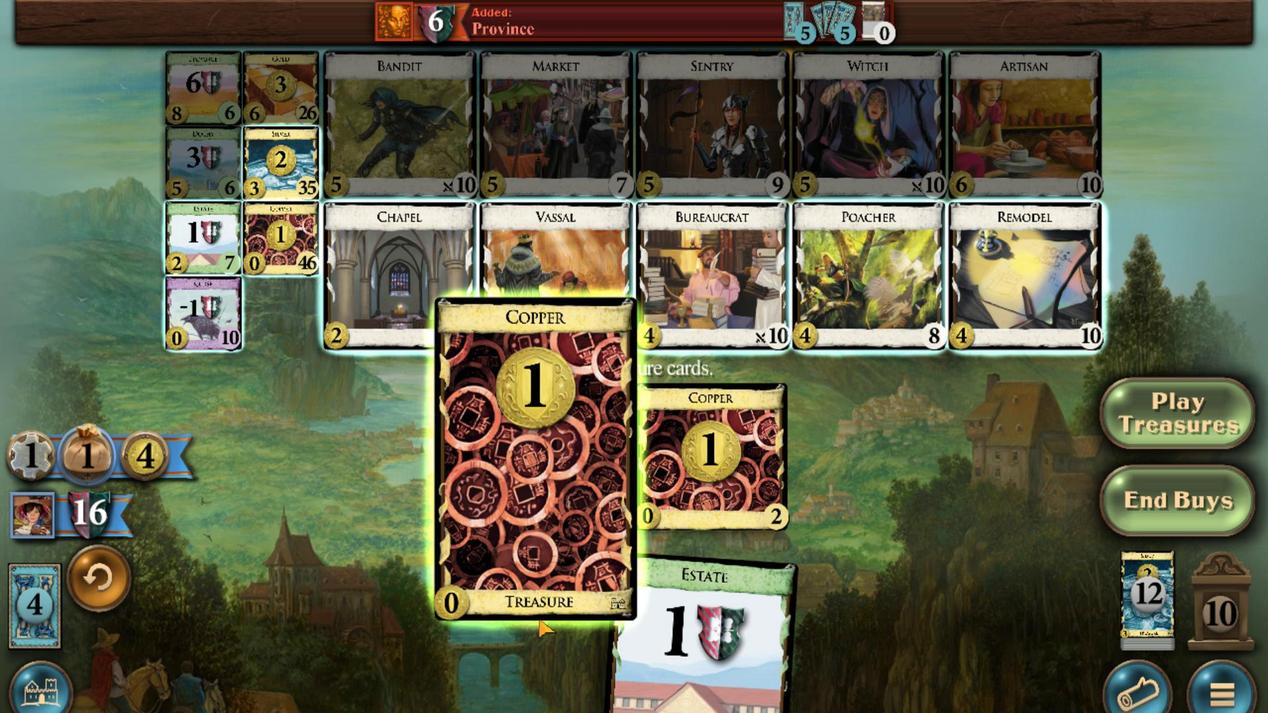 
Action: Mouse scrolled (579, 657) with delta (0, 0)
Screenshot: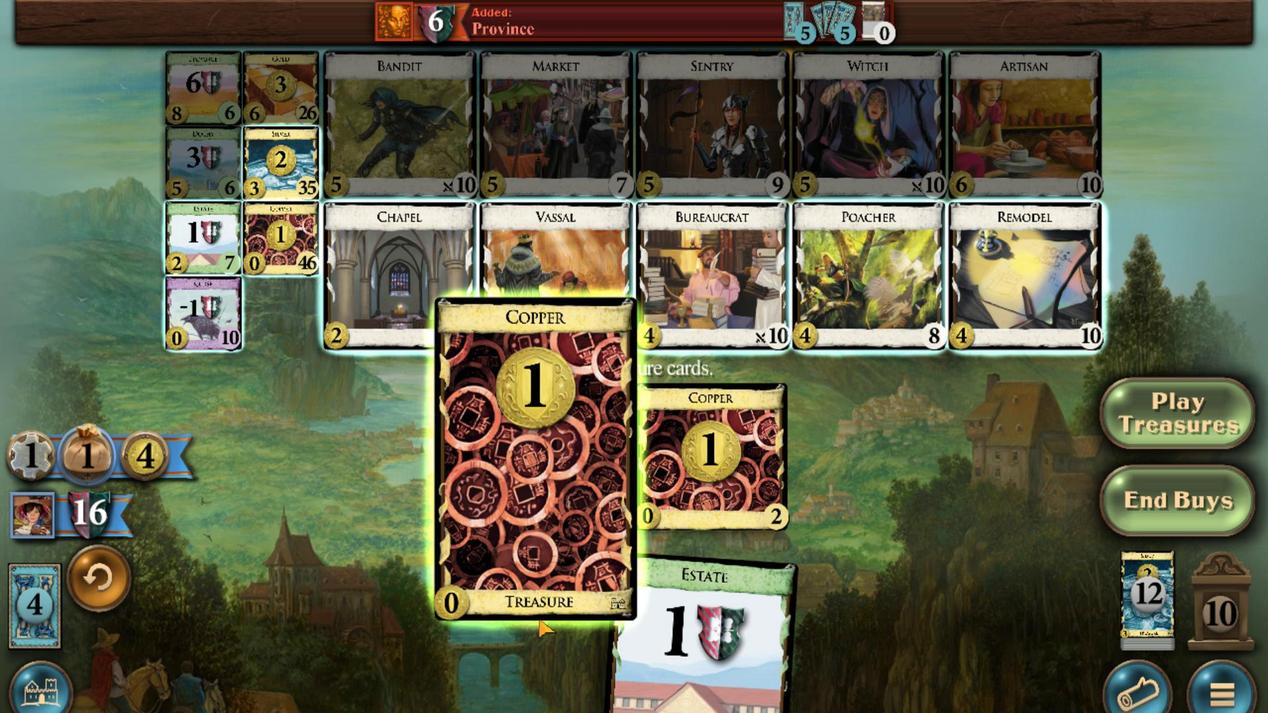 
Action: Mouse moved to (417, 229)
Screenshot: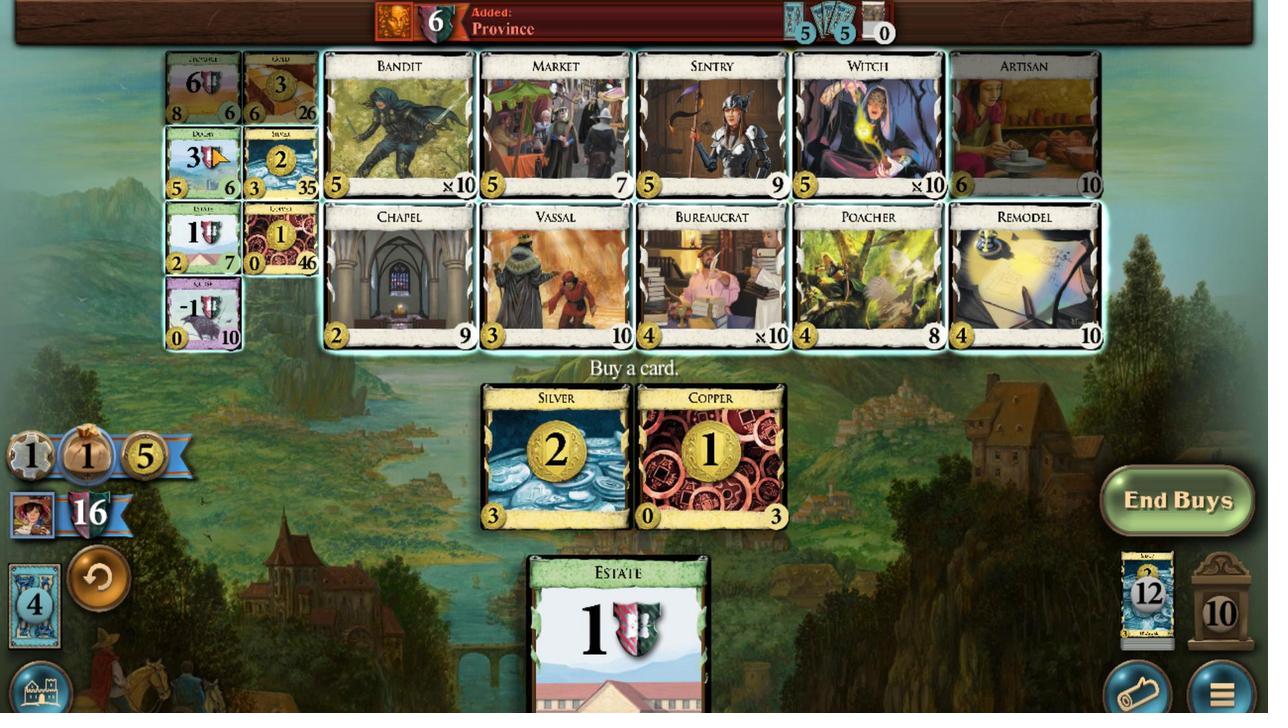 
Action: Mouse scrolled (417, 229) with delta (0, 0)
Screenshot: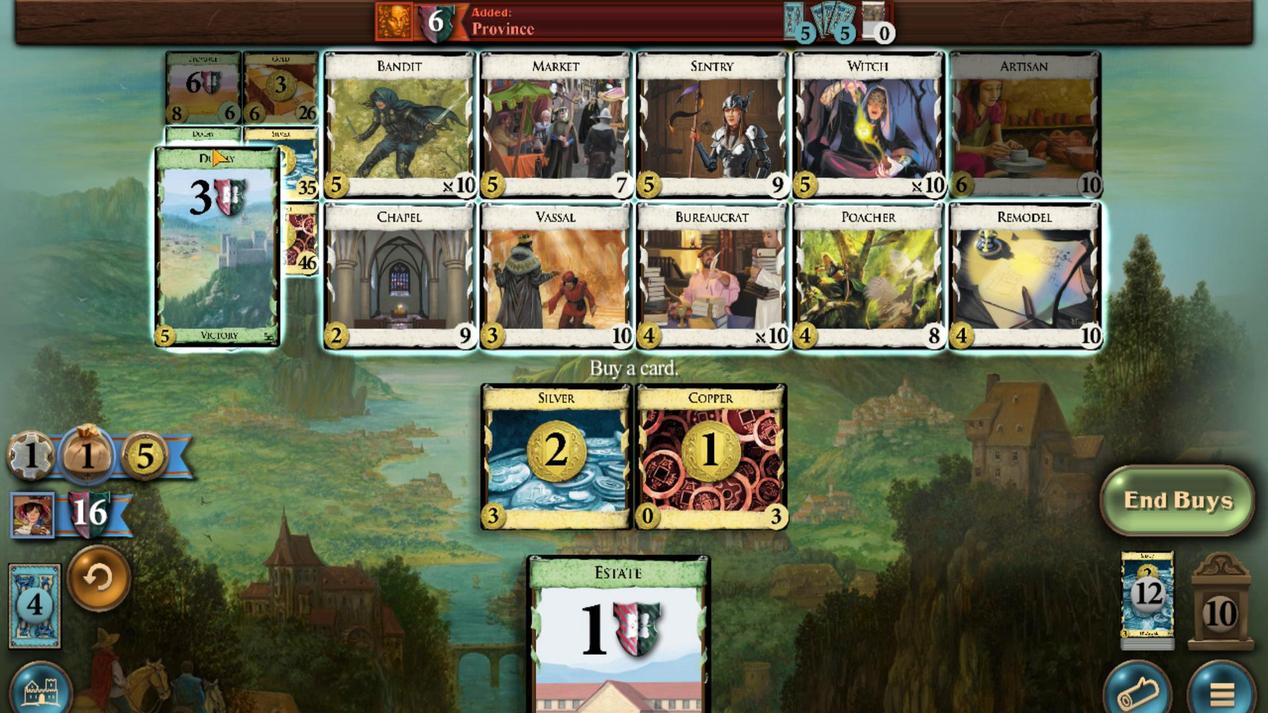 
Action: Mouse scrolled (417, 229) with delta (0, 0)
Screenshot: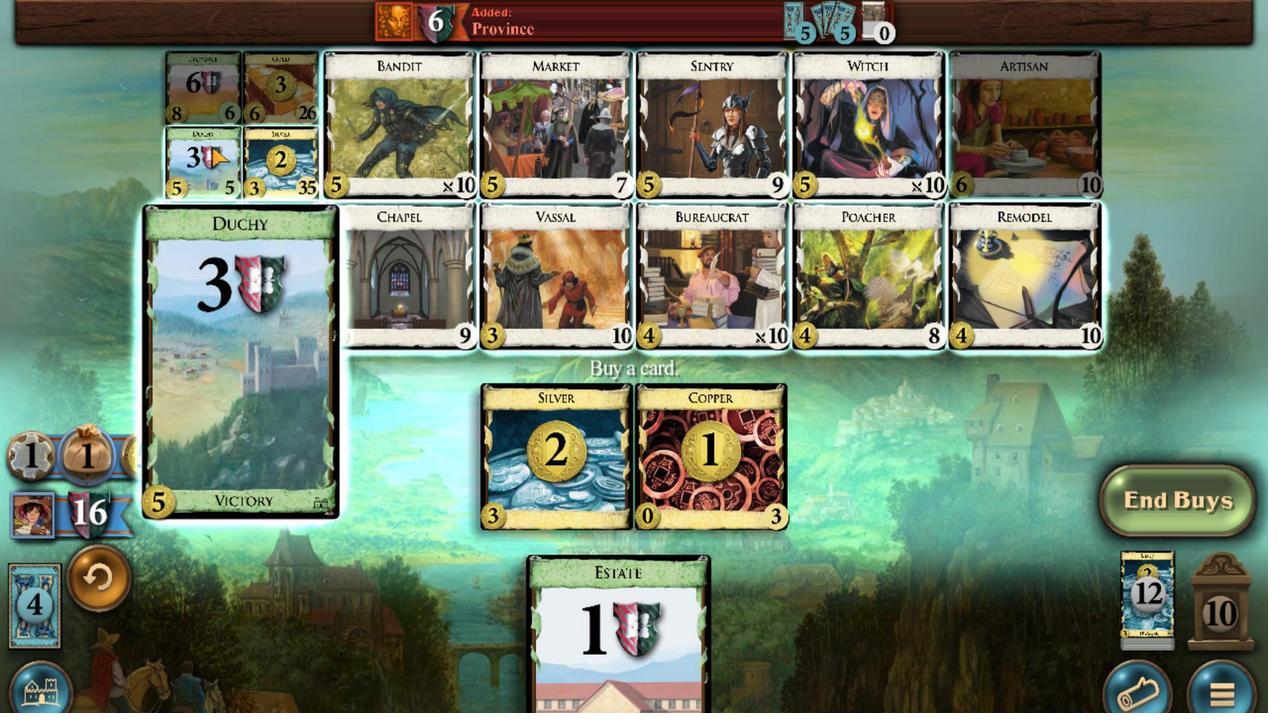 
Action: Mouse scrolled (417, 229) with delta (0, 0)
Screenshot: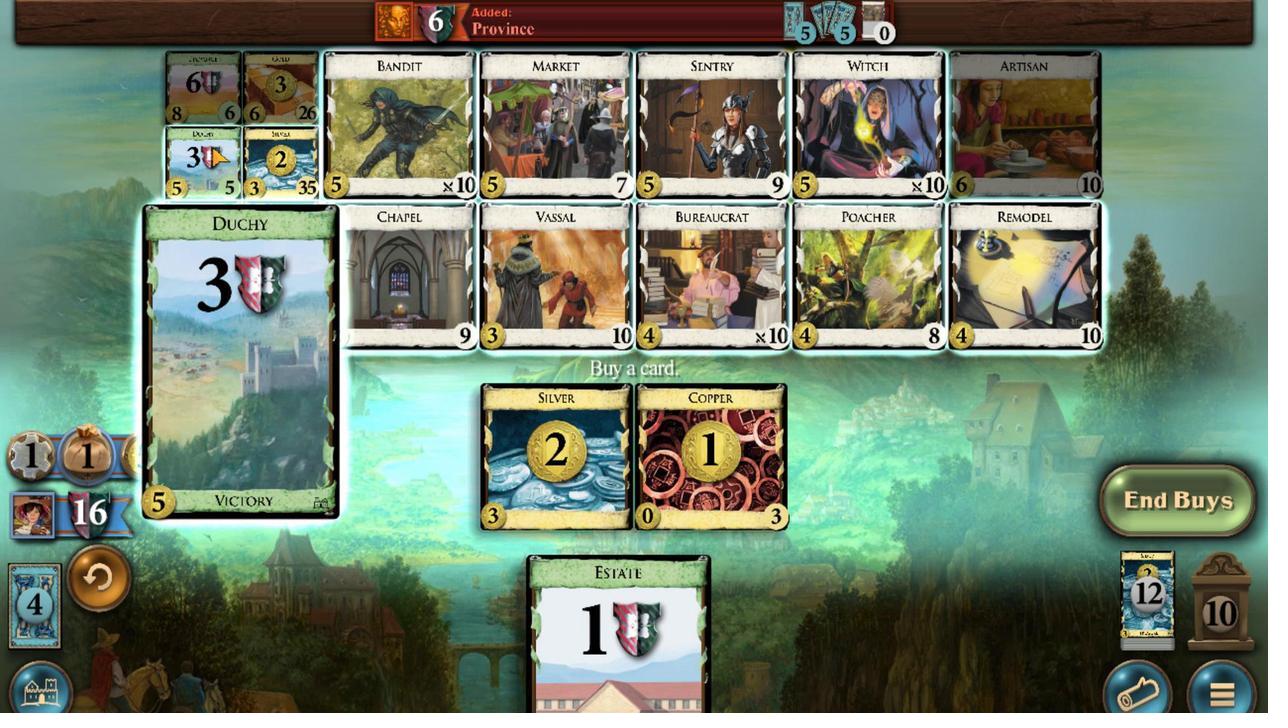 
Action: Mouse scrolled (417, 229) with delta (0, 0)
Screenshot: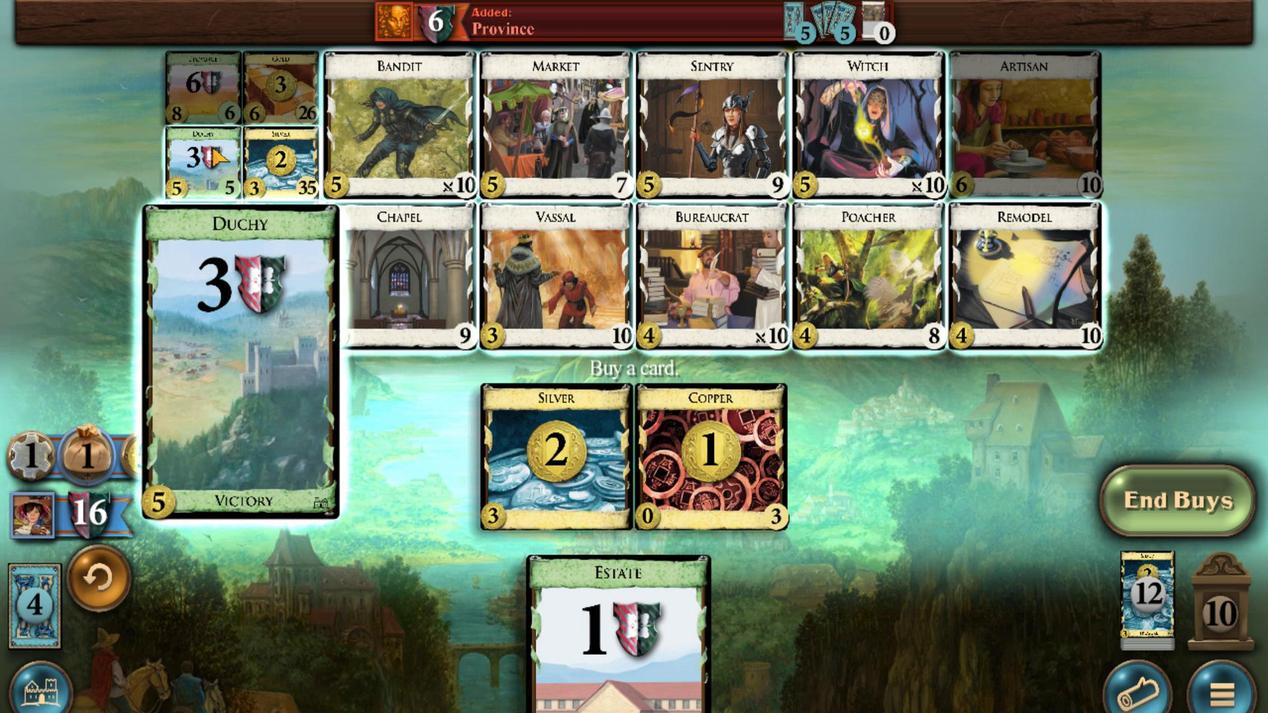 
Action: Mouse moved to (516, 637)
Screenshot: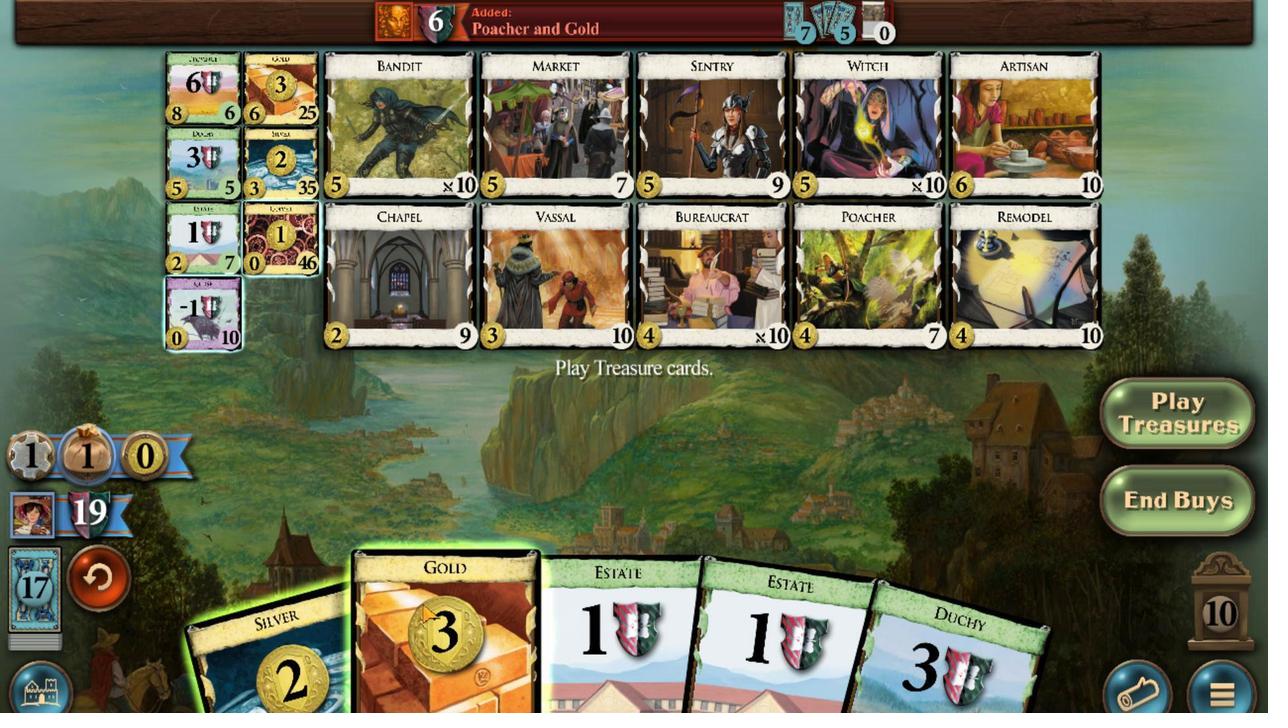 
Action: Mouse scrolled (516, 637) with delta (0, 0)
Screenshot: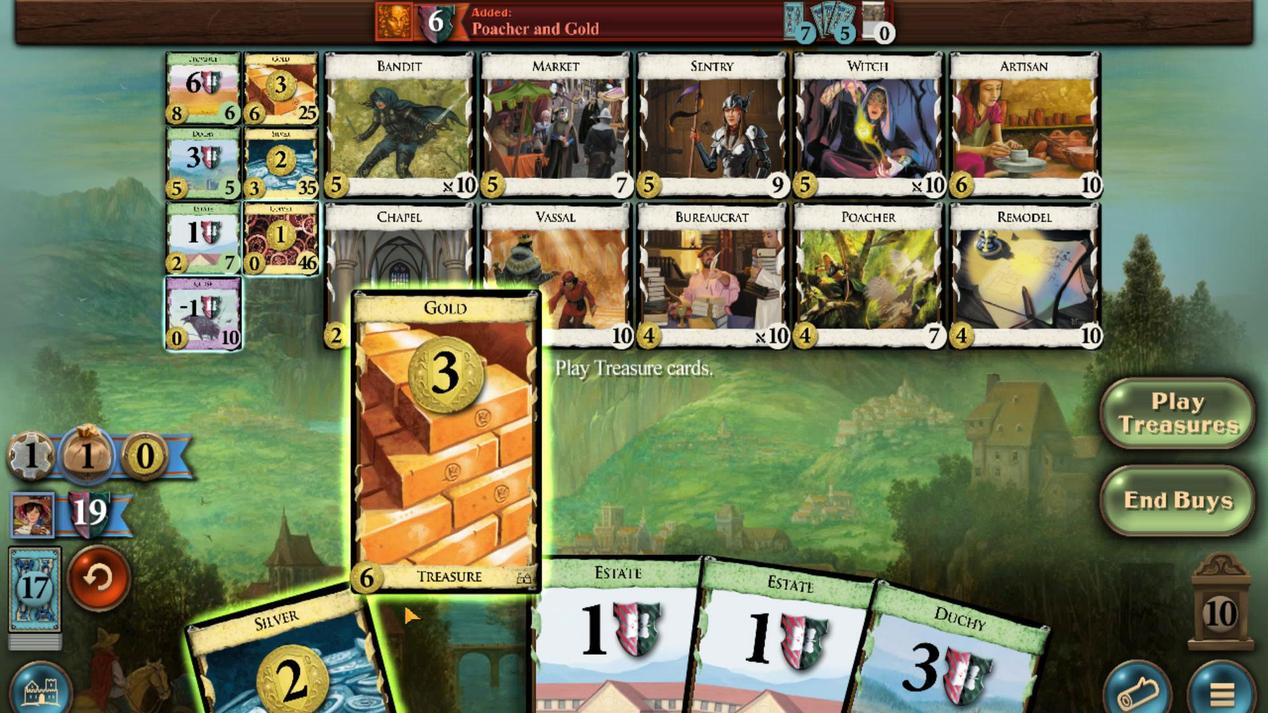 
Action: Mouse moved to (485, 650)
Screenshot: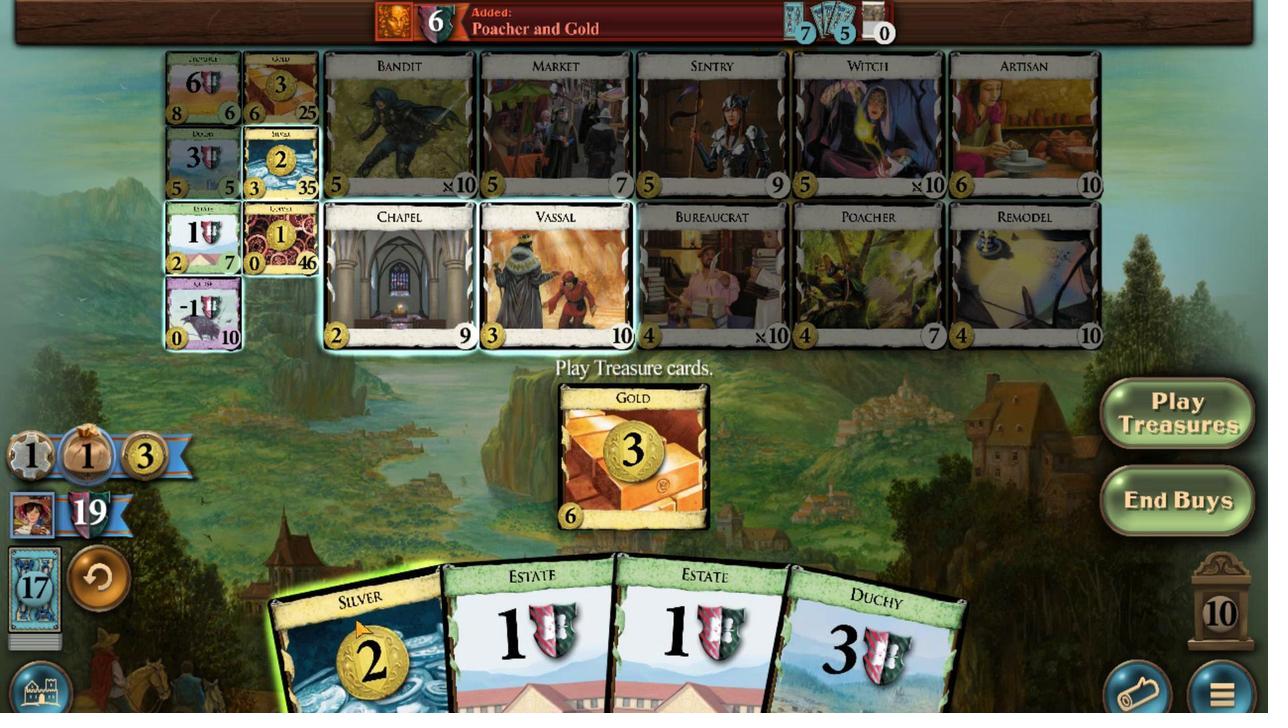 
Action: Mouse scrolled (485, 650) with delta (0, 0)
Screenshot: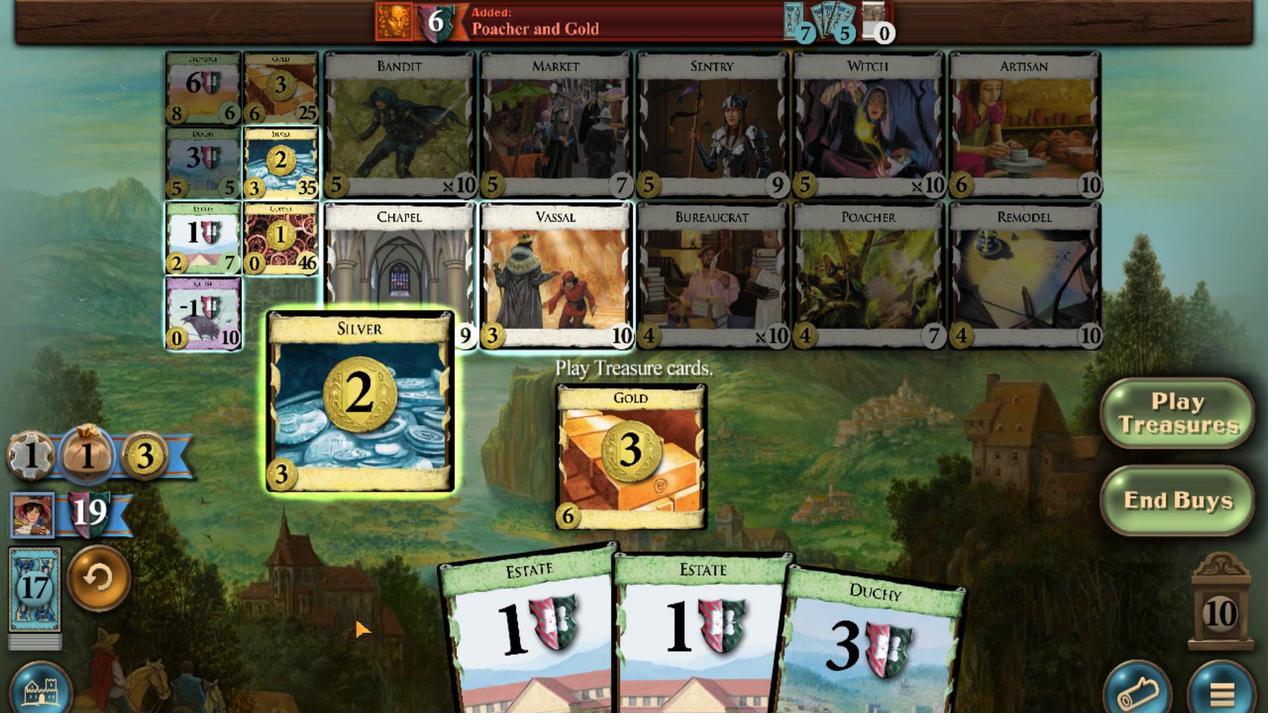 
Action: Mouse moved to (418, 229)
Screenshot: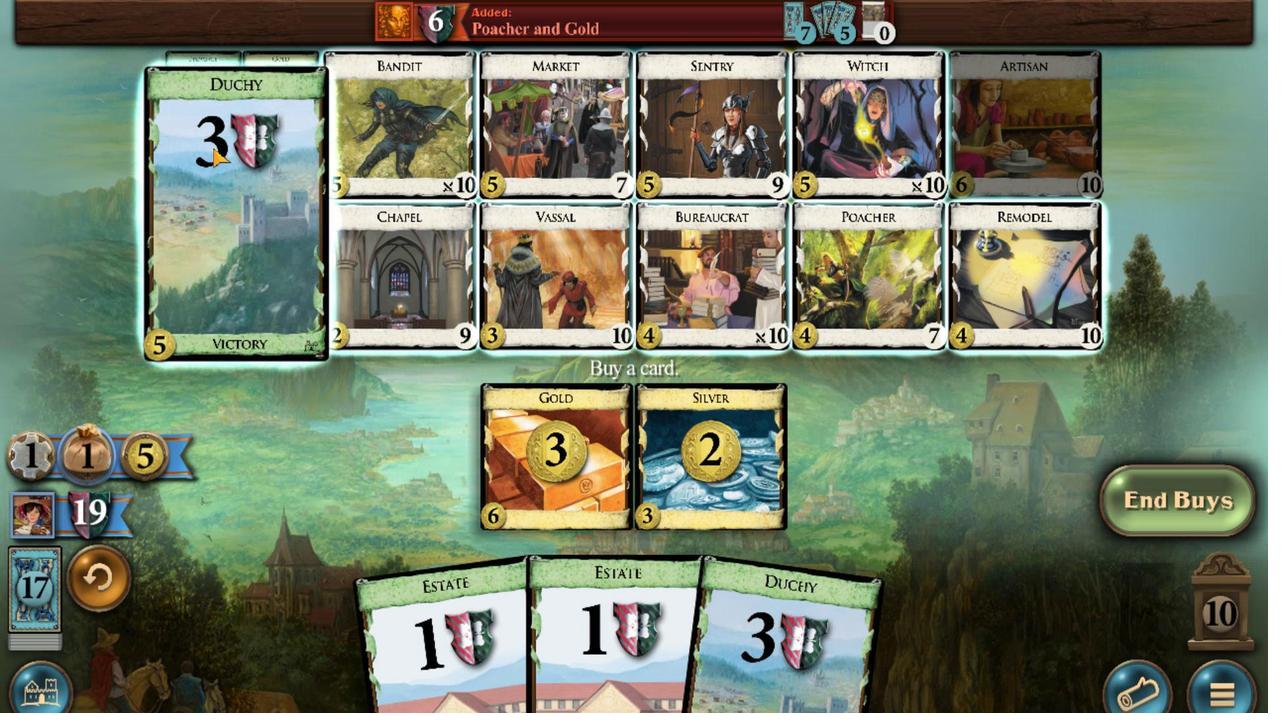 
Action: Mouse scrolled (418, 230) with delta (0, 0)
Screenshot: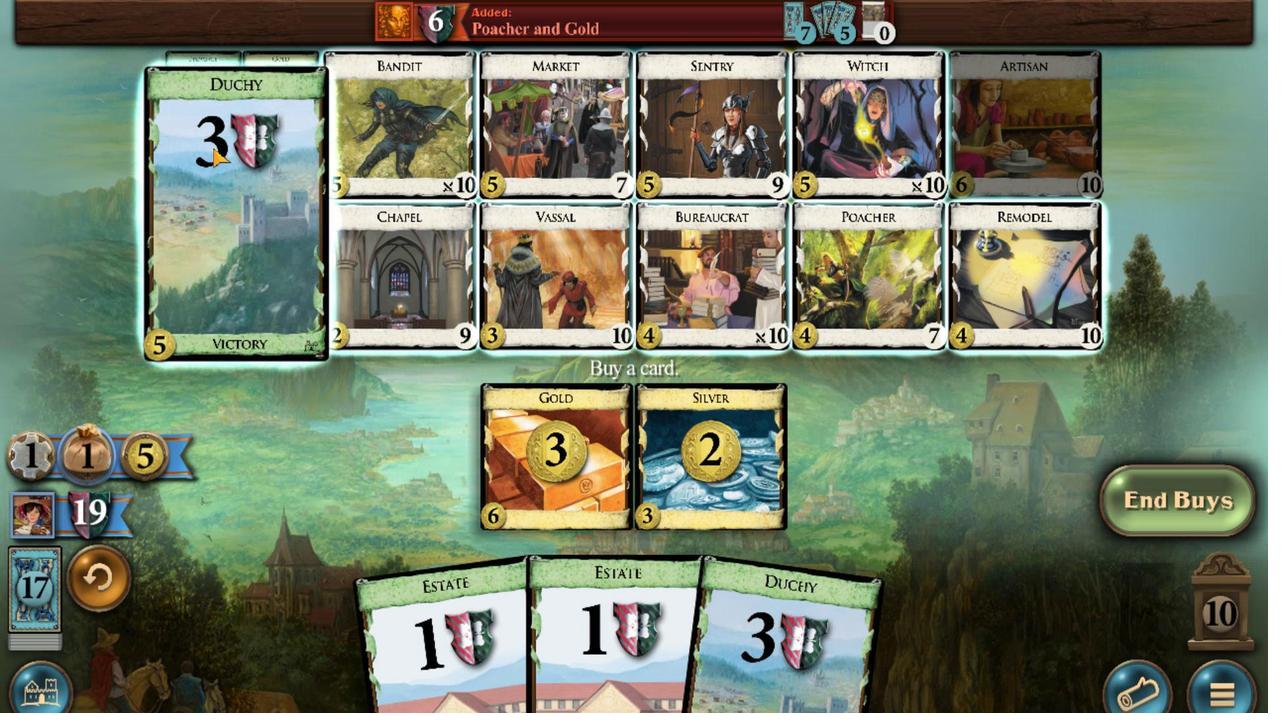 
Action: Mouse scrolled (418, 230) with delta (0, 0)
Screenshot: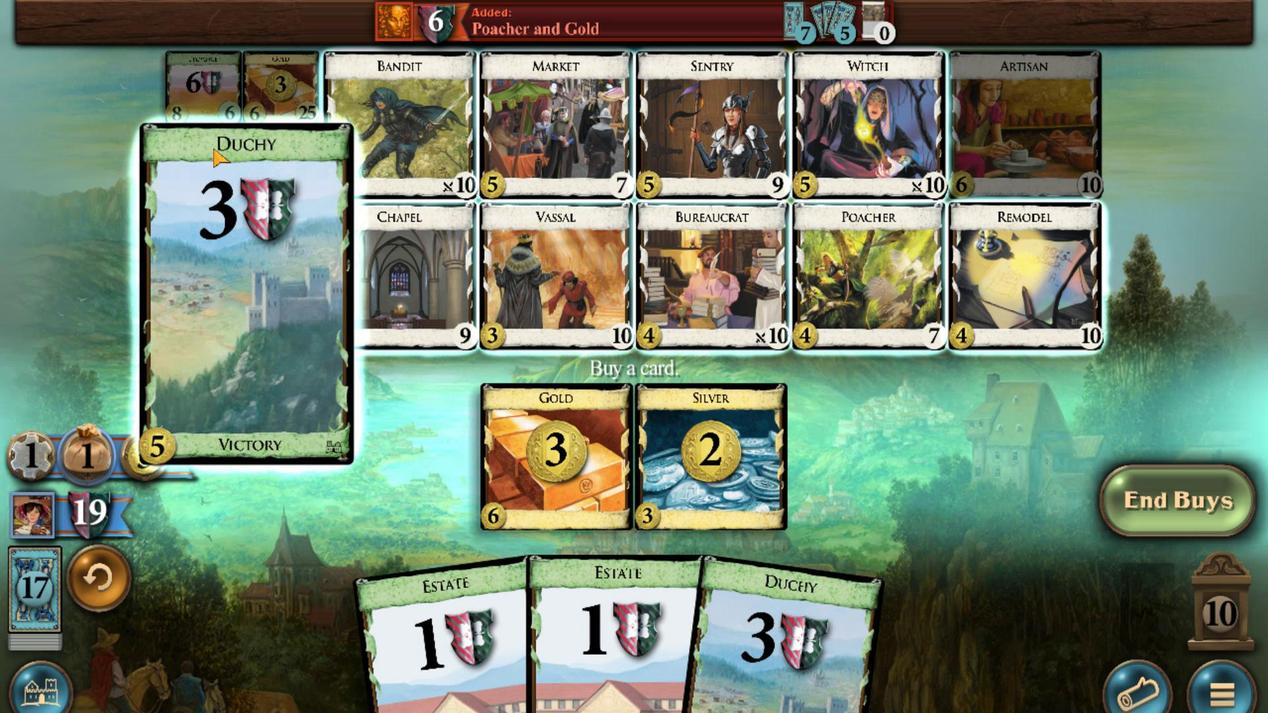 
Action: Mouse scrolled (418, 230) with delta (0, 0)
Screenshot: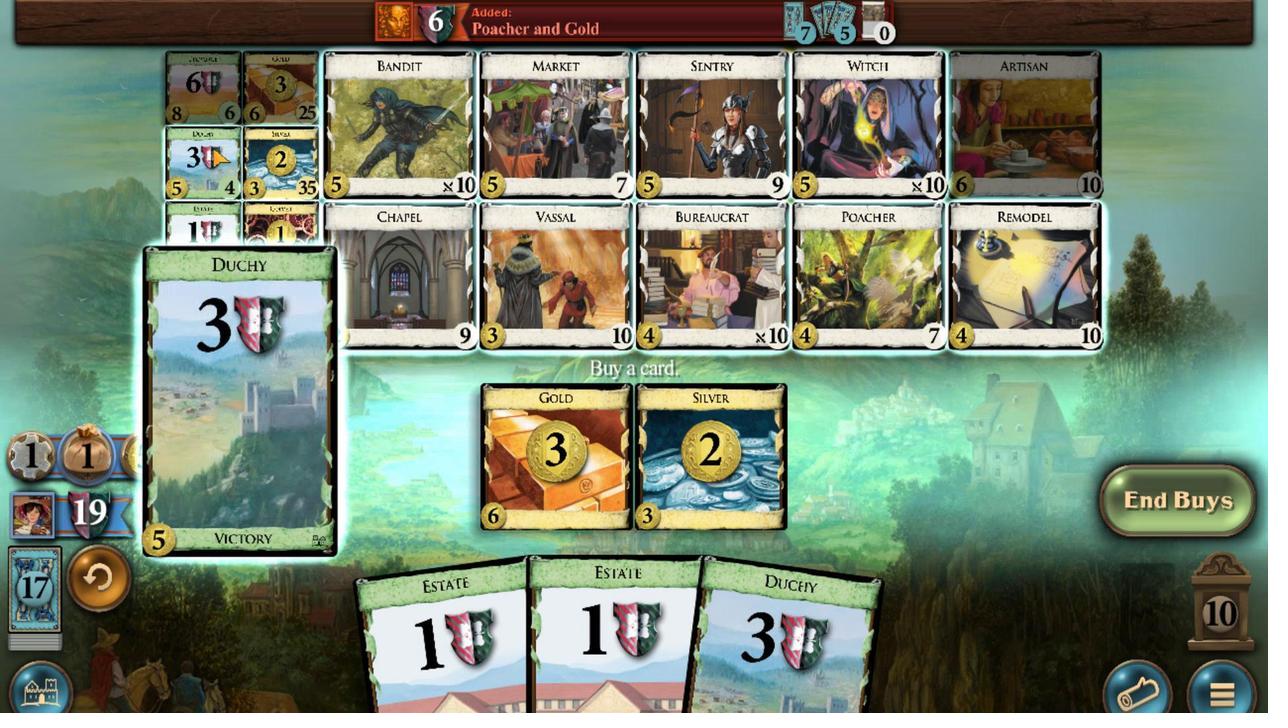 
Action: Mouse scrolled (418, 230) with delta (0, 0)
Screenshot: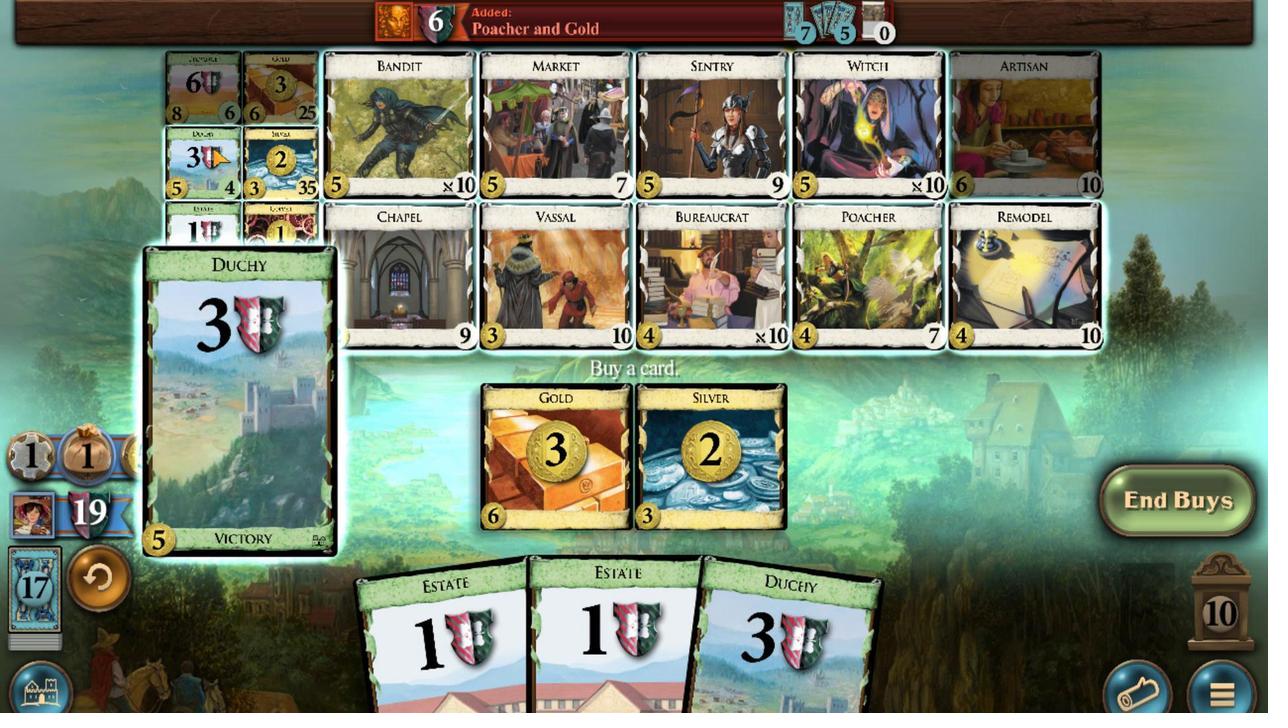 
Action: Mouse scrolled (418, 230) with delta (0, 0)
Screenshot: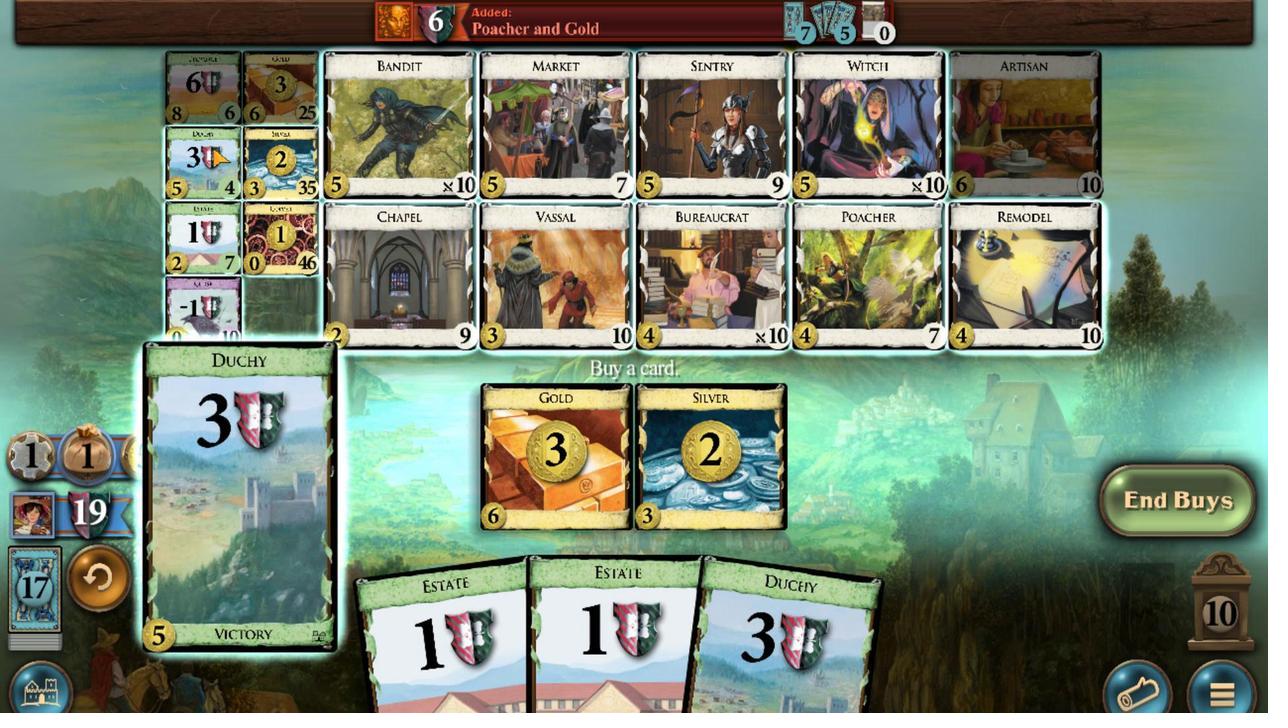 
Action: Mouse moved to (674, 646)
Screenshot: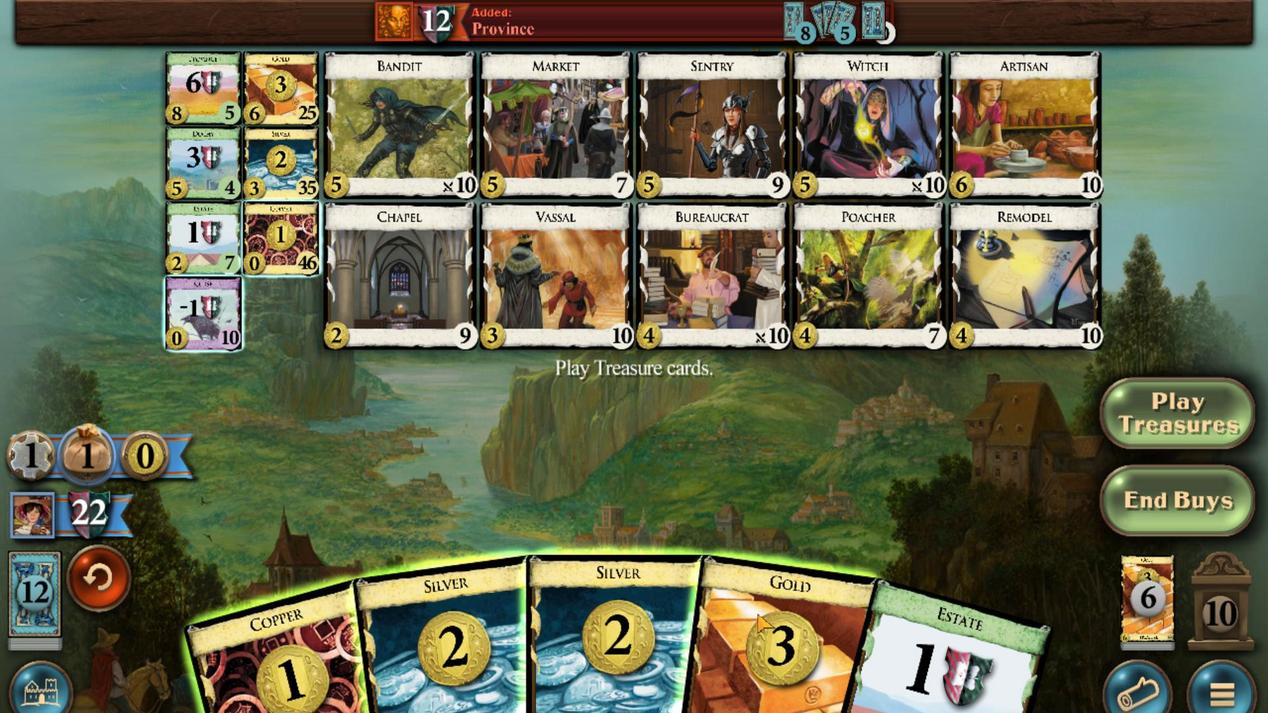 
Action: Mouse scrolled (674, 645) with delta (0, 0)
Screenshot: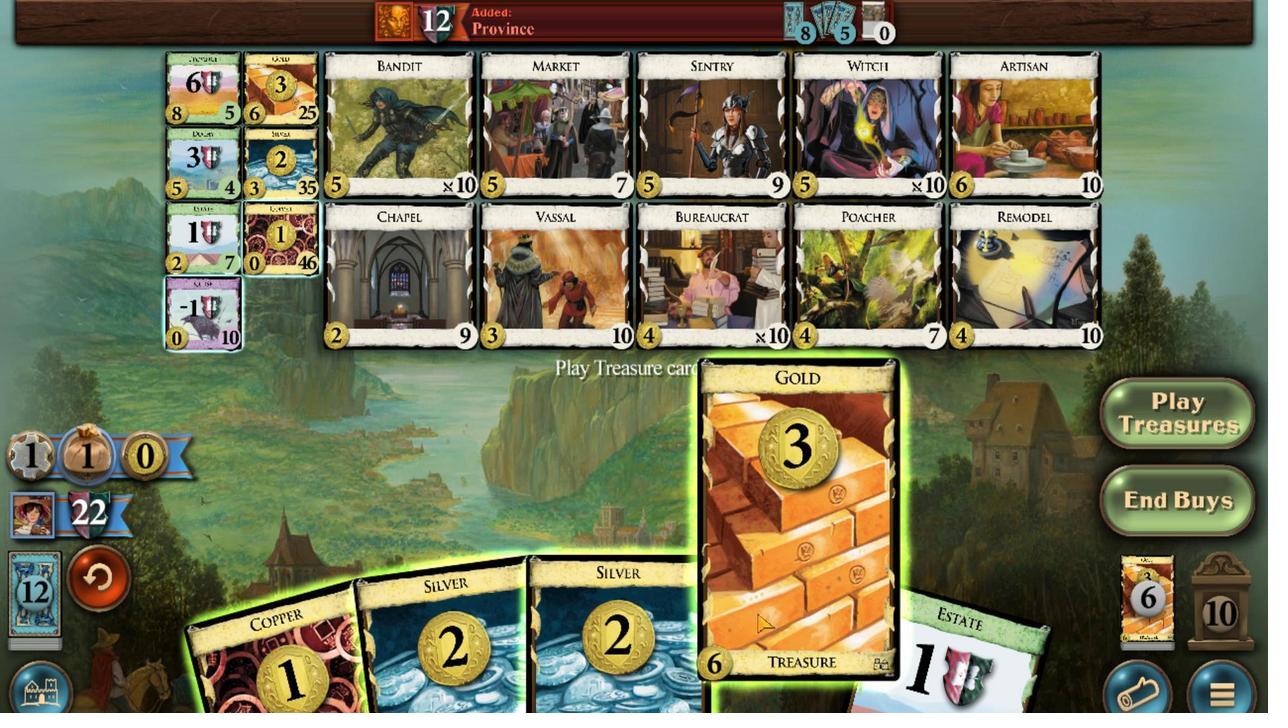 
Action: Mouse moved to (650, 647)
Screenshot: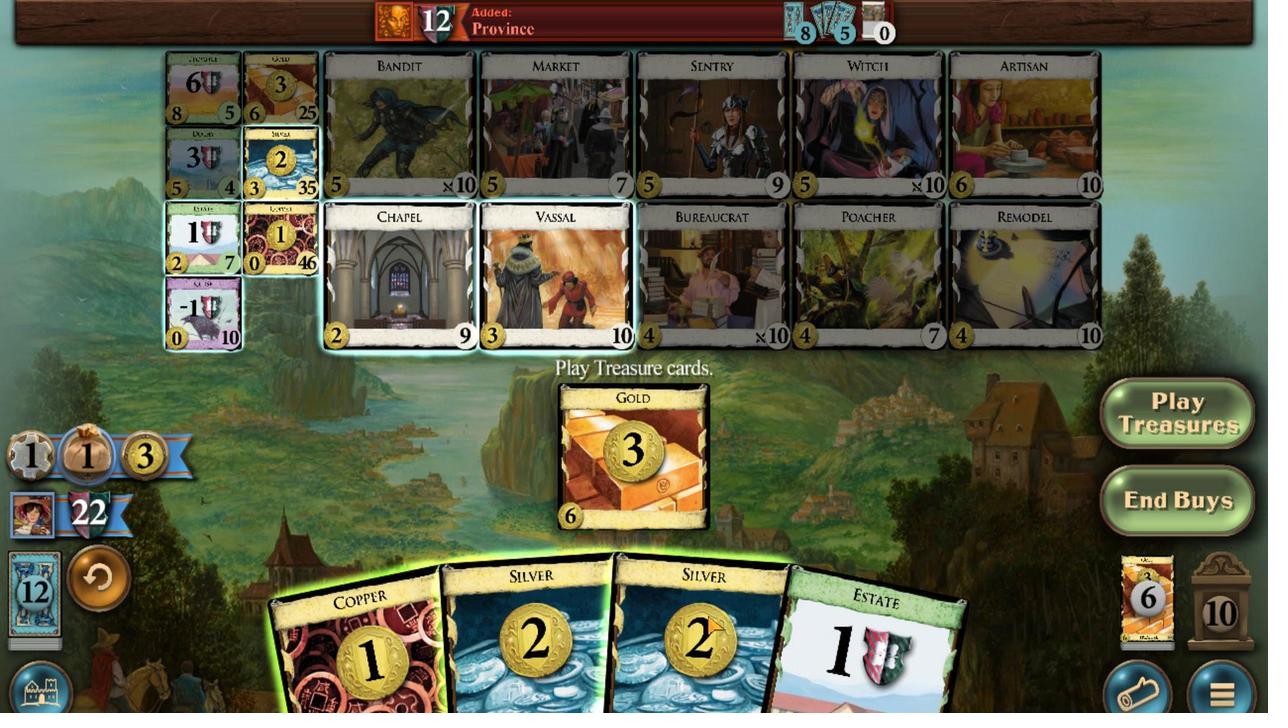 
Action: Mouse scrolled (650, 647) with delta (0, 0)
Screenshot: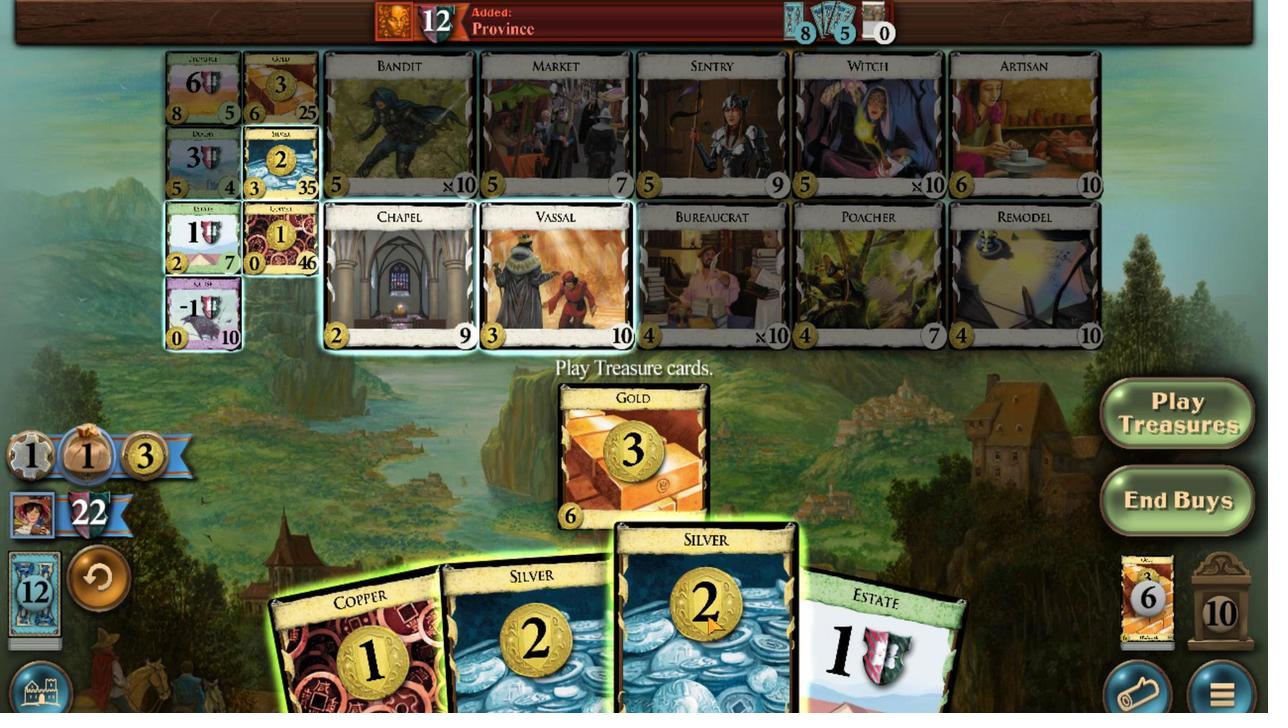 
Action: Mouse moved to (613, 642)
Screenshot: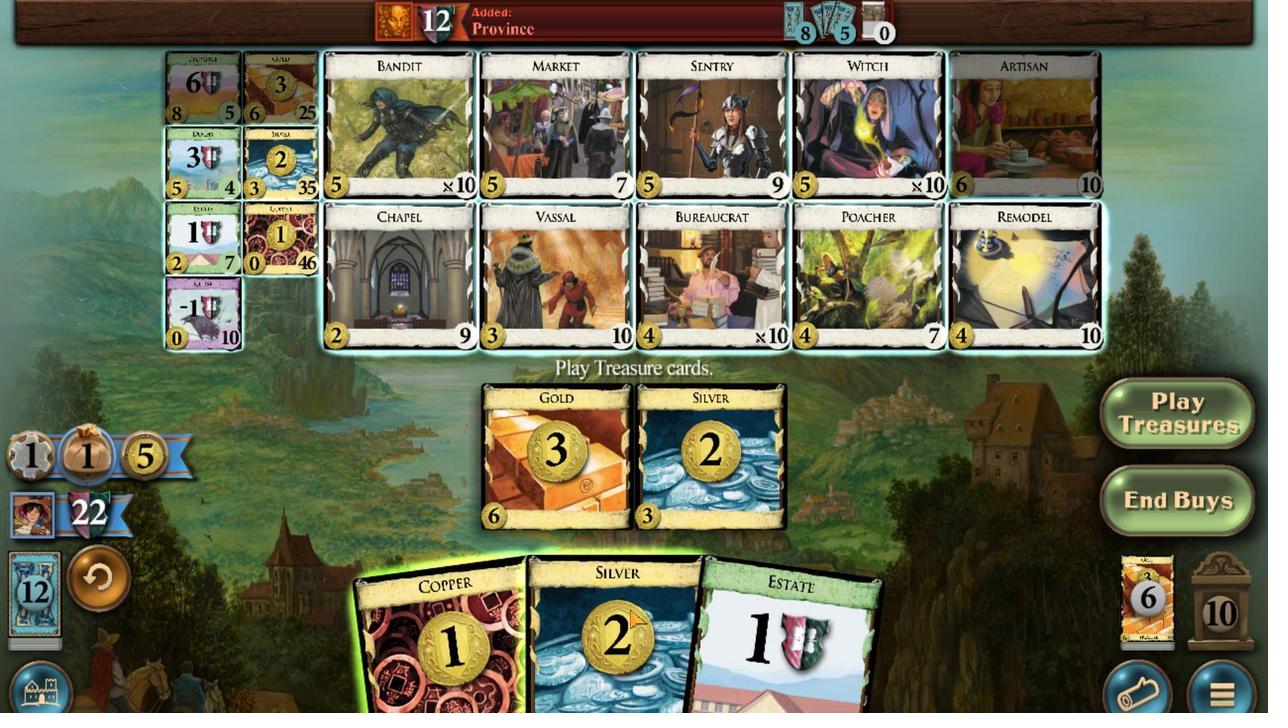 
Action: Mouse scrolled (613, 641) with delta (0, 0)
Screenshot: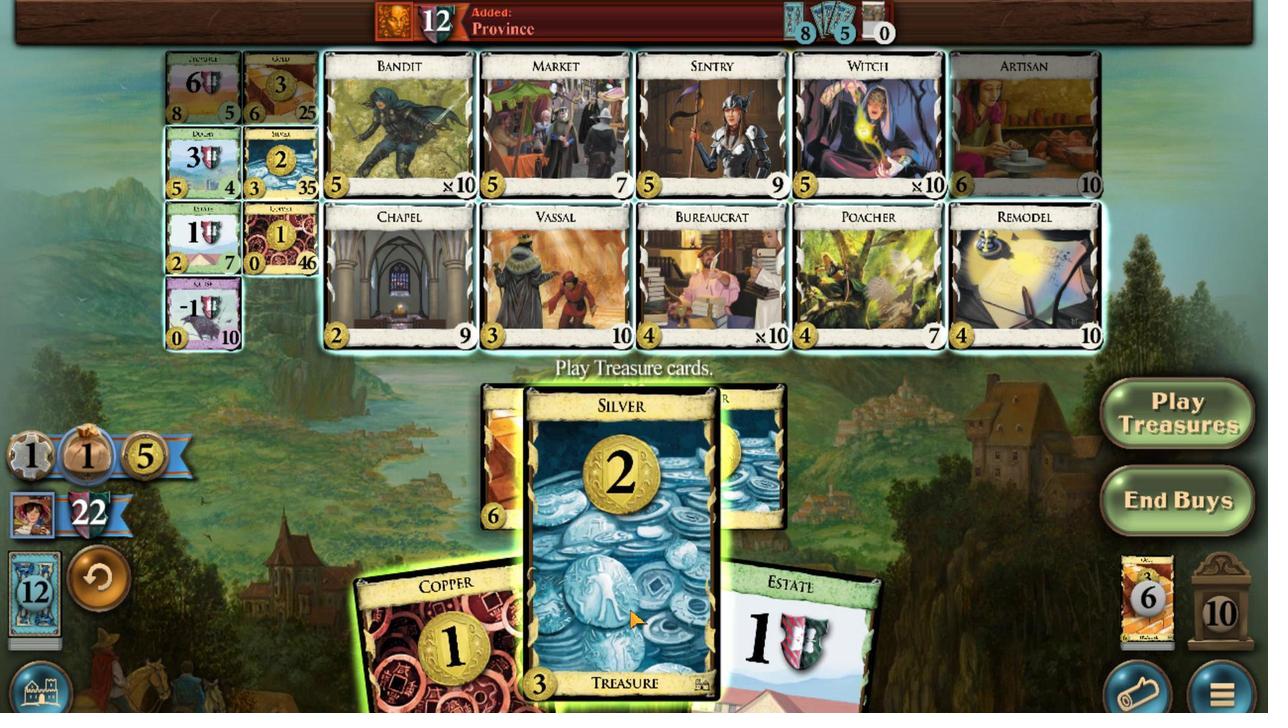 
Action: Mouse moved to (572, 661)
Screenshot: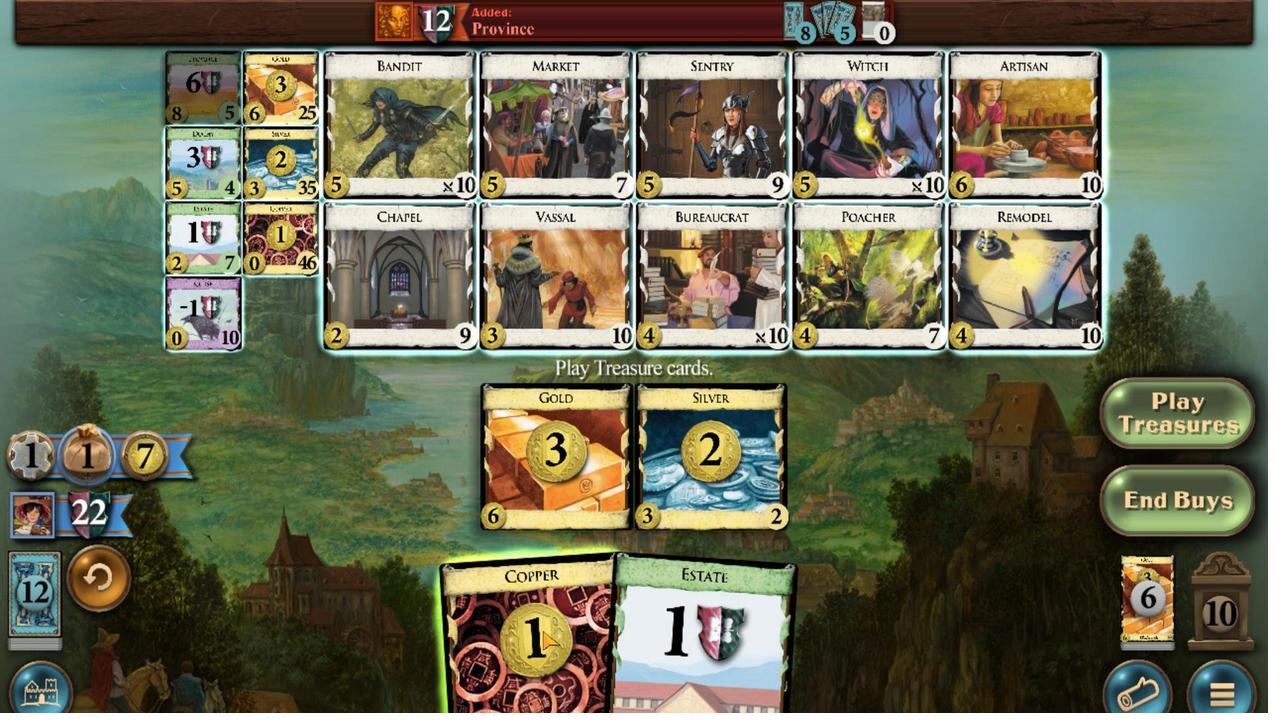 
Action: Mouse scrolled (572, 660) with delta (0, 0)
Screenshot: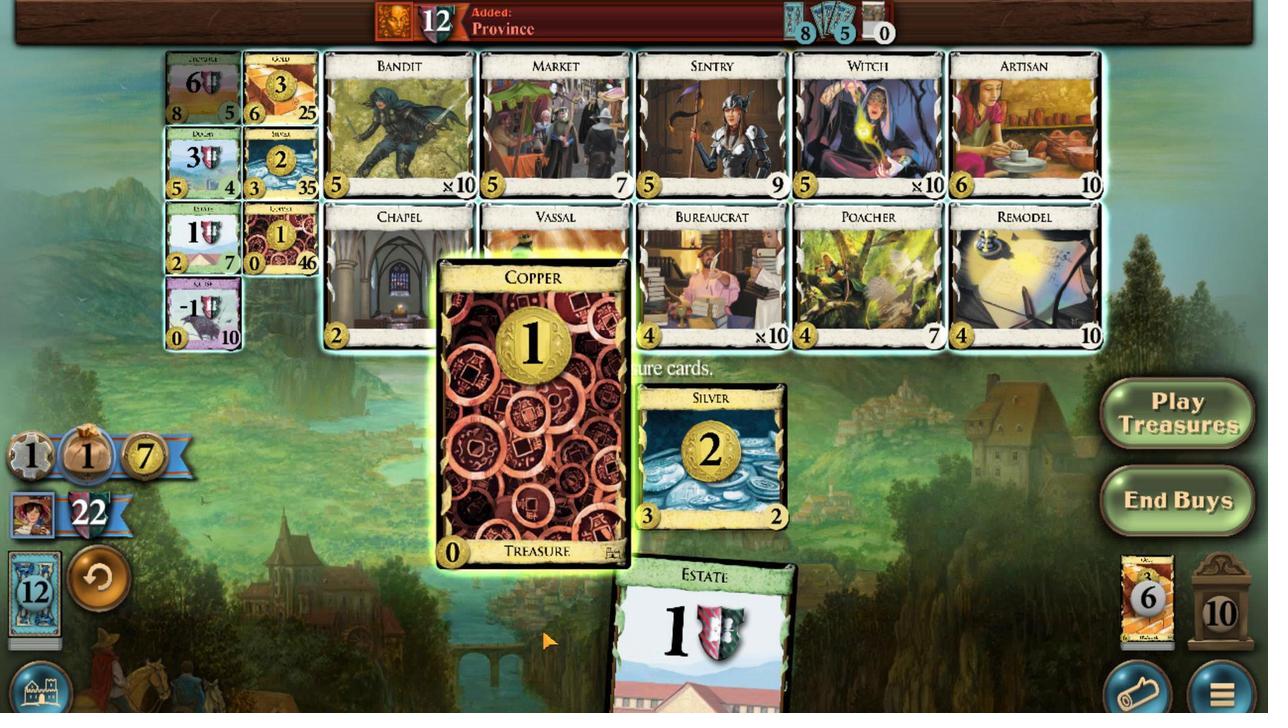
Action: Mouse moved to (413, 167)
Screenshot: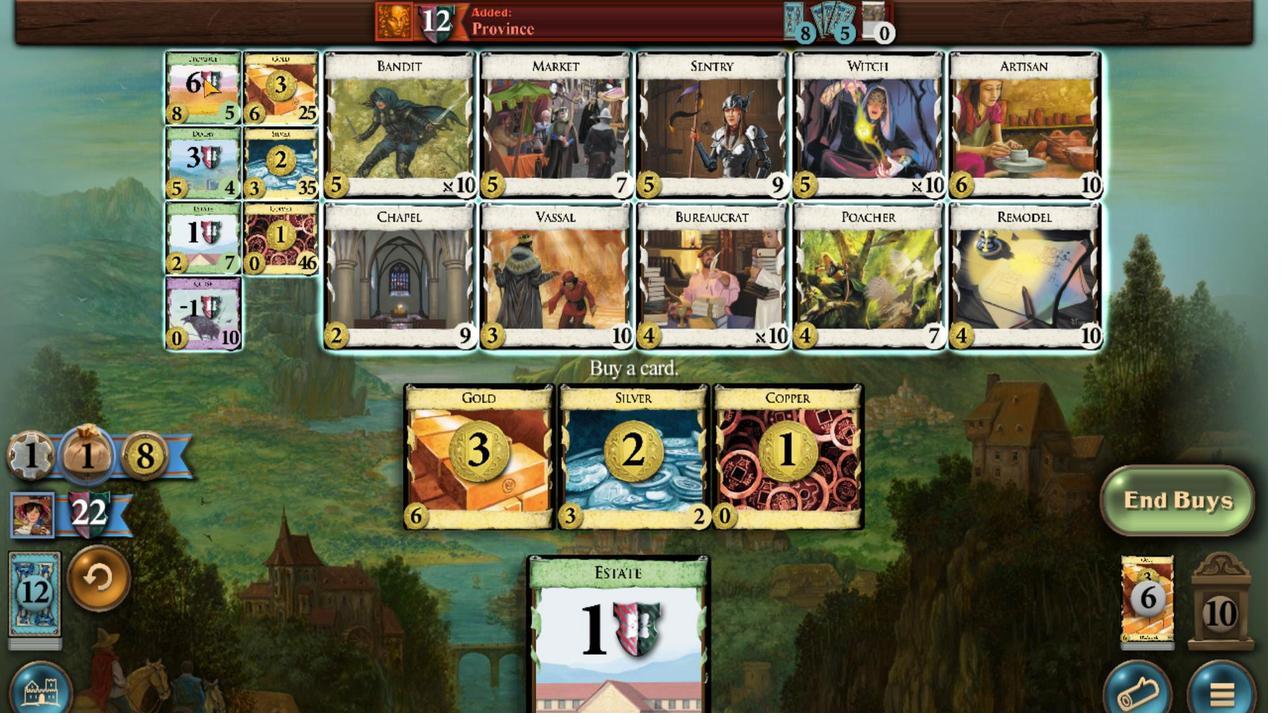 
Action: Mouse scrolled (413, 168) with delta (0, 0)
Screenshot: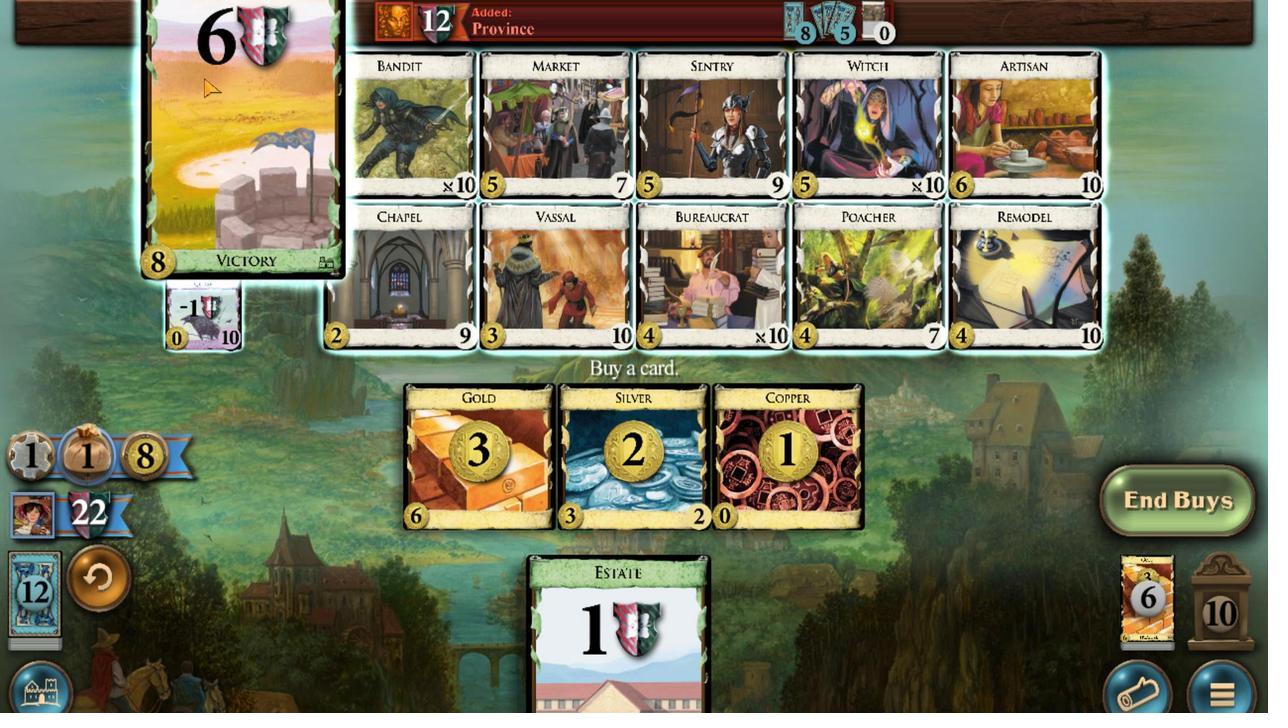 
Action: Mouse scrolled (413, 168) with delta (0, 0)
Screenshot: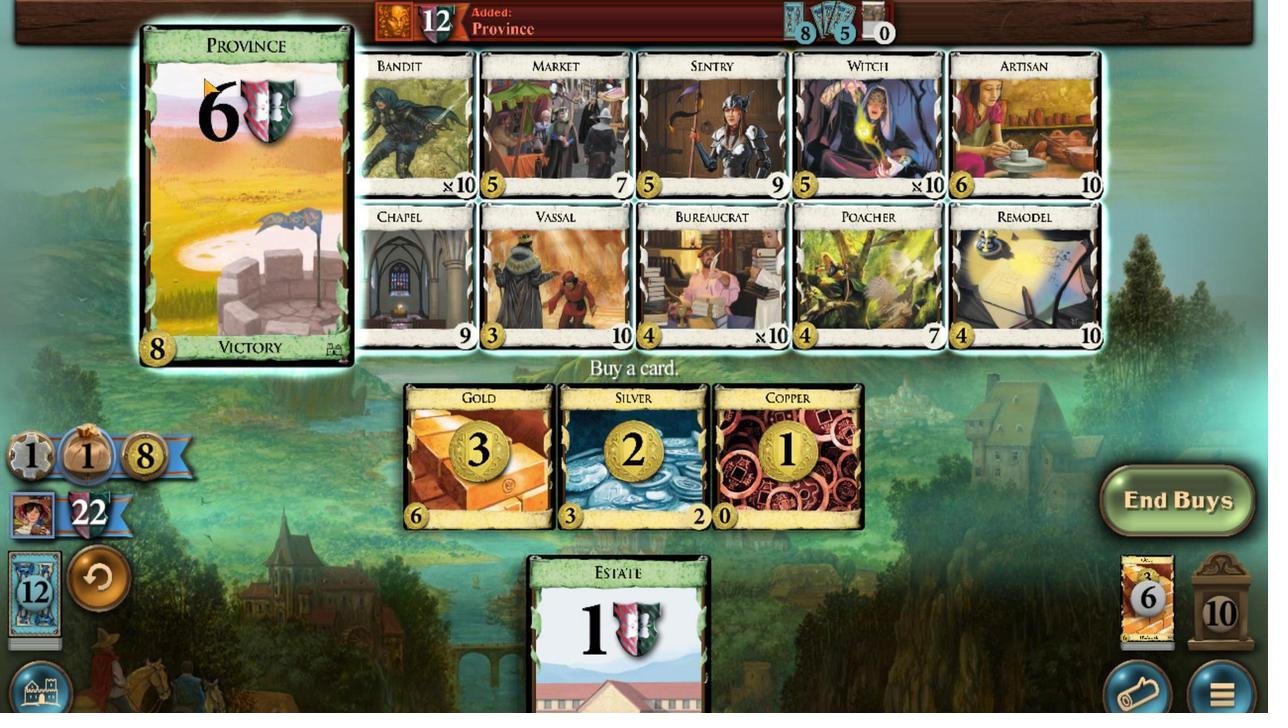 
Action: Mouse scrolled (413, 168) with delta (0, 0)
Screenshot: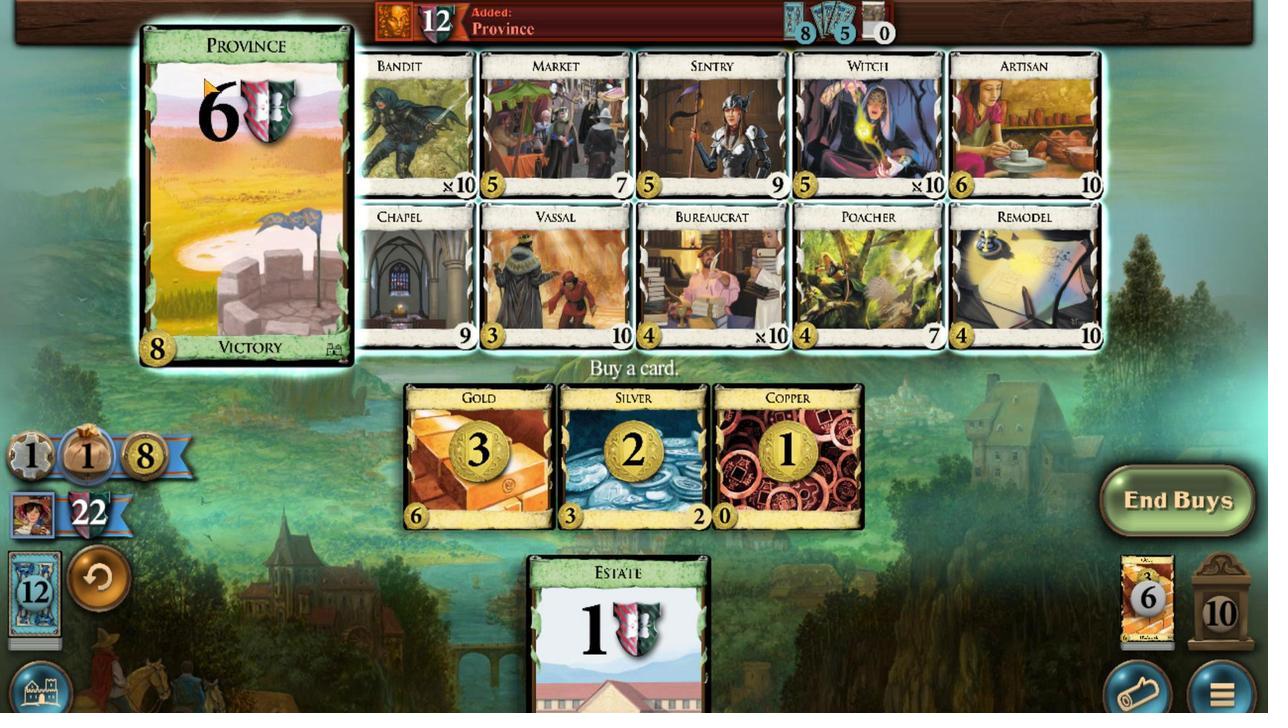 
Action: Mouse scrolled (413, 168) with delta (0, 0)
Screenshot: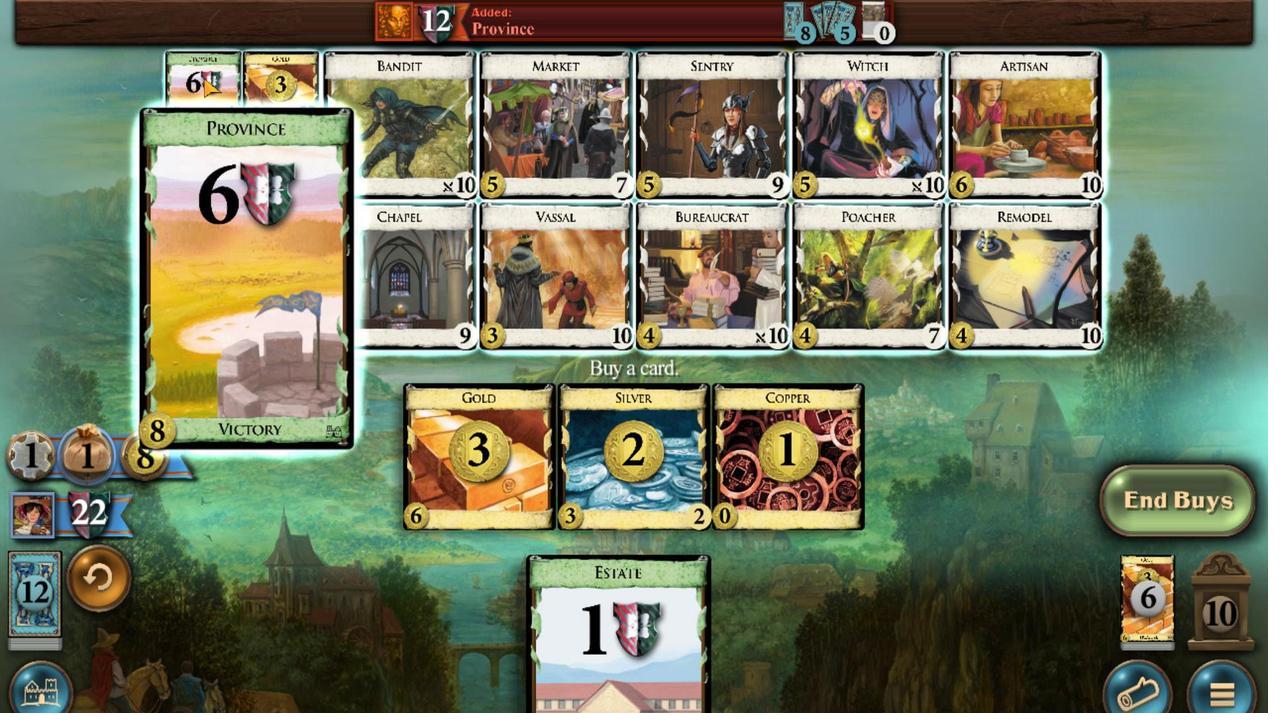 
Action: Mouse scrolled (413, 168) with delta (0, 0)
Screenshot: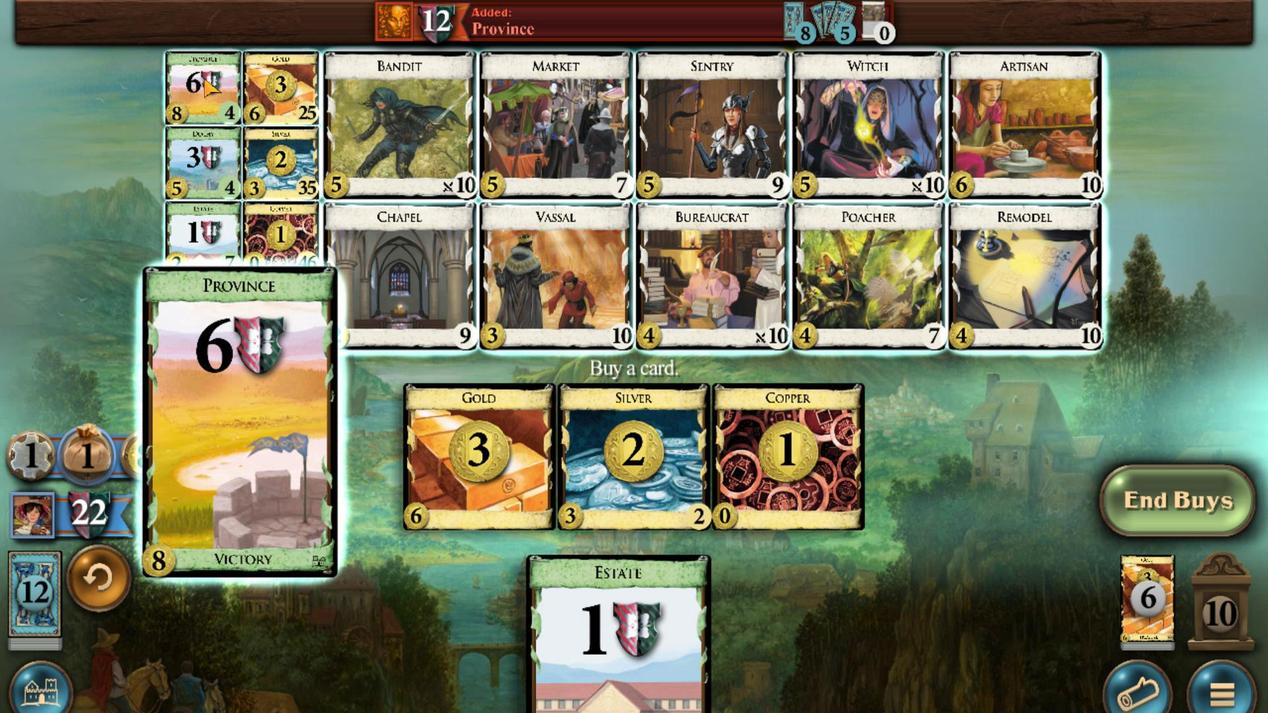 
Action: Mouse moved to (627, 640)
Screenshot: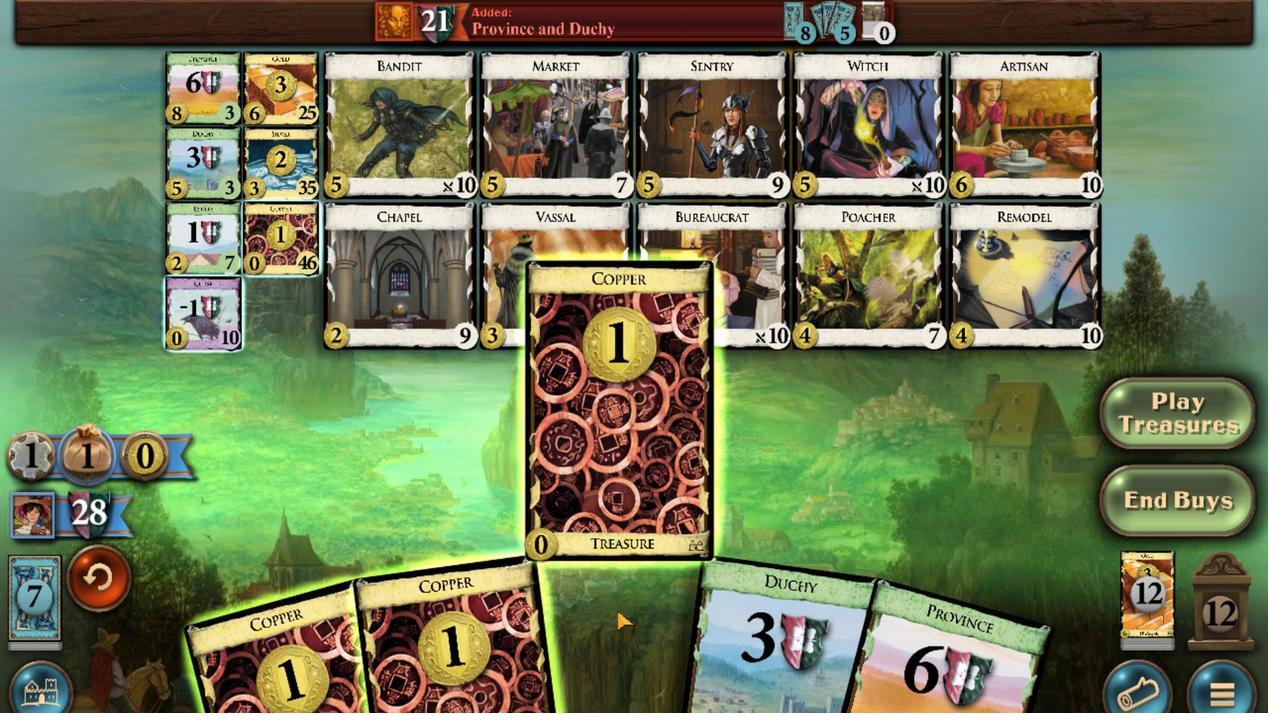 
Action: Mouse scrolled (627, 639) with delta (0, 0)
Screenshot: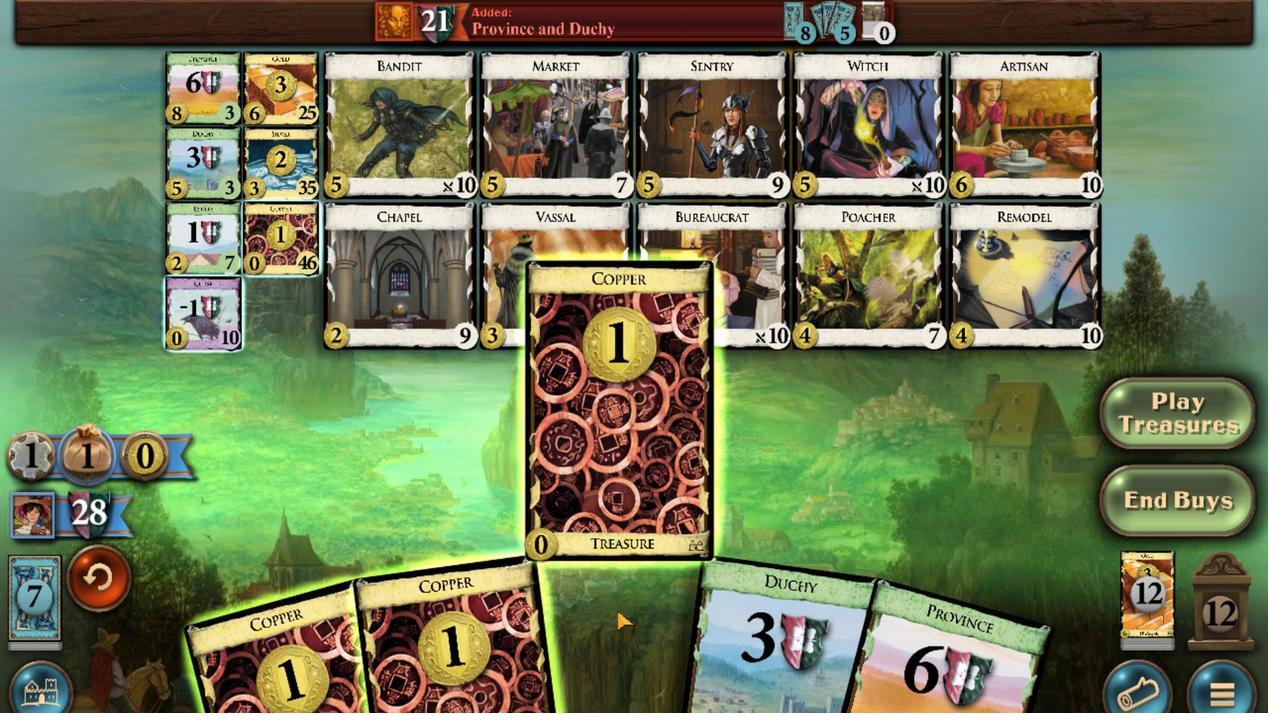 
Action: Mouse moved to (585, 646)
Screenshot: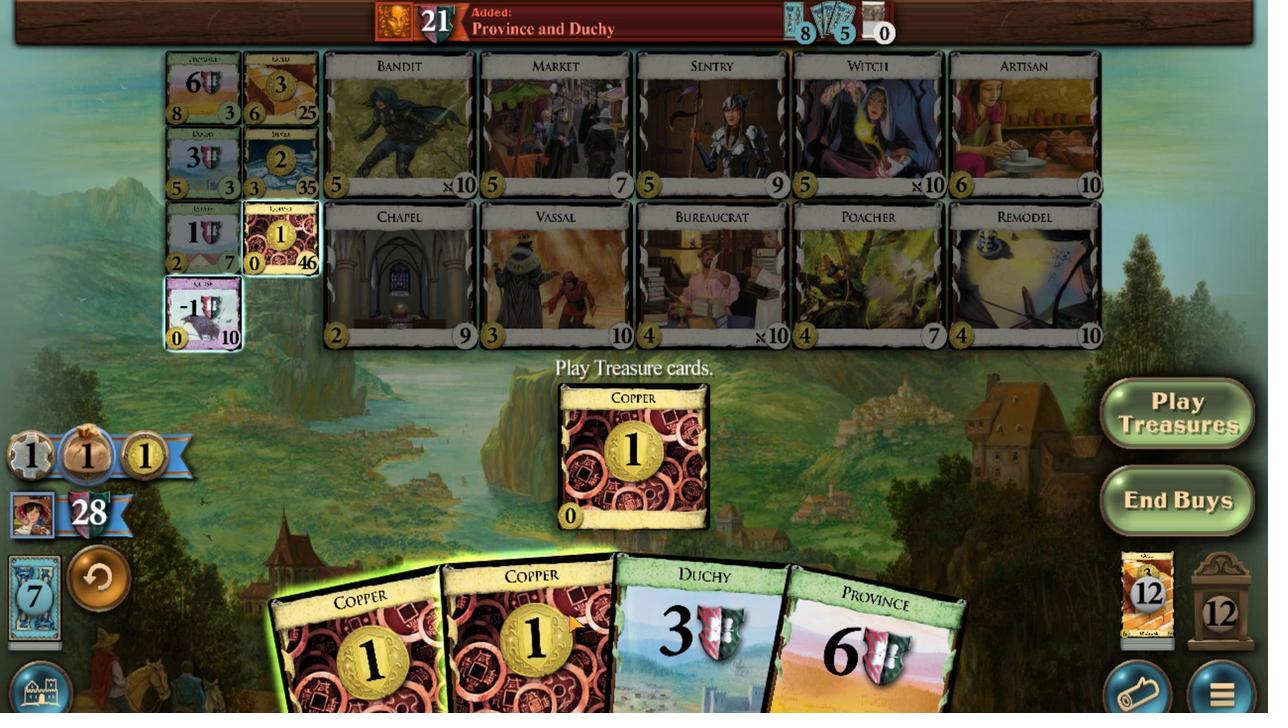 
Action: Mouse scrolled (585, 645) with delta (0, 0)
Screenshot: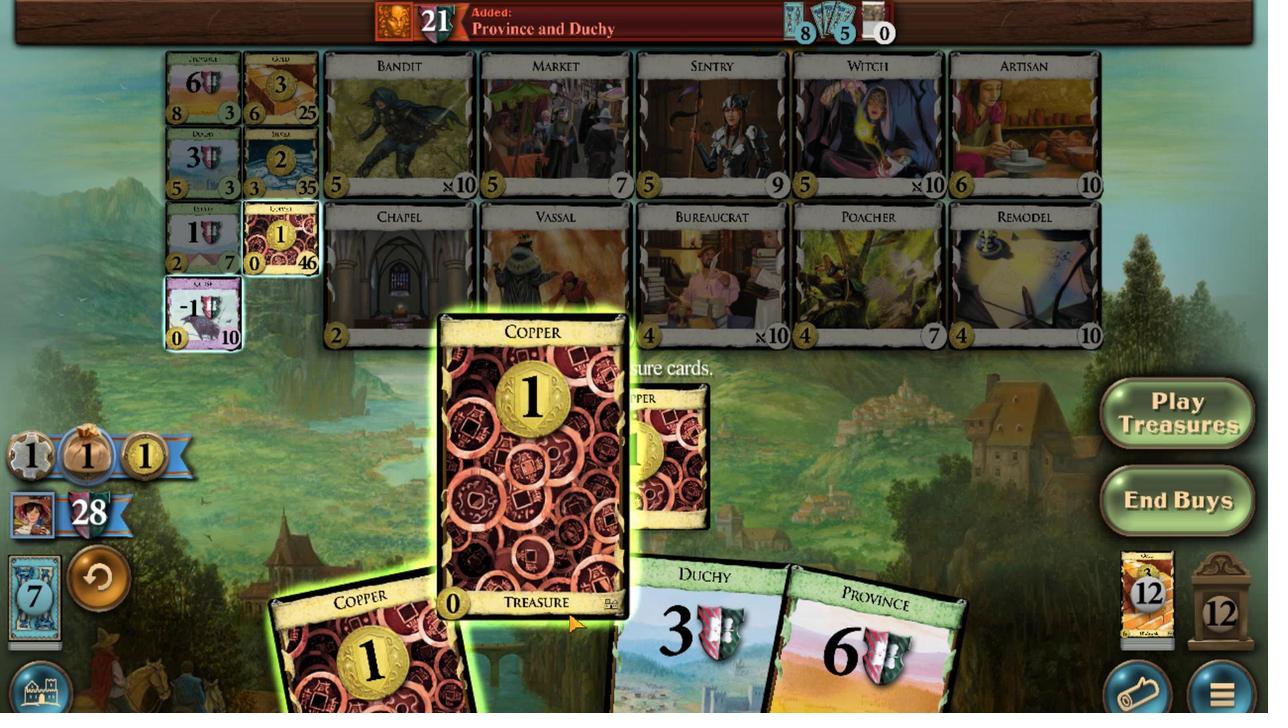 
Action: Mouse moved to (546, 659)
Screenshot: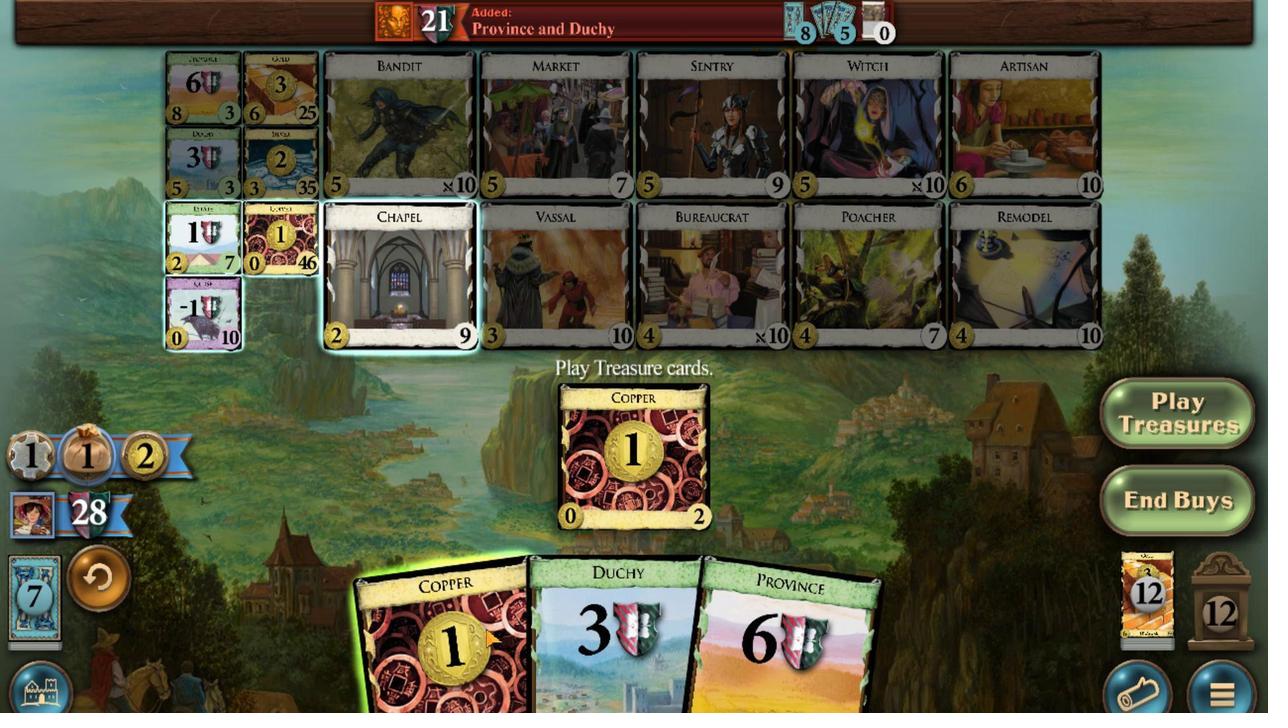 
Action: Mouse scrolled (546, 658) with delta (0, 0)
Screenshot: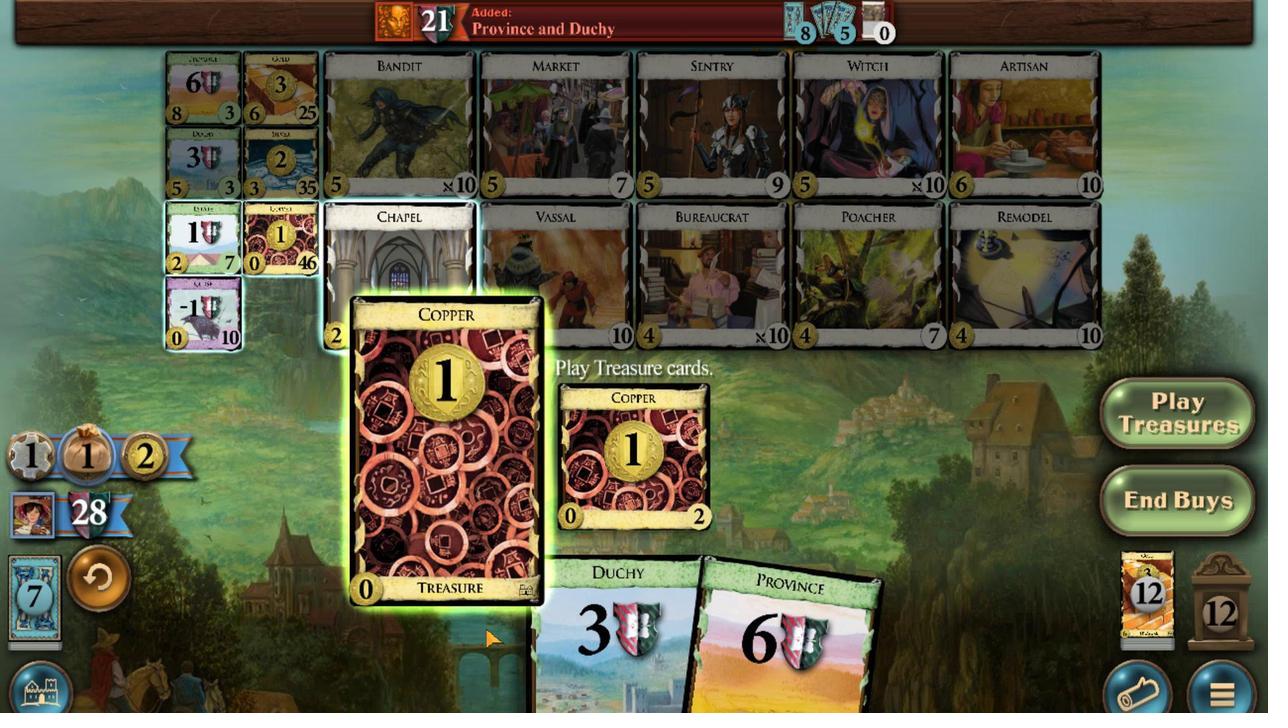 
Action: Mouse moved to (455, 228)
Screenshot: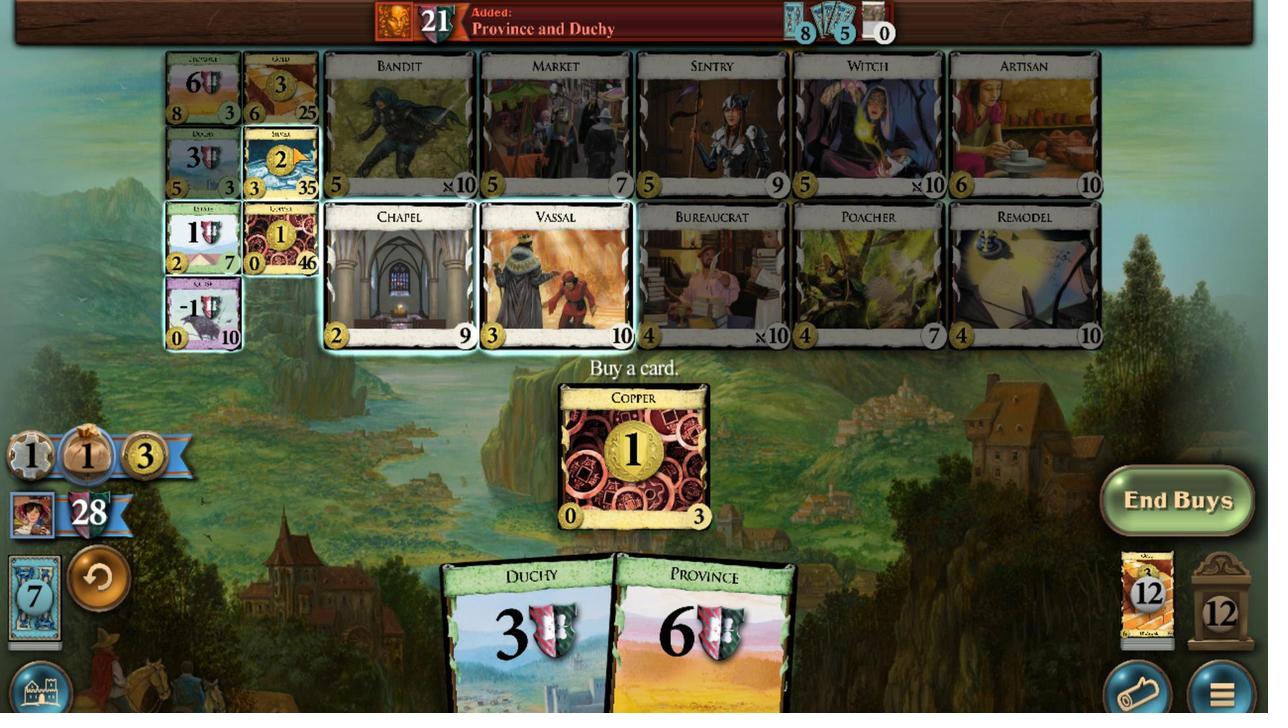 
Action: Mouse scrolled (455, 229) with delta (0, 0)
Screenshot: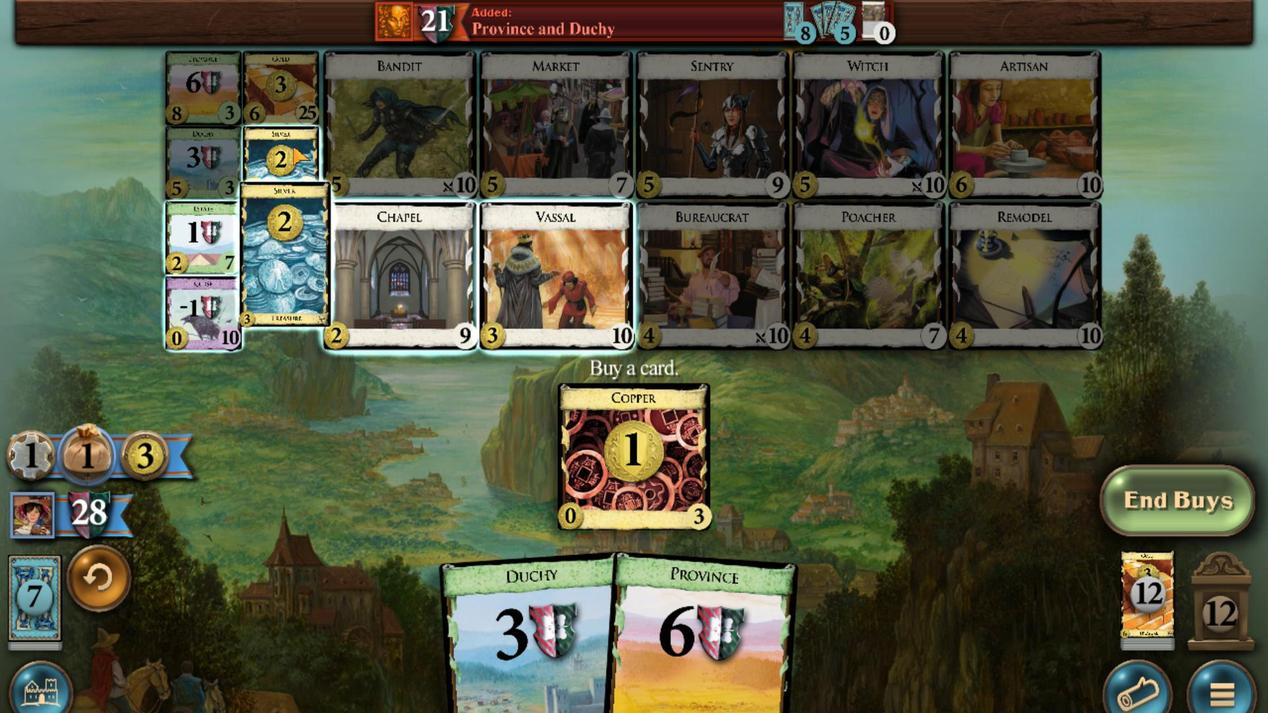 
Action: Mouse scrolled (455, 229) with delta (0, 0)
Screenshot: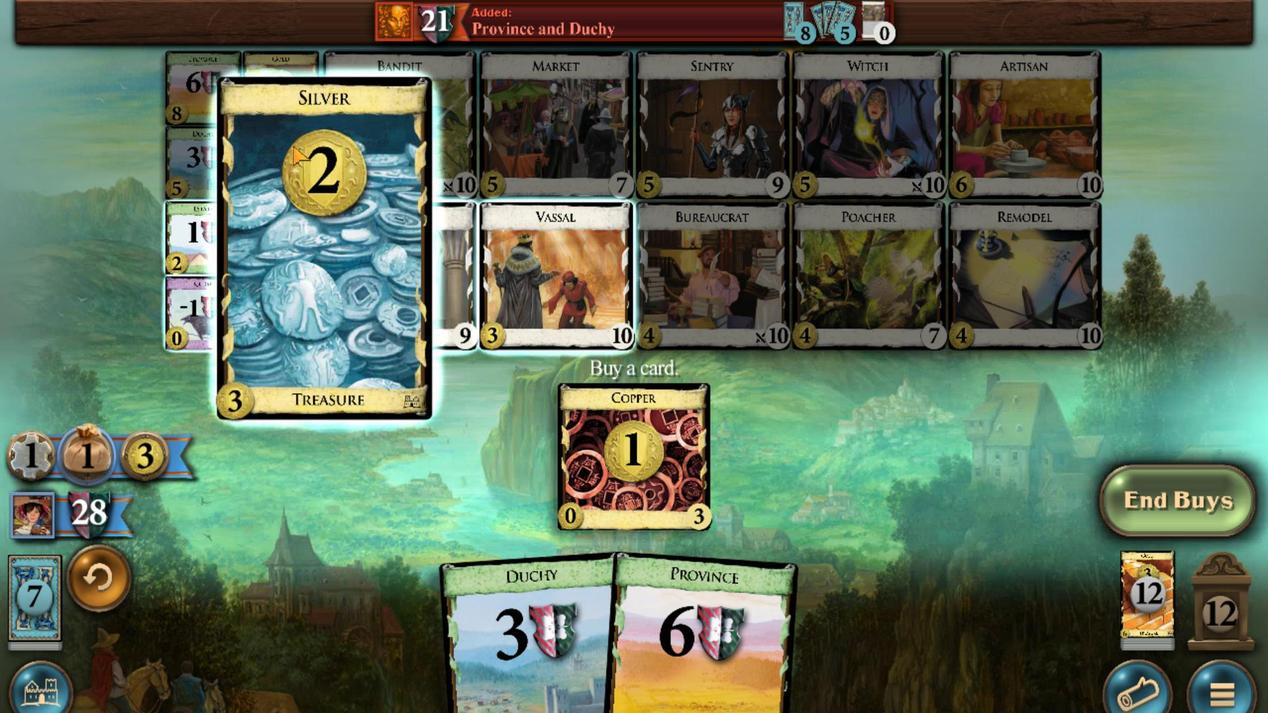 
Action: Mouse scrolled (455, 229) with delta (0, 0)
Screenshot: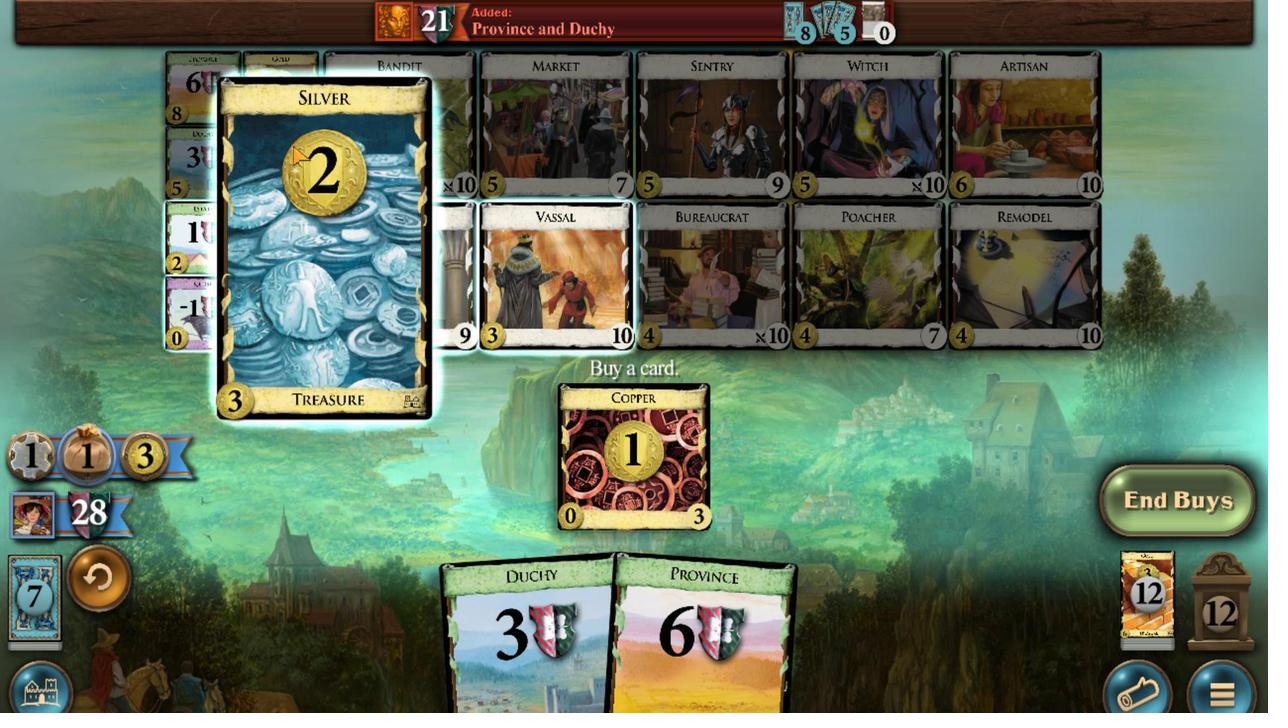 
Action: Mouse scrolled (455, 229) with delta (0, 0)
Screenshot: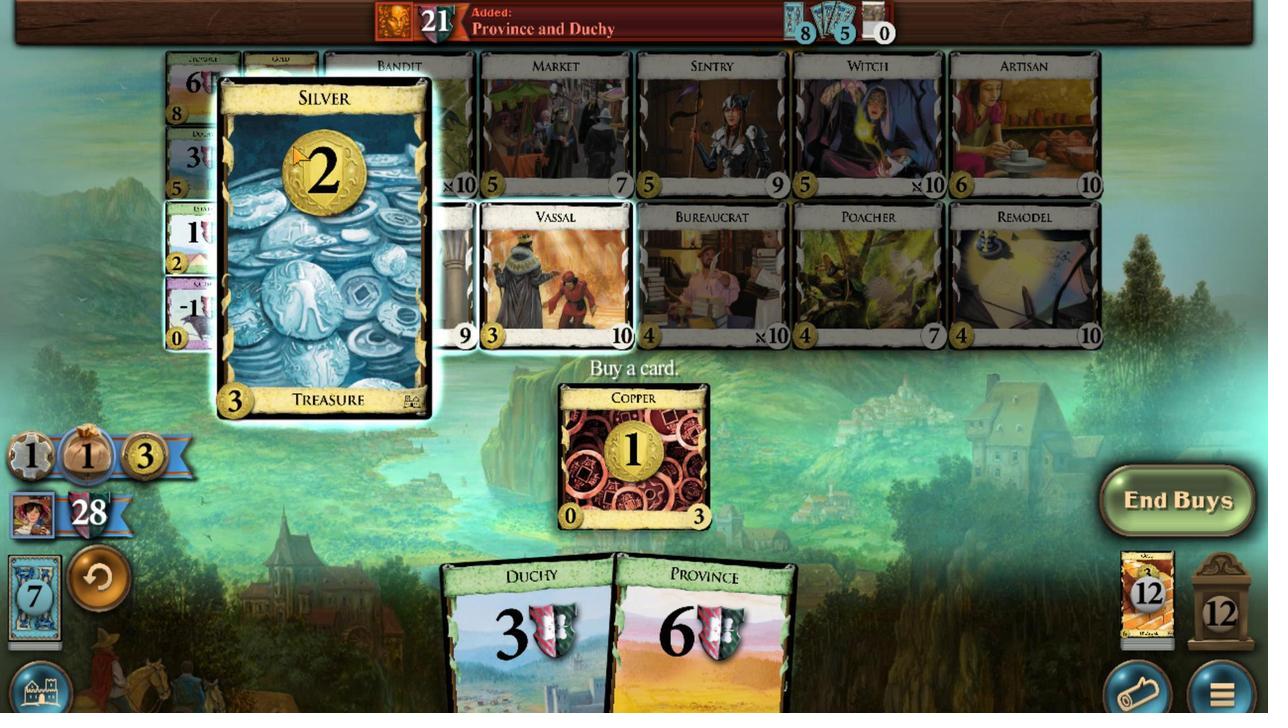 
Action: Mouse scrolled (455, 229) with delta (0, 0)
Screenshot: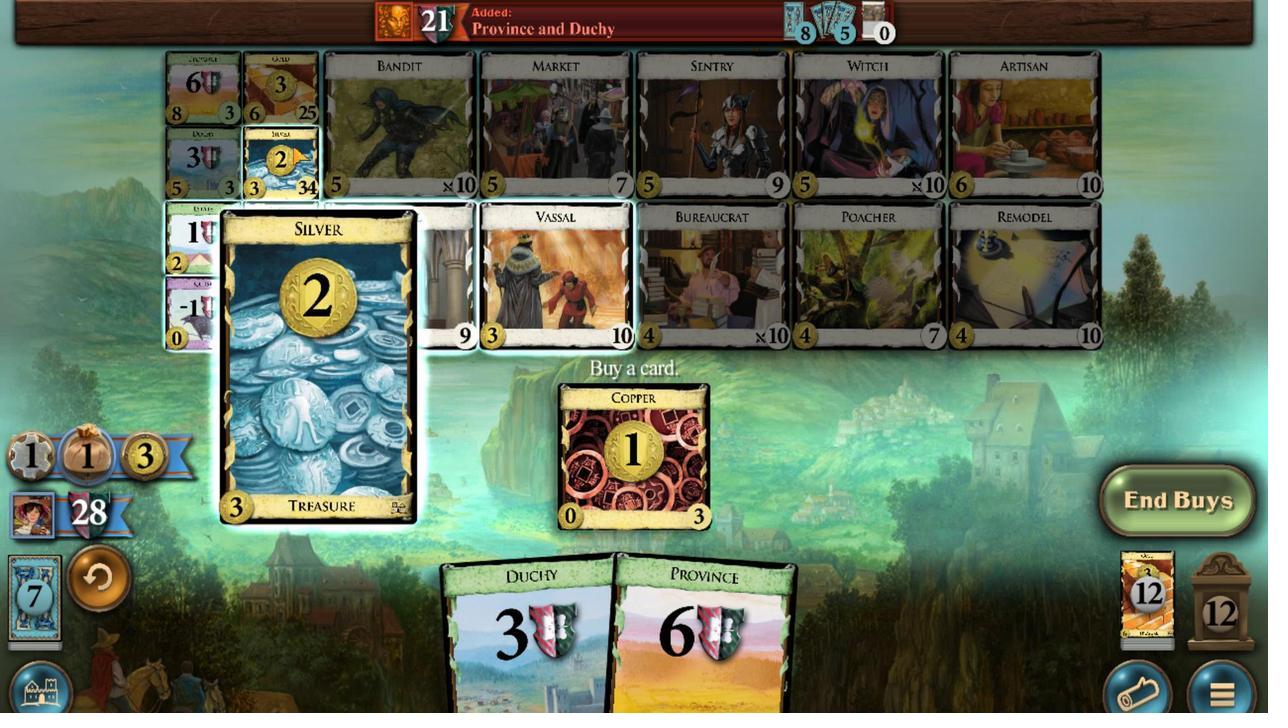 
Action: Mouse moved to (611, 622)
Screenshot: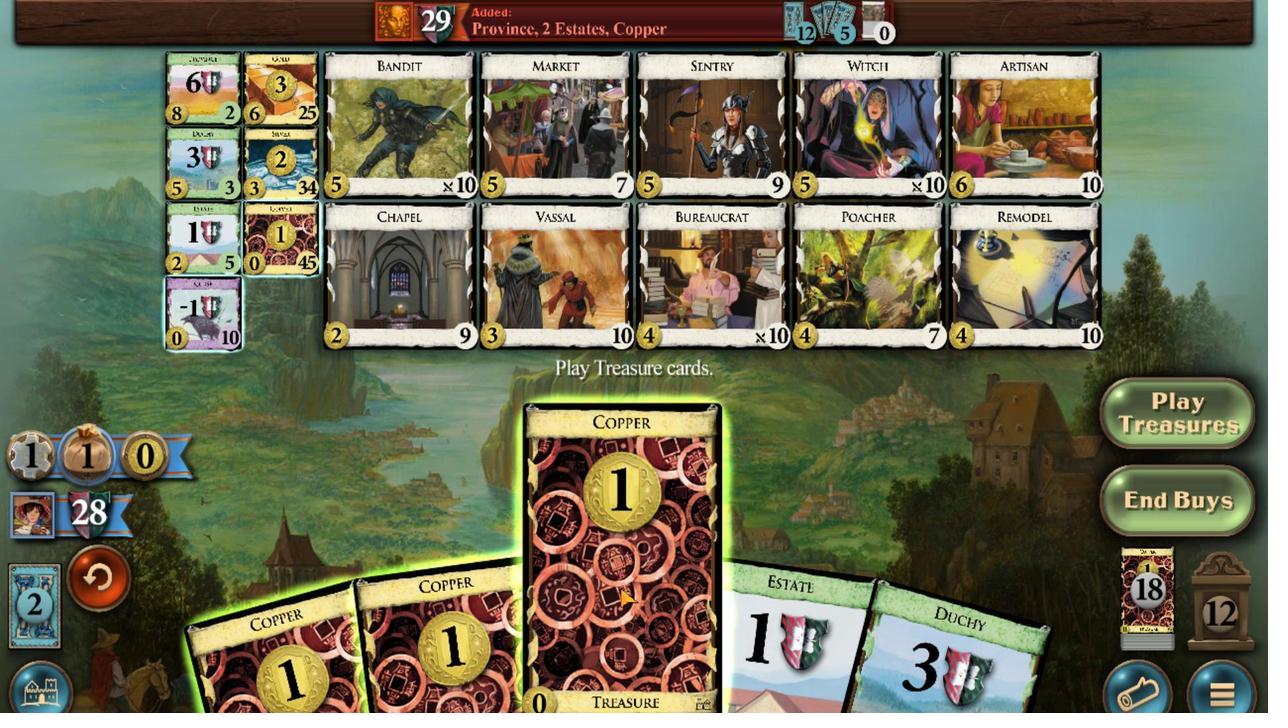 
Action: Mouse scrolled (611, 621) with delta (0, 0)
Screenshot: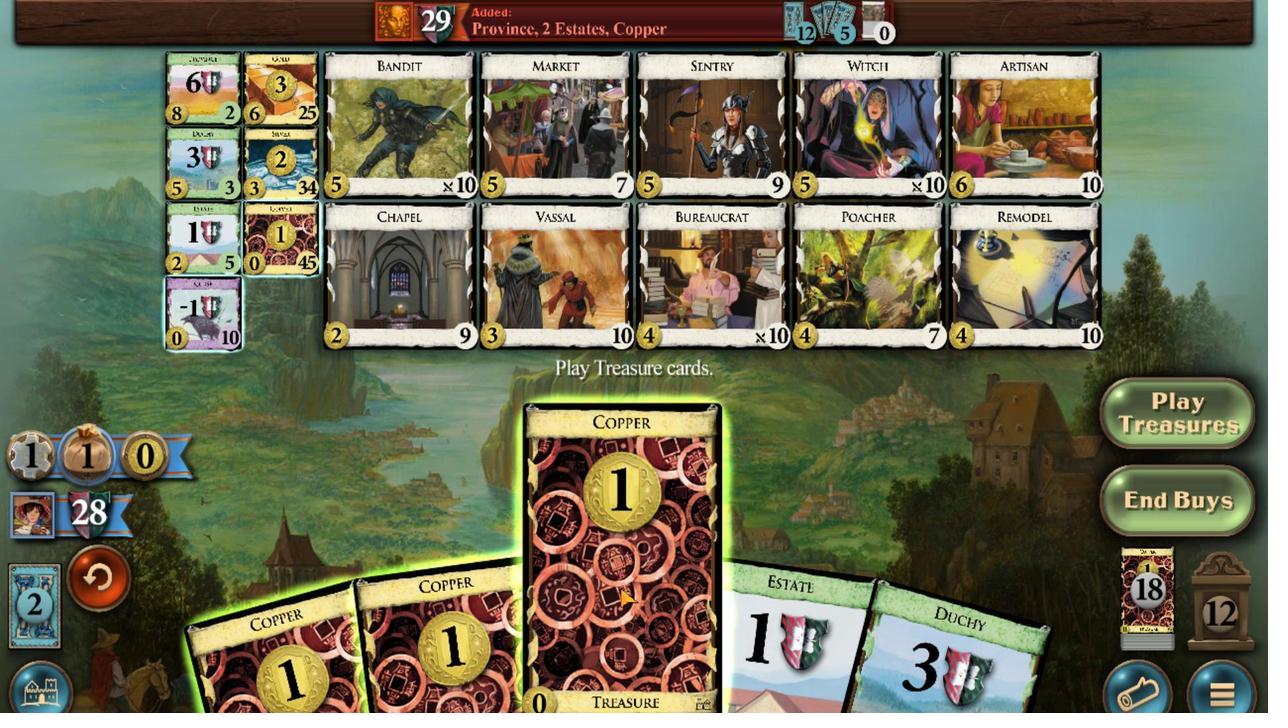 
Action: Mouse moved to (577, 632)
Screenshot: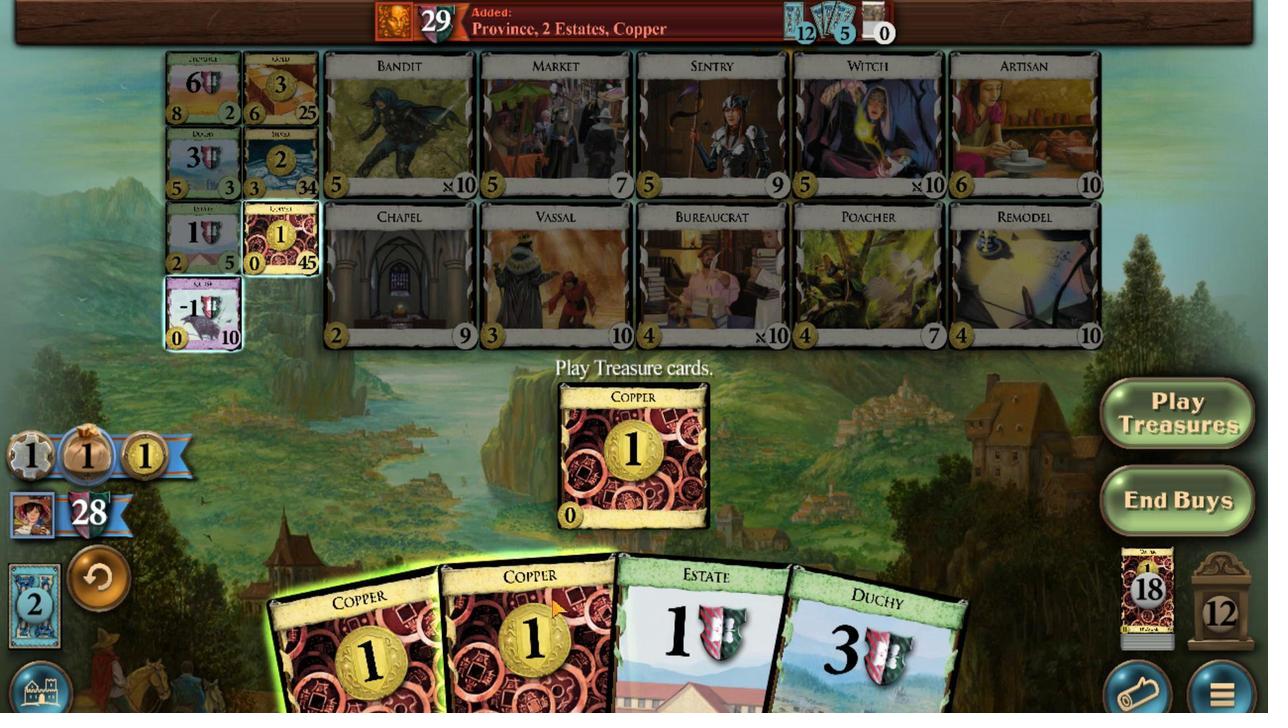 
Action: Mouse scrolled (577, 631) with delta (0, 0)
Screenshot: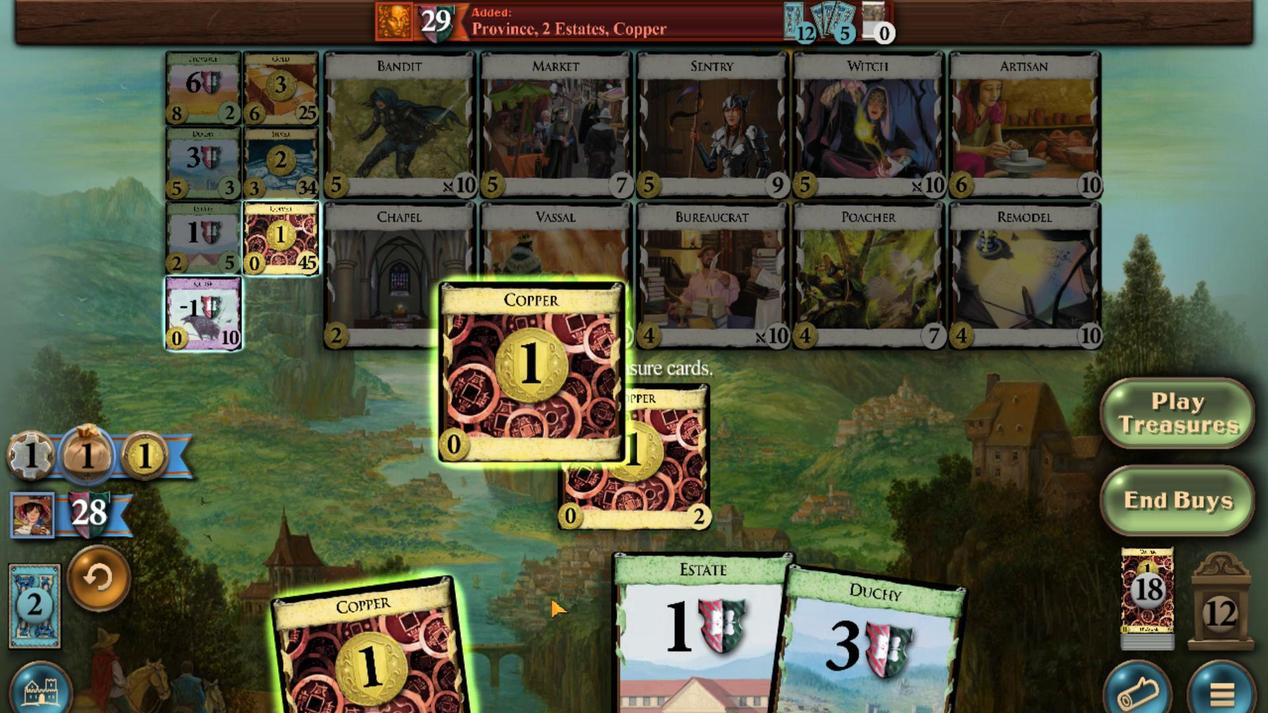 
Action: Mouse moved to (561, 631)
Screenshot: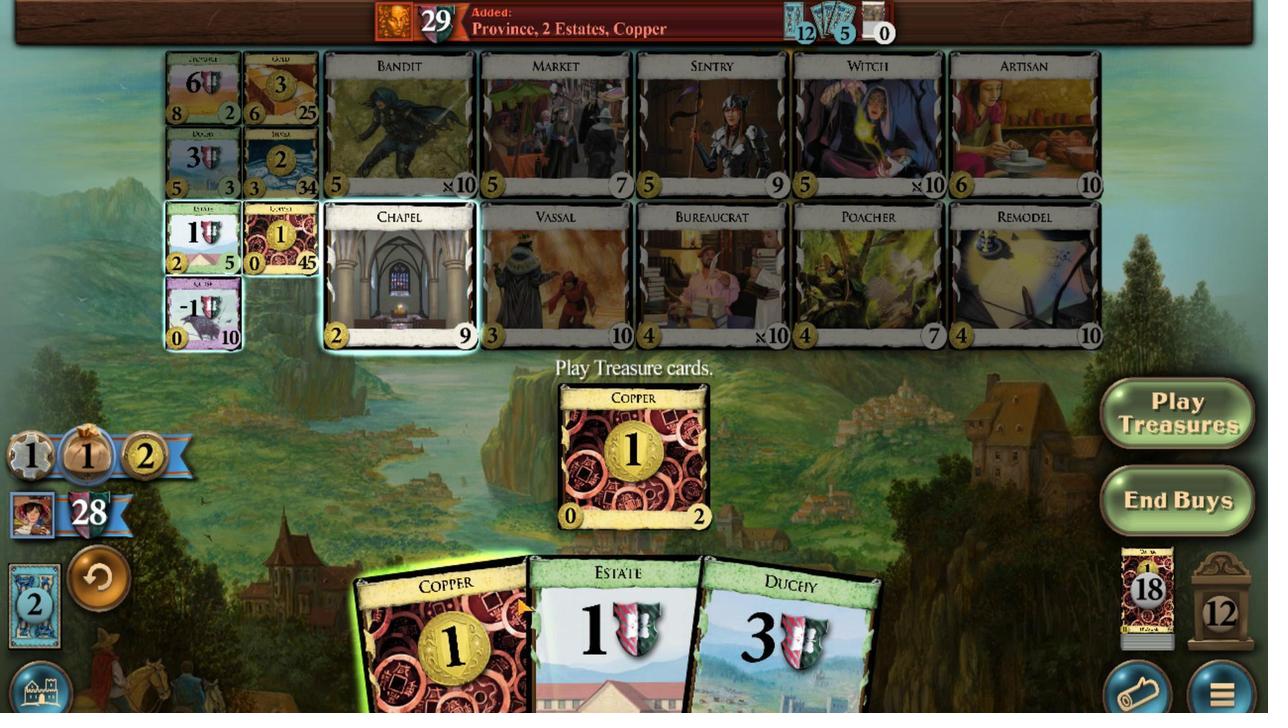 
Action: Mouse scrolled (561, 631) with delta (0, 0)
Screenshot: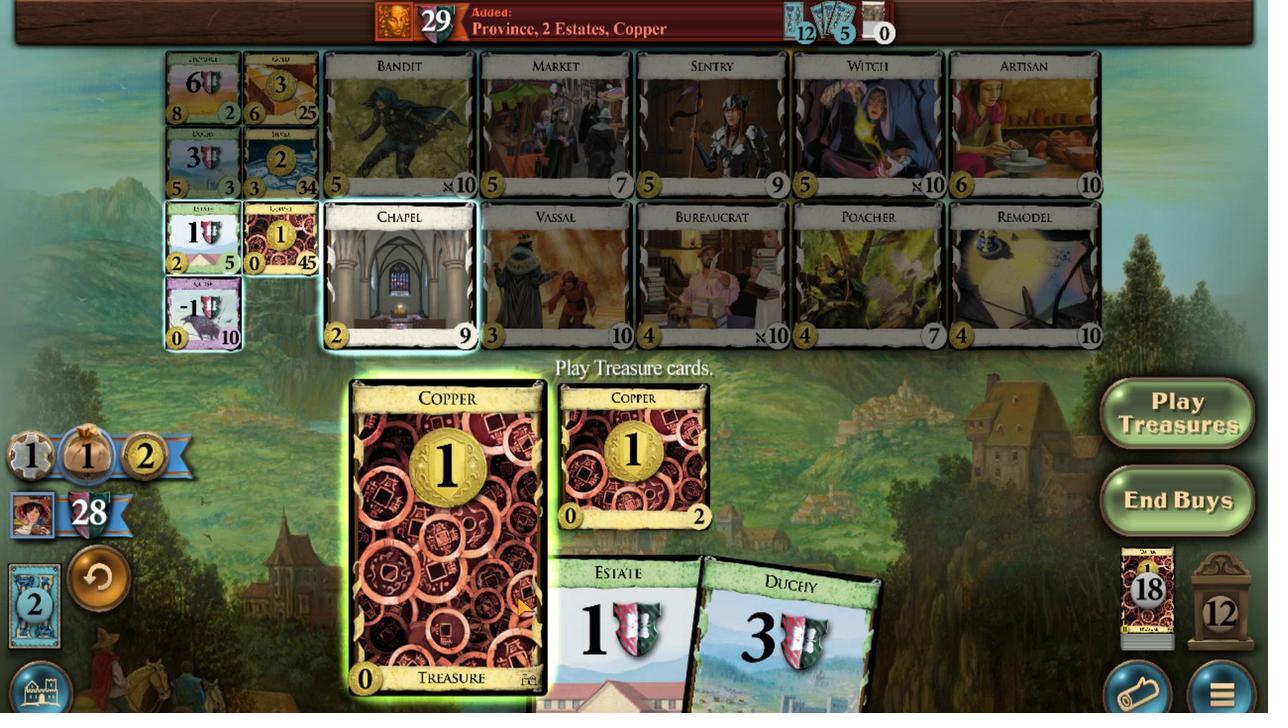 
Action: Mouse moved to (460, 238)
Screenshot: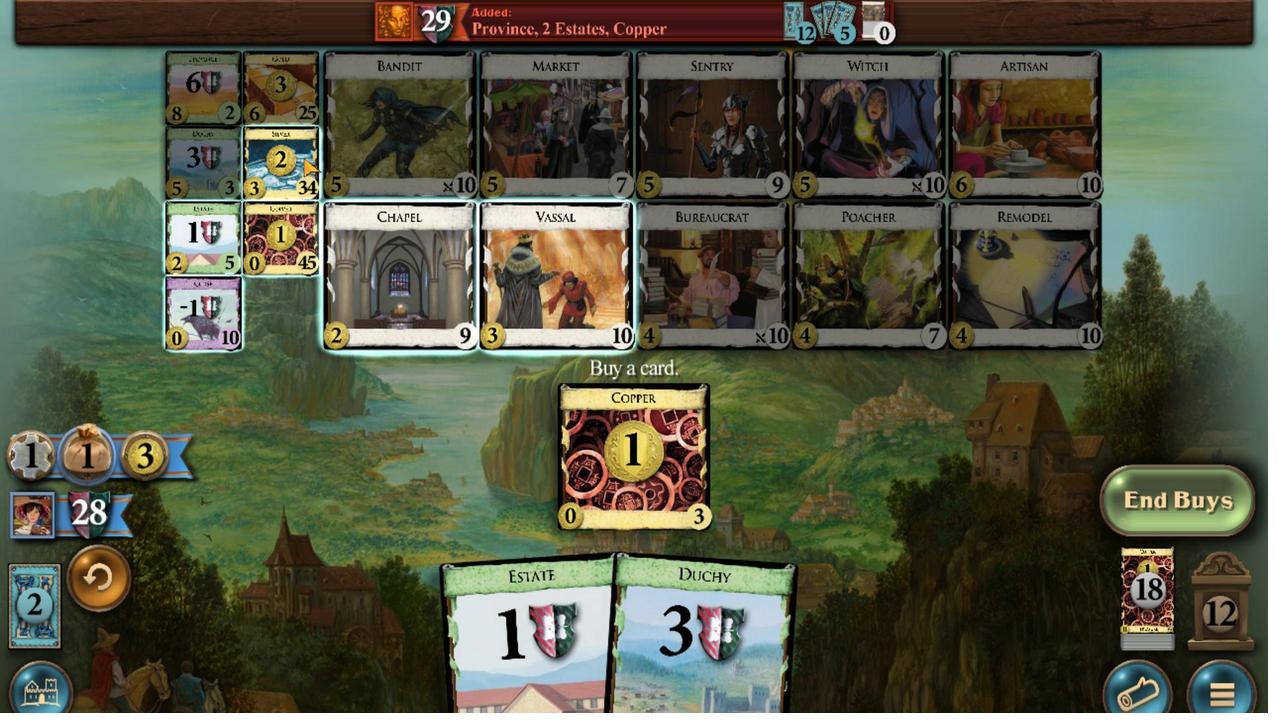 
Action: Mouse scrolled (460, 239) with delta (0, 0)
Screenshot: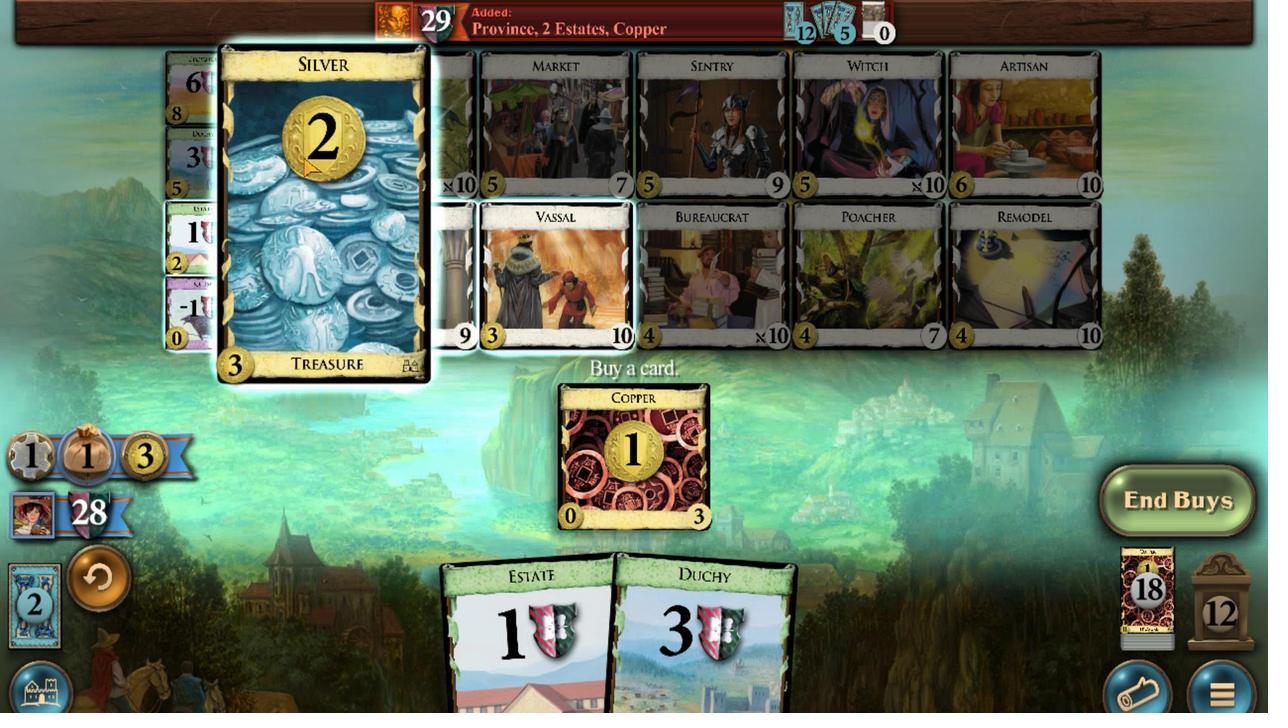 
Action: Mouse scrolled (460, 239) with delta (0, 0)
Screenshot: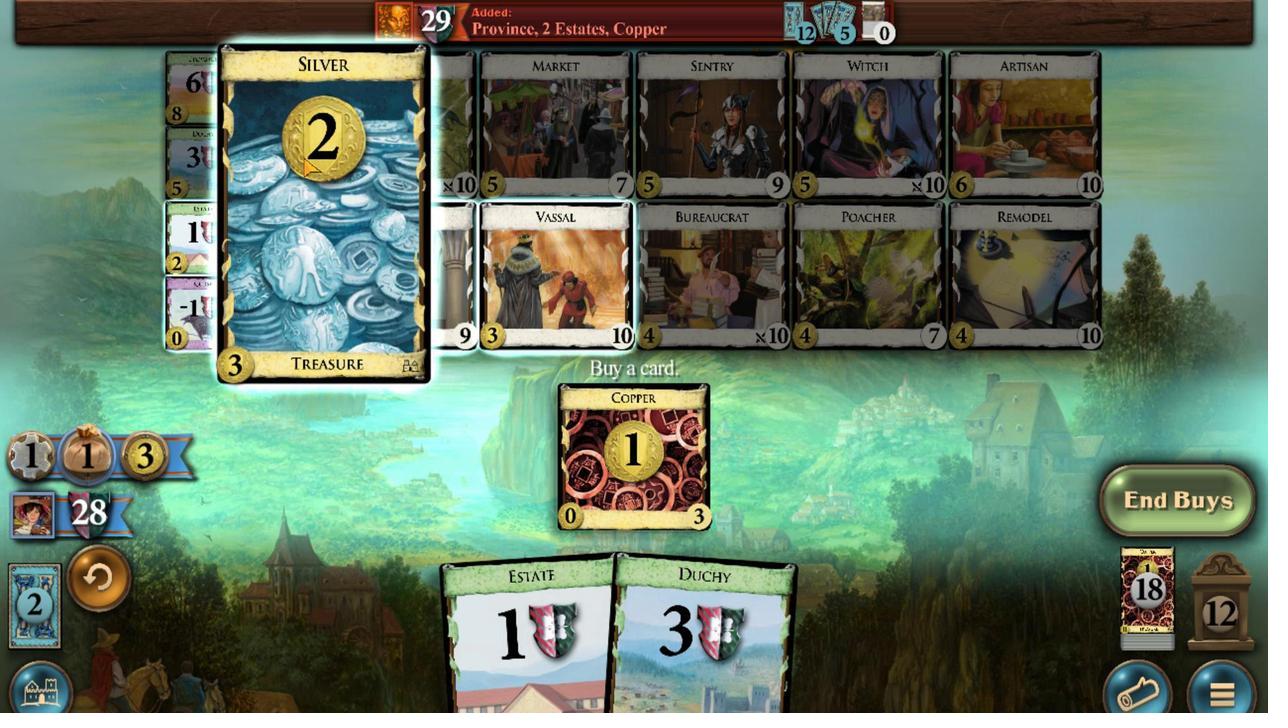 
Action: Mouse scrolled (460, 239) with delta (0, 0)
Screenshot: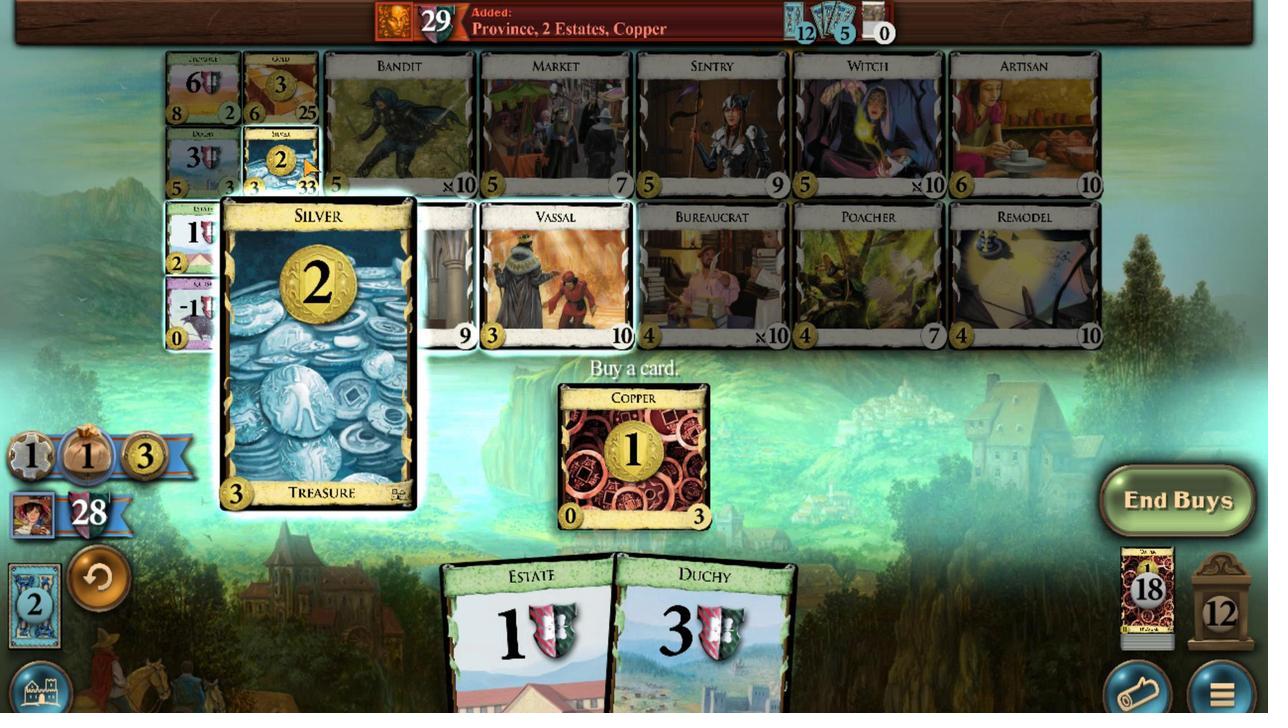 
Action: Mouse scrolled (460, 239) with delta (0, 0)
Screenshot: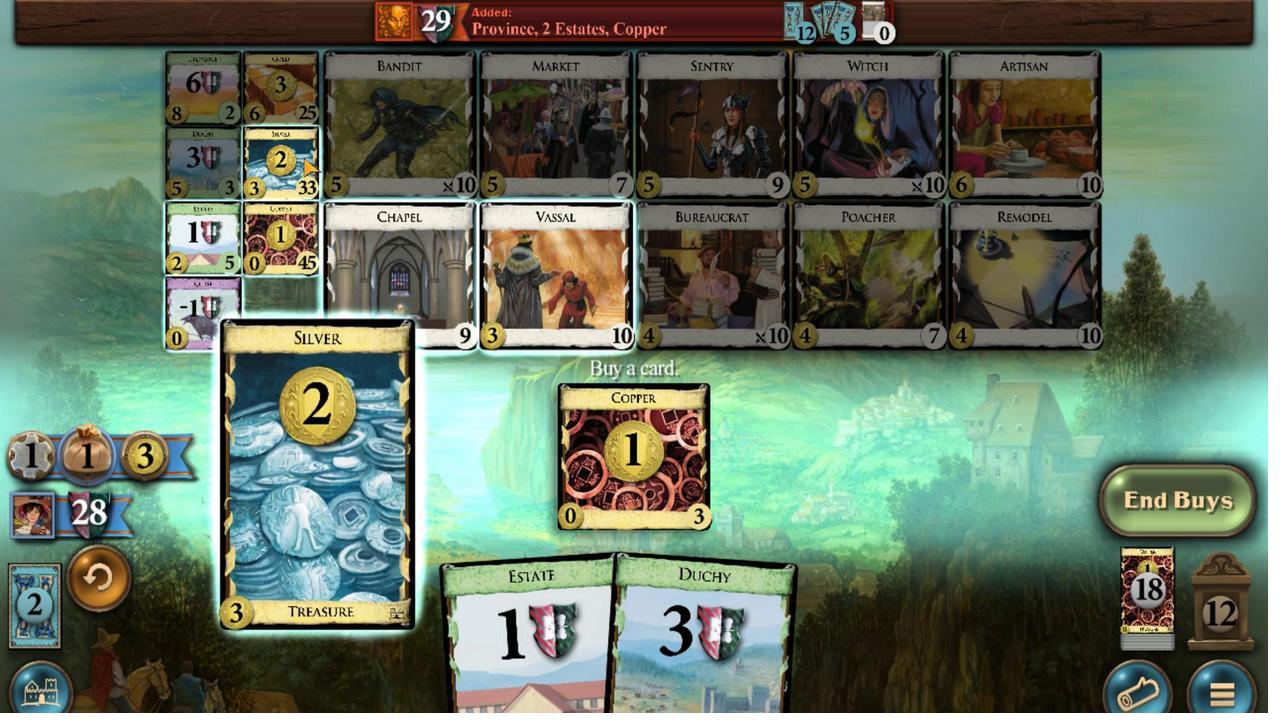 
Action: Mouse moved to (625, 607)
Screenshot: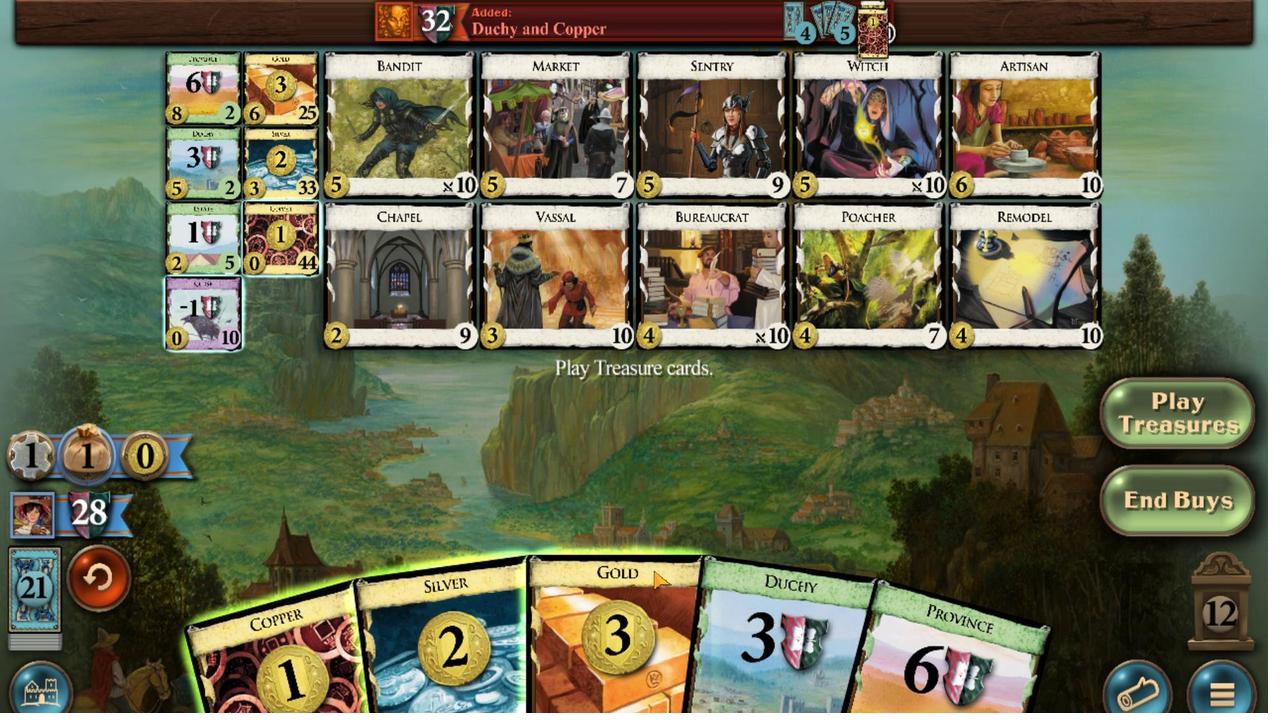 
Action: Mouse scrolled (625, 606) with delta (0, 0)
Screenshot: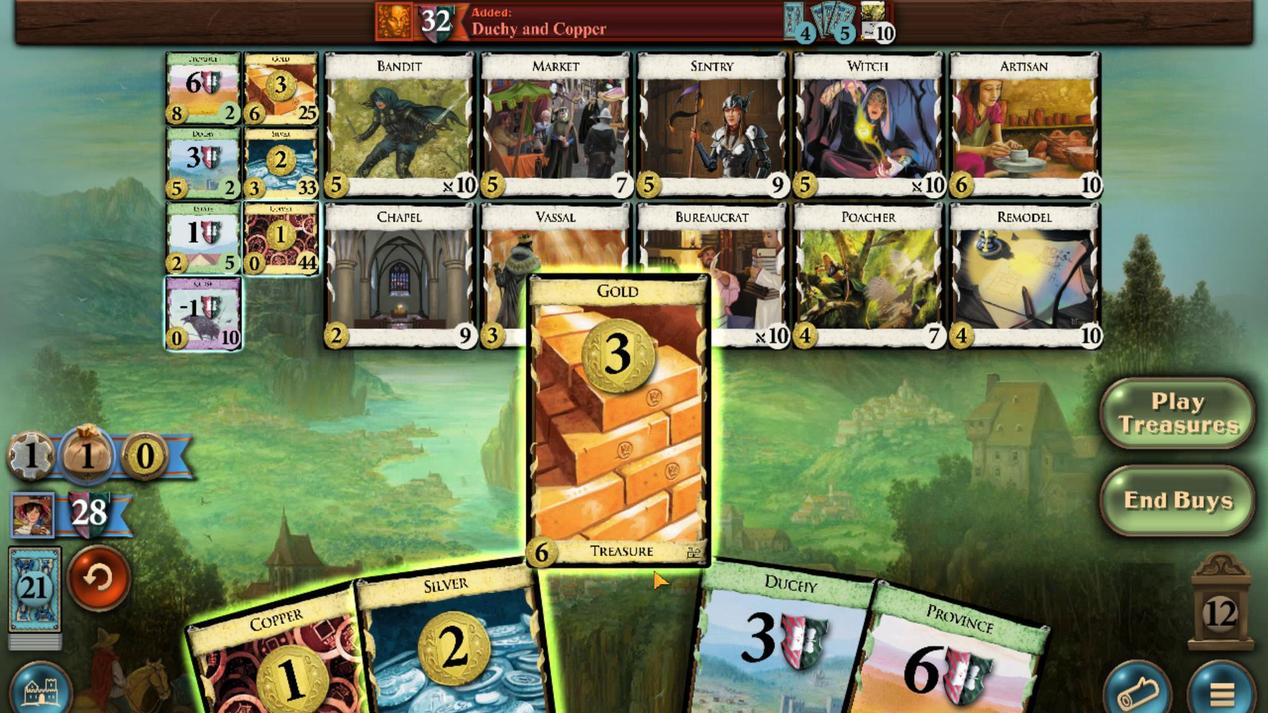 
Action: Mouse moved to (580, 639)
Screenshot: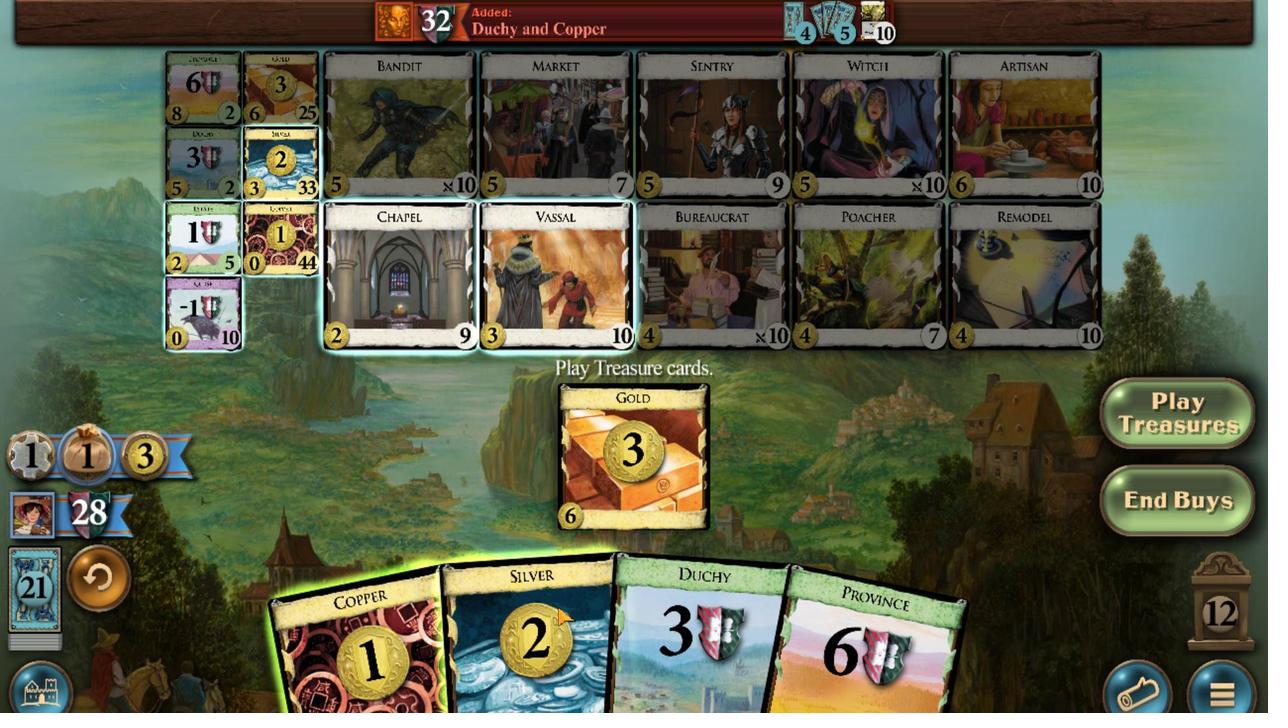 
Action: Mouse scrolled (580, 639) with delta (0, 0)
Screenshot: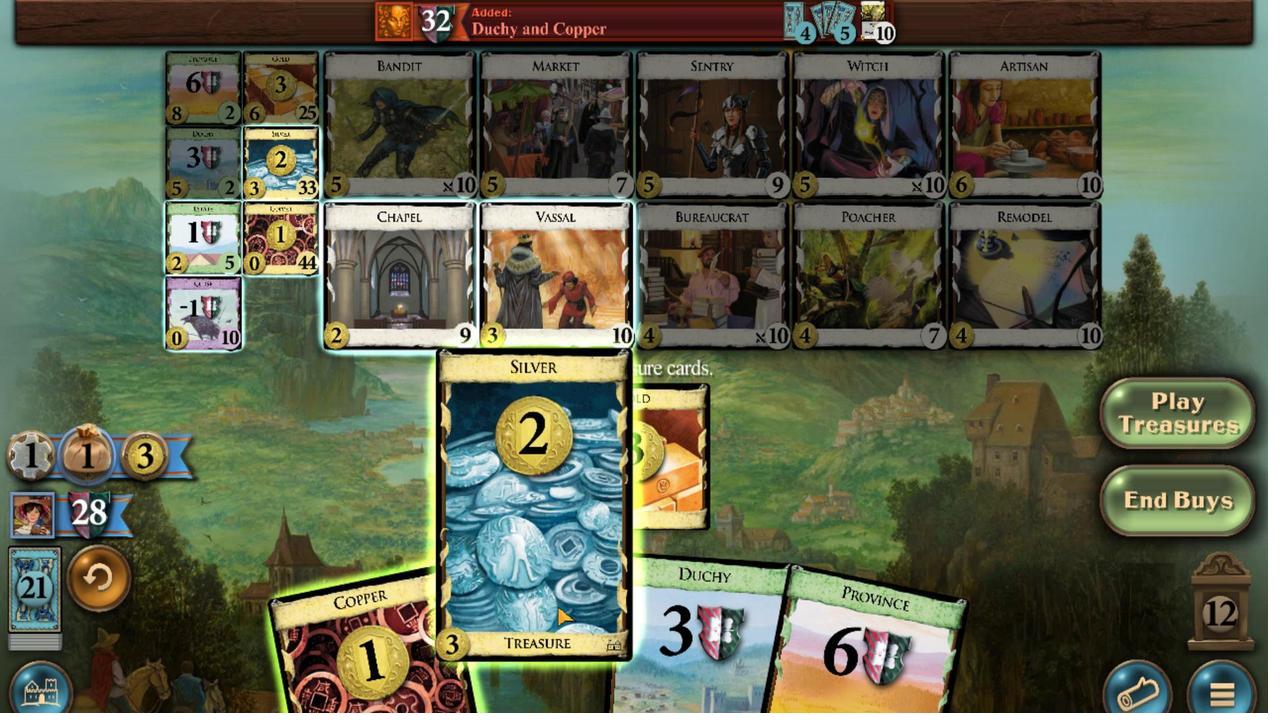 
Action: Mouse moved to (545, 644)
Screenshot: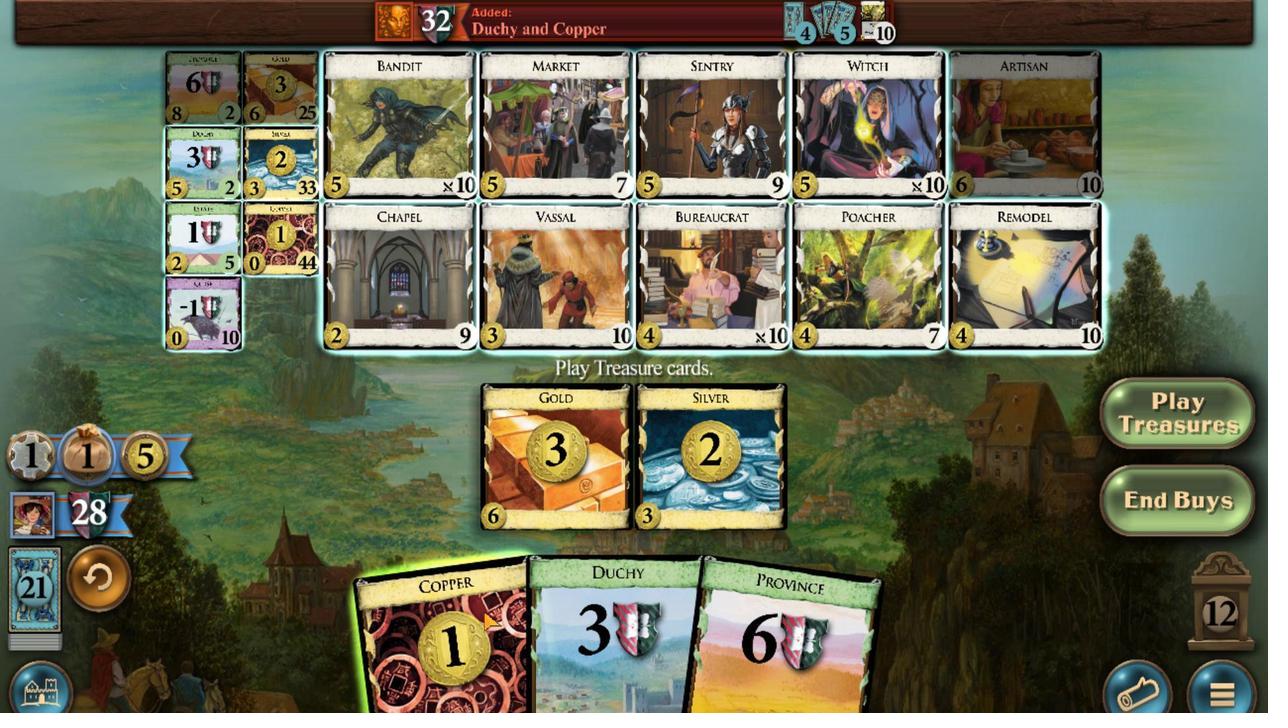 
Action: Mouse scrolled (545, 643) with delta (0, 0)
Screenshot: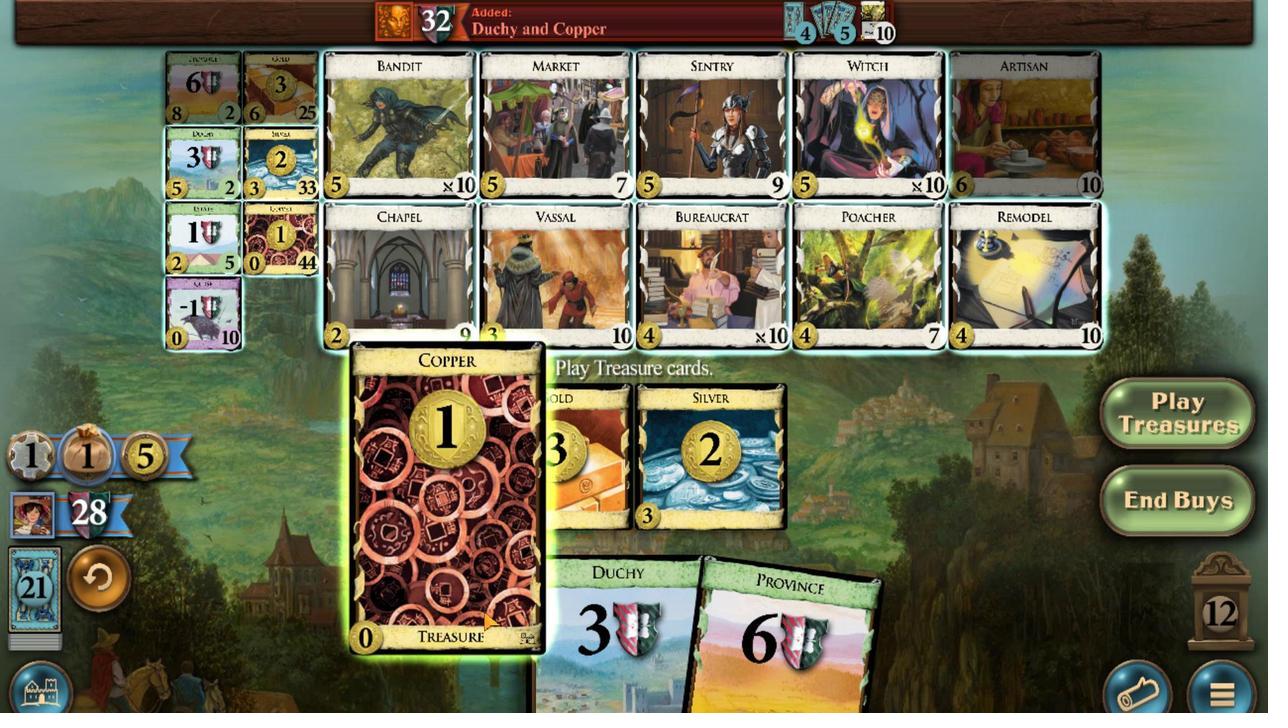 
Action: Mouse moved to (444, 159)
Screenshot: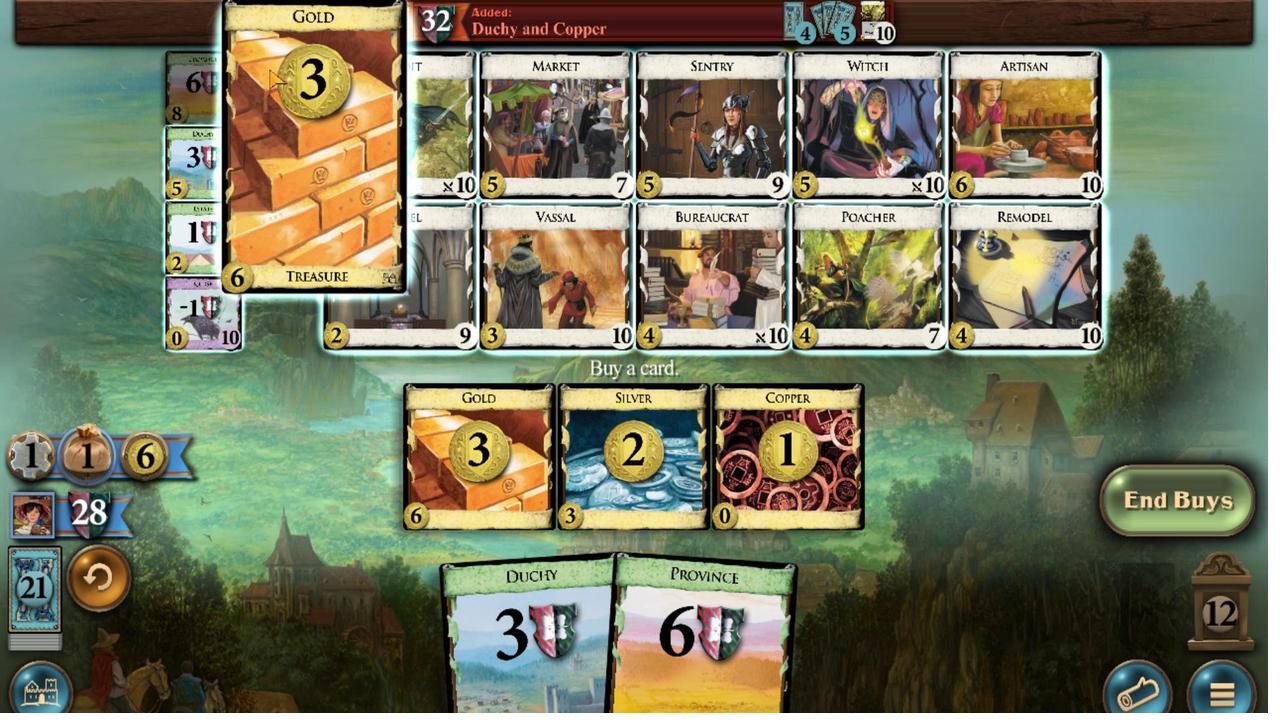 
Action: Mouse scrolled (444, 160) with delta (0, 0)
Screenshot: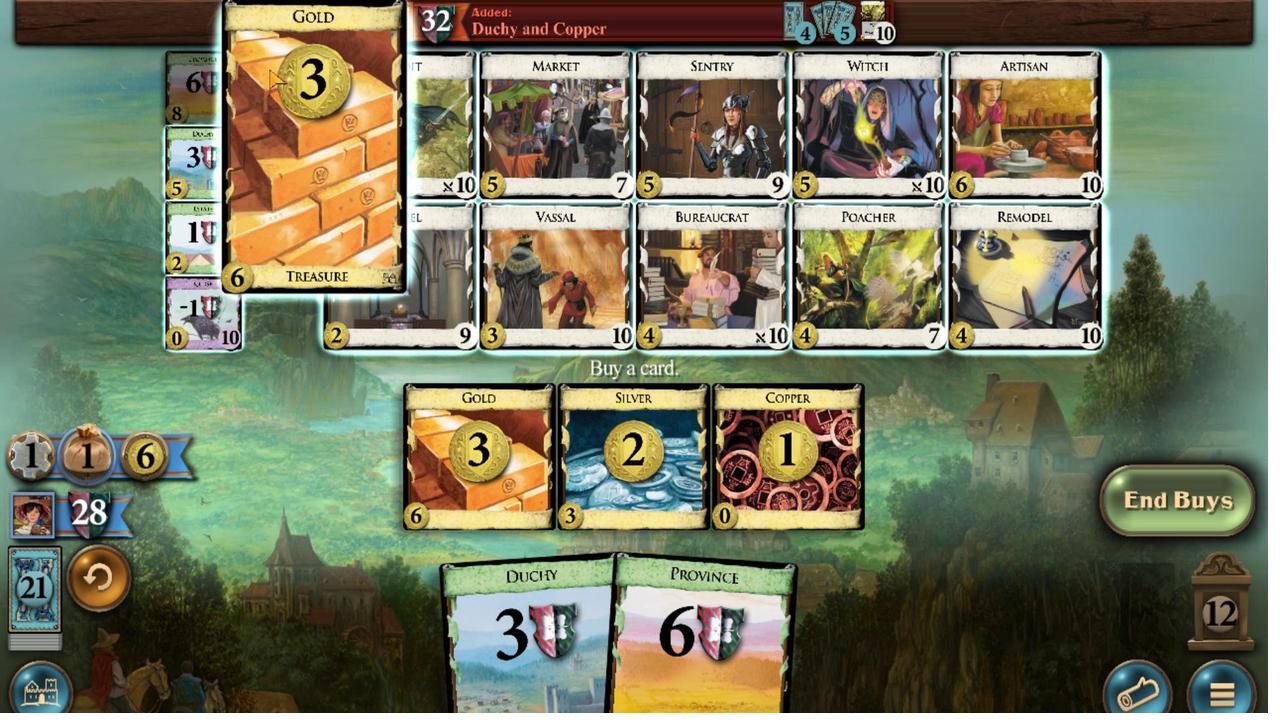 
Action: Mouse scrolled (444, 160) with delta (0, 0)
Screenshot: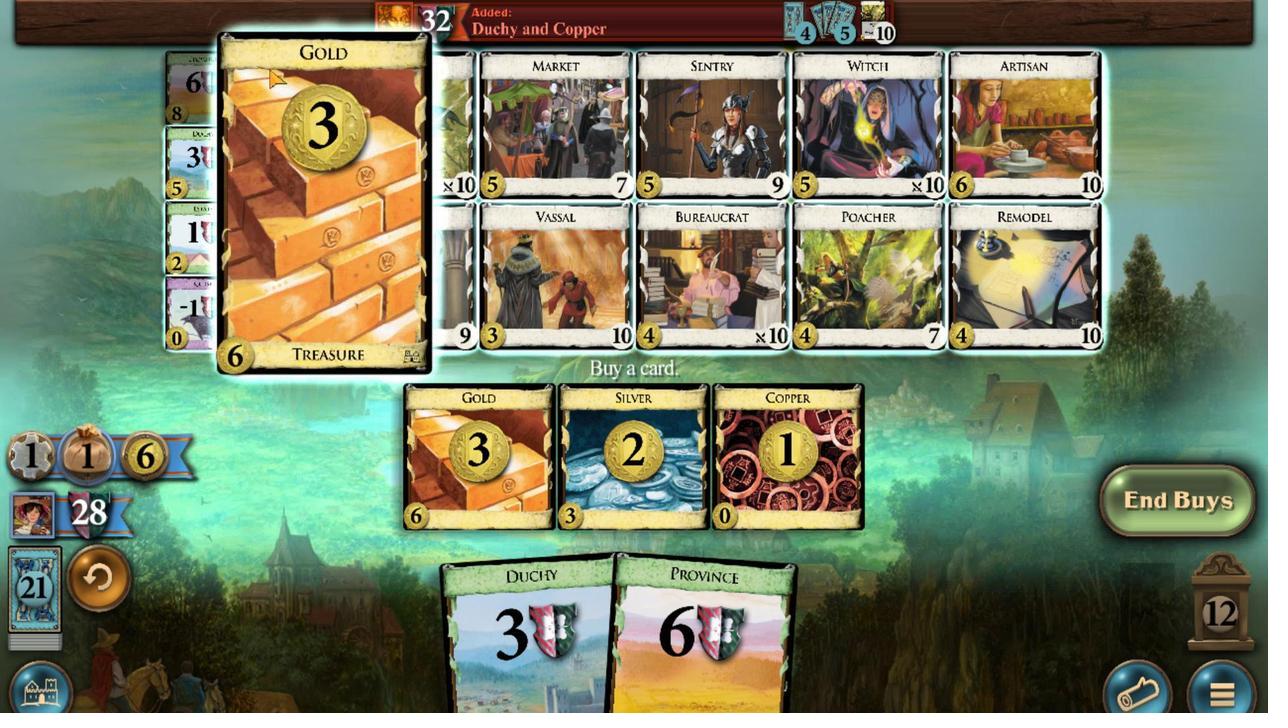 
Action: Mouse scrolled (444, 160) with delta (0, 0)
Screenshot: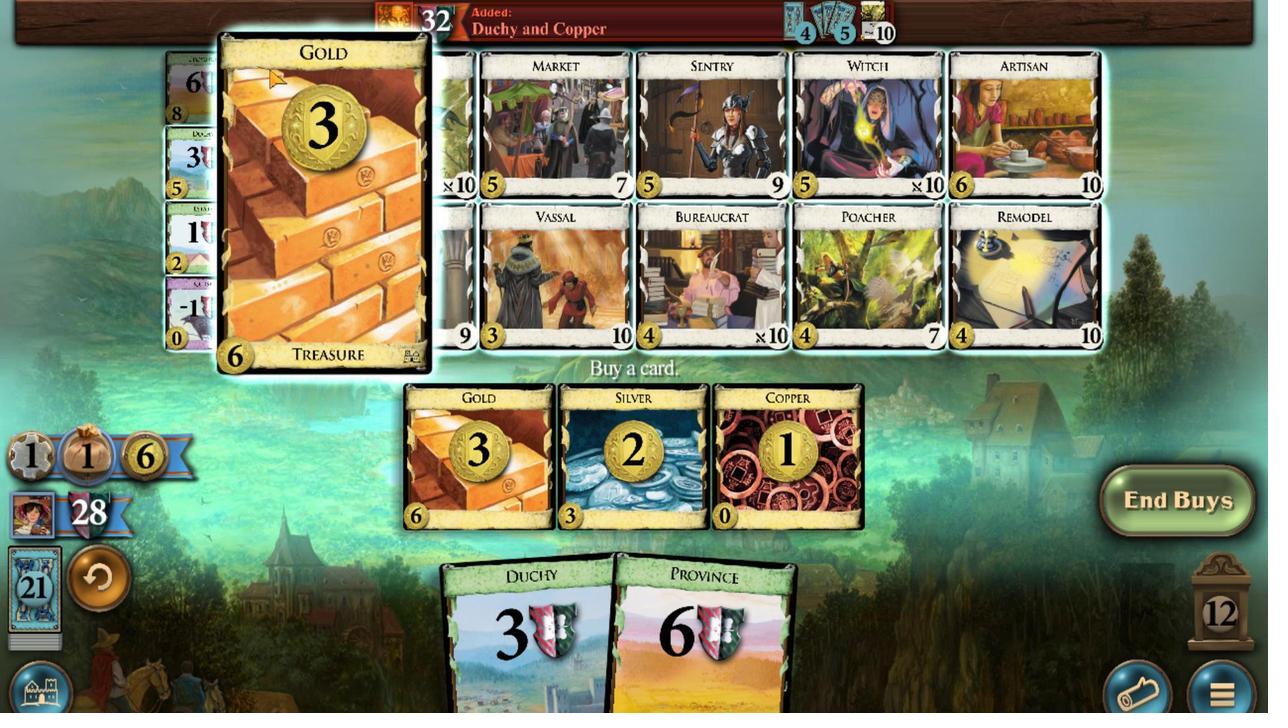 
Action: Mouse scrolled (444, 160) with delta (0, 0)
Screenshot: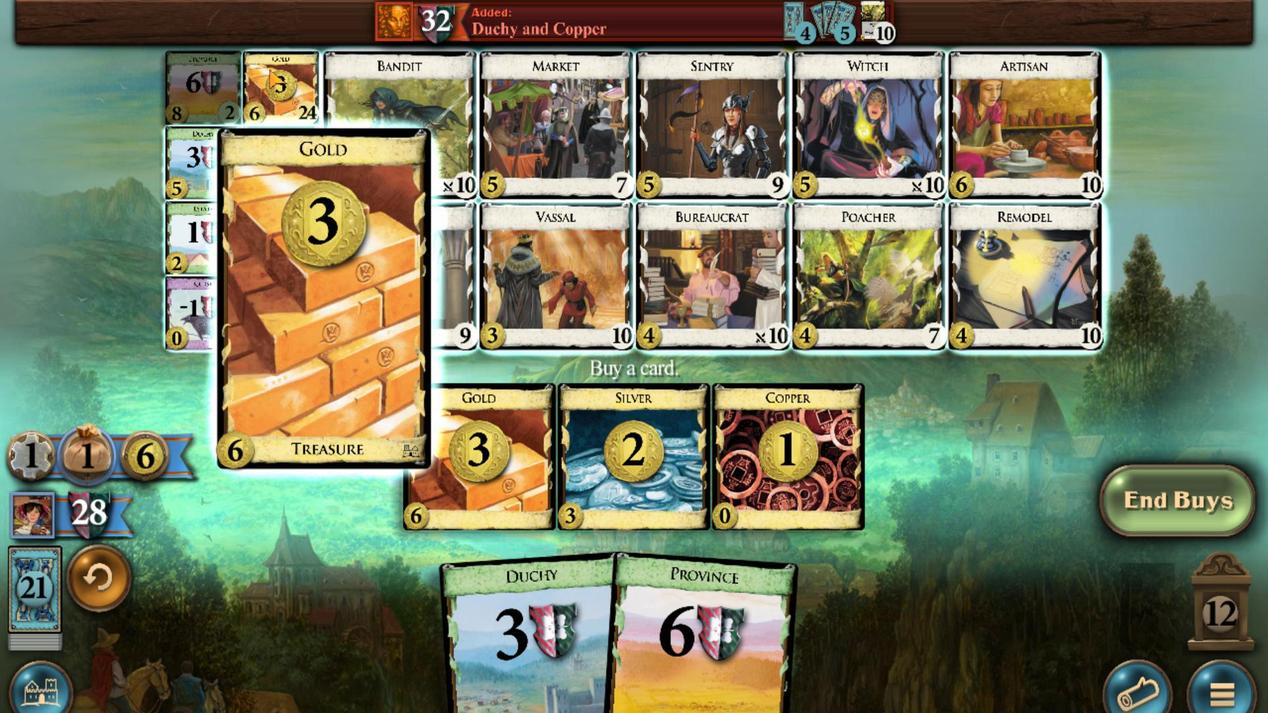 
Action: Mouse scrolled (444, 160) with delta (0, 0)
Screenshot: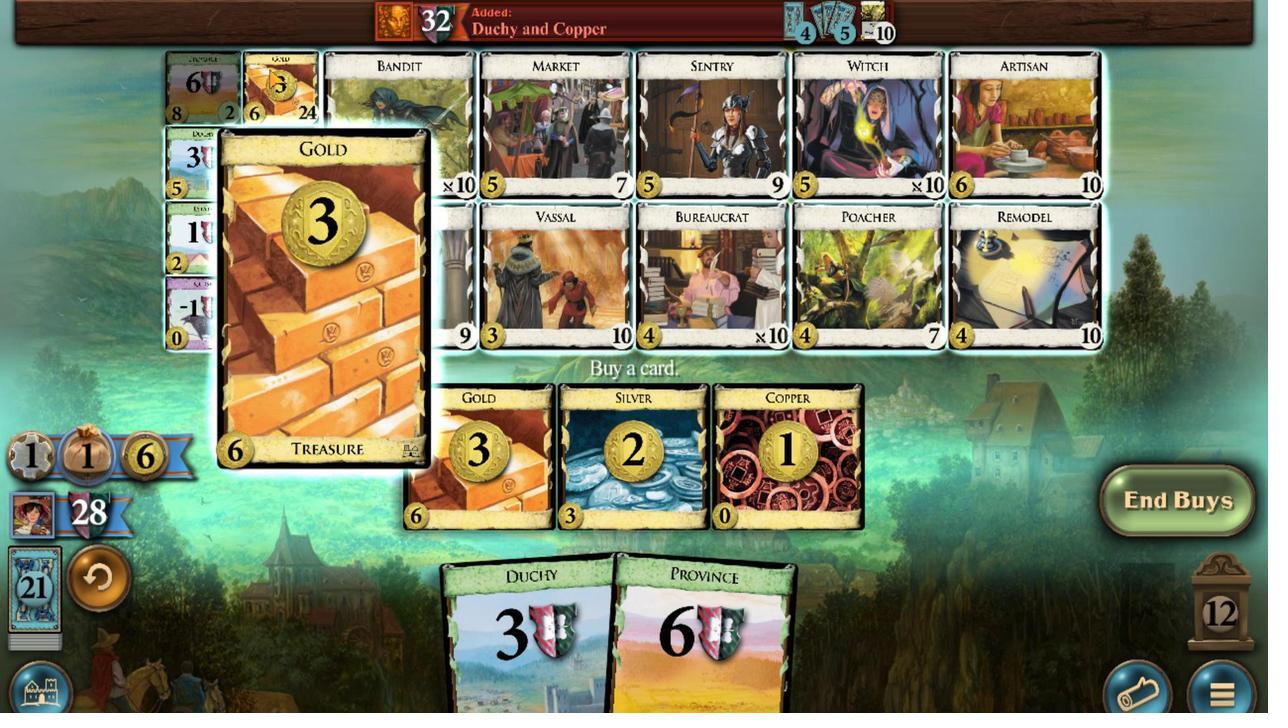 
Action: Mouse scrolled (444, 160) with delta (0, 0)
Screenshot: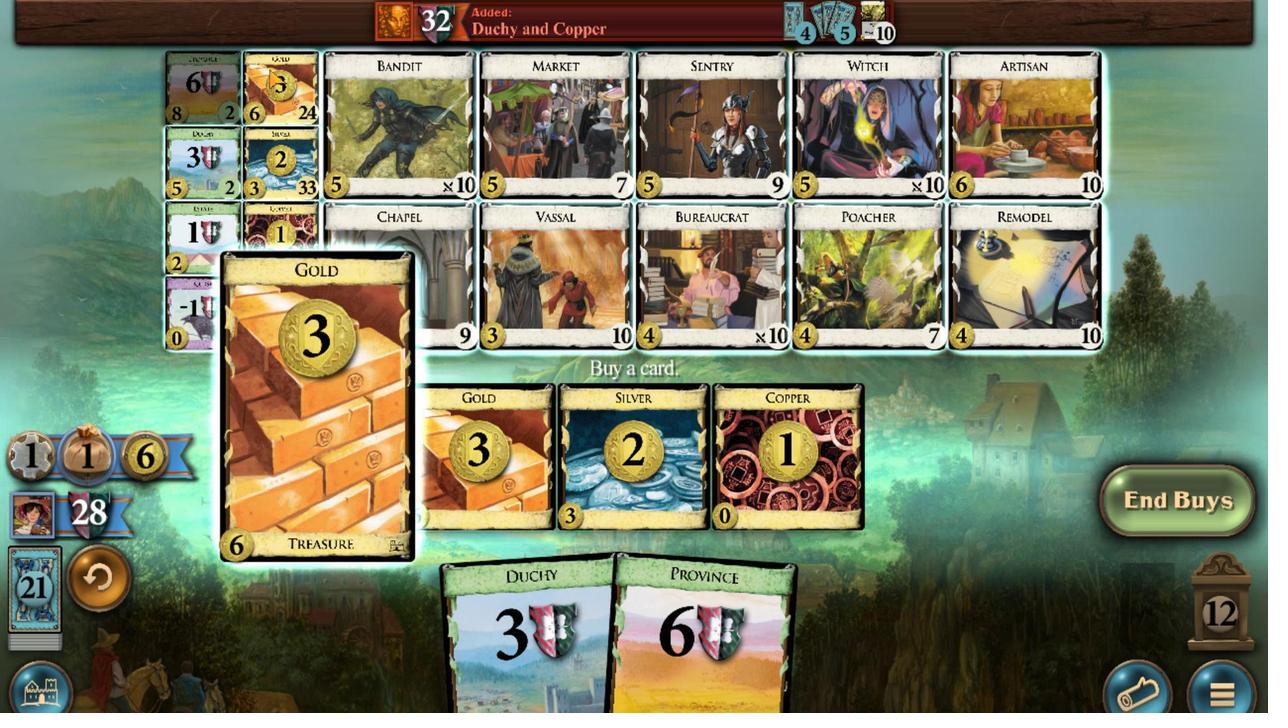
Action: Mouse moved to (586, 668)
Screenshot: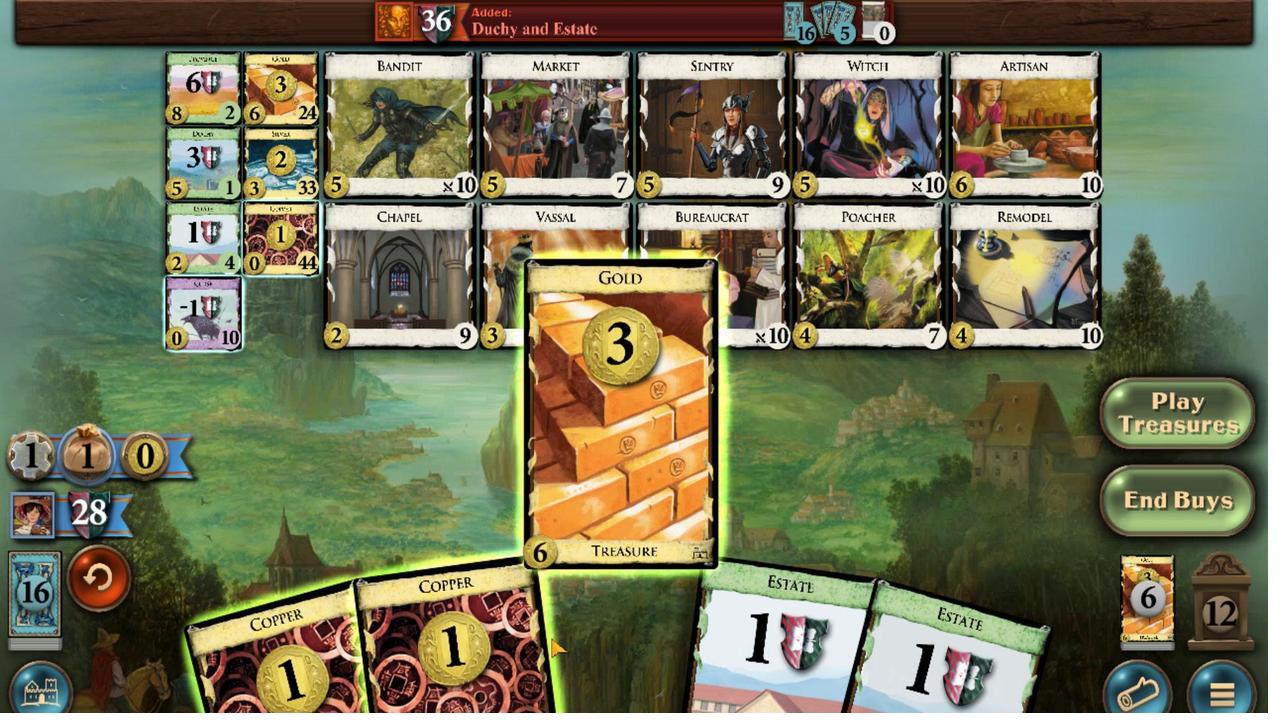 
Action: Mouse scrolled (586, 668) with delta (0, 0)
Screenshot: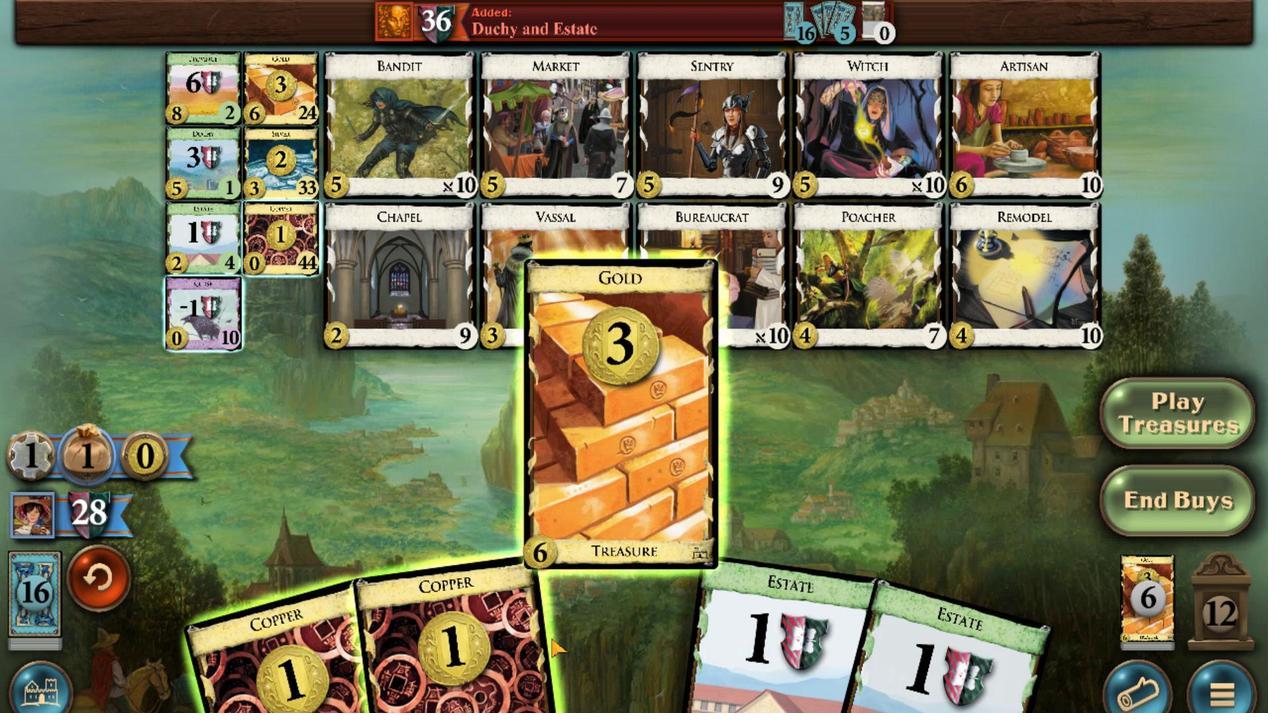 
Action: Mouse moved to (566, 661)
Screenshot: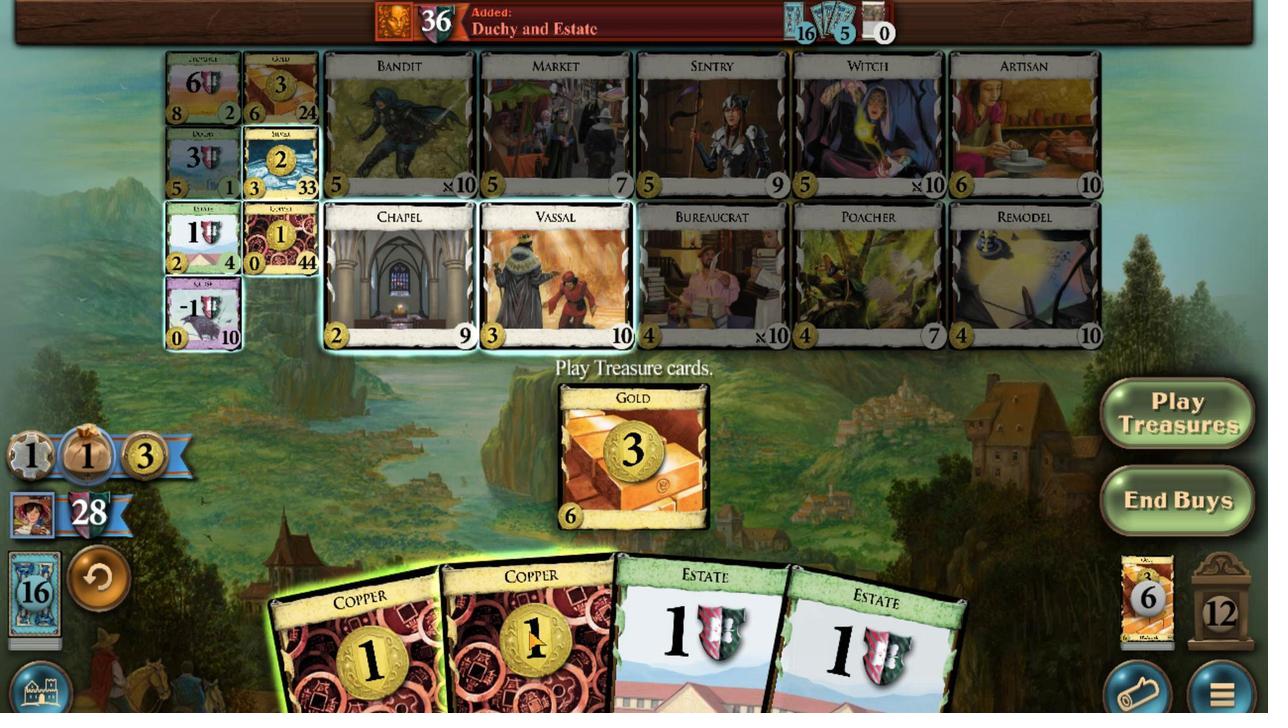 
Action: Mouse scrolled (566, 660) with delta (0, 0)
Screenshot: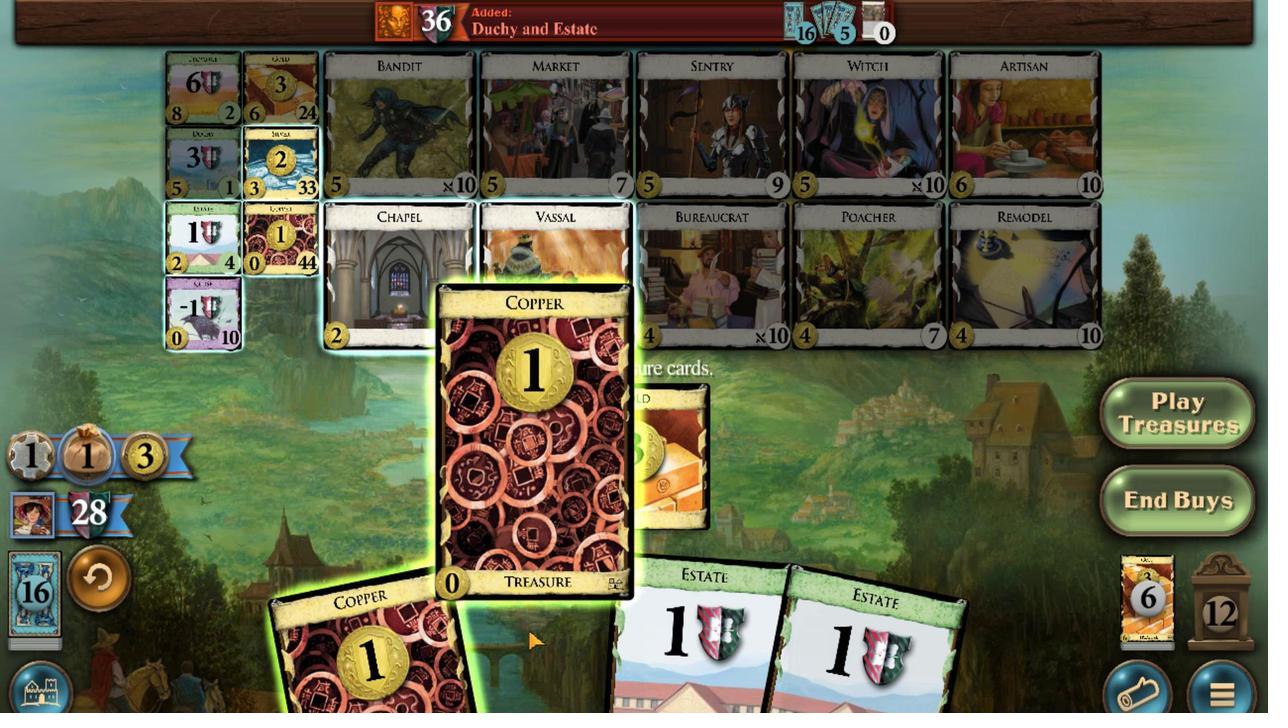 
Action: Mouse moved to (549, 650)
Screenshot: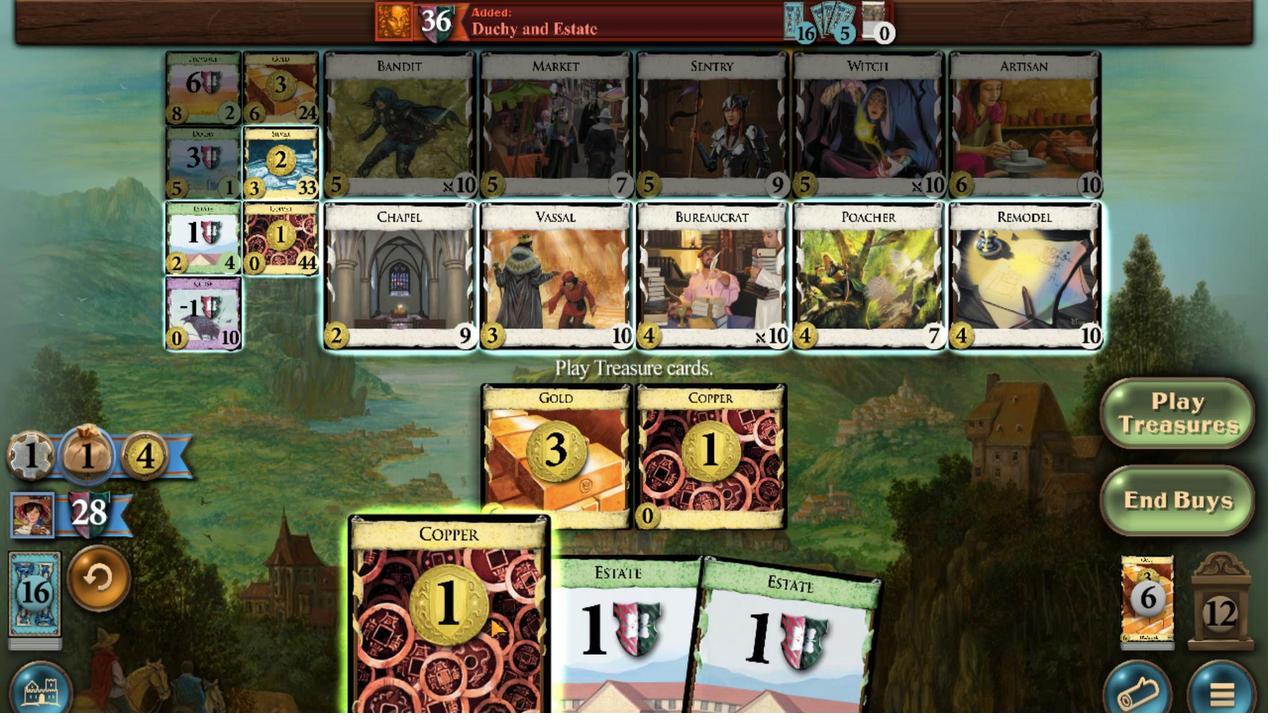 
Action: Mouse scrolled (549, 649) with delta (0, 0)
Screenshot: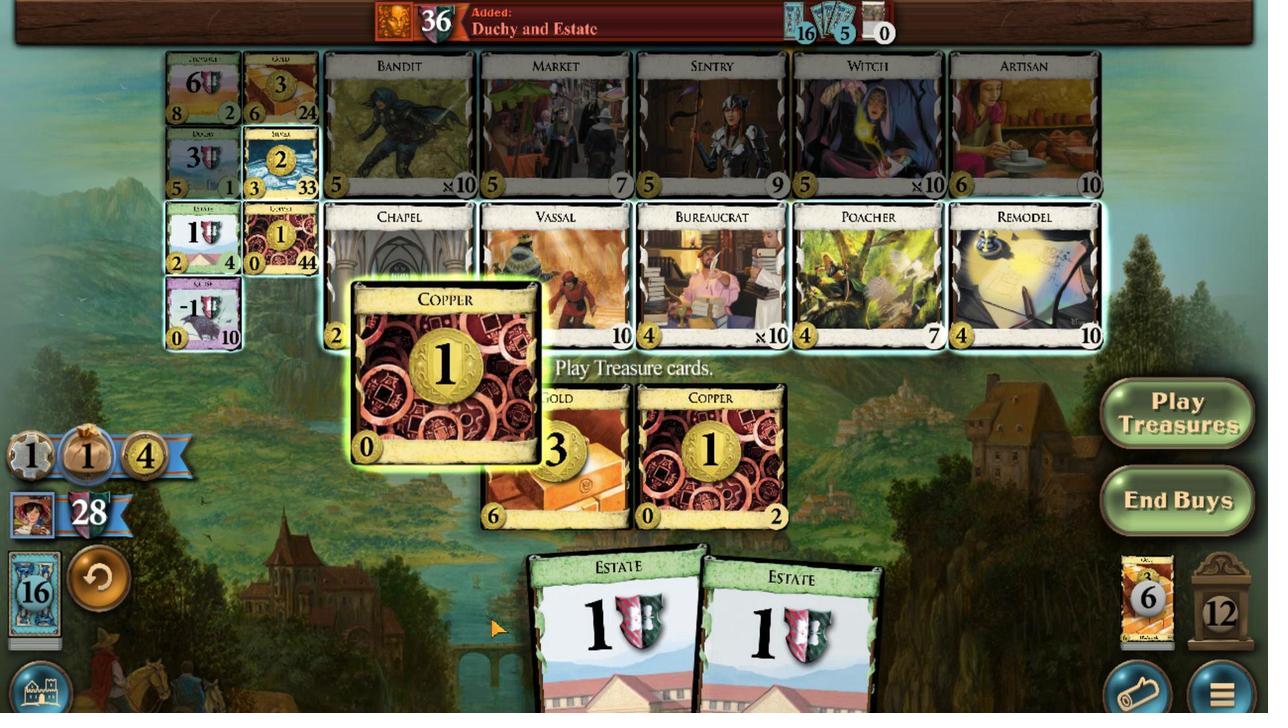 
Action: Mouse moved to (403, 244)
Screenshot: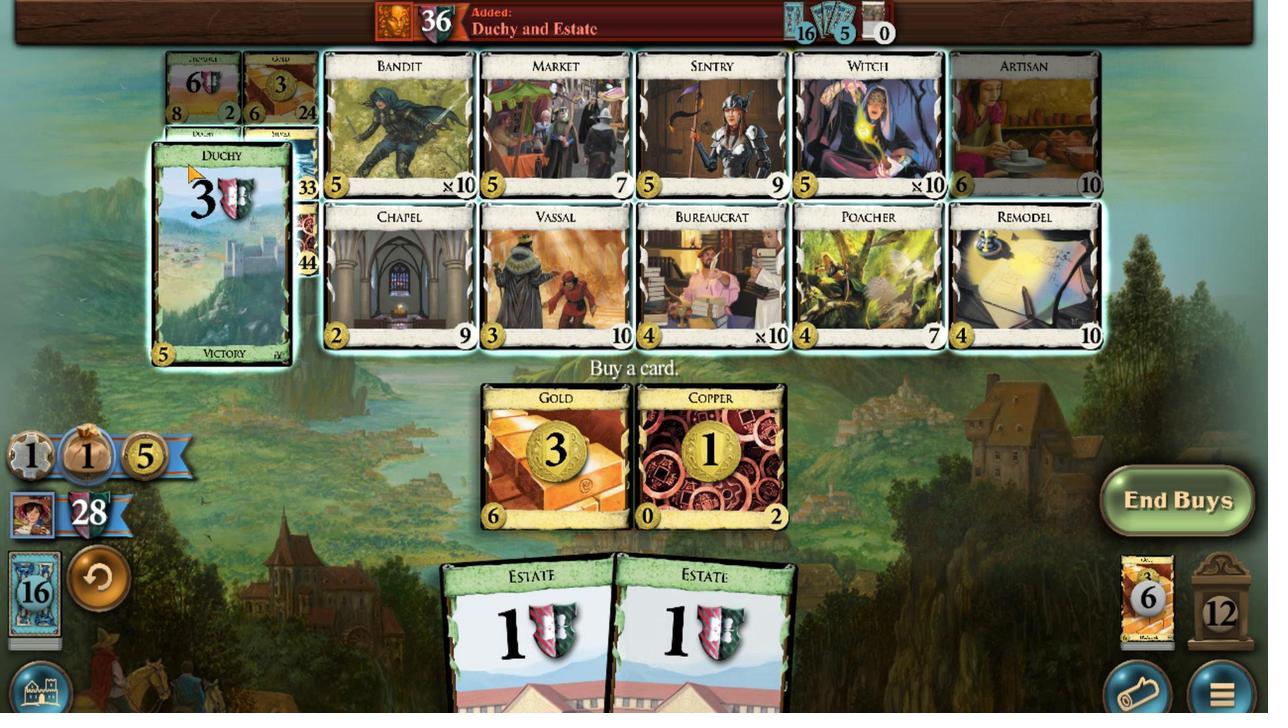 
Action: Mouse scrolled (403, 245) with delta (0, 0)
Screenshot: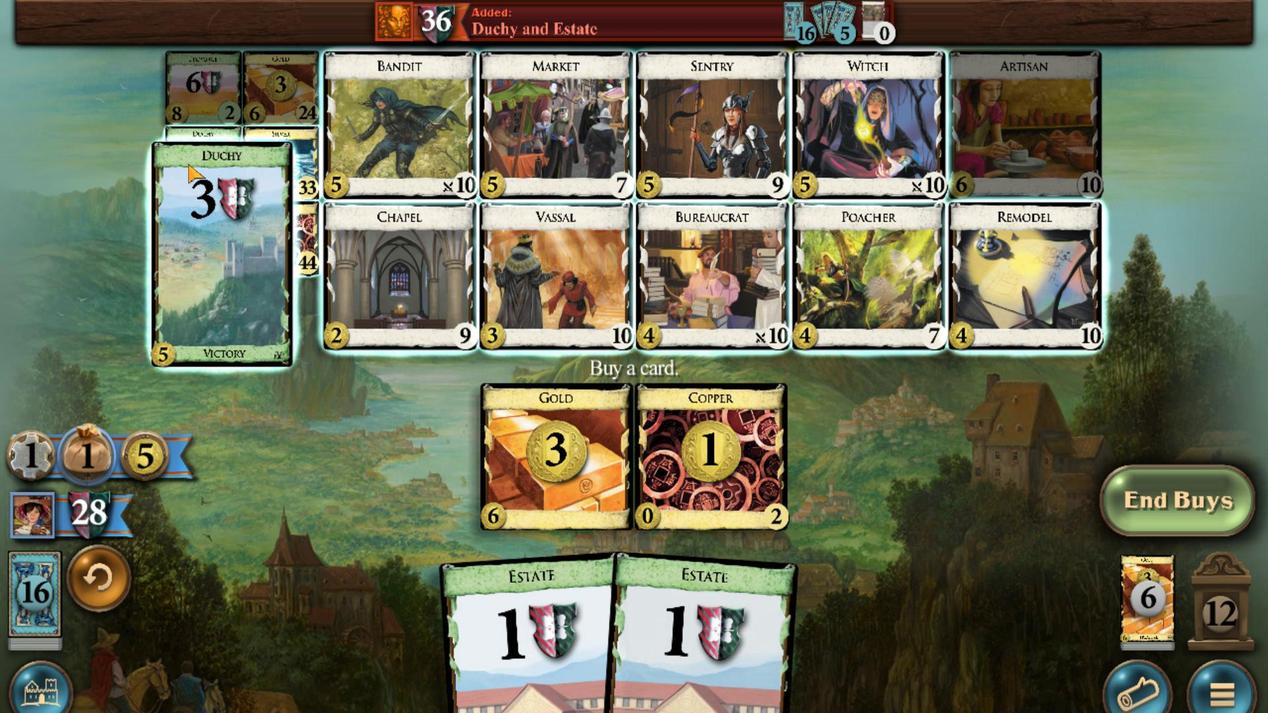 
Action: Mouse moved to (404, 244)
Screenshot: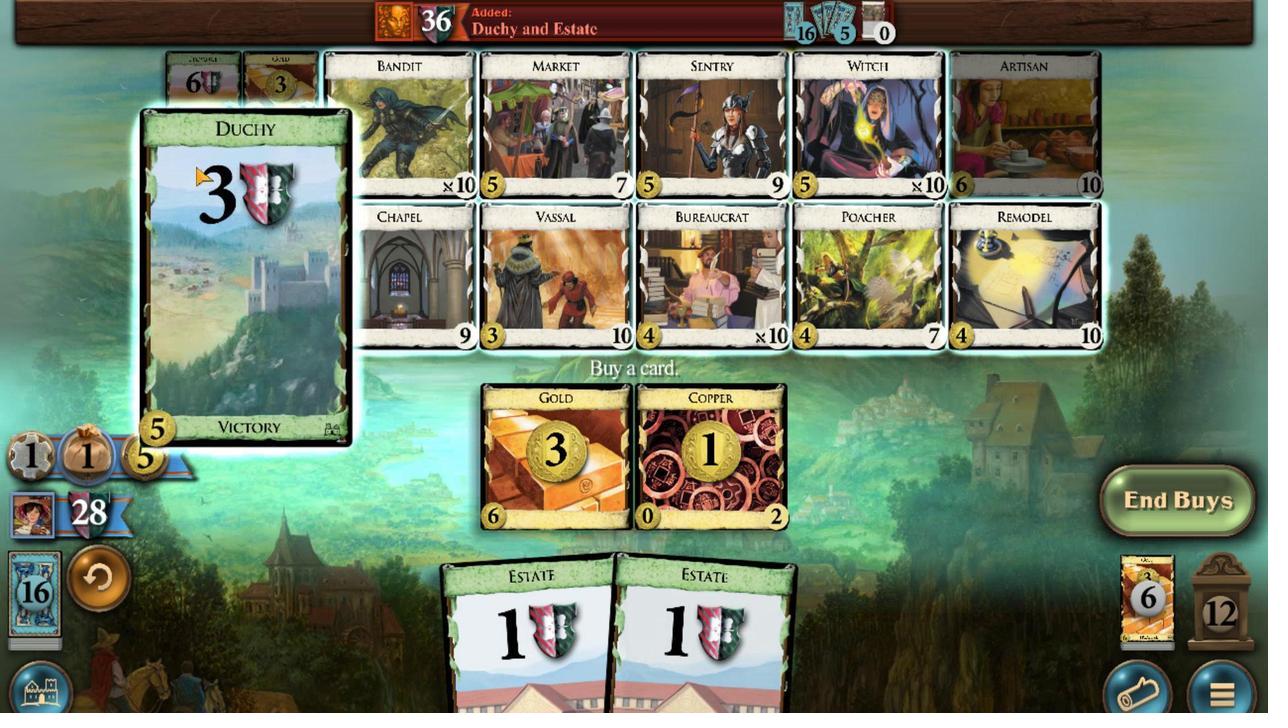 
Action: Mouse scrolled (404, 245) with delta (0, 0)
Screenshot: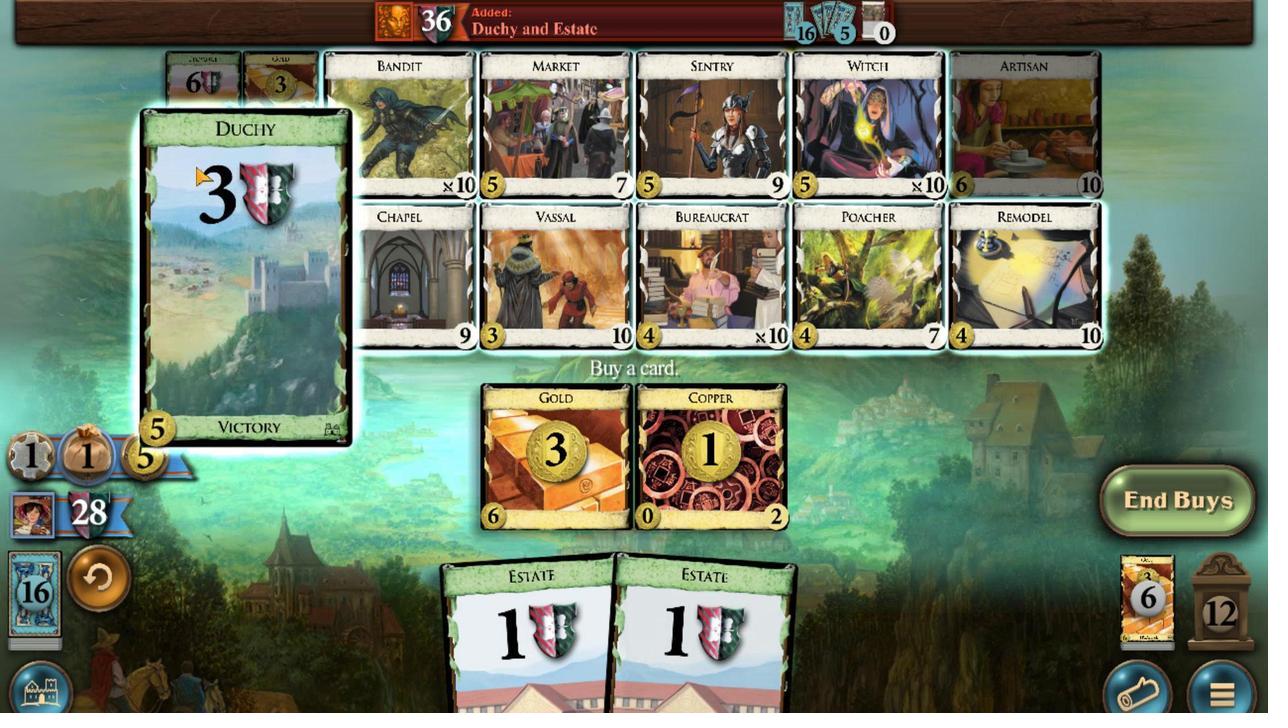 
Action: Mouse moved to (407, 245)
Screenshot: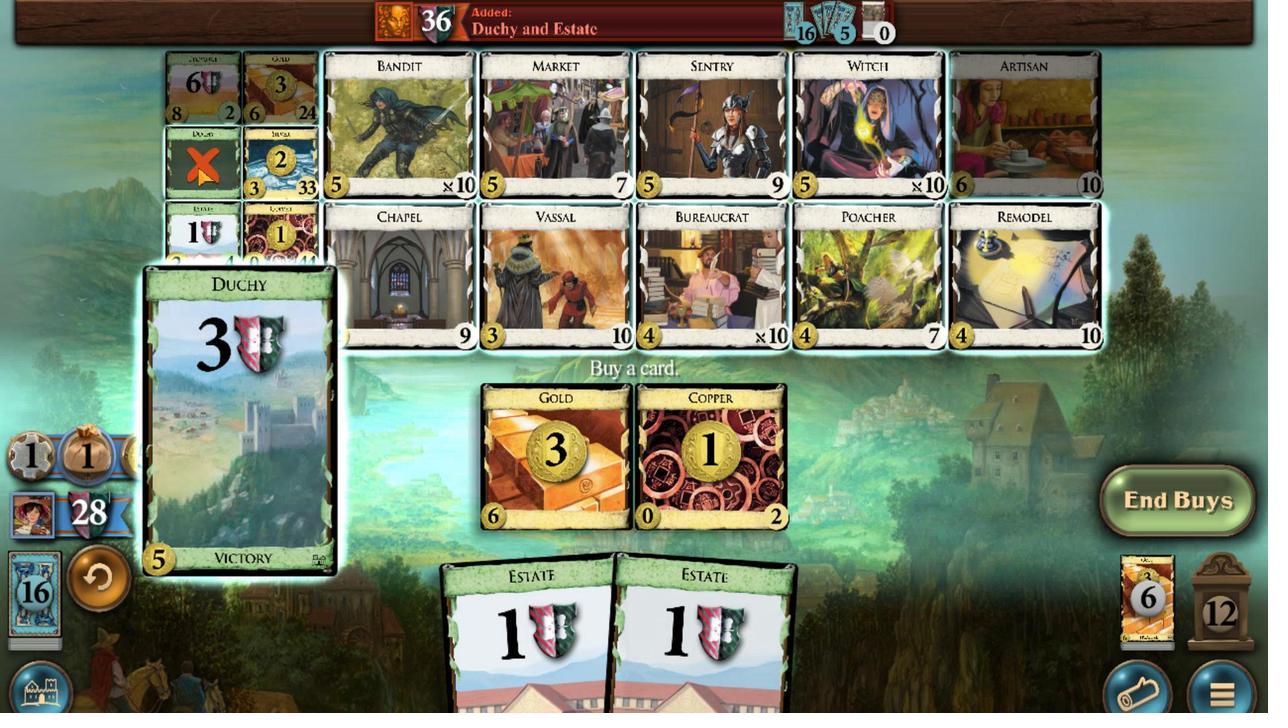 
Action: Mouse scrolled (407, 245) with delta (0, 0)
Screenshot: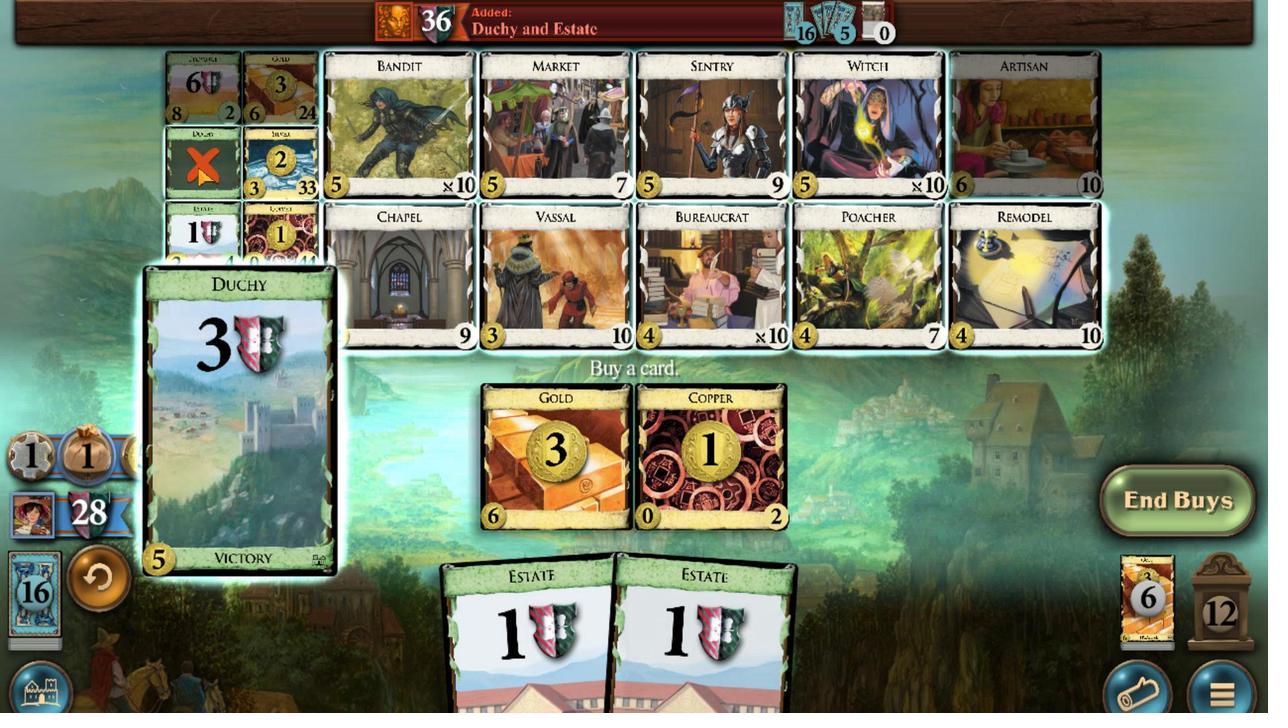 
Action: Mouse moved to (410, 246)
Screenshot: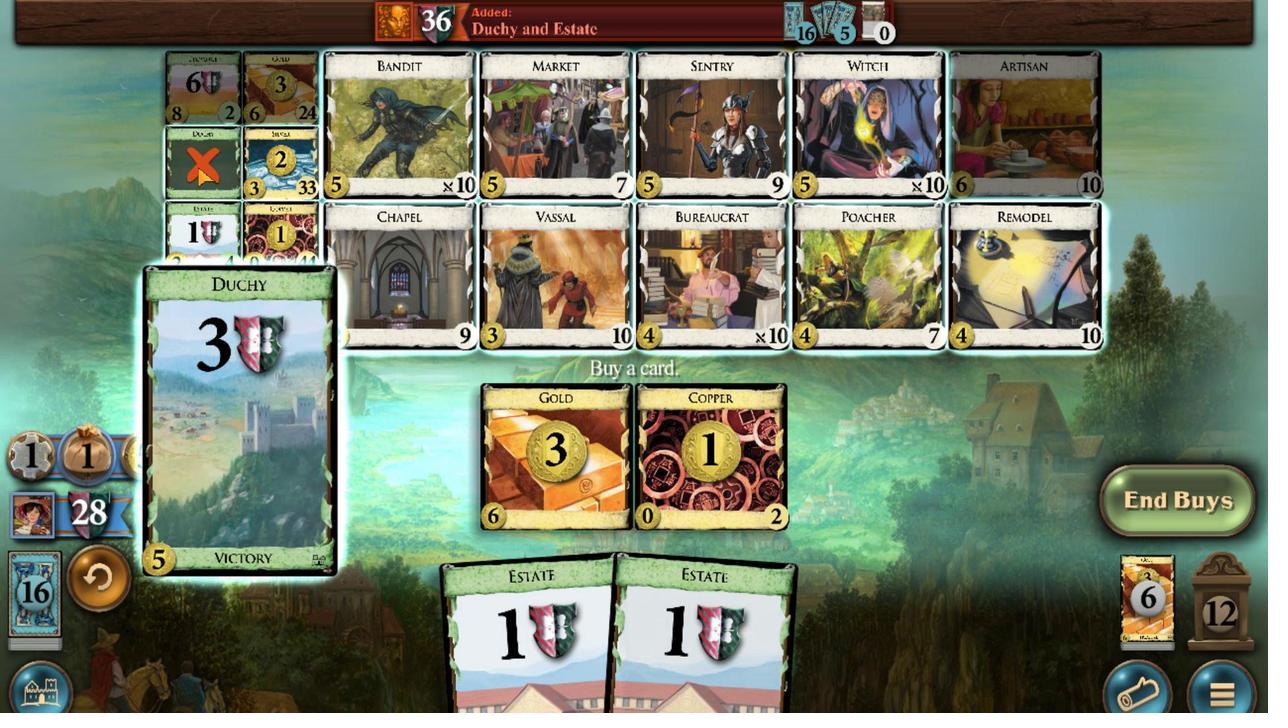 
Action: Mouse scrolled (410, 247) with delta (0, 0)
Screenshot: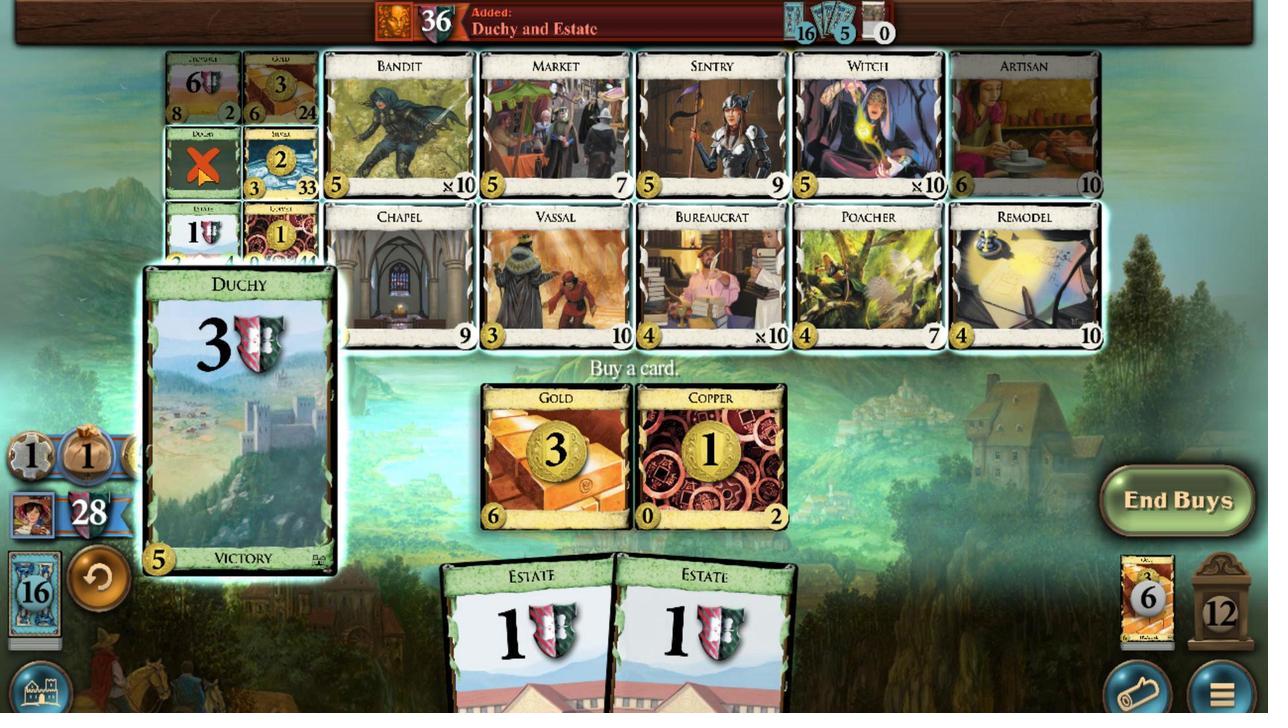 
Action: Mouse moved to (622, 631)
Screenshot: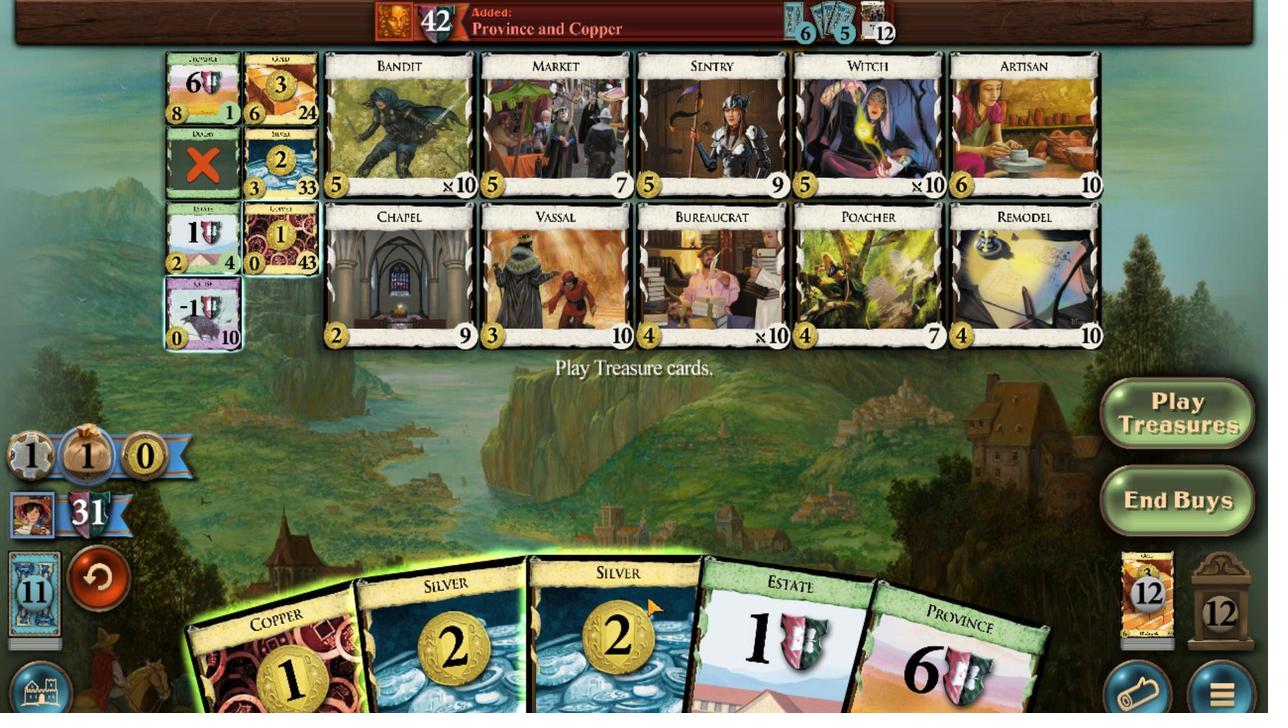 
Action: Mouse scrolled (622, 631) with delta (0, 0)
Screenshot: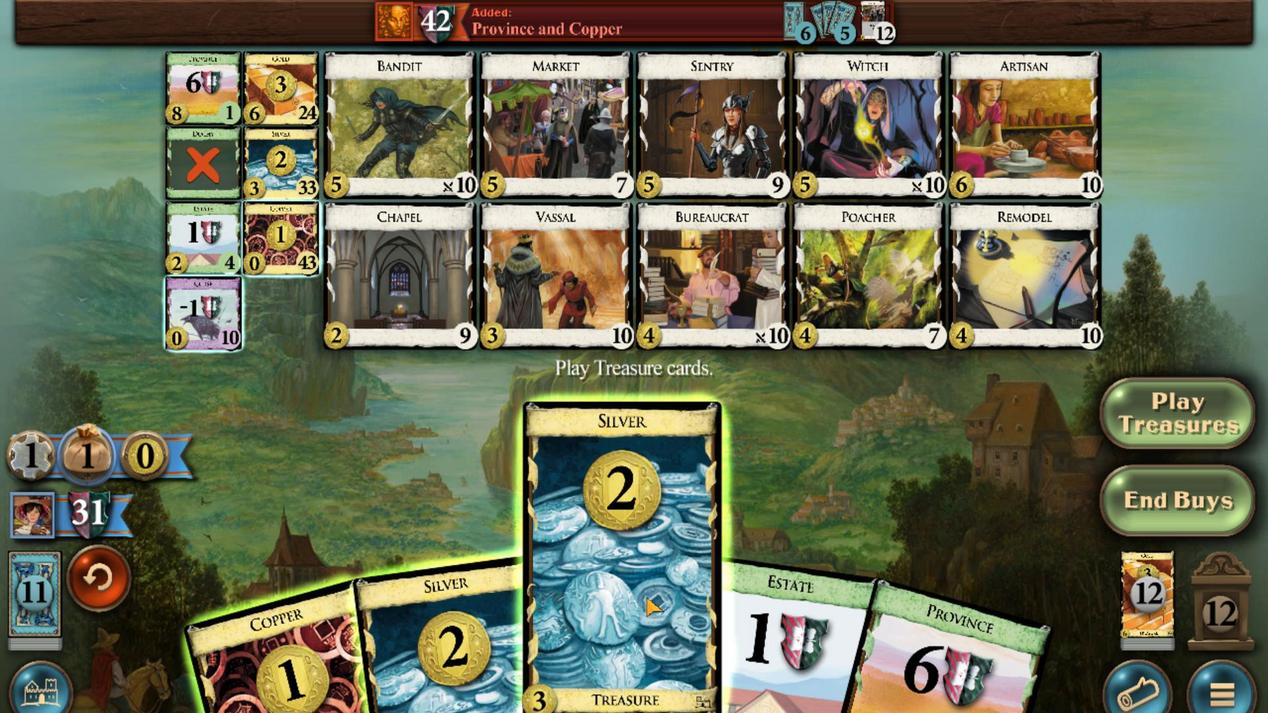 
Action: Mouse moved to (589, 647)
Screenshot: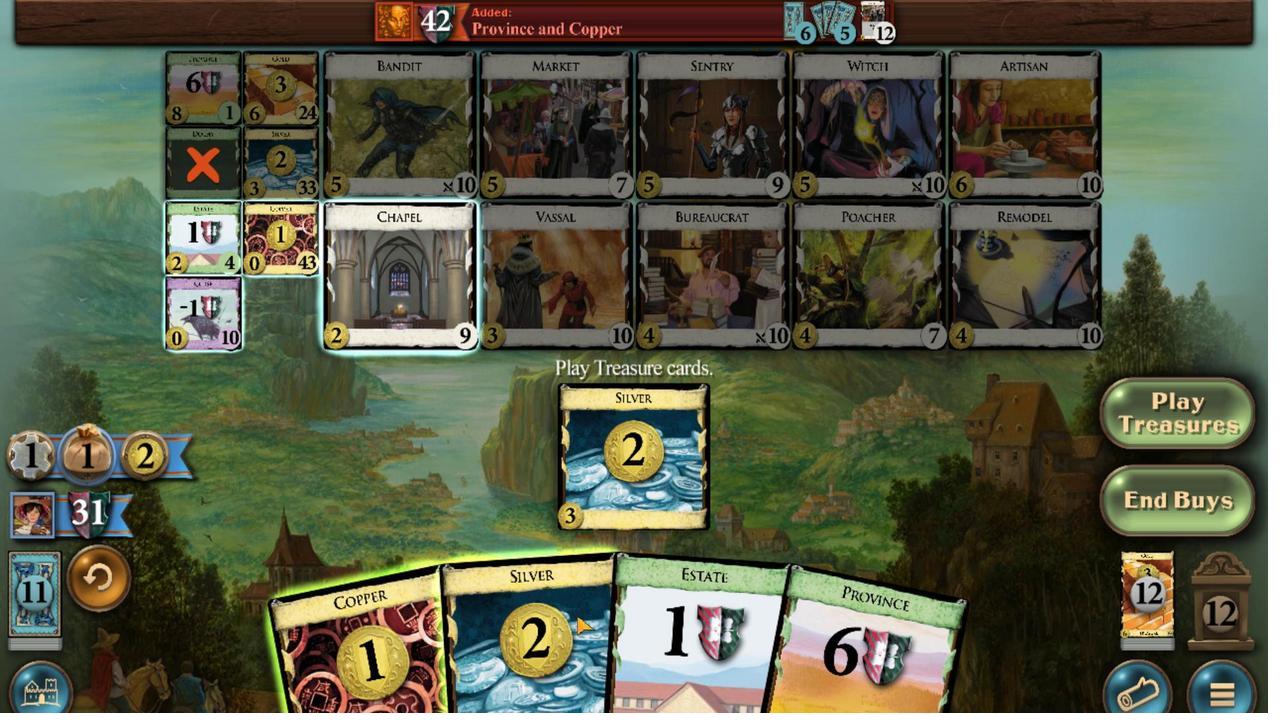 
Action: Mouse scrolled (589, 647) with delta (0, 0)
Screenshot: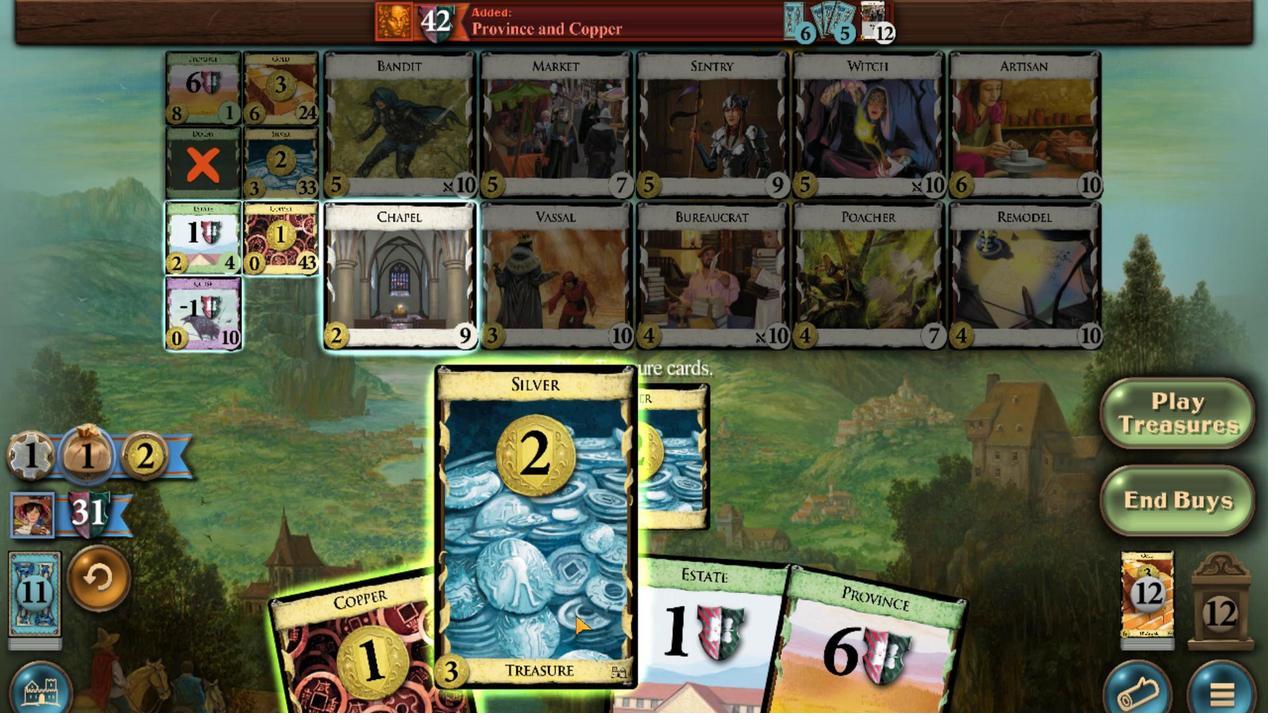
Action: Mouse moved to (546, 648)
Screenshot: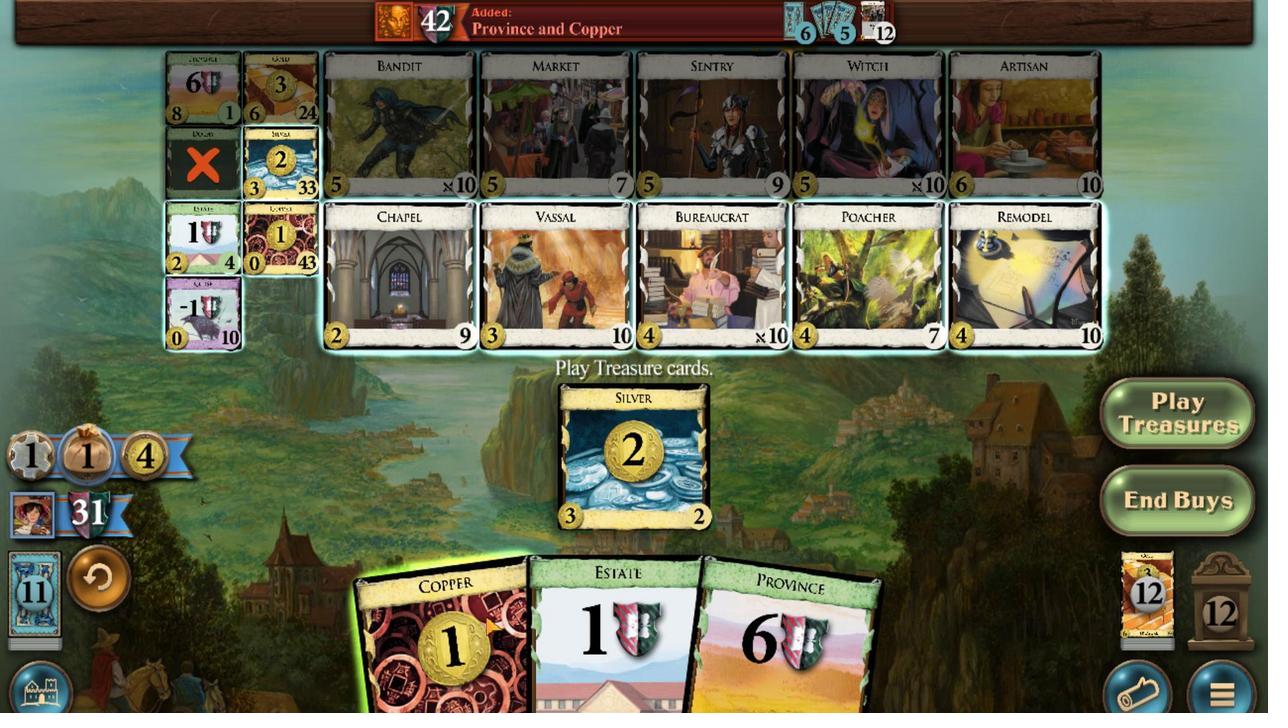 
Action: Mouse scrolled (546, 647) with delta (0, 0)
Screenshot: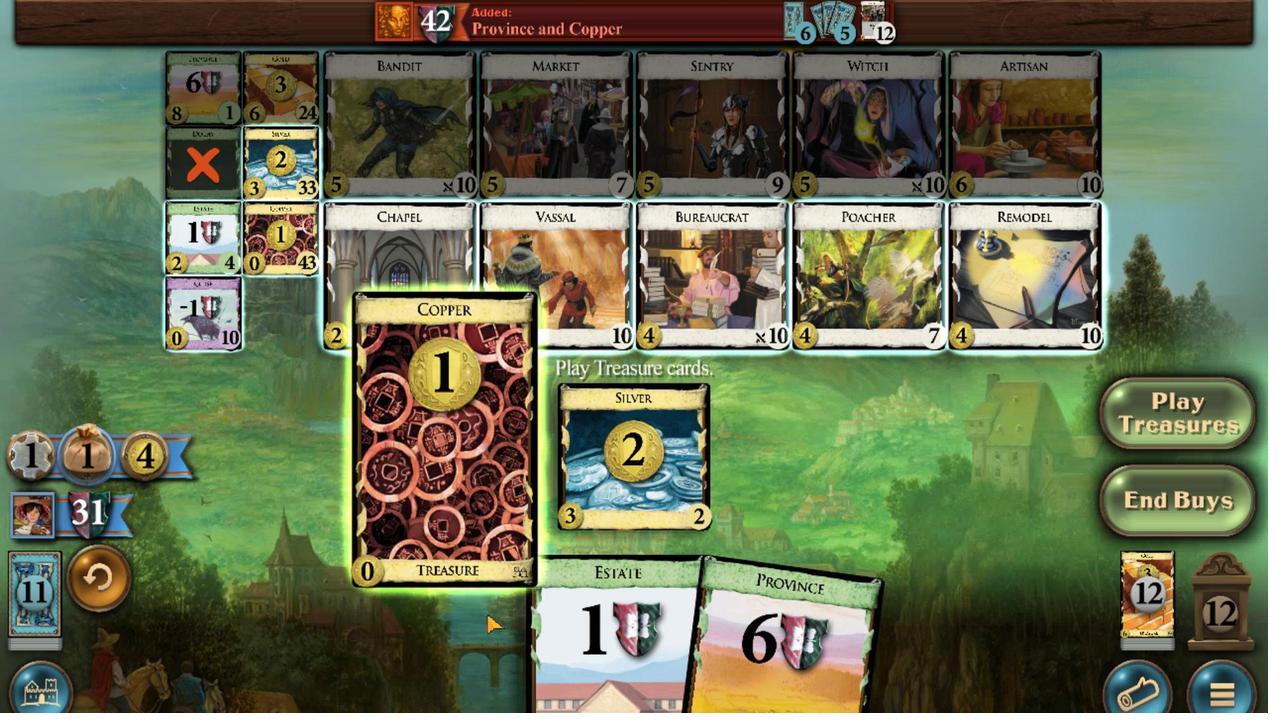 
Action: Mouse moved to (657, 233)
Screenshot: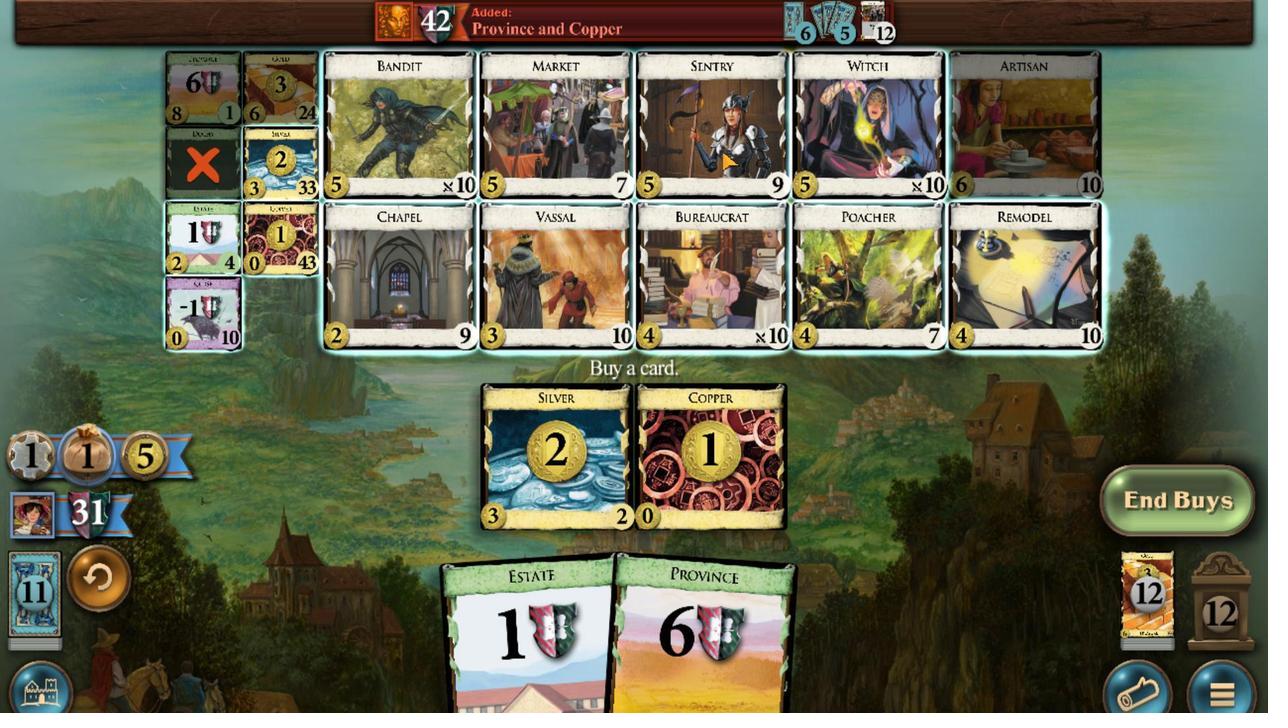 
Action: Mouse scrolled (657, 233) with delta (0, 0)
Screenshot: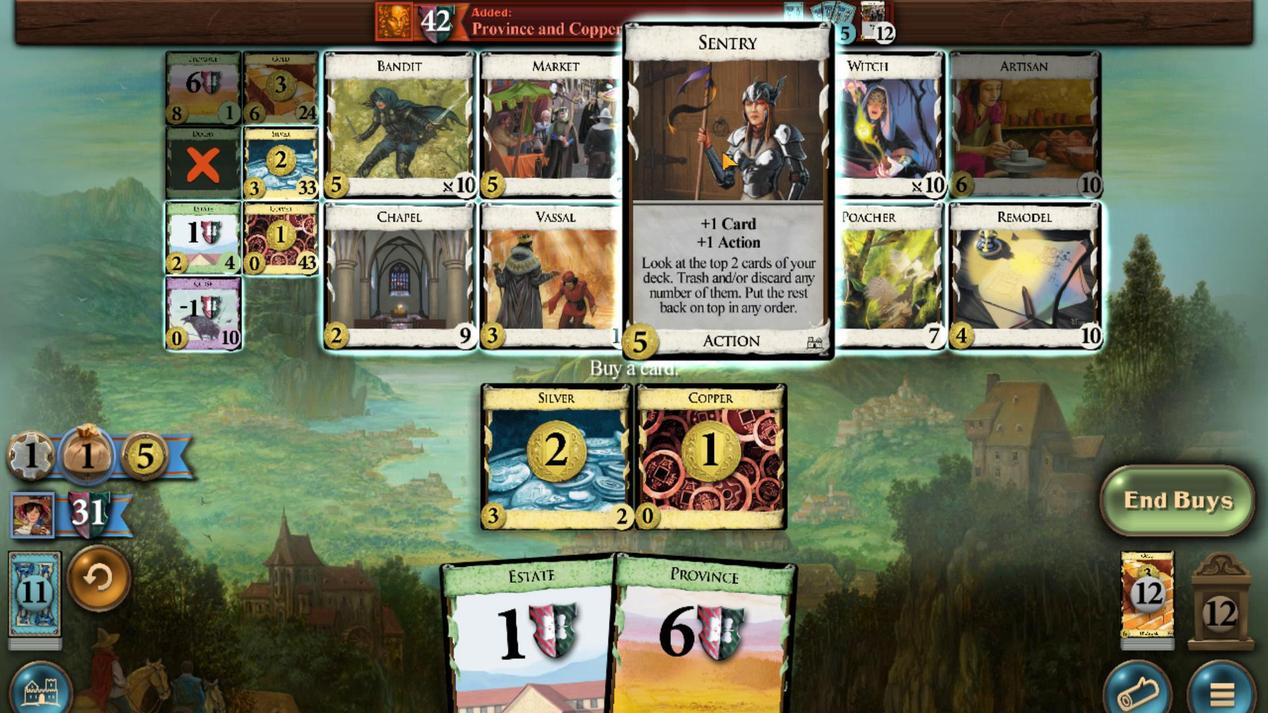 
Action: Mouse scrolled (657, 233) with delta (0, 0)
Screenshot: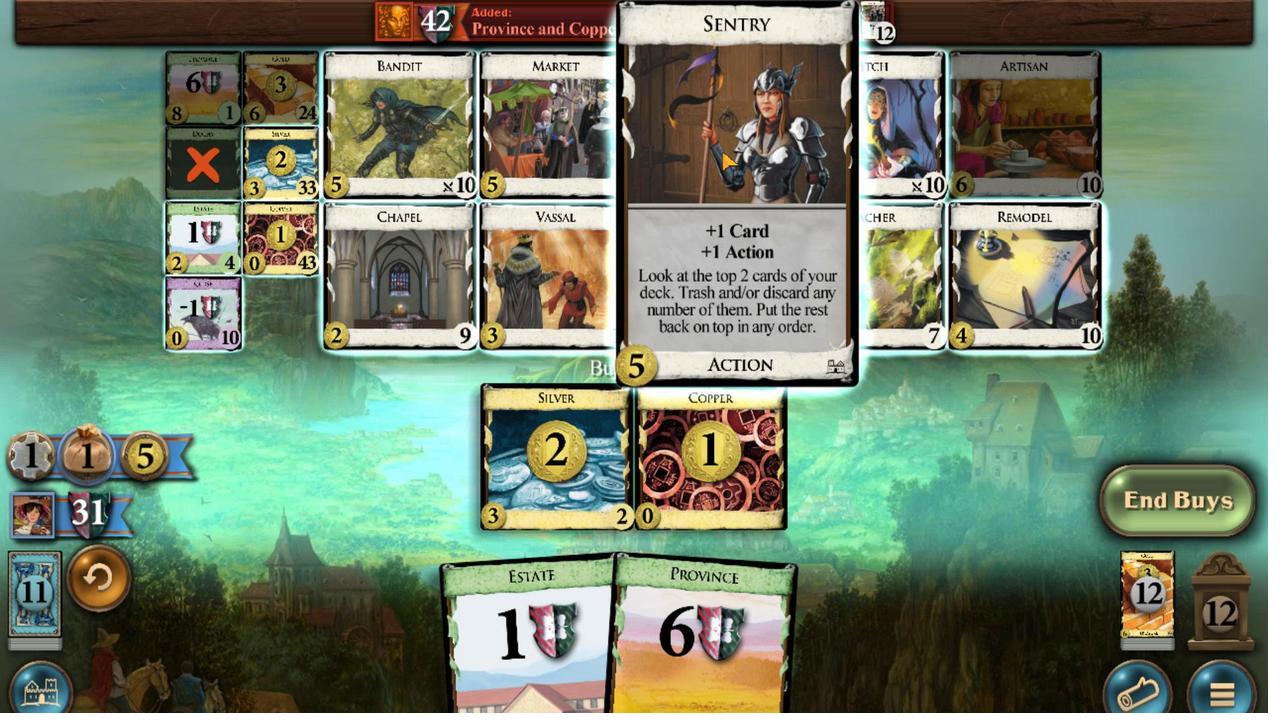 
Action: Mouse scrolled (657, 233) with delta (0, 0)
Screenshot: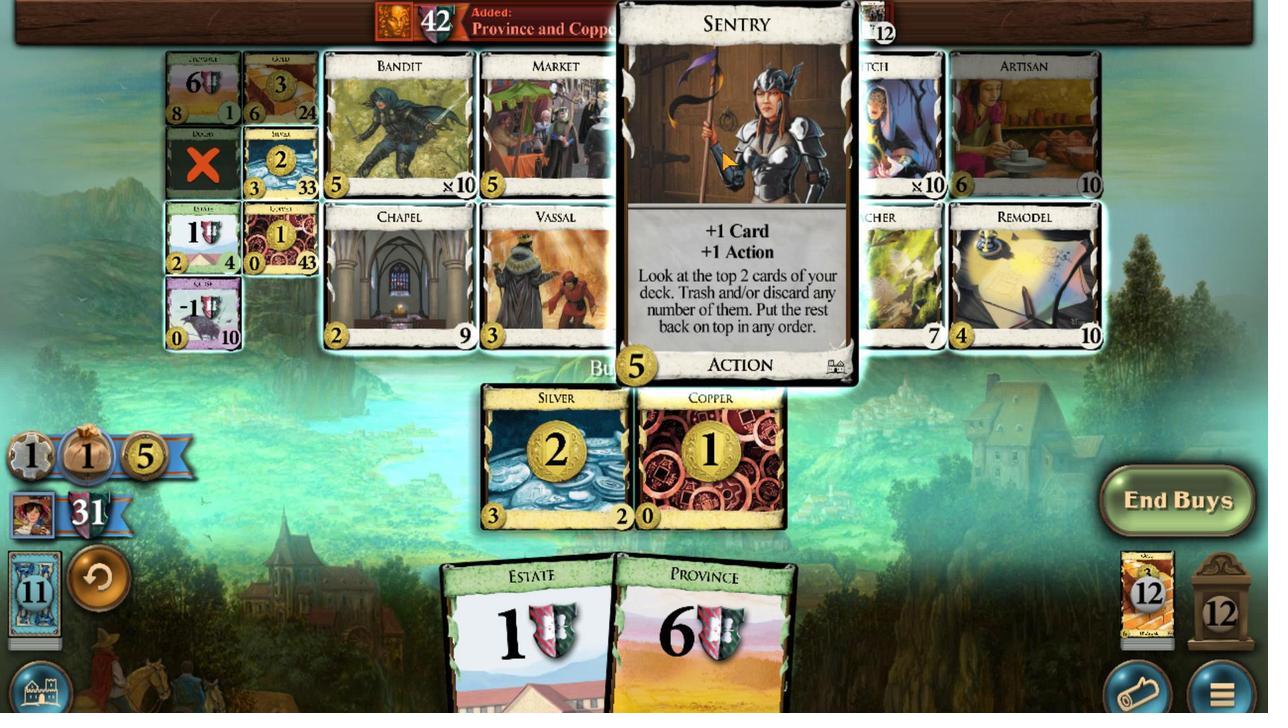 
Action: Mouse scrolled (657, 233) with delta (0, 0)
Screenshot: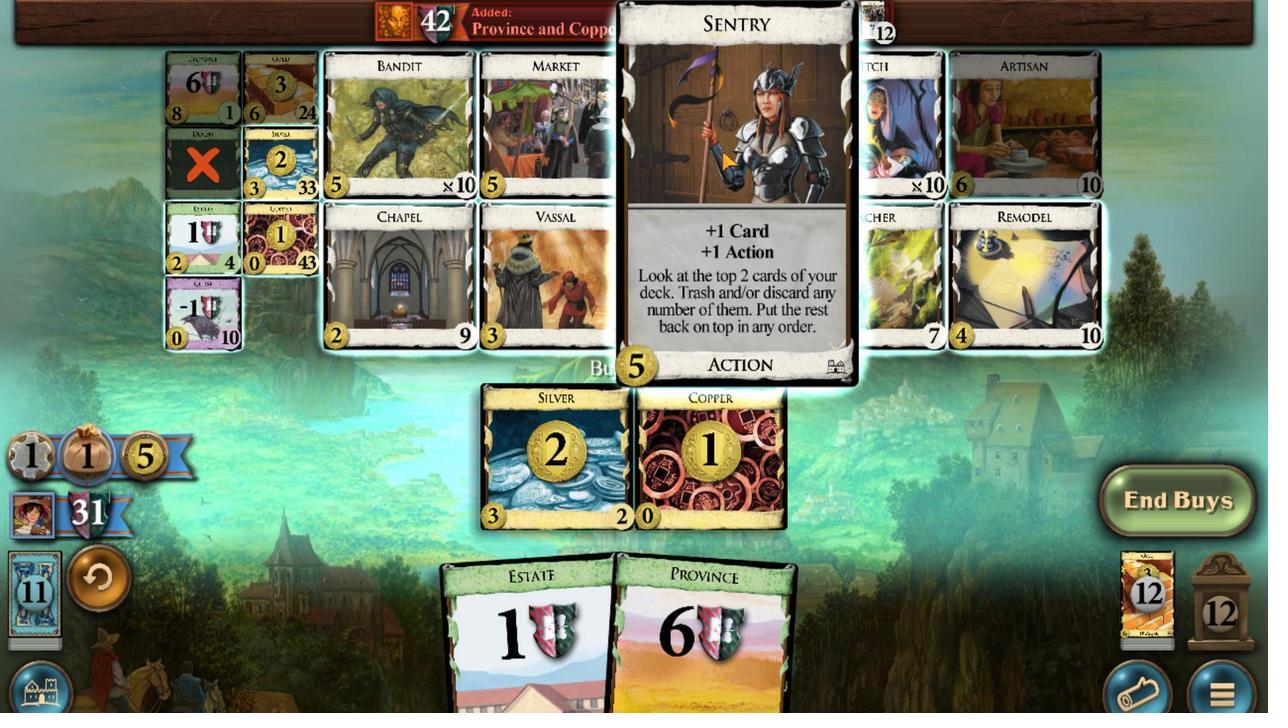 
Action: Mouse scrolled (657, 233) with delta (0, 0)
